 Task: Create a workflow rule and process to automate updates for Training Deals in Salesforce, then create a new Training Deal to test the automation.
Action: Mouse moved to (1131, 91)
Screenshot: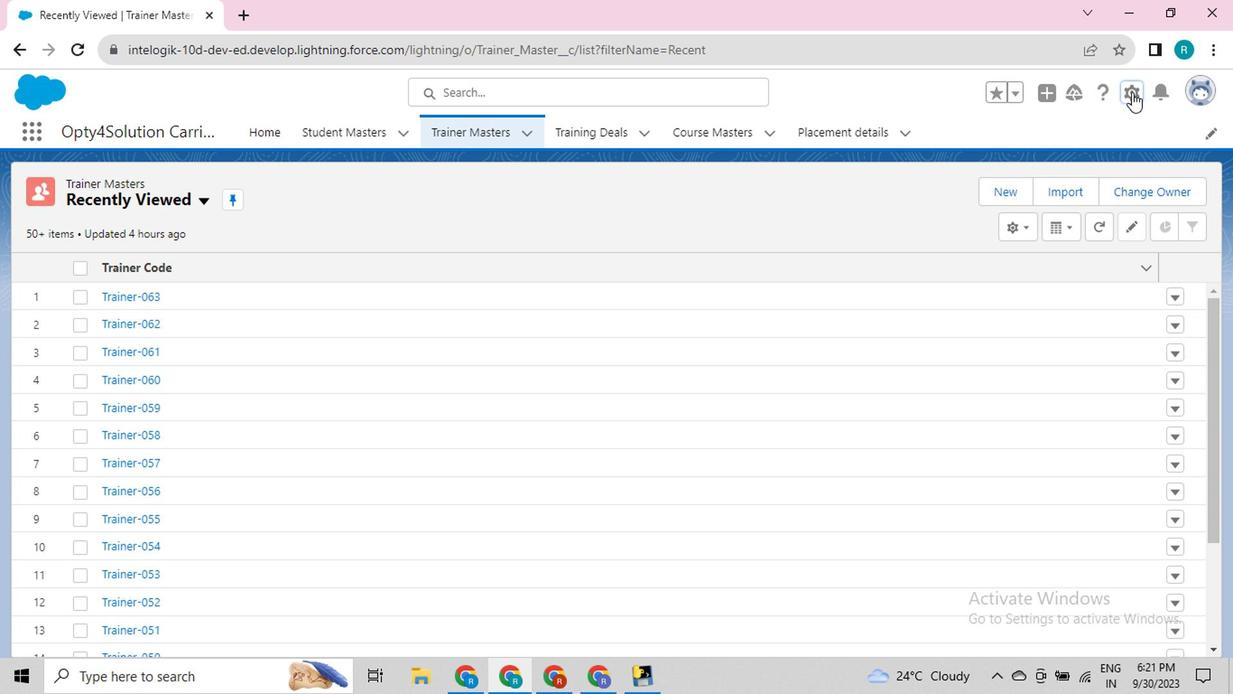 
Action: Mouse pressed left at (1131, 91)
Screenshot: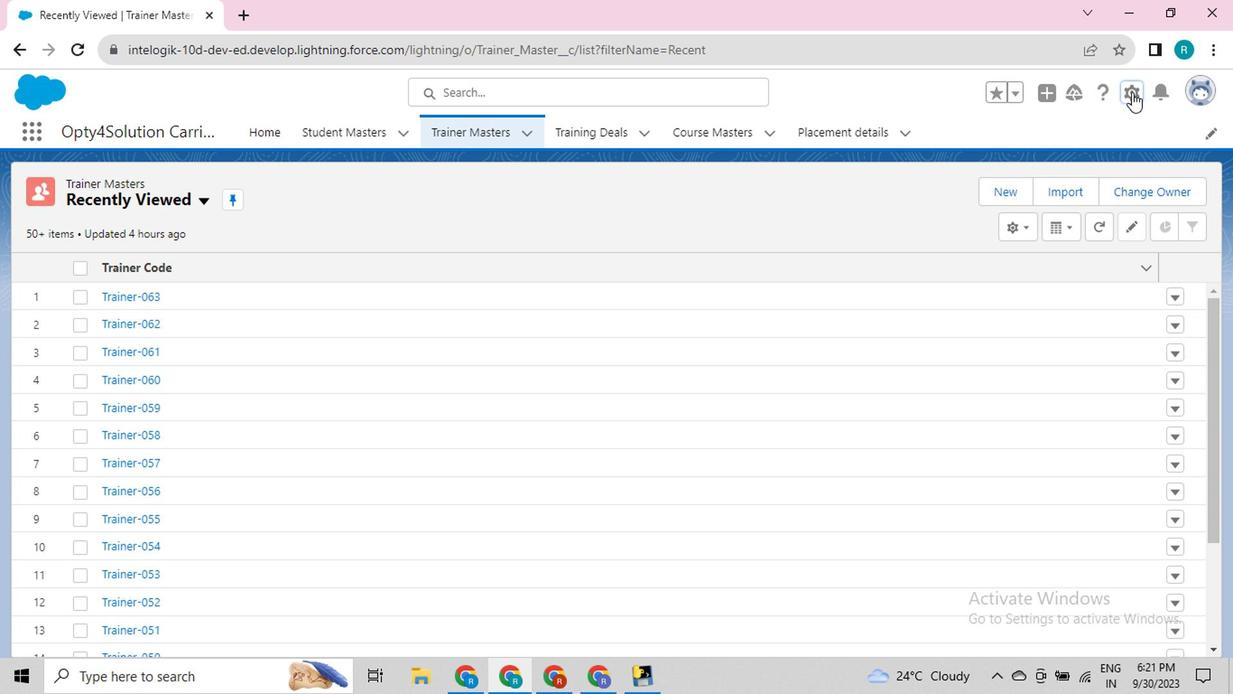 
Action: Mouse moved to (1055, 147)
Screenshot: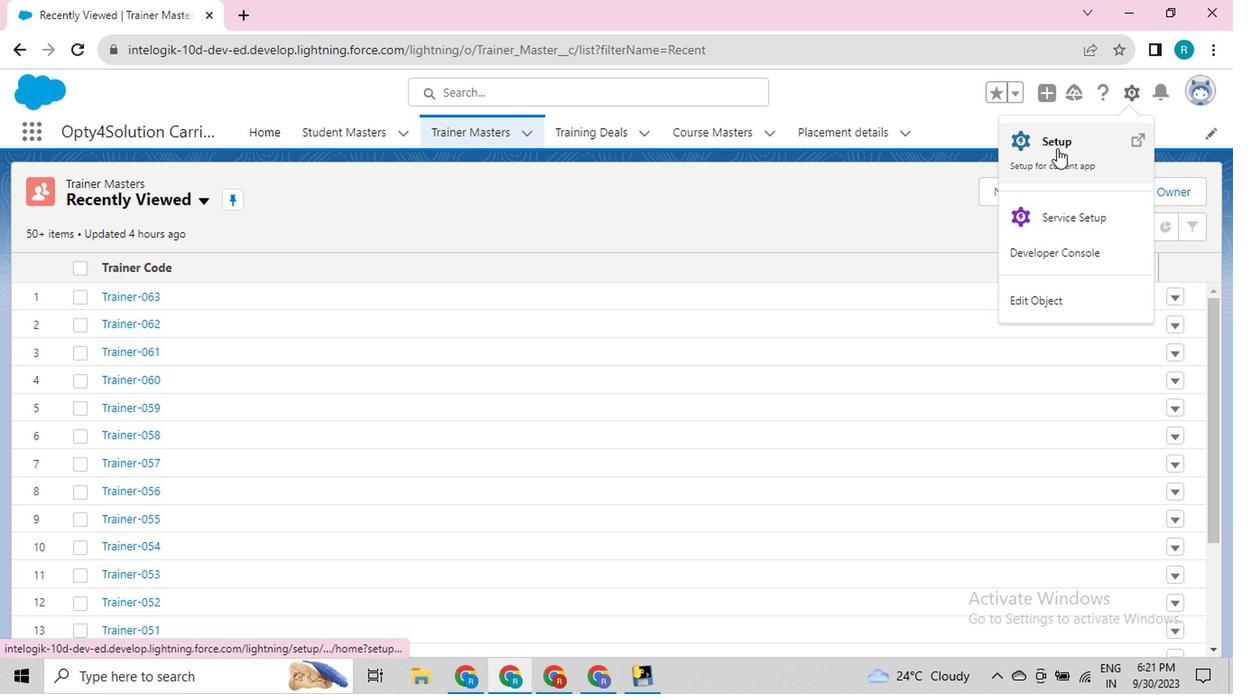 
Action: Mouse pressed left at (1055, 147)
Screenshot: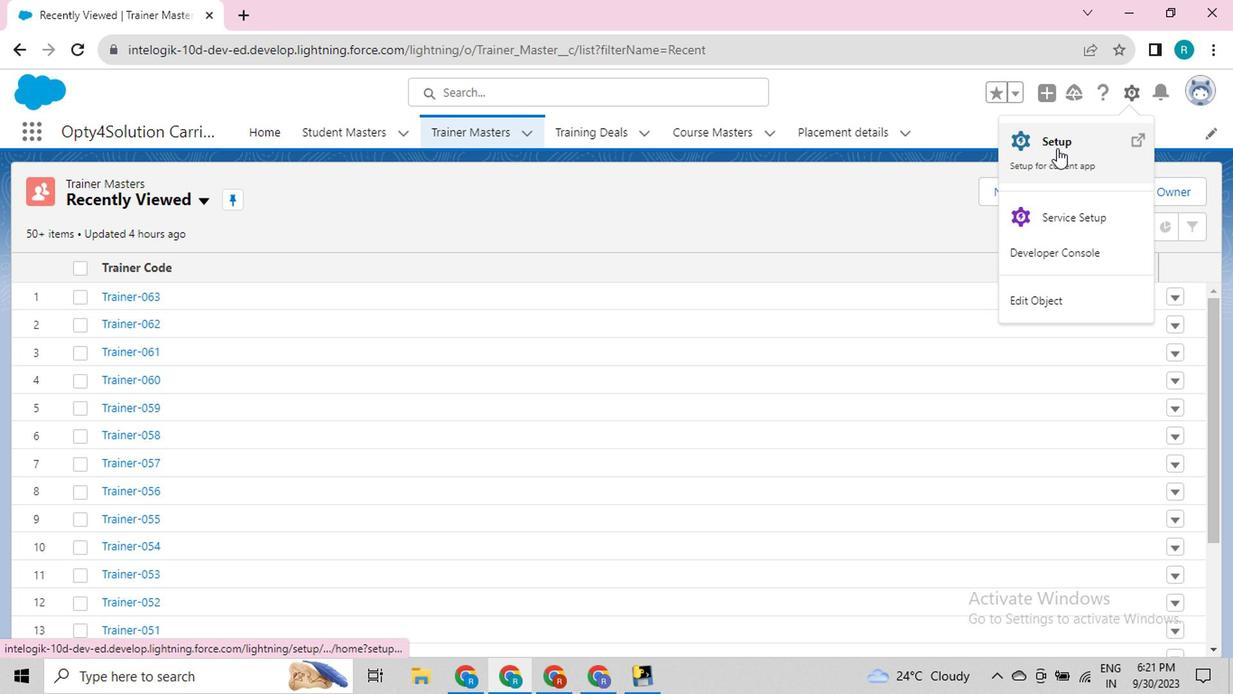 
Action: Mouse moved to (985, 194)
Screenshot: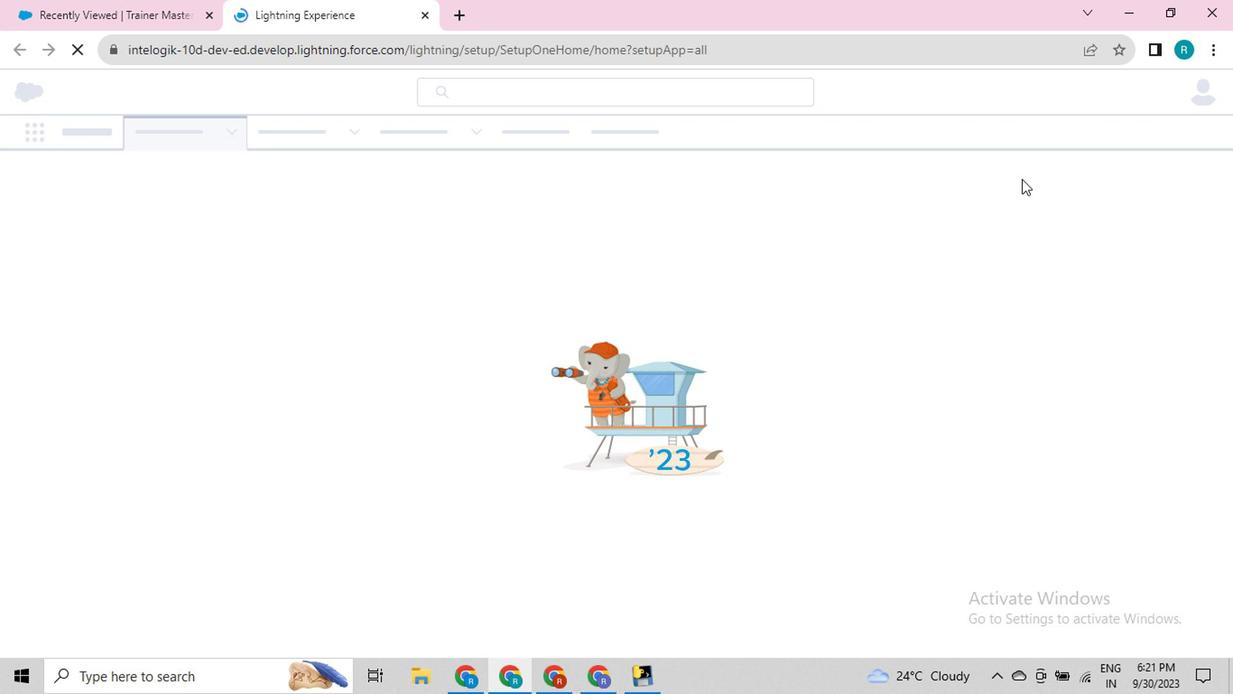
Action: Key pressed <Key.f11>
Screenshot: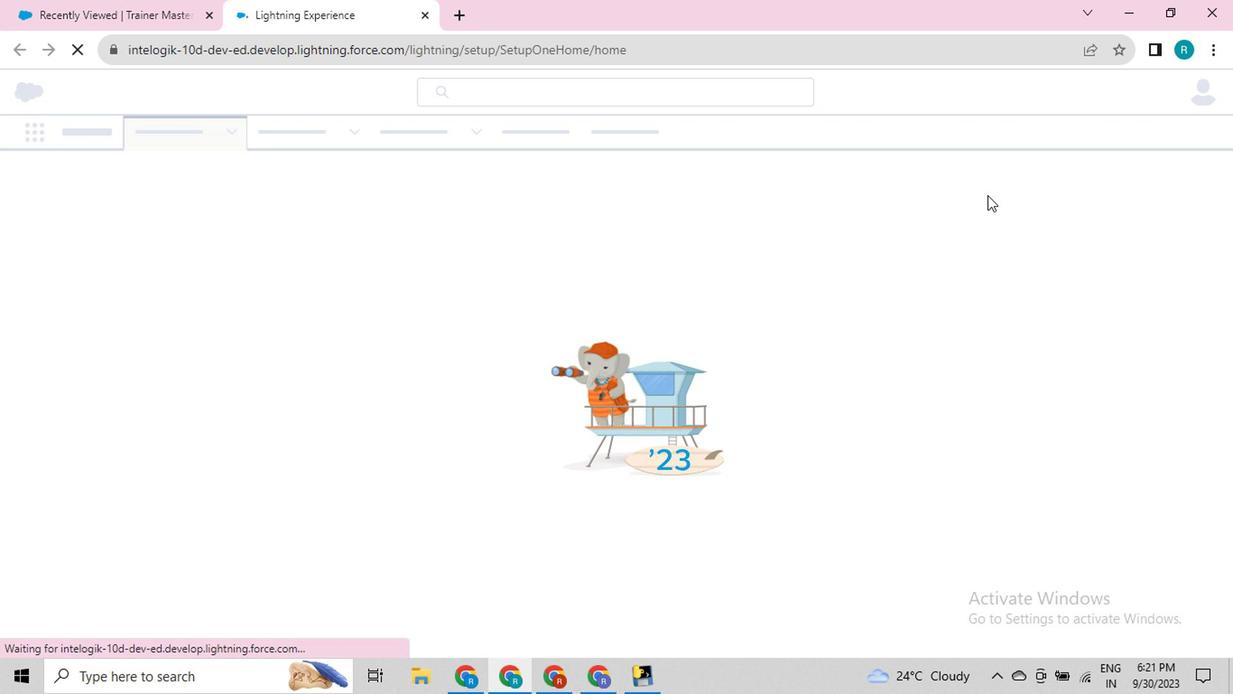 
Action: Mouse moved to (66, 110)
Screenshot: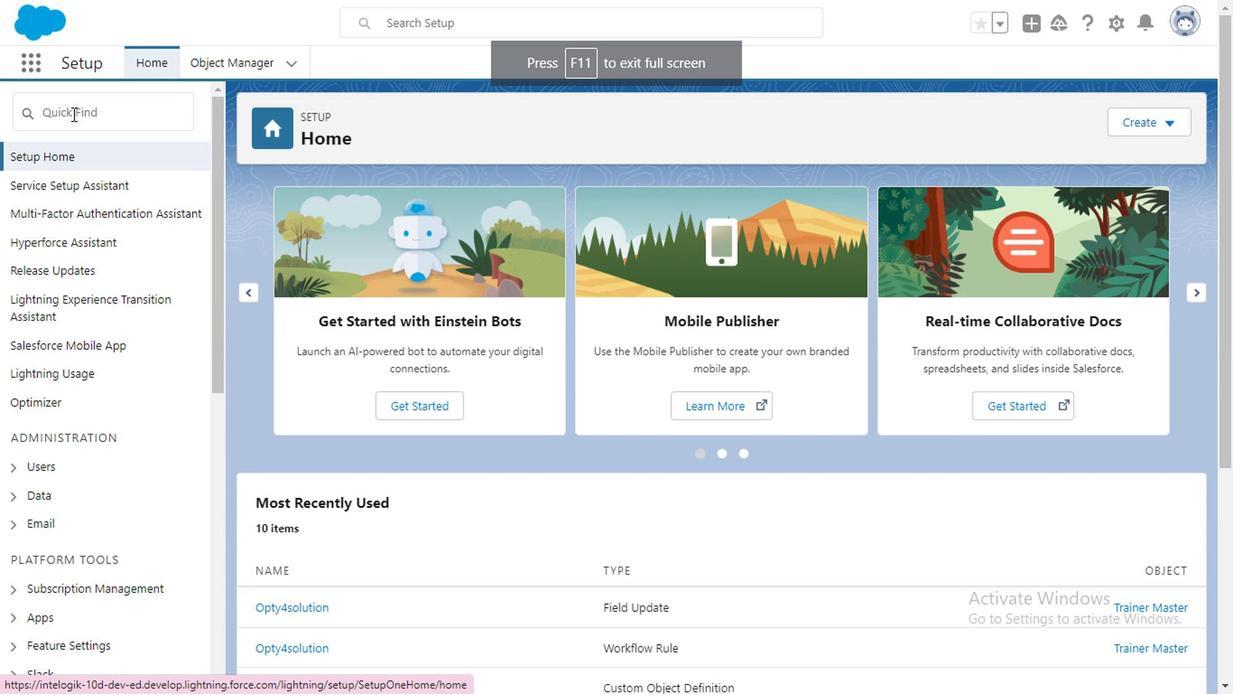 
Action: Mouse pressed left at (66, 110)
Screenshot: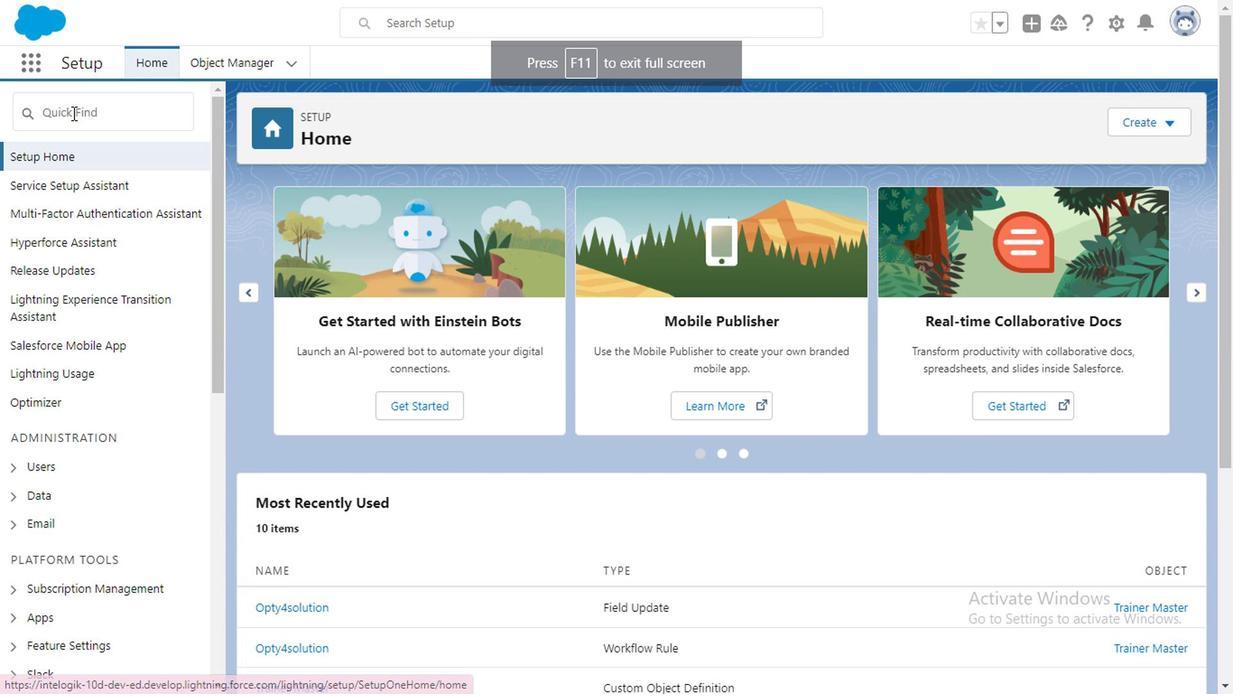 
Action: Key pressed w<Key.caps_lock>
Screenshot: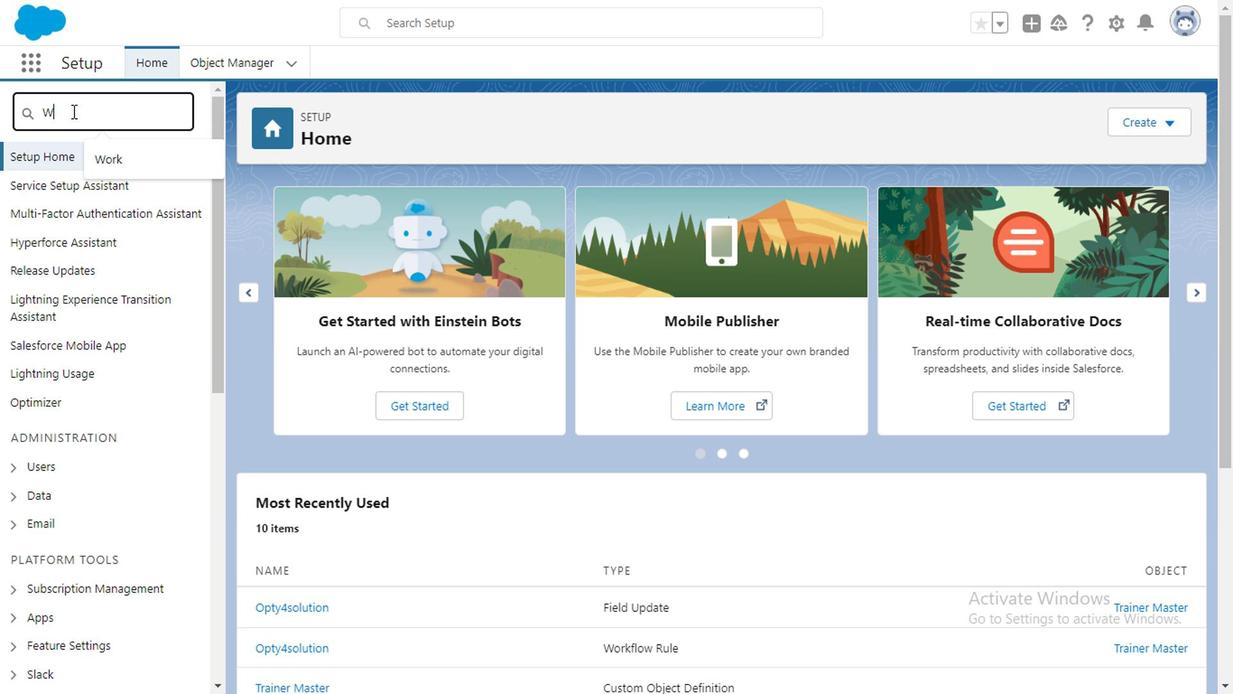 
Action: Mouse moved to (62, 326)
Screenshot: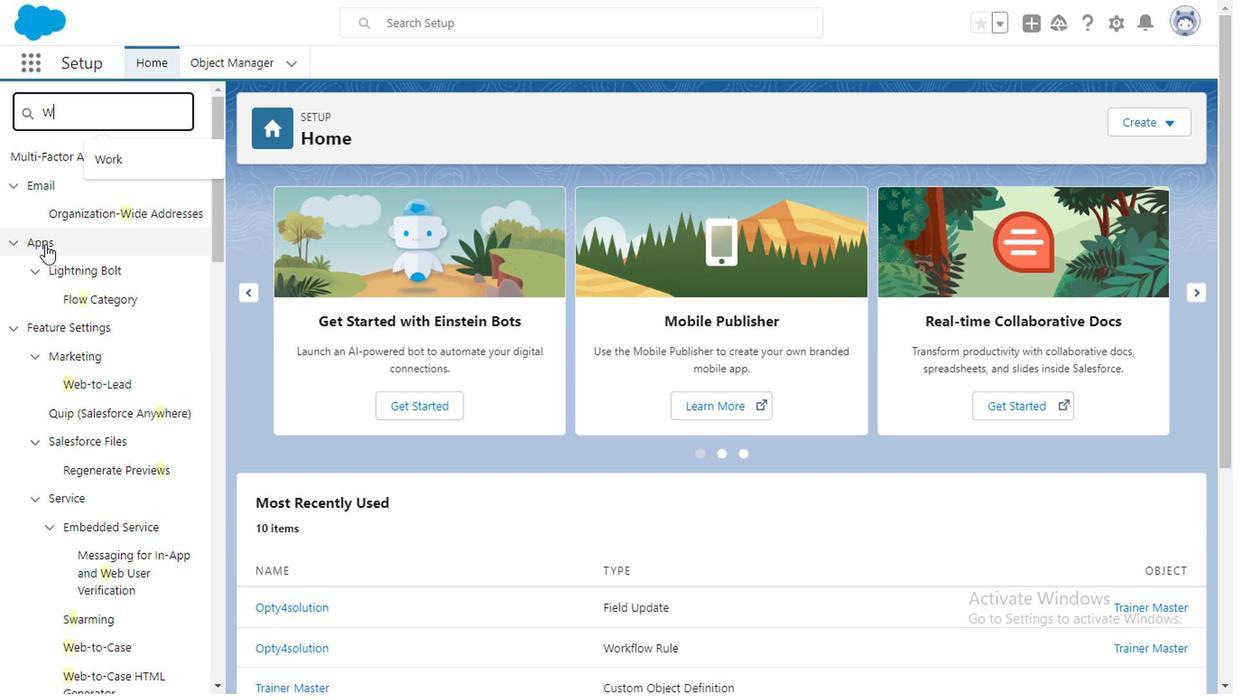 
Action: Mouse scrolled (62, 325) with delta (0, -1)
Screenshot: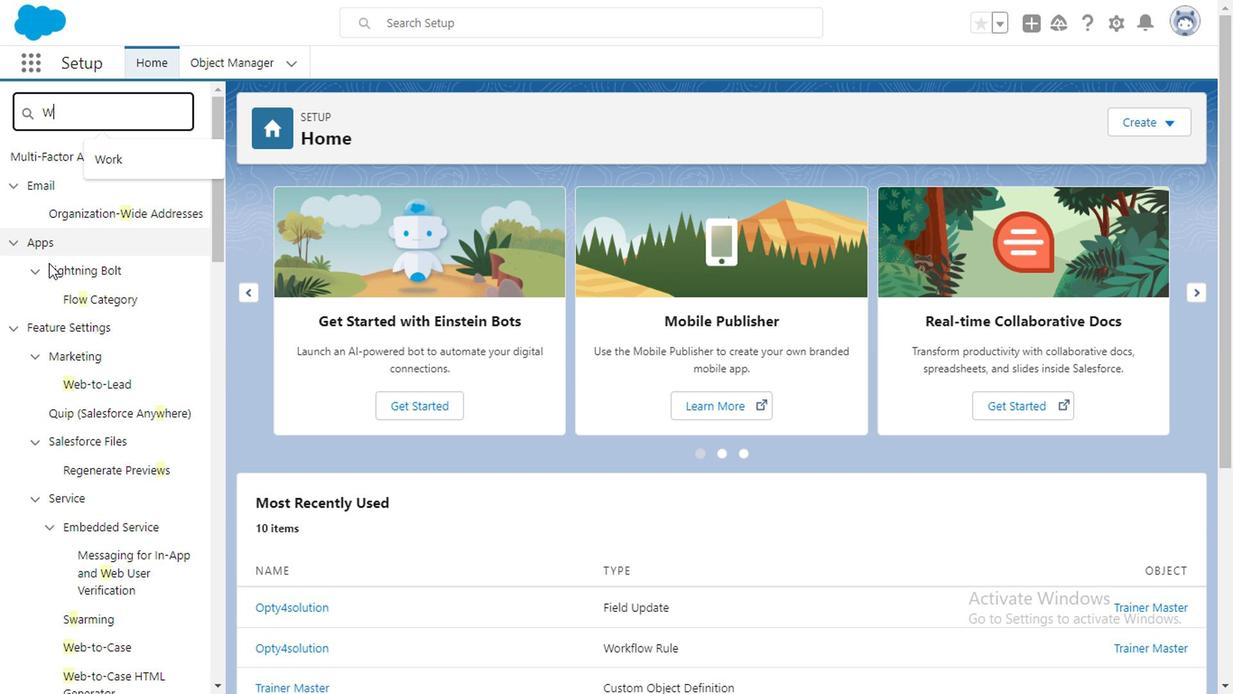 
Action: Mouse scrolled (62, 325) with delta (0, -1)
Screenshot: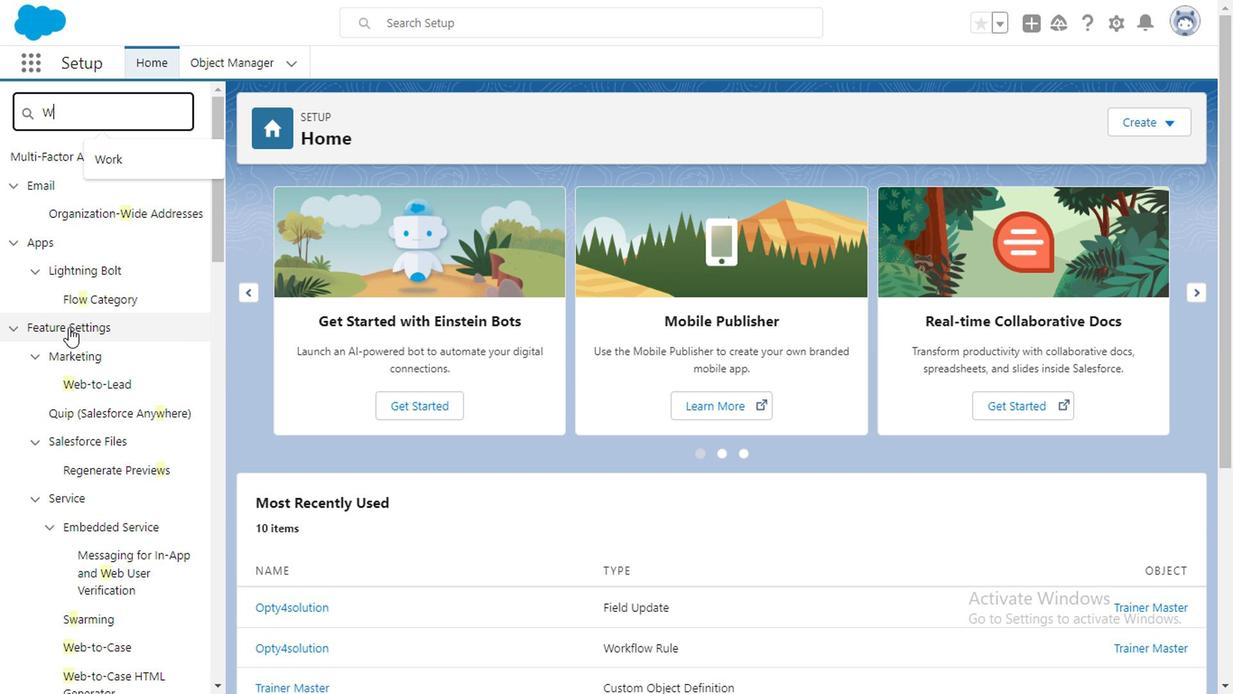 
Action: Mouse moved to (94, 390)
Screenshot: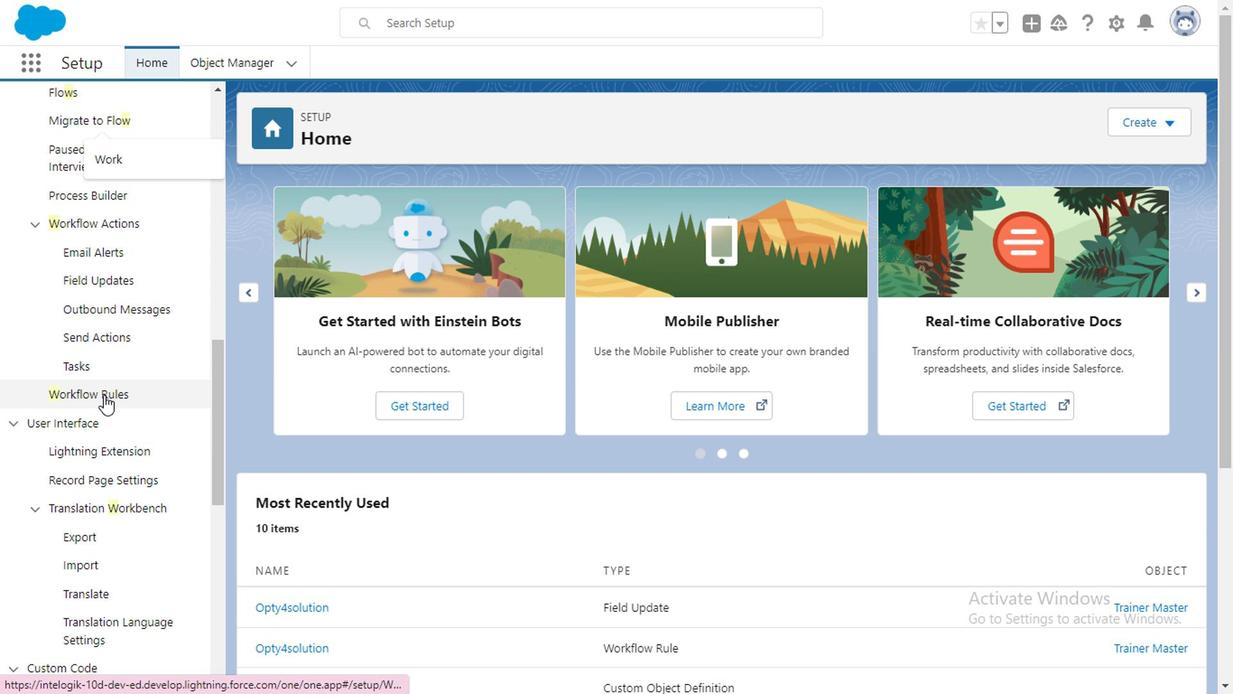 
Action: Mouse pressed left at (94, 390)
Screenshot: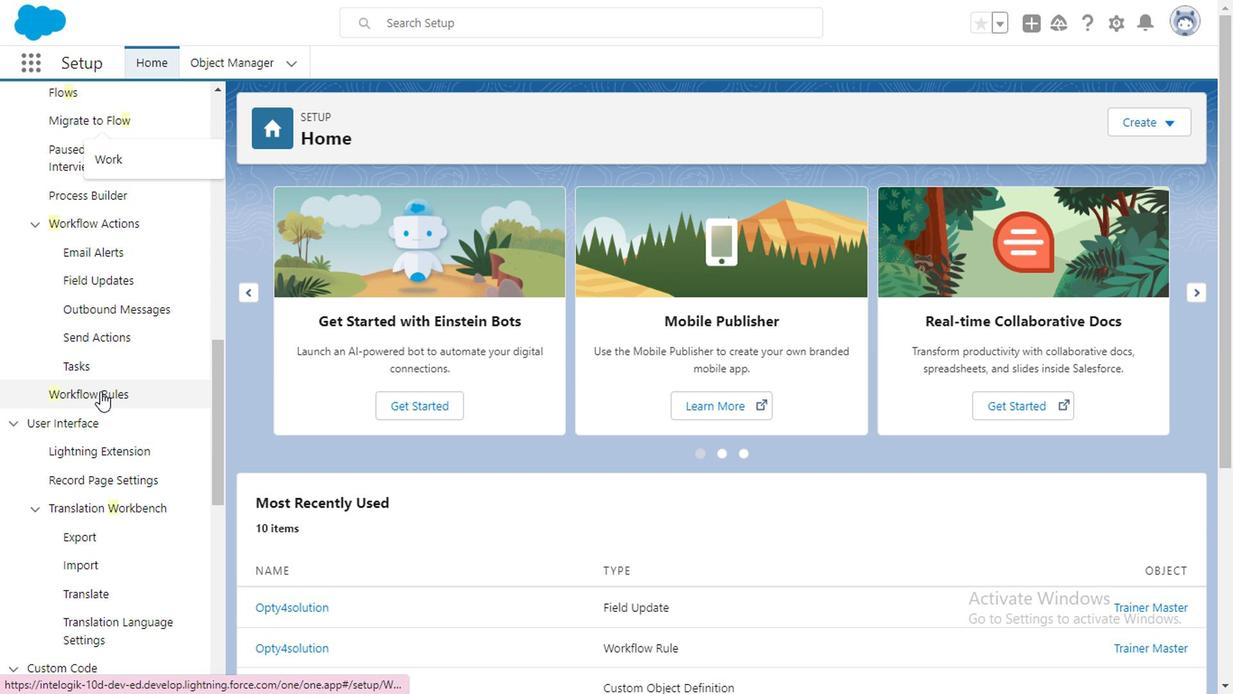 
Action: Mouse moved to (266, 464)
Screenshot: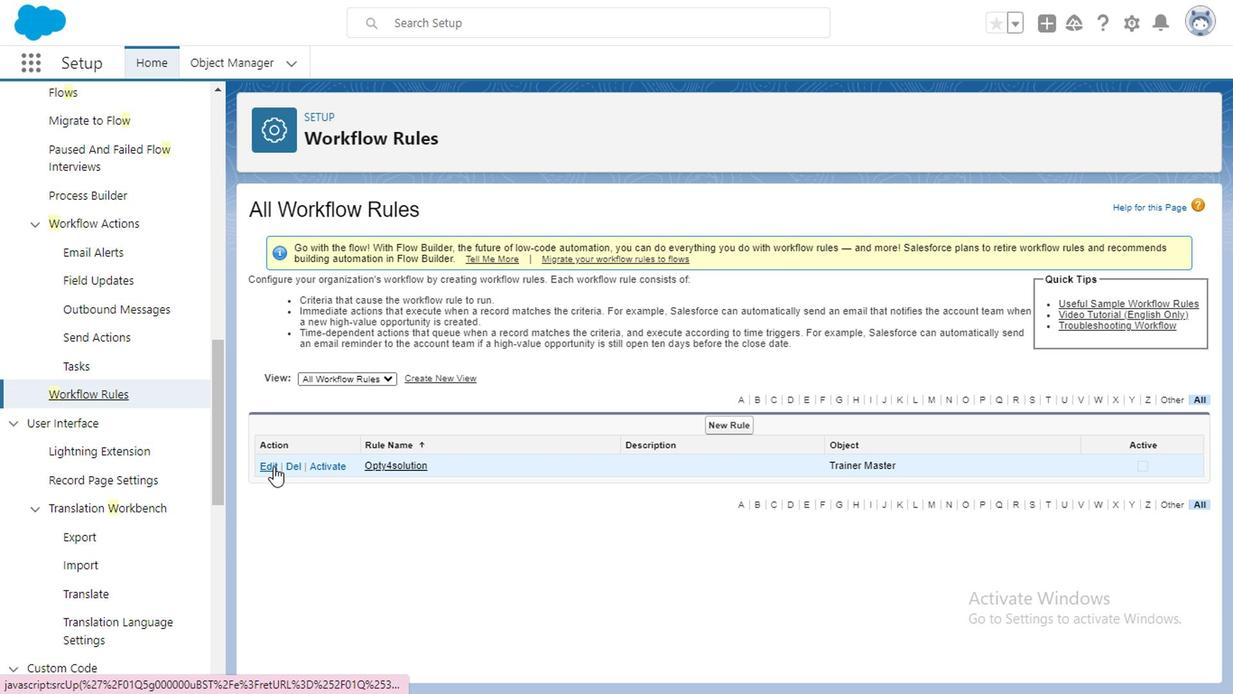 
Action: Mouse pressed left at (266, 464)
Screenshot: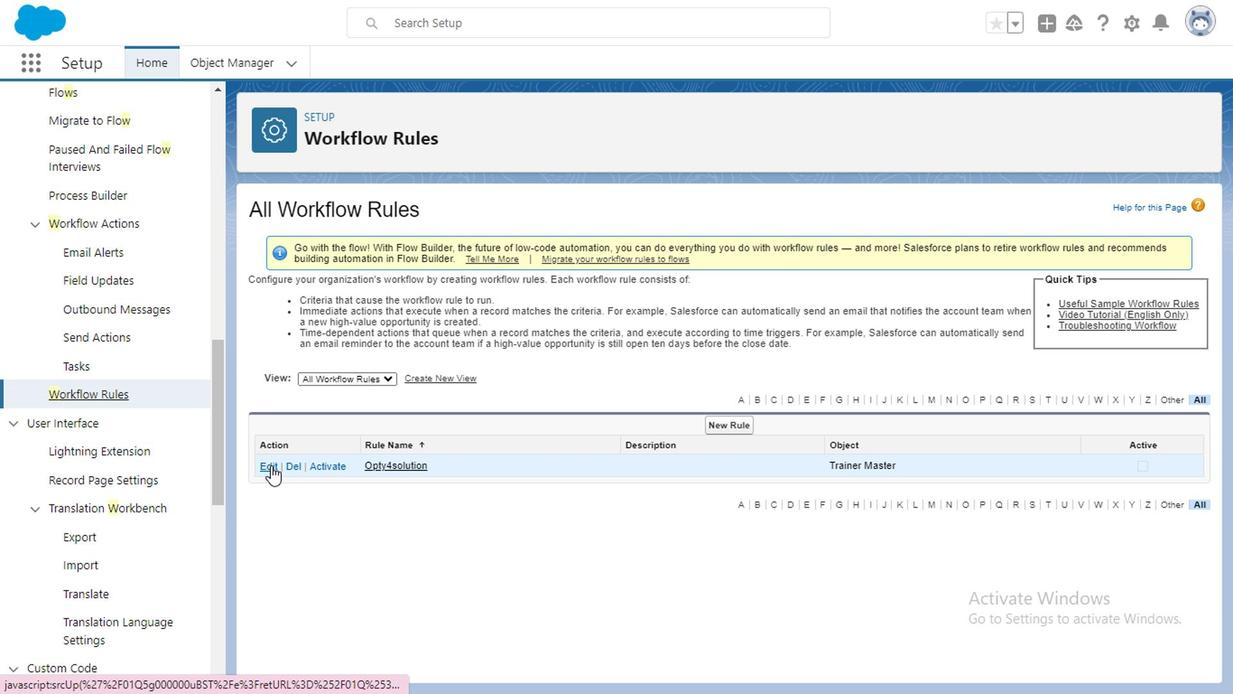 
Action: Mouse moved to (76, 393)
Screenshot: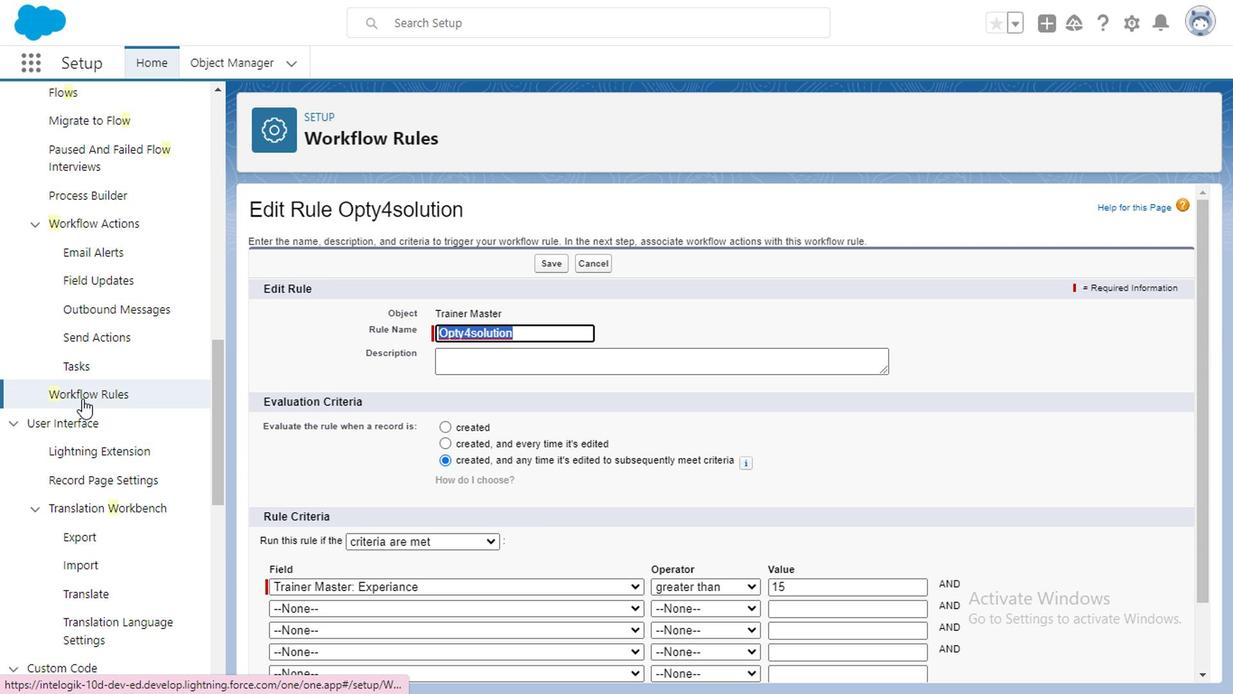 
Action: Mouse pressed left at (76, 393)
Screenshot: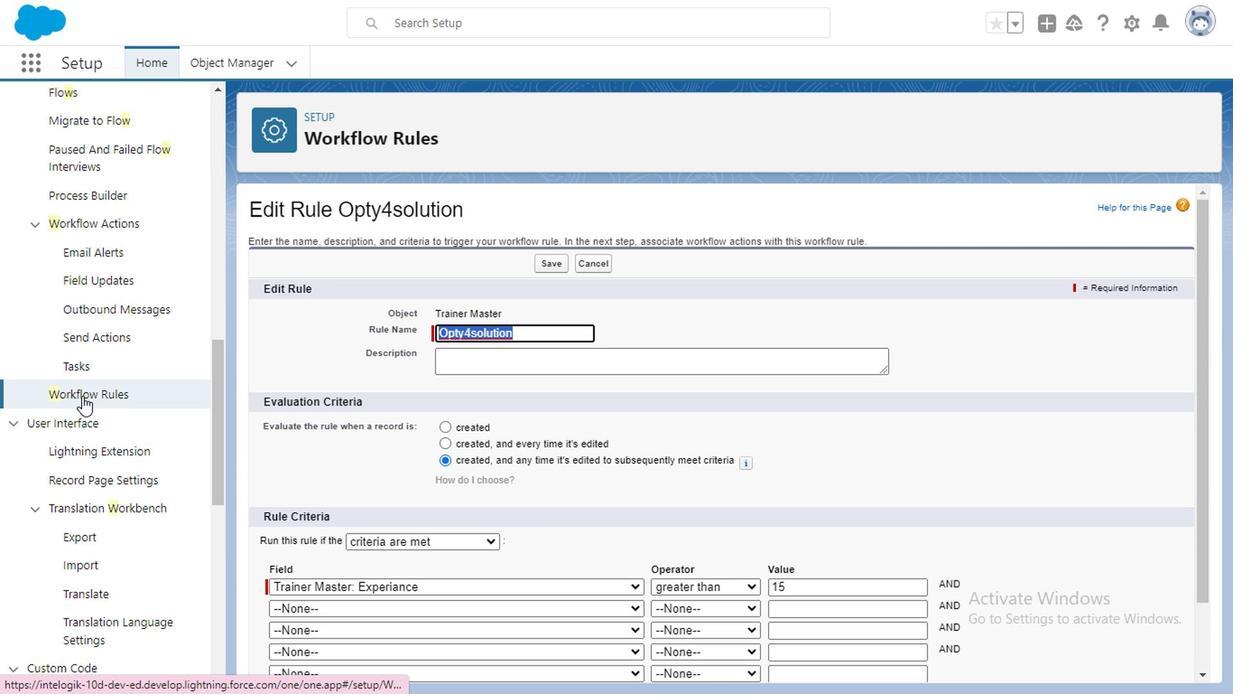 
Action: Mouse moved to (84, 279)
Screenshot: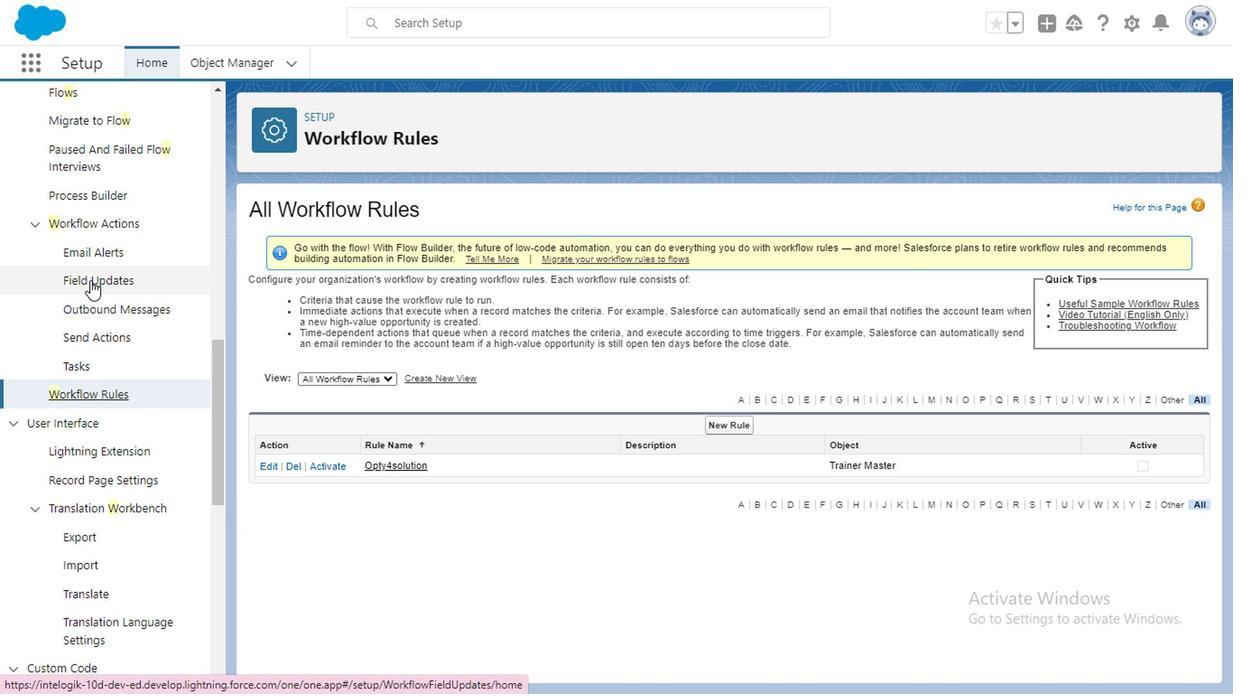 
Action: Mouse pressed left at (84, 279)
Screenshot: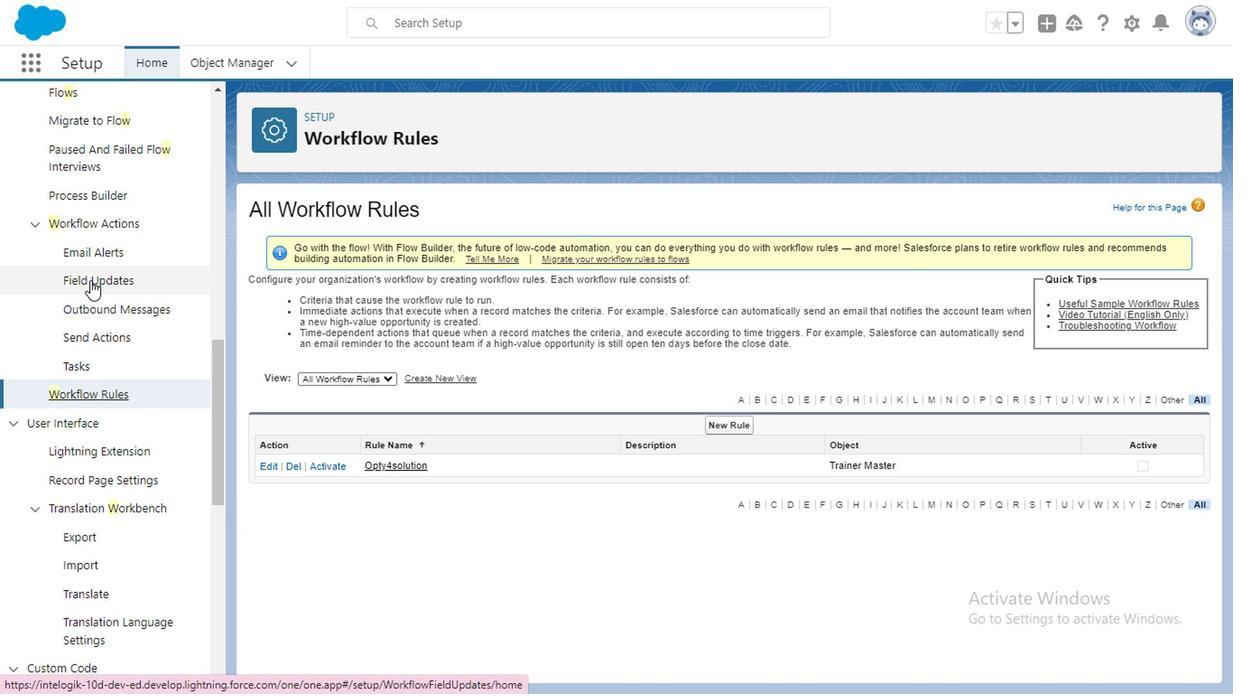 
Action: Mouse moved to (85, 392)
Screenshot: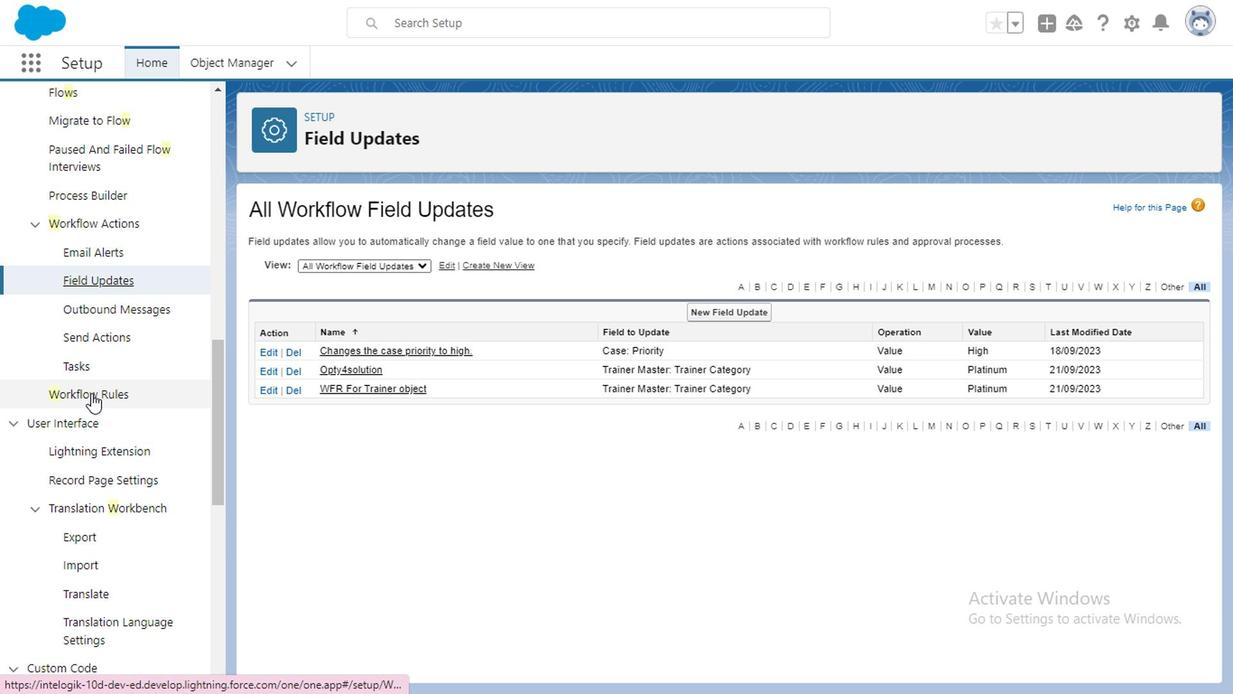 
Action: Mouse pressed left at (85, 392)
Screenshot: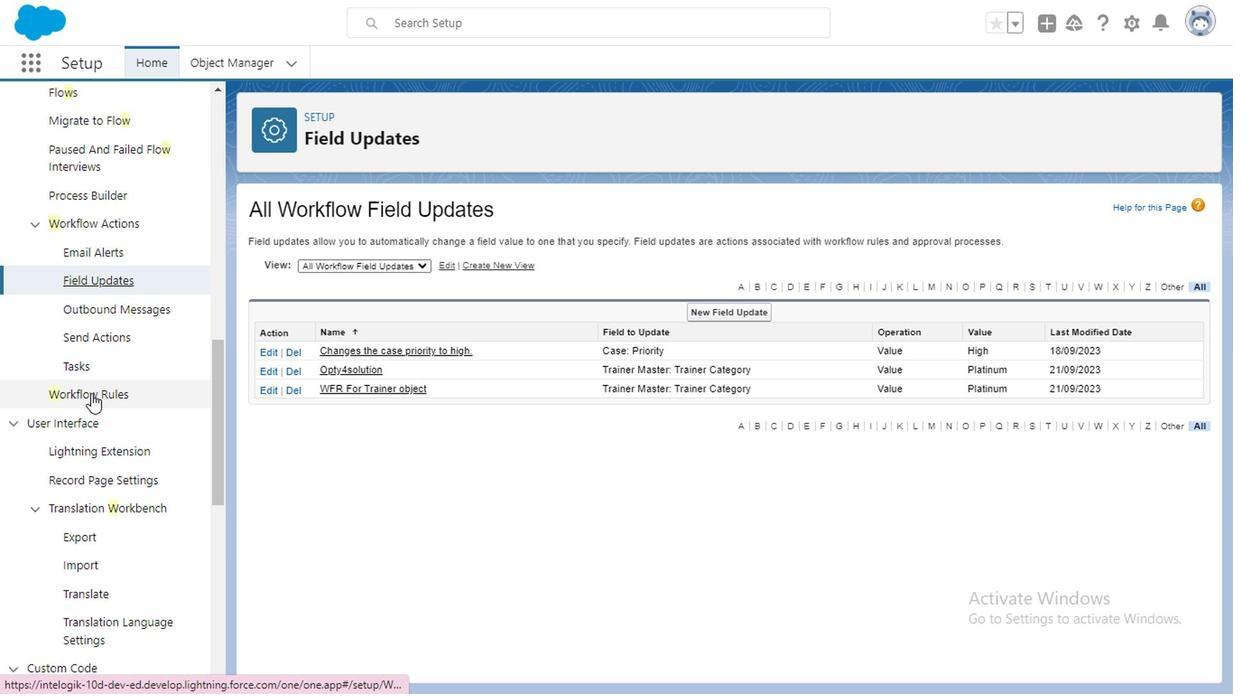 
Action: Mouse moved to (79, 279)
Screenshot: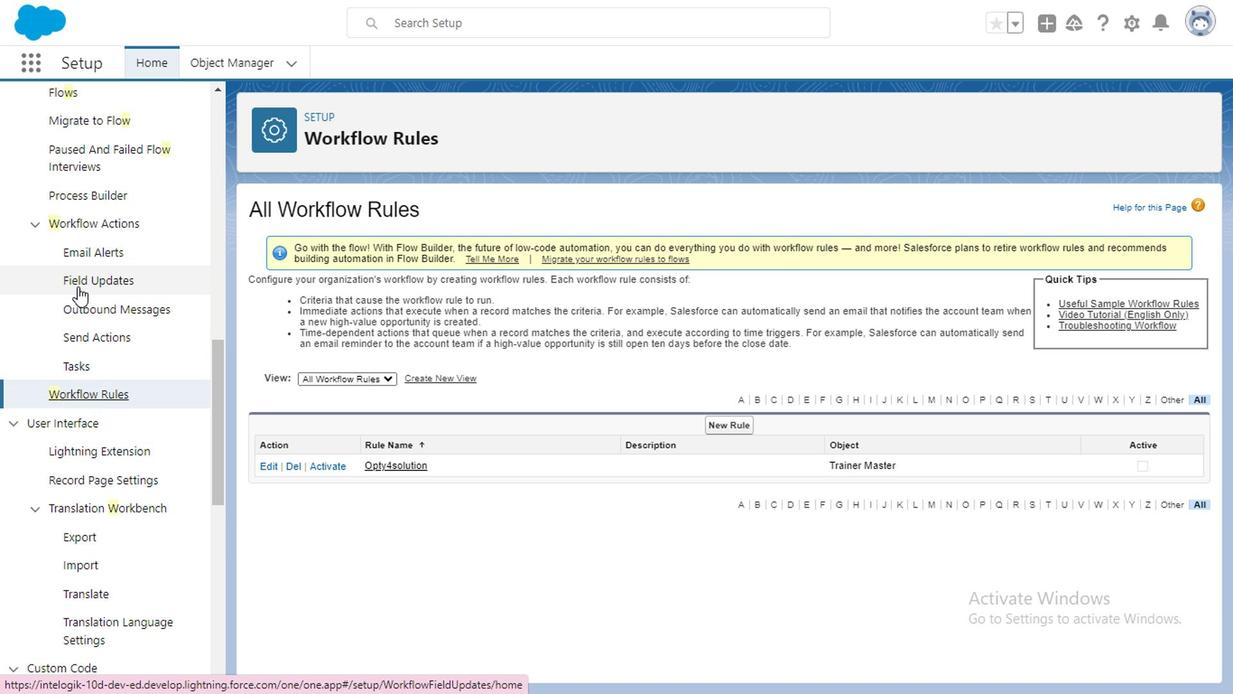 
Action: Mouse pressed left at (79, 279)
Screenshot: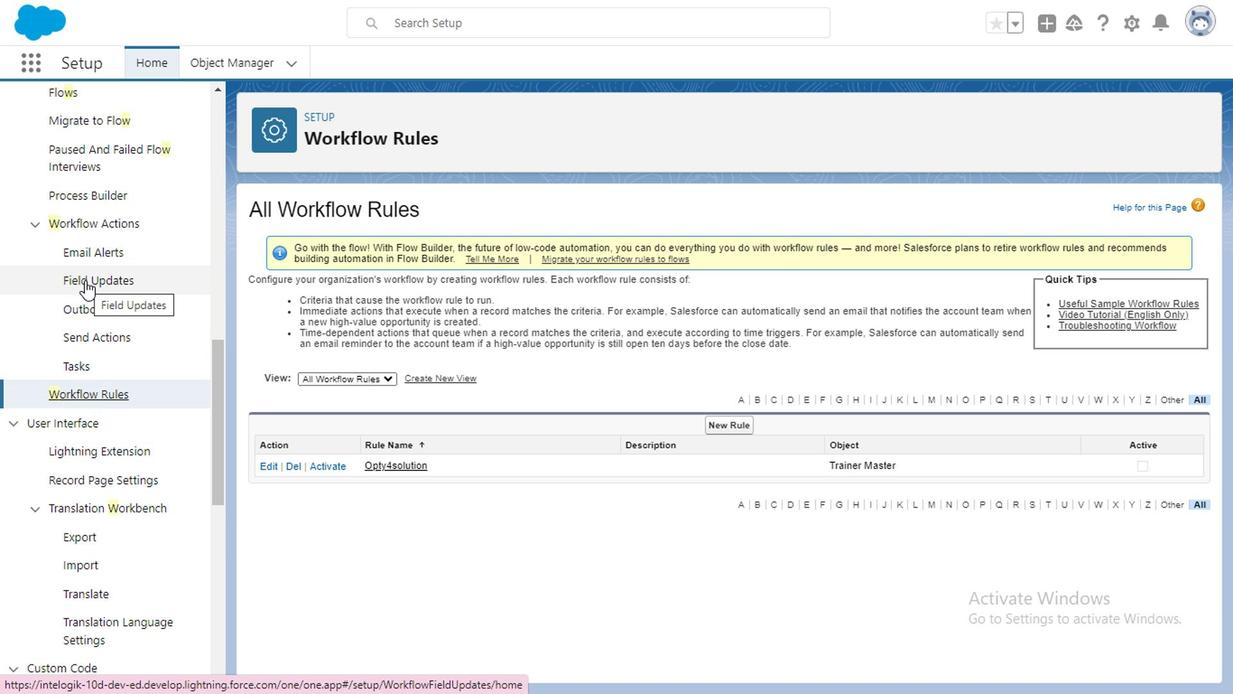 
Action: Mouse moved to (721, 307)
Screenshot: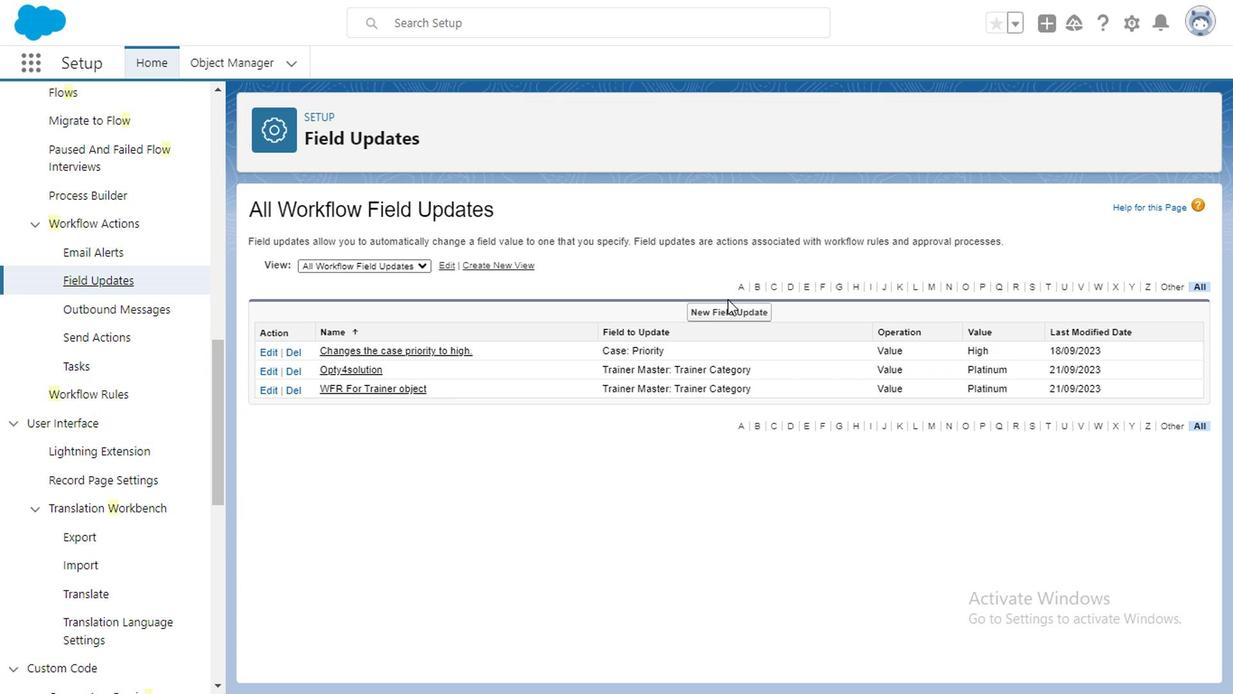 
Action: Mouse pressed left at (721, 307)
Screenshot: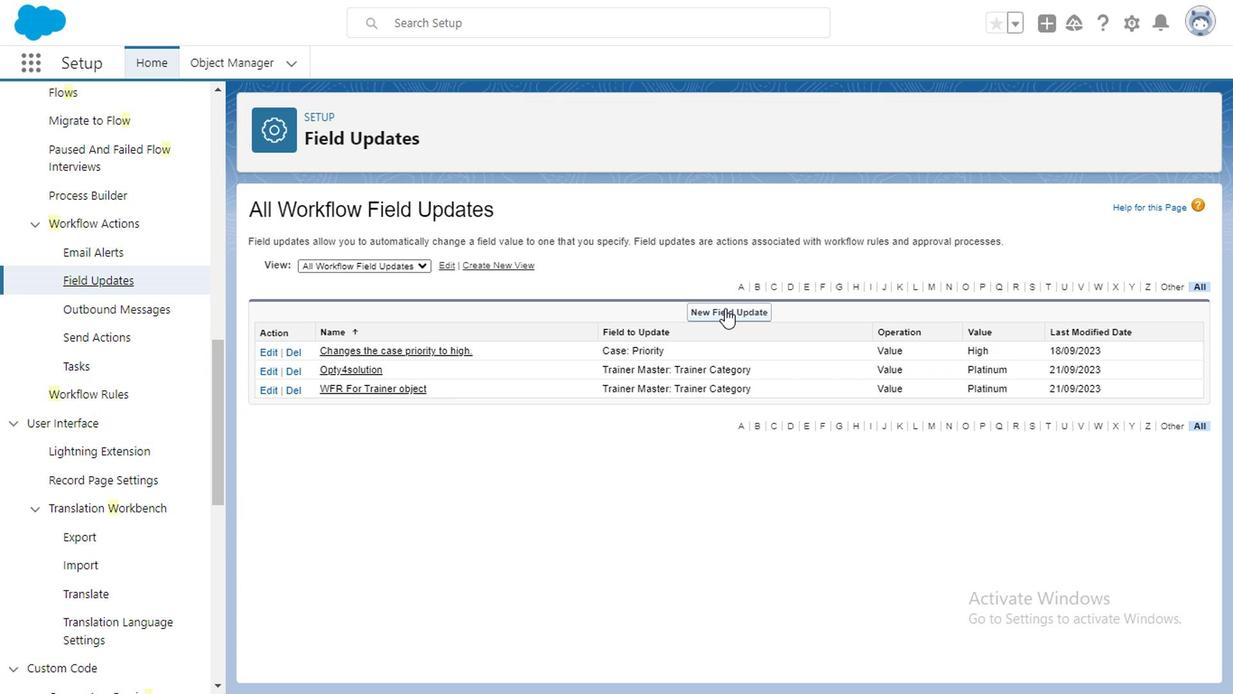 
Action: Mouse moved to (516, 439)
Screenshot: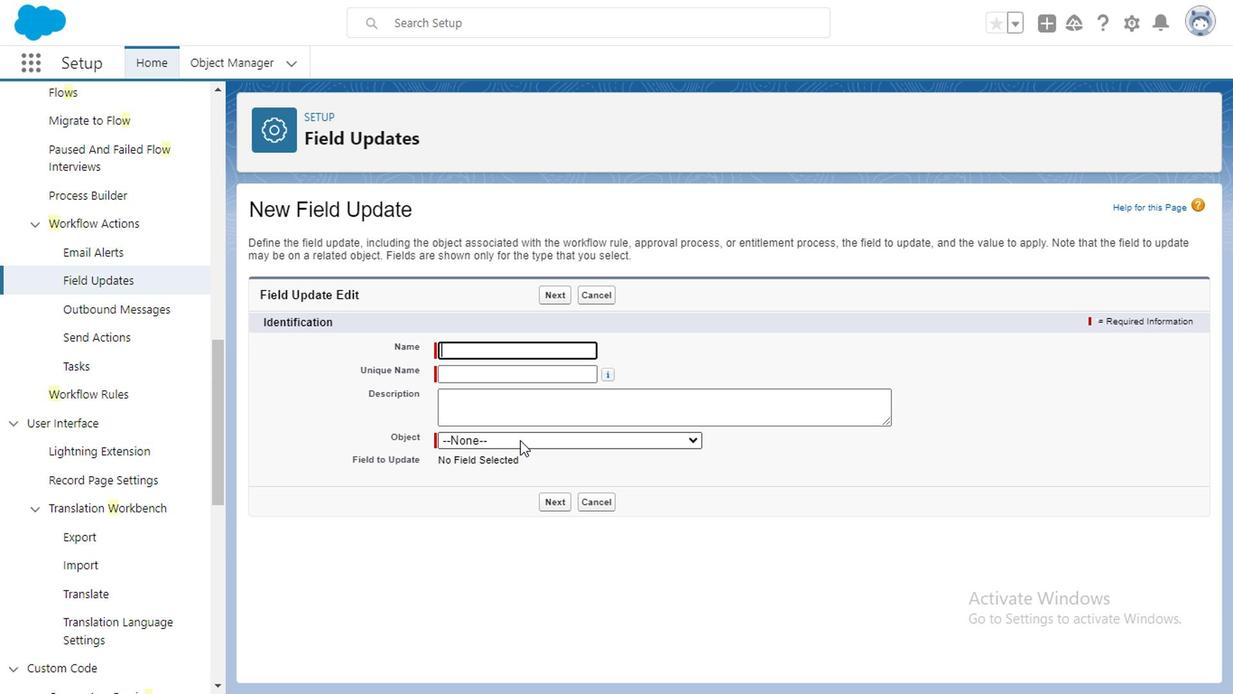 
Action: Mouse pressed left at (516, 439)
Screenshot: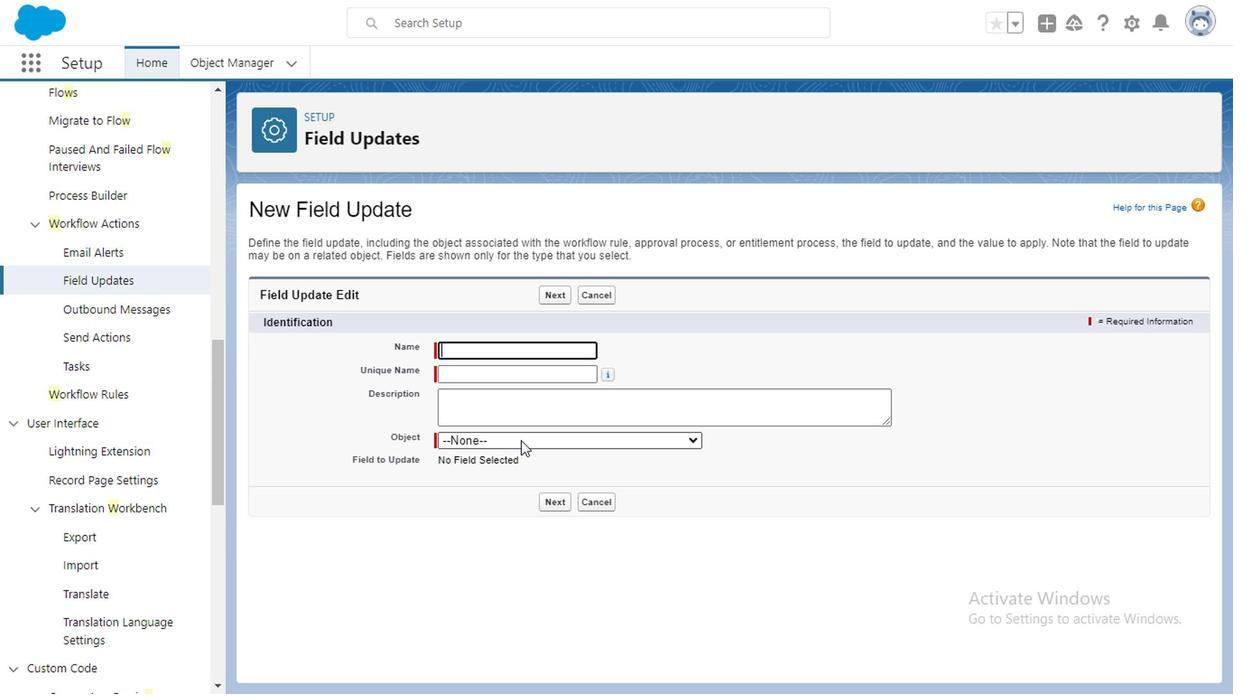 
Action: Mouse moved to (524, 253)
Screenshot: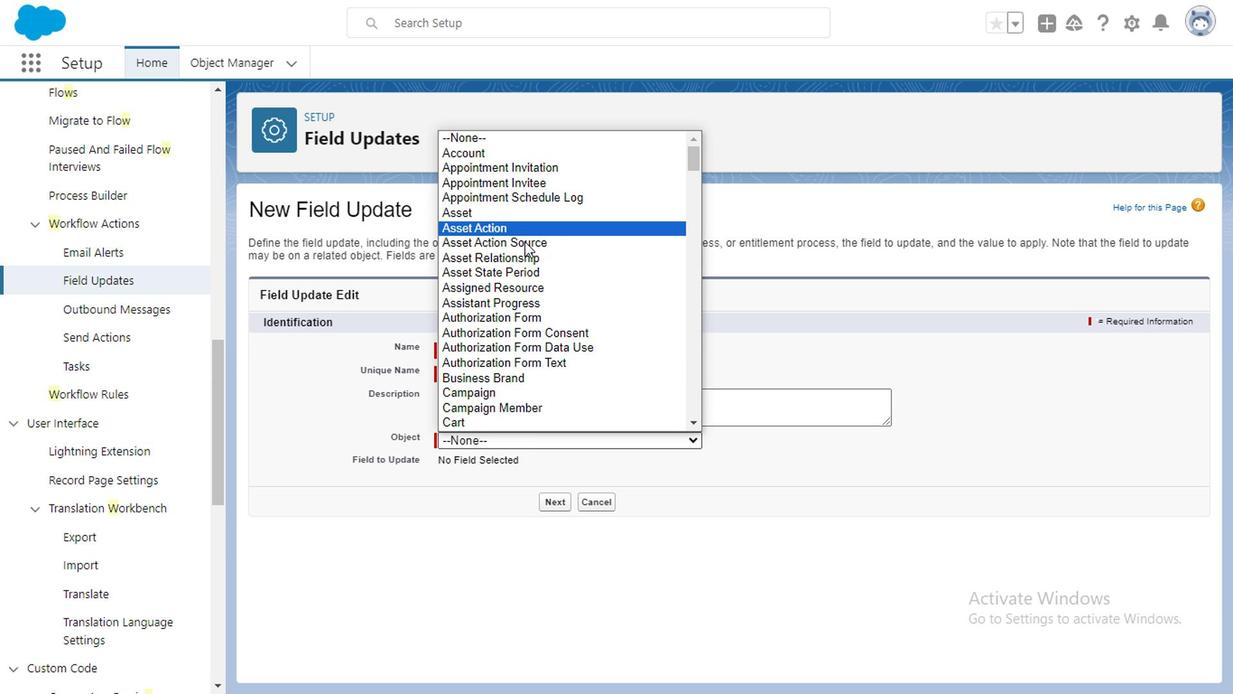 
Action: Mouse scrolled (524, 251) with delta (0, -1)
Screenshot: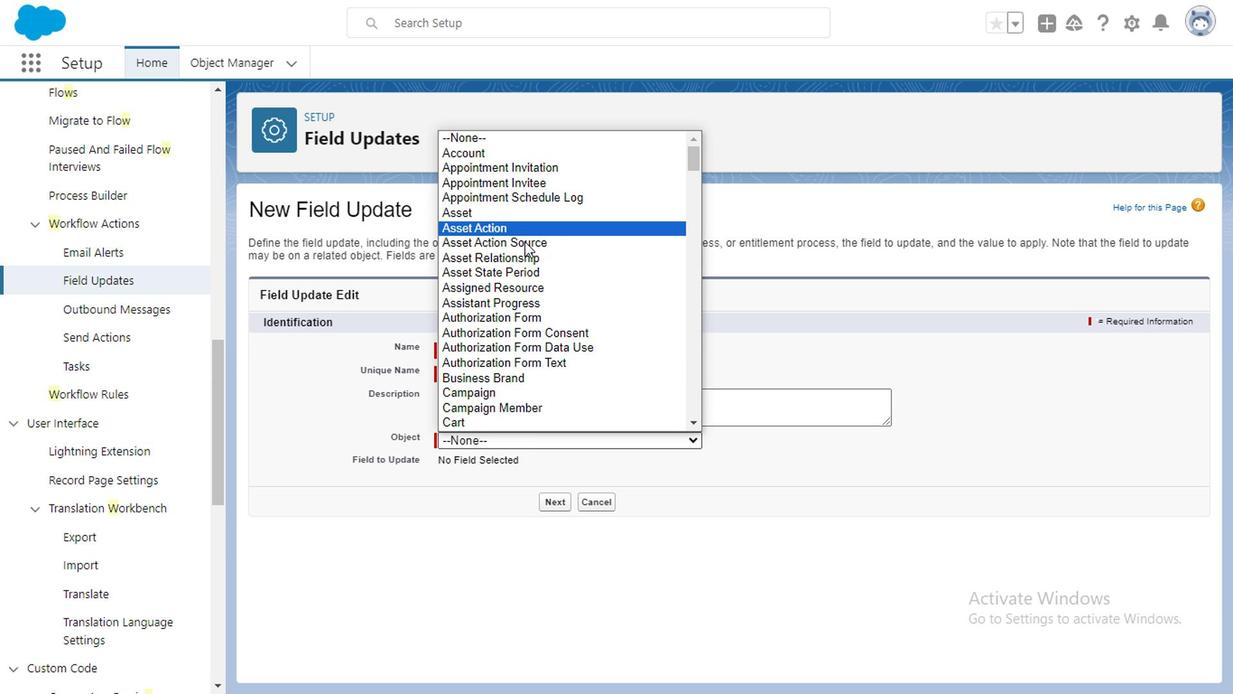 
Action: Mouse moved to (526, 257)
Screenshot: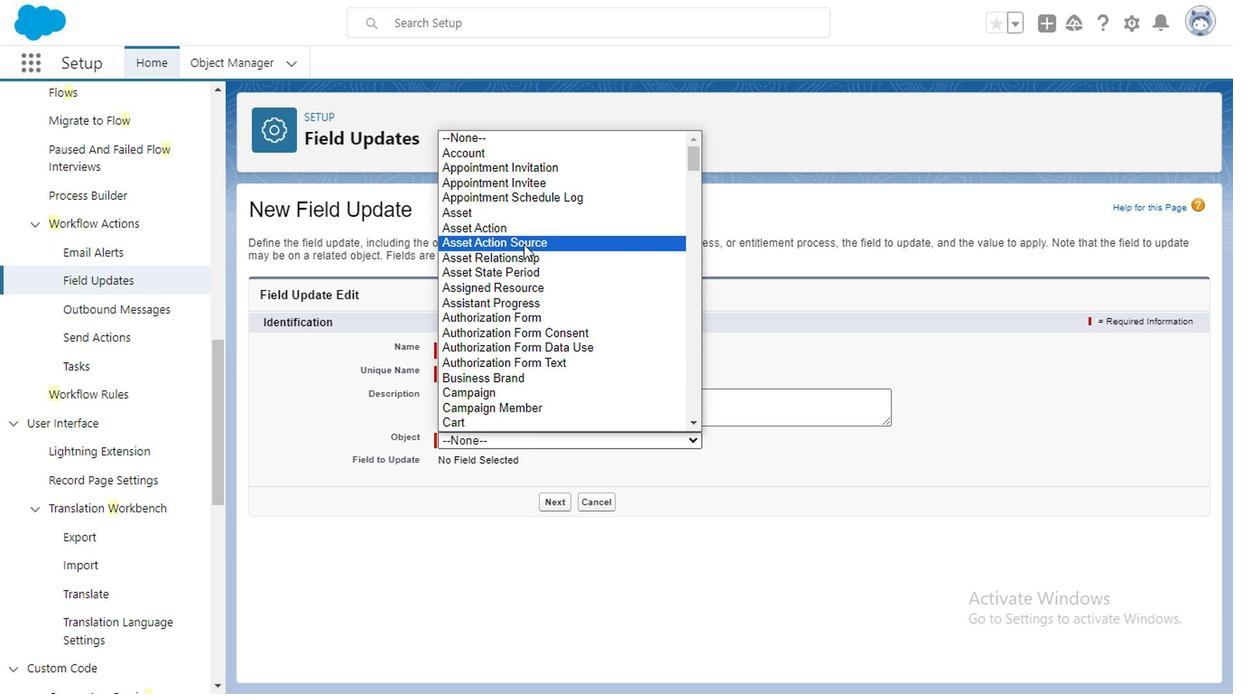 
Action: Mouse scrolled (526, 256) with delta (0, -1)
Screenshot: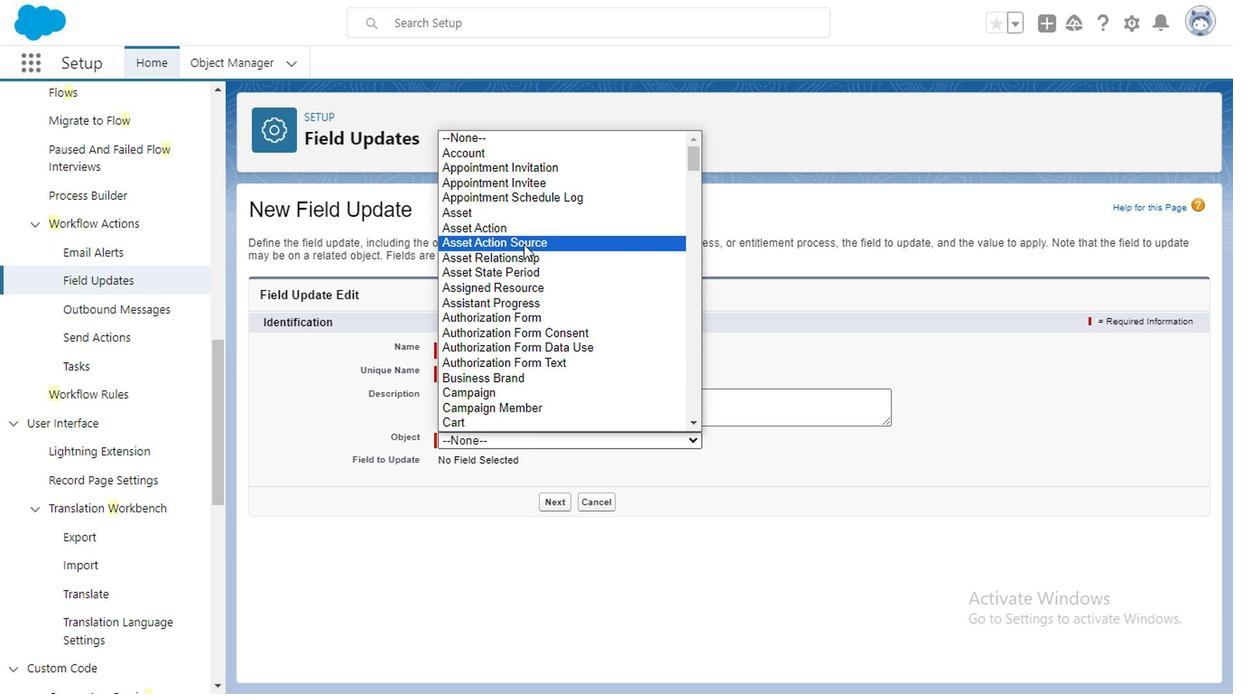 
Action: Mouse moved to (526, 260)
Screenshot: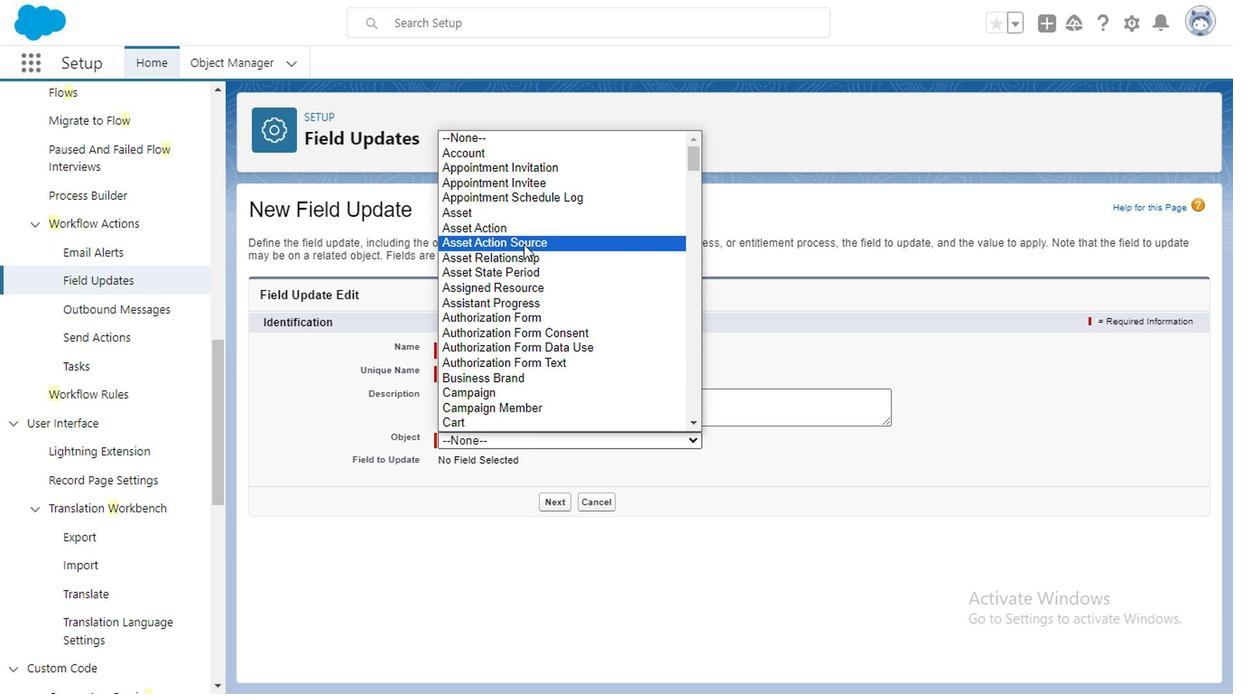 
Action: Mouse scrolled (526, 259) with delta (0, 0)
Screenshot: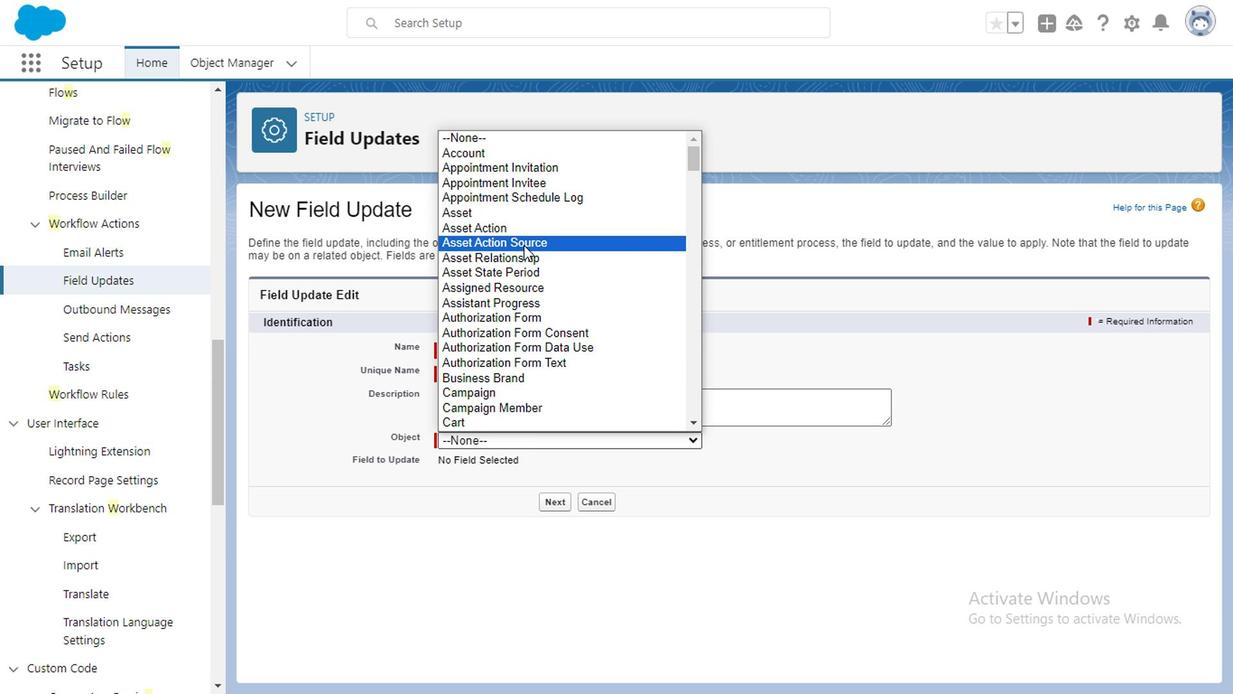 
Action: Mouse moved to (532, 396)
Screenshot: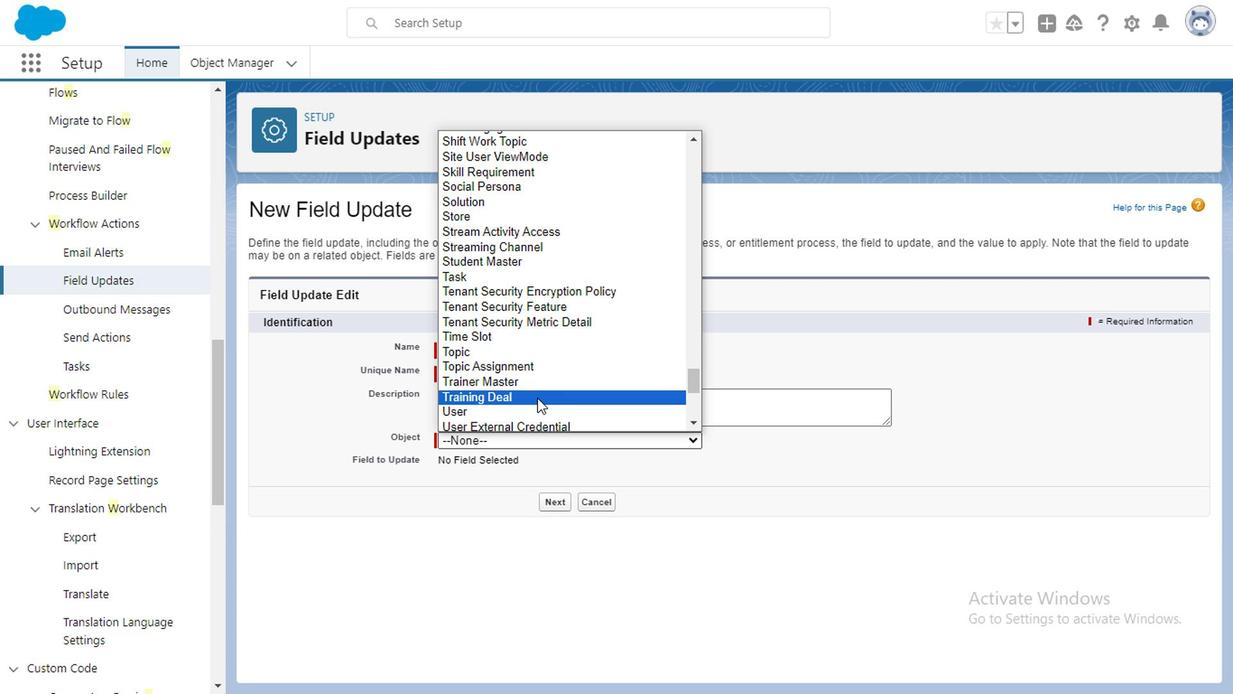 
Action: Mouse pressed left at (532, 396)
Screenshot: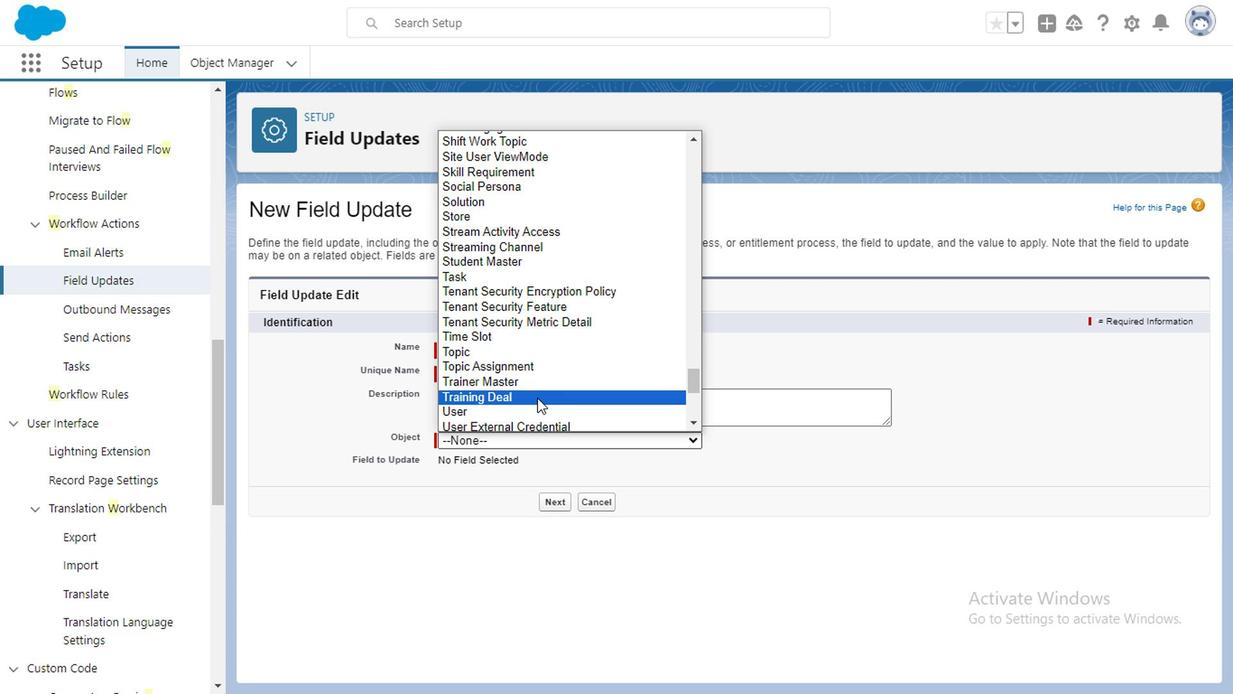 
Action: Mouse moved to (487, 346)
Screenshot: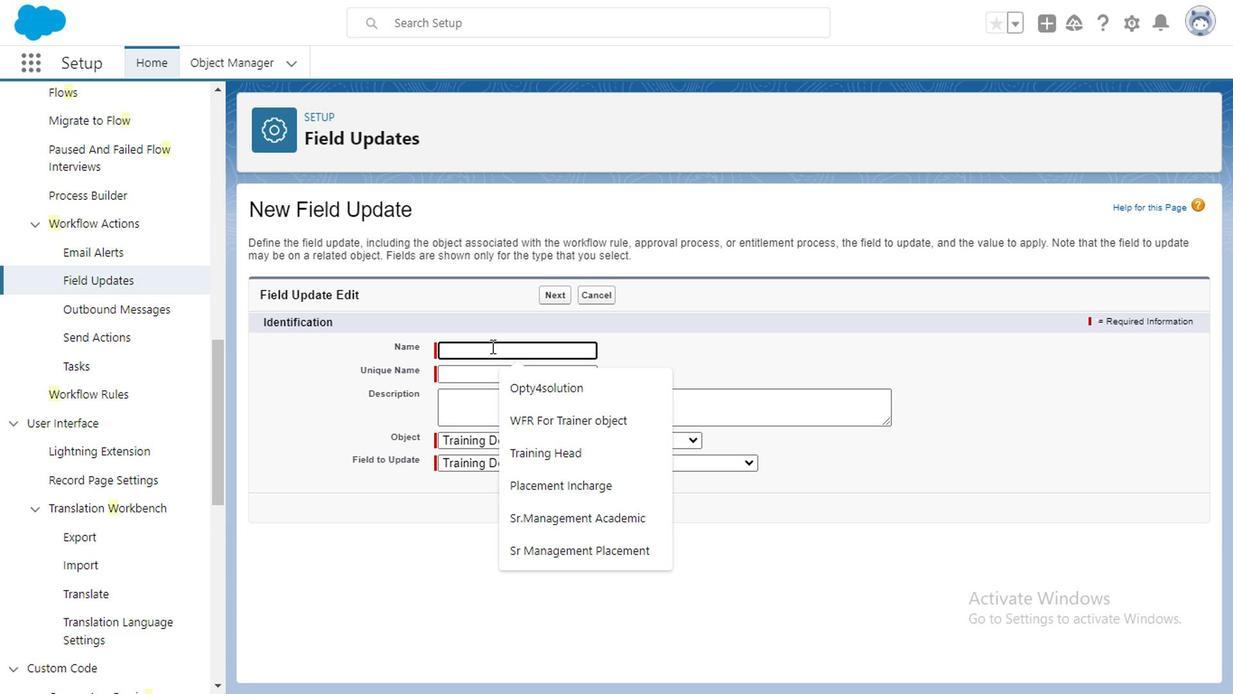 
Action: Mouse pressed left at (487, 346)
Screenshot: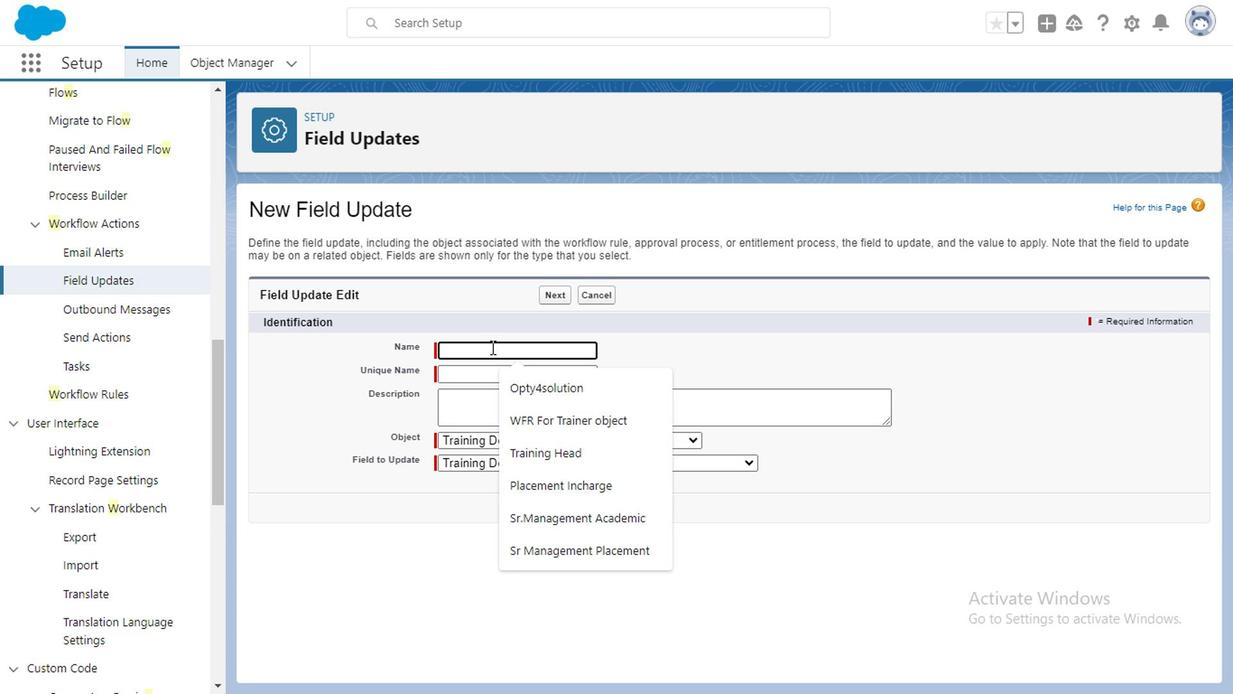 
Action: Mouse moved to (487, 346)
Screenshot: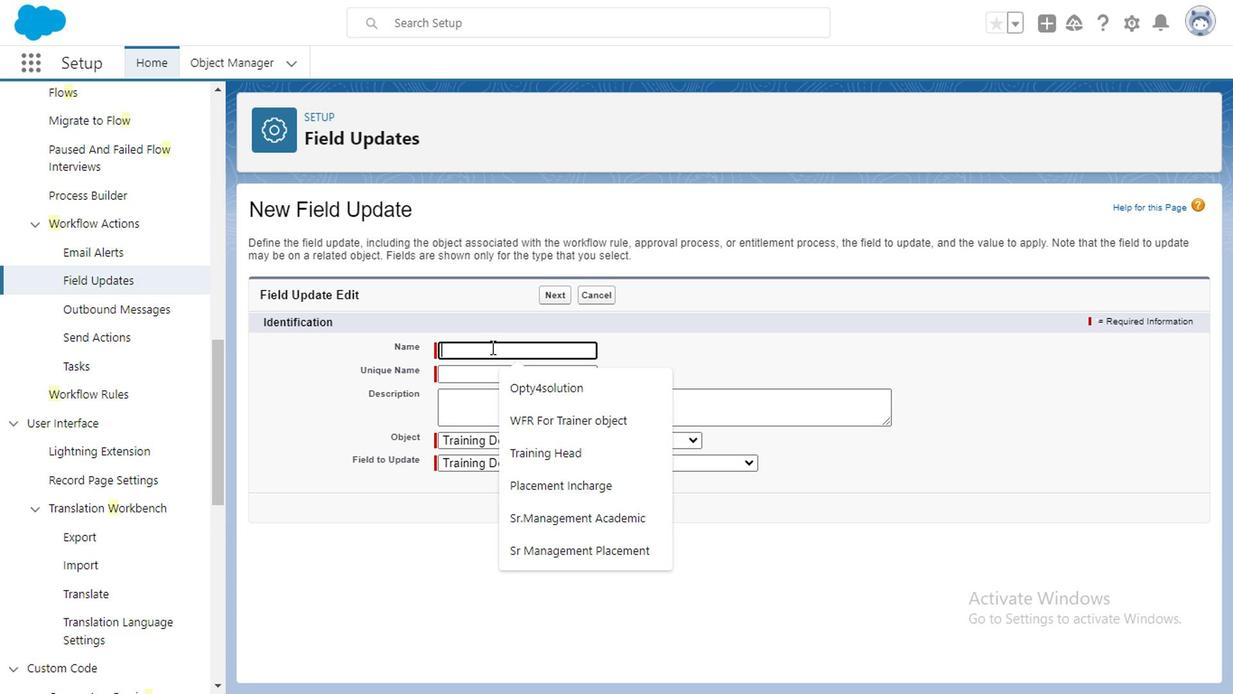 
Action: Key pressed <Key.caps_lock>e<Key.backspace>wfa<Key.caps_lock>1
Screenshot: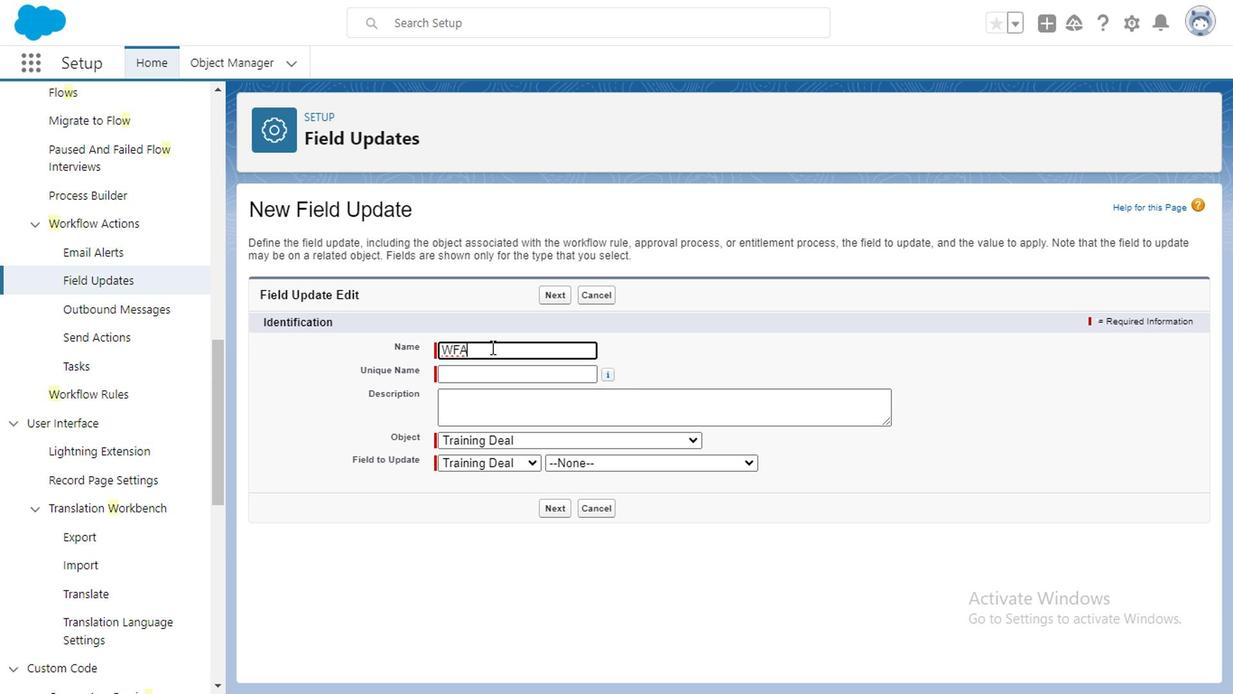 
Action: Mouse moved to (485, 371)
Screenshot: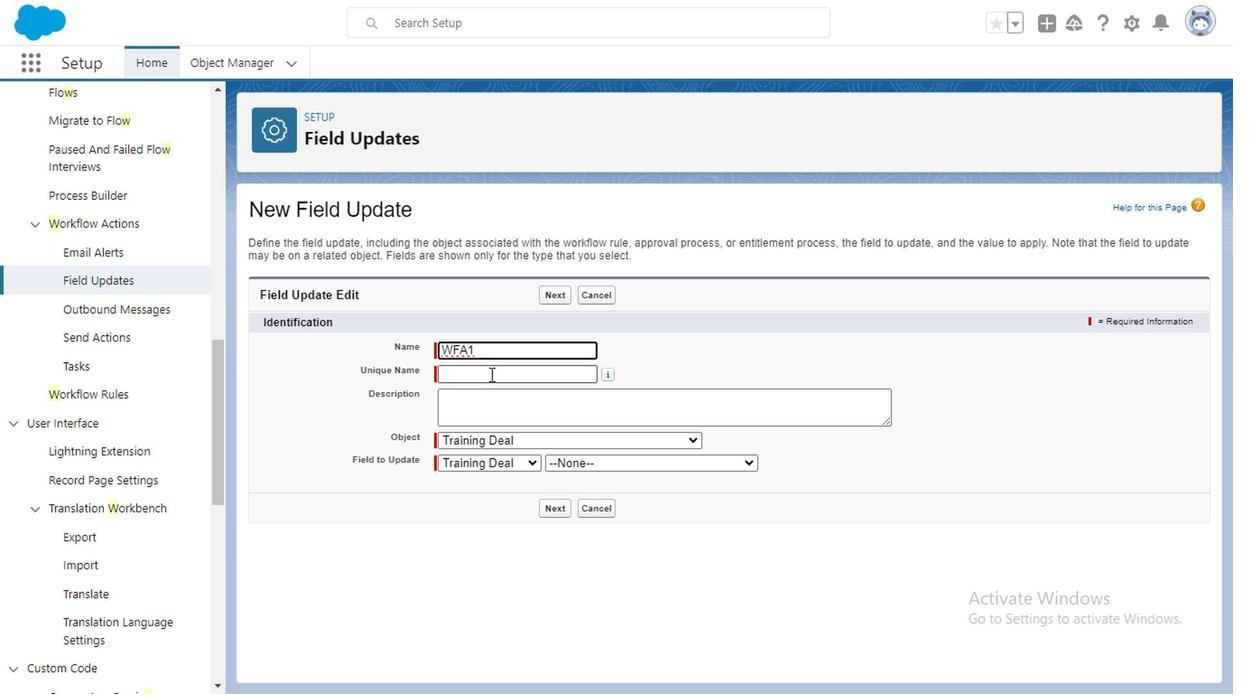 
Action: Mouse pressed left at (485, 371)
Screenshot: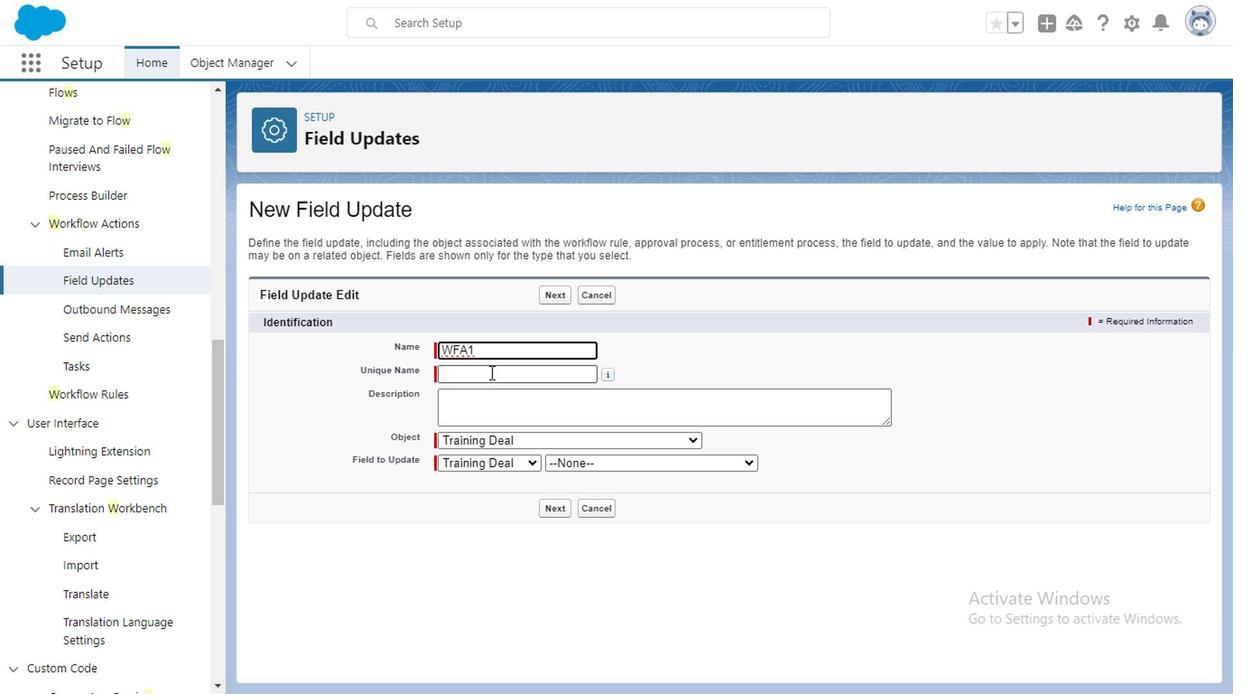 
Action: Mouse moved to (659, 462)
Screenshot: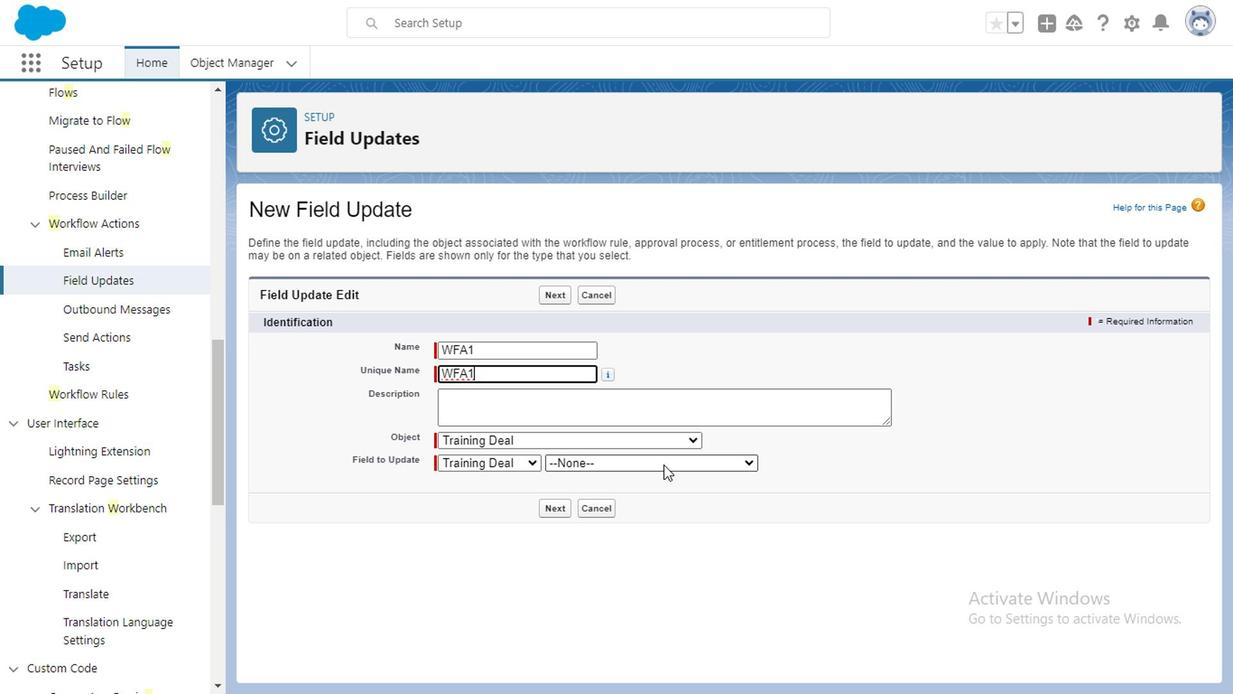 
Action: Mouse pressed left at (659, 462)
Screenshot: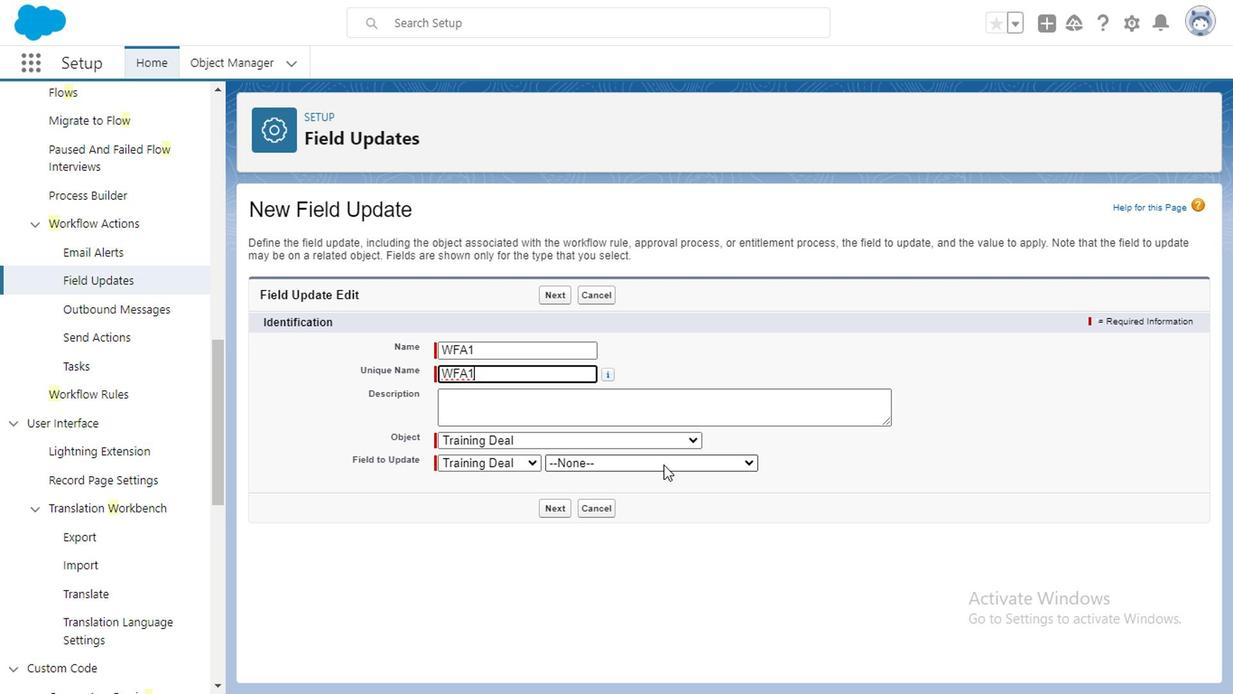 
Action: Mouse moved to (632, 309)
Screenshot: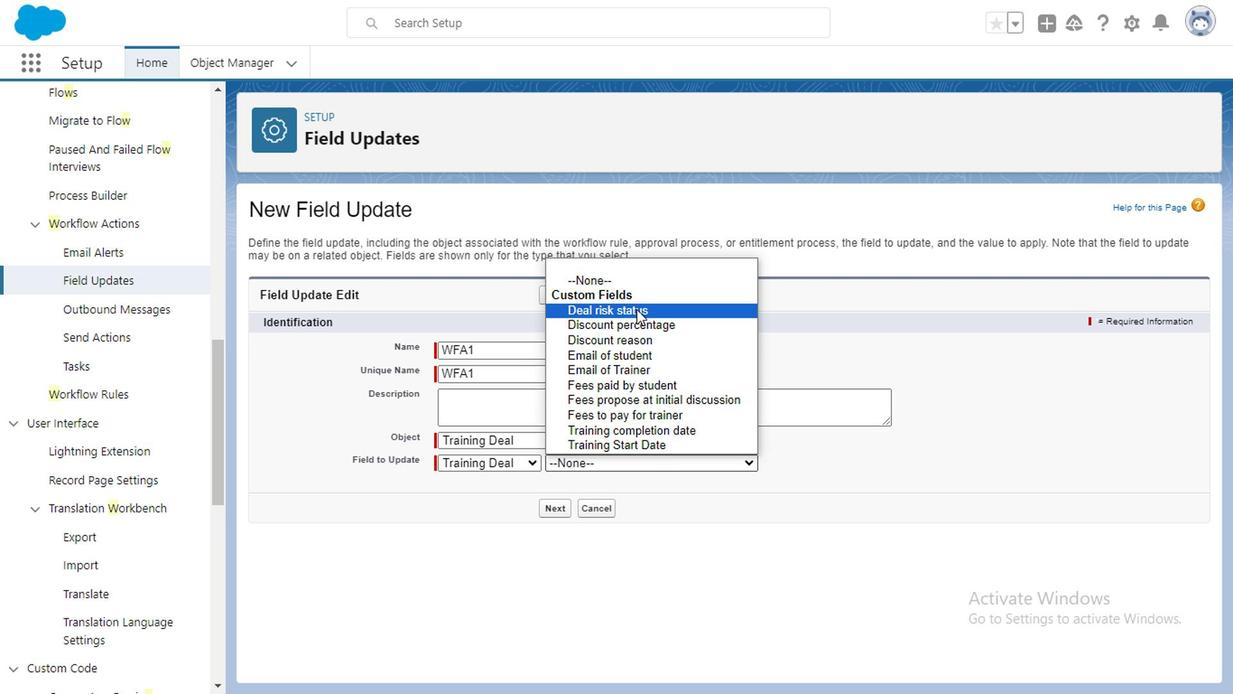 
Action: Mouse pressed left at (632, 309)
Screenshot: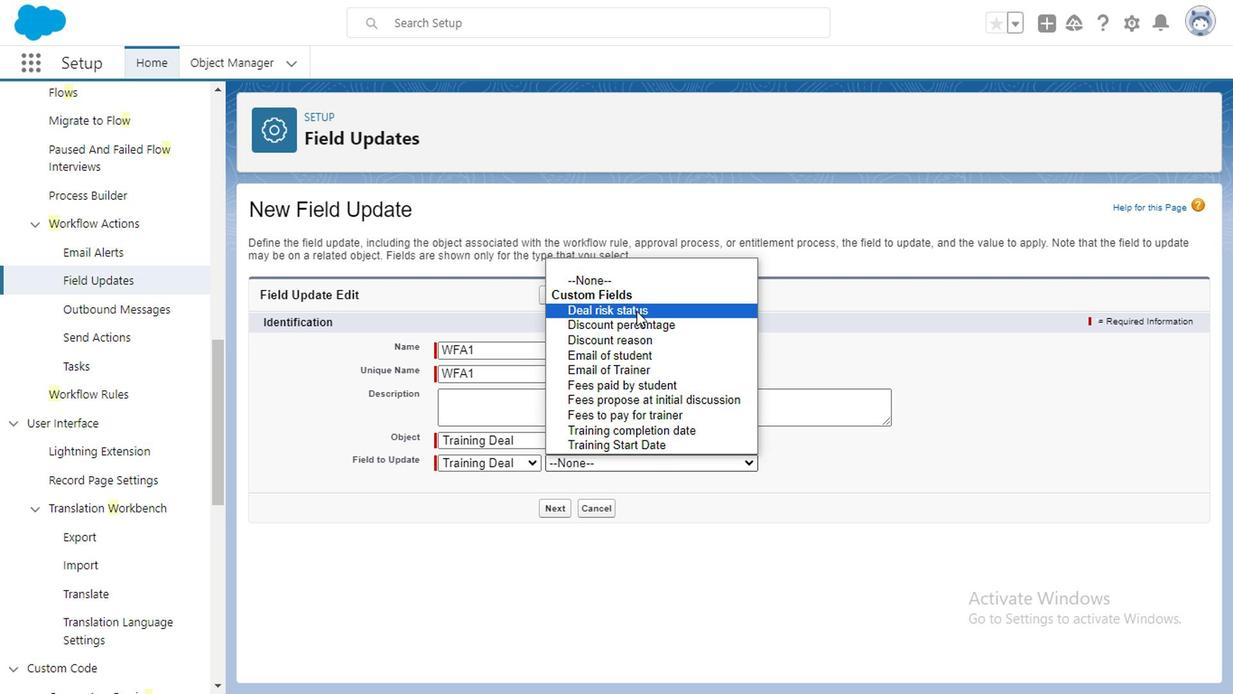 
Action: Mouse moved to (481, 607)
Screenshot: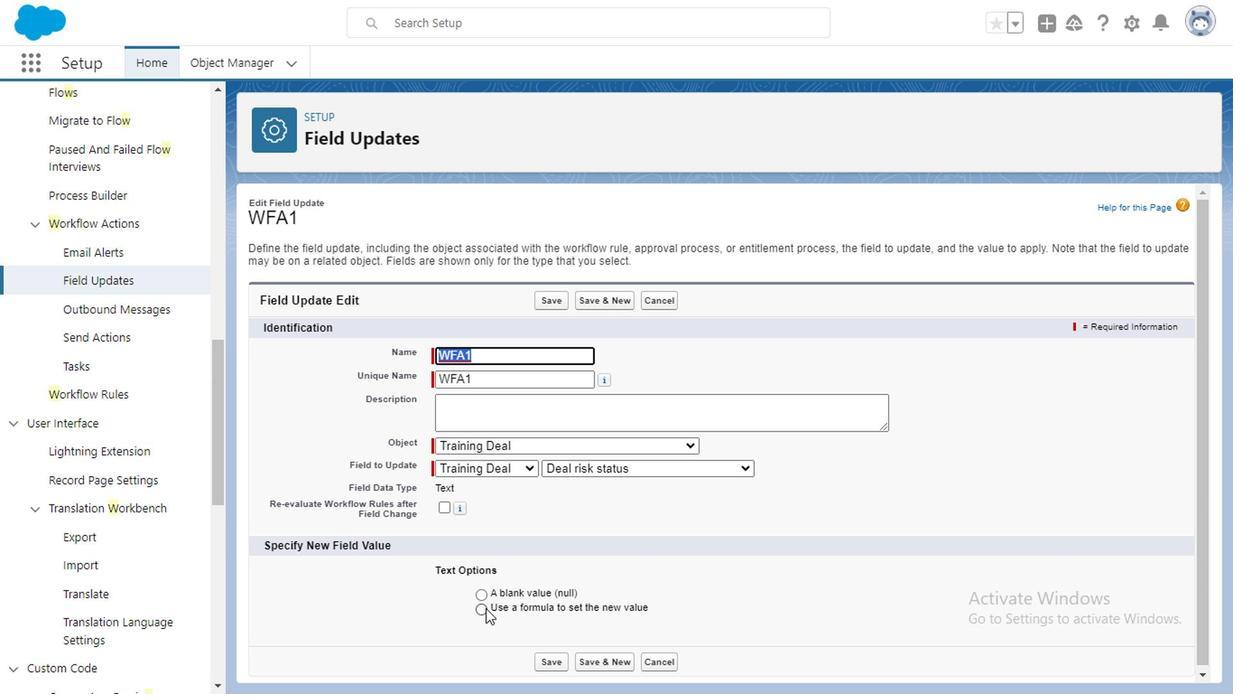 
Action: Mouse pressed left at (481, 607)
Screenshot: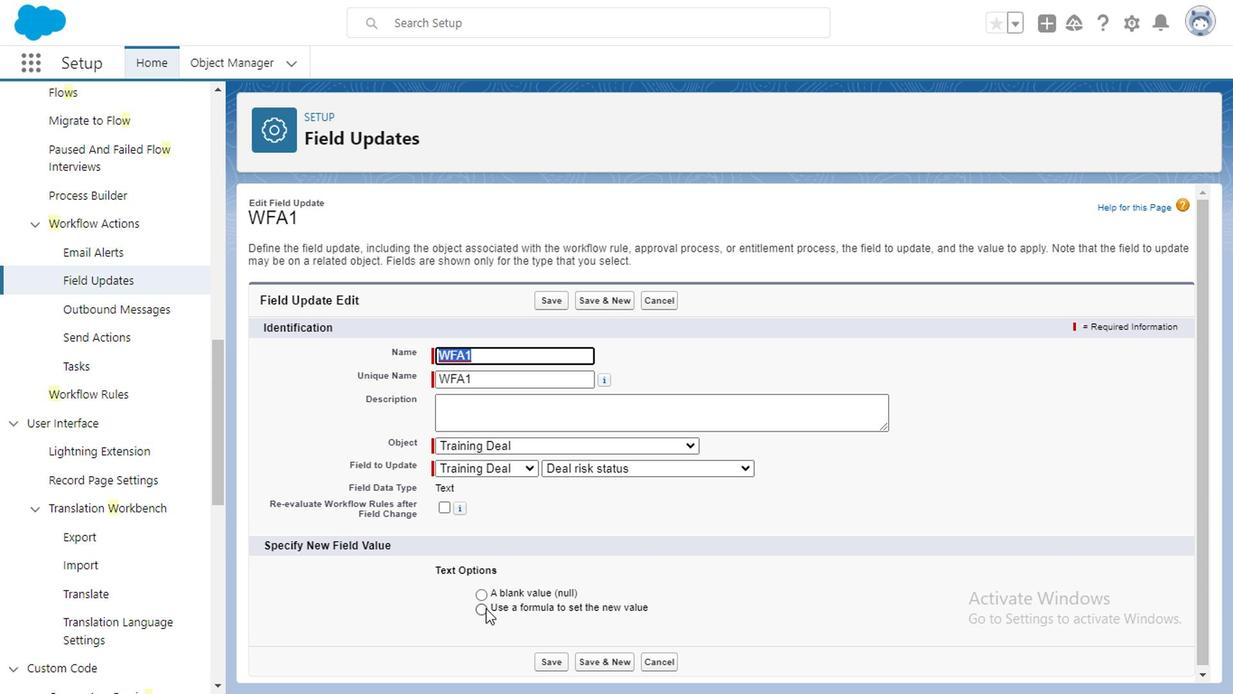 
Action: Mouse moved to (480, 589)
Screenshot: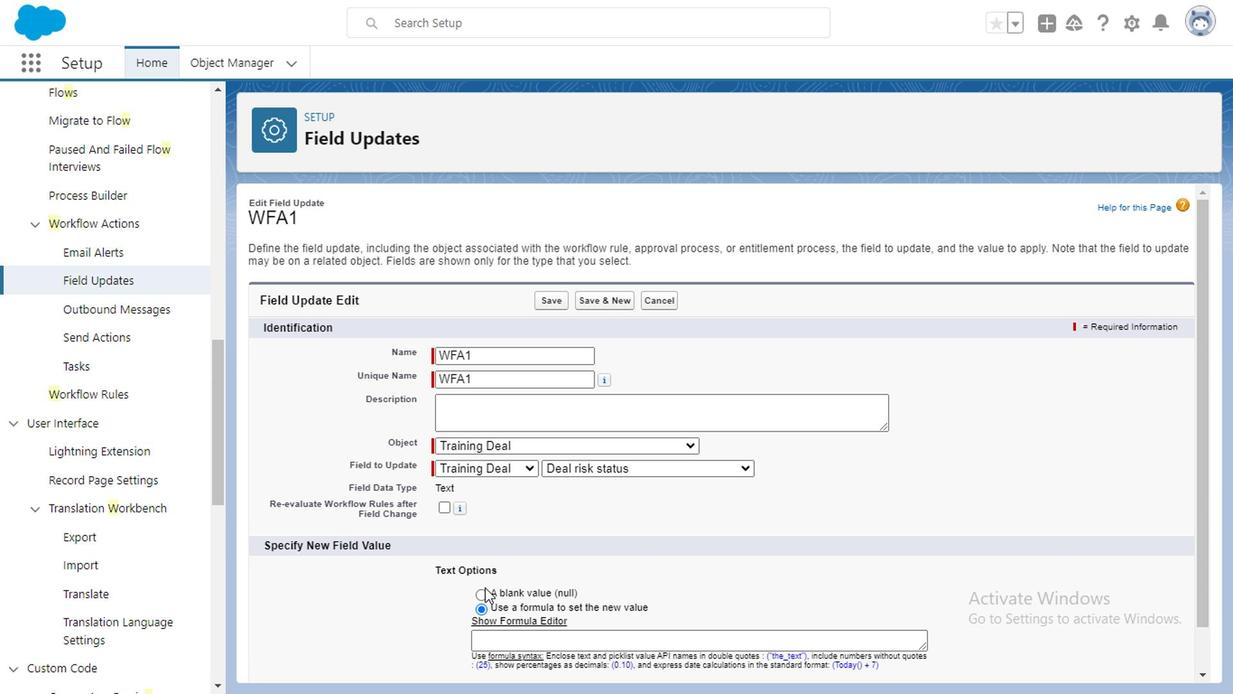 
Action: Mouse pressed left at (480, 589)
Screenshot: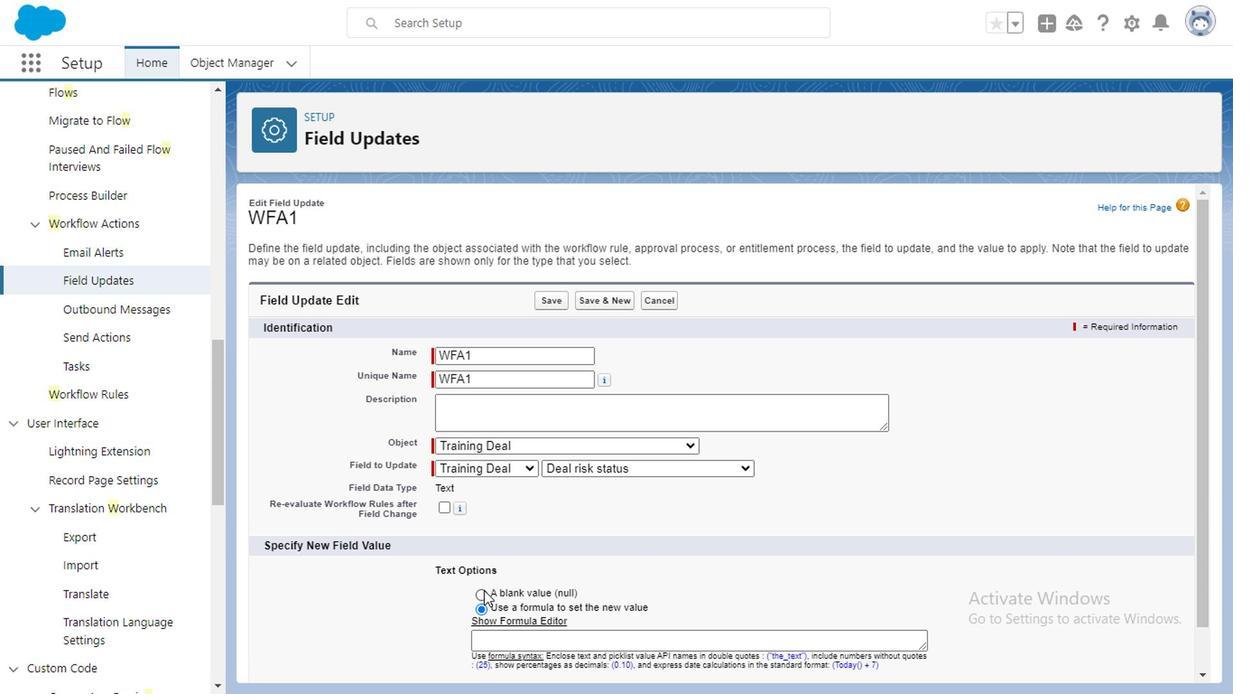 
Action: Mouse moved to (1199, 481)
Screenshot: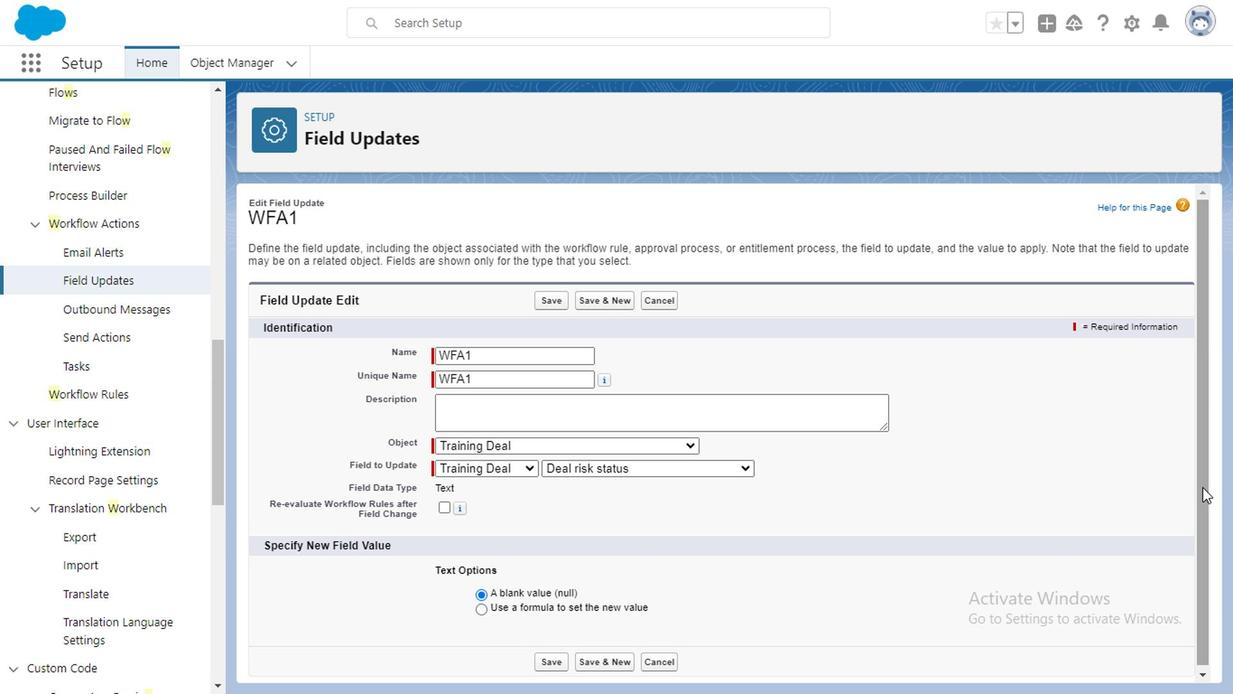 
Action: Mouse pressed left at (1199, 481)
Screenshot: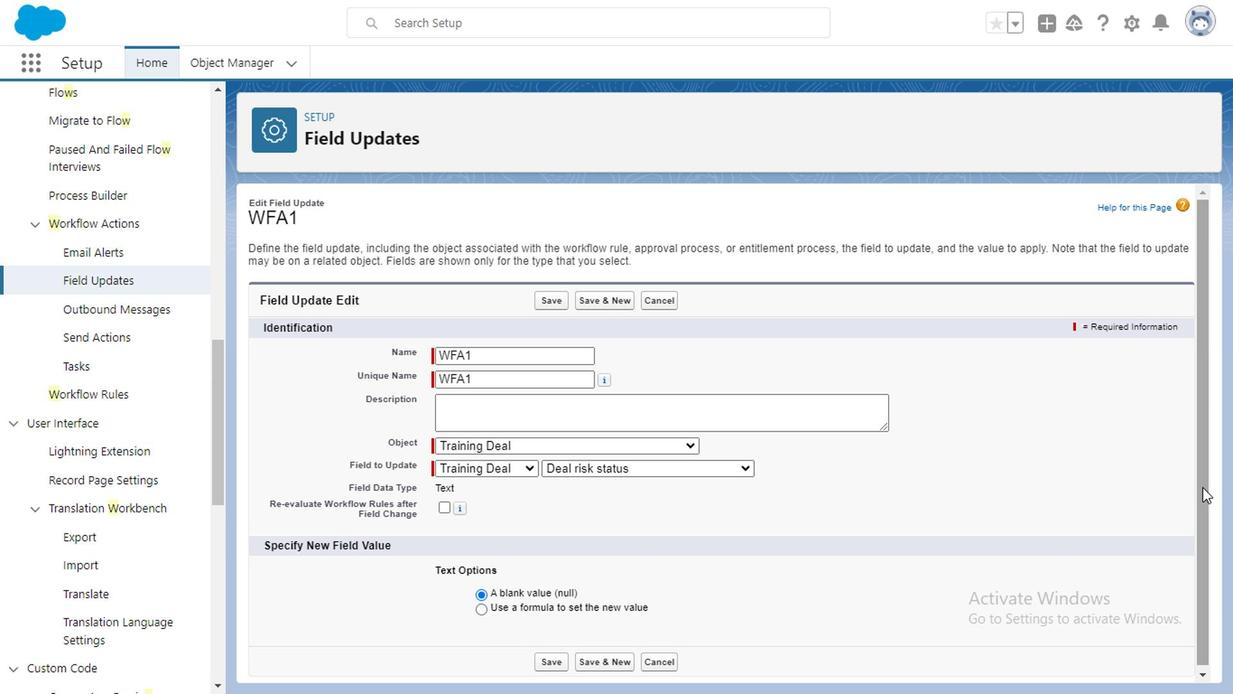 
Action: Mouse moved to (64, 389)
Screenshot: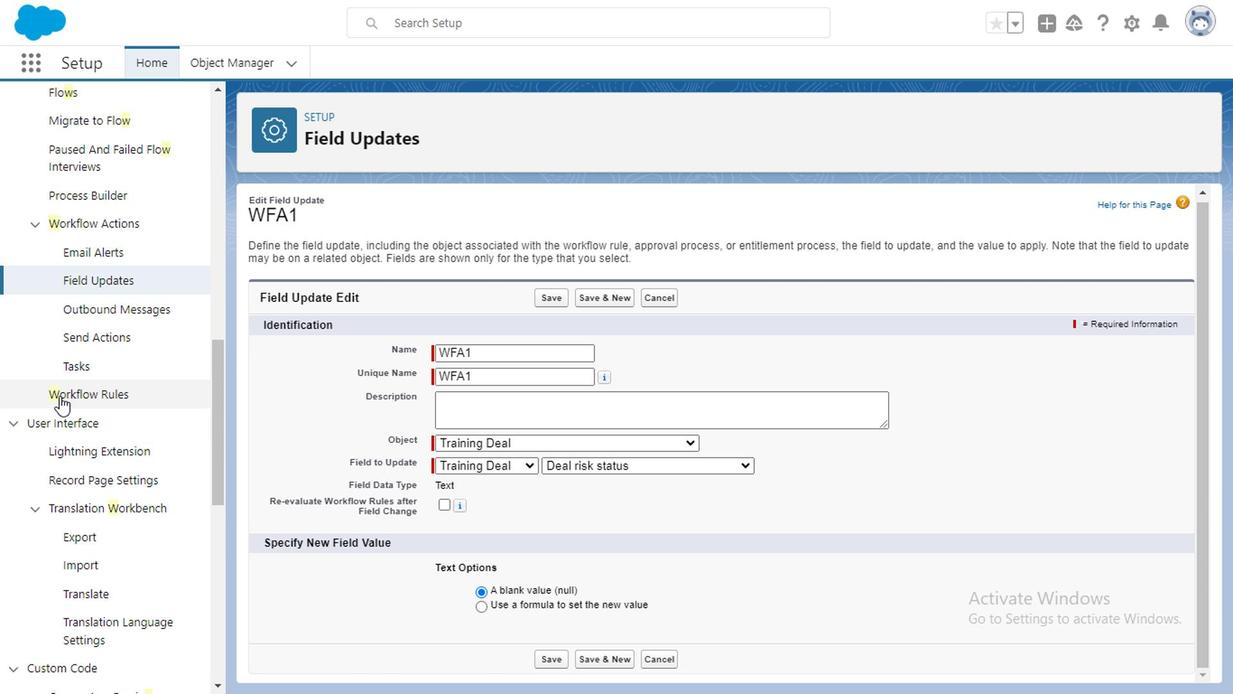 
Action: Mouse pressed left at (64, 389)
Screenshot: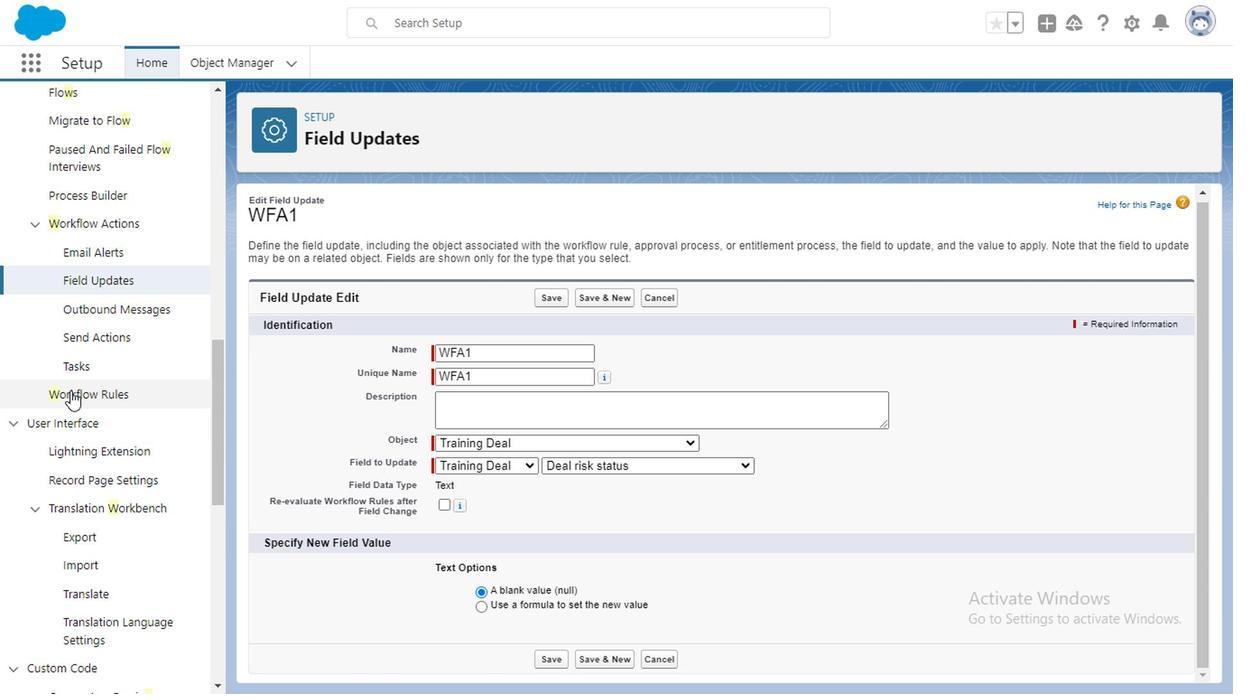 
Action: Mouse moved to (100, 389)
Screenshot: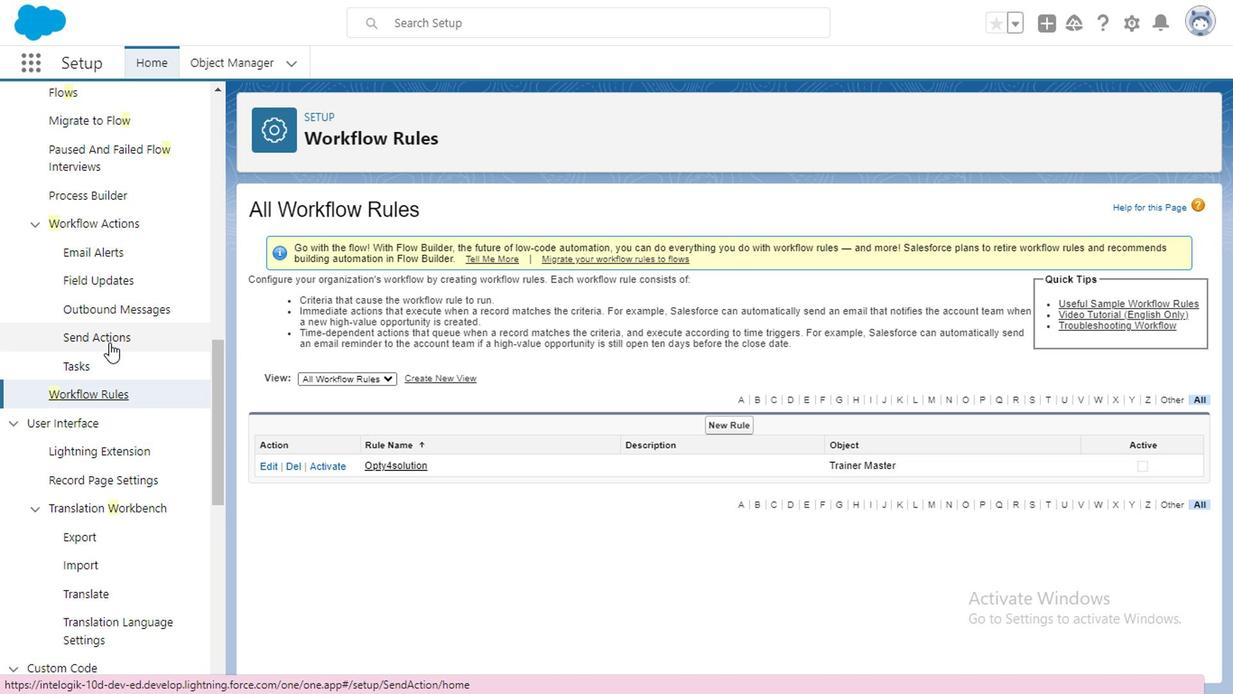 
Action: Mouse pressed left at (100, 389)
Screenshot: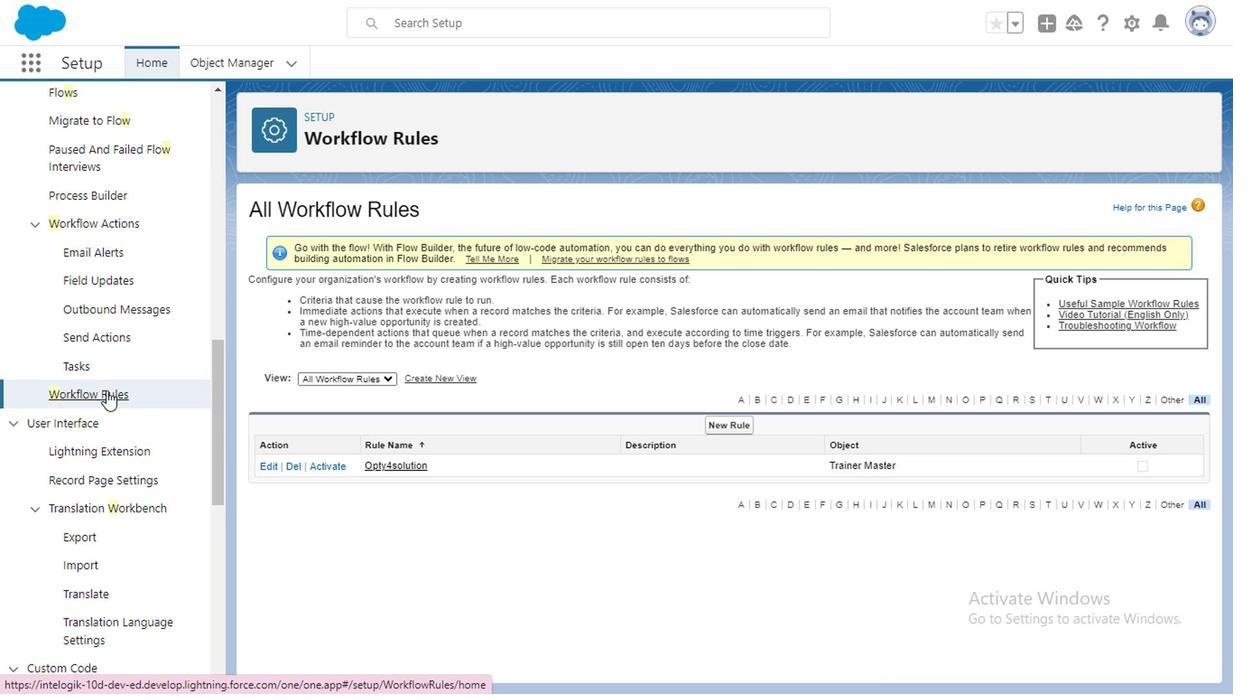 
Action: Mouse moved to (729, 420)
Screenshot: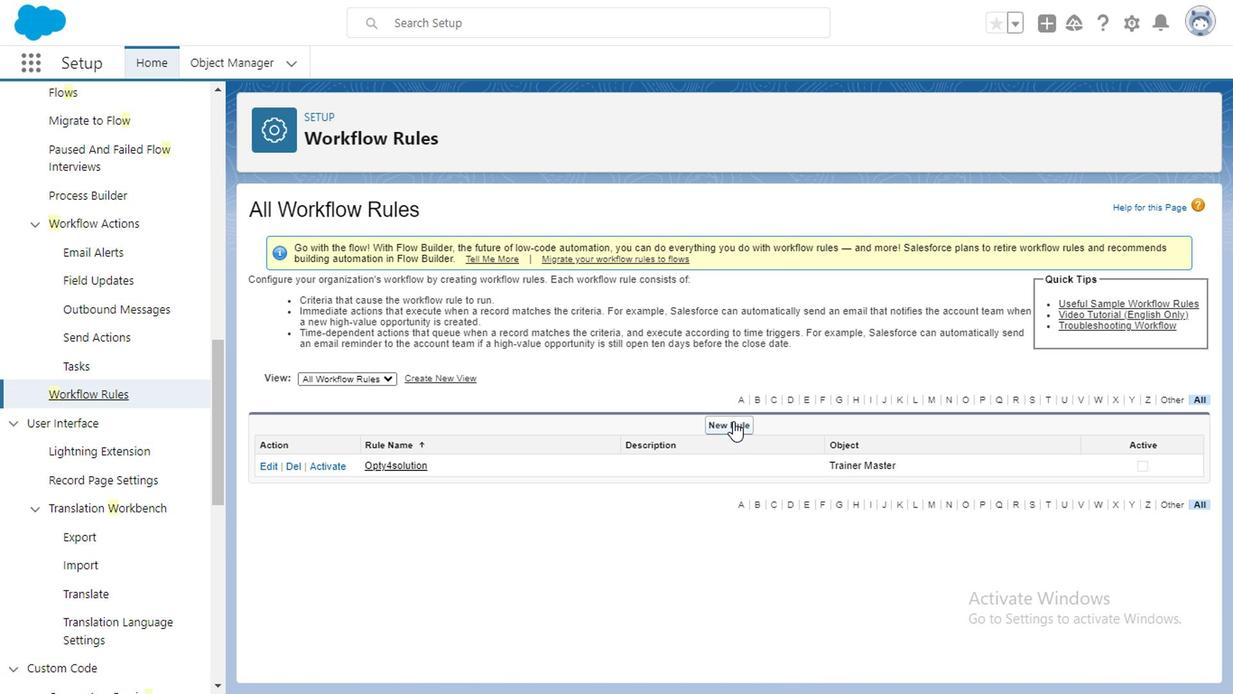 
Action: Mouse pressed left at (729, 420)
Screenshot: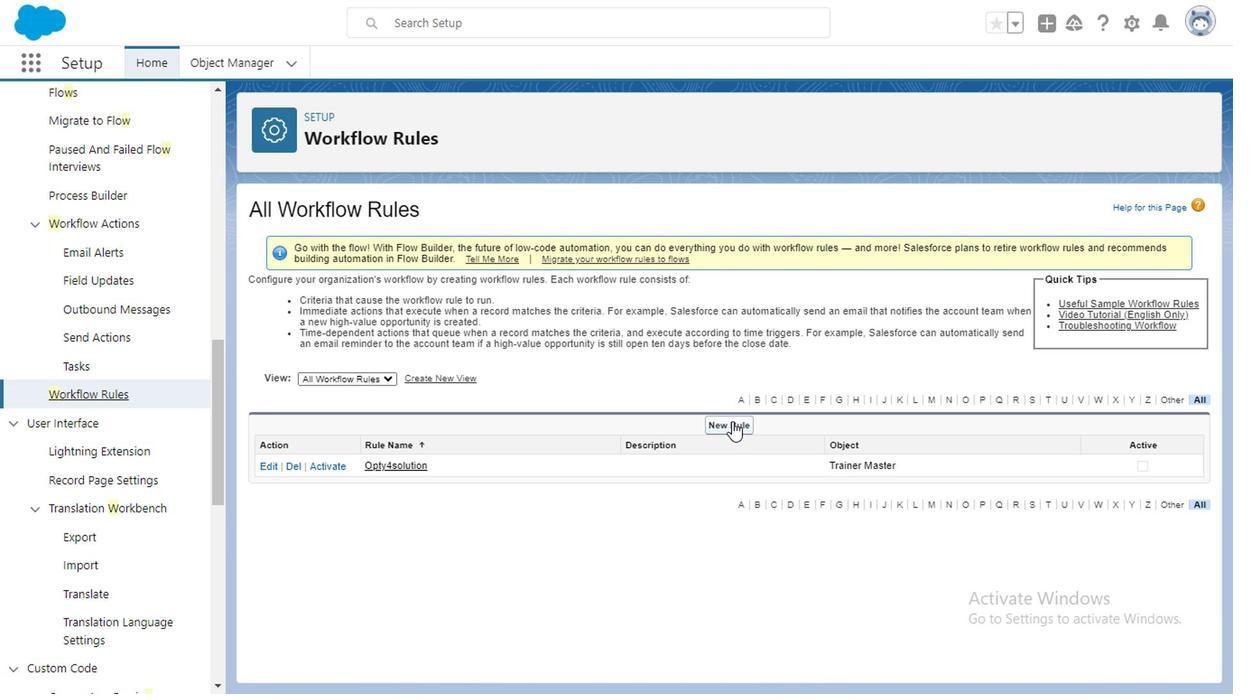 
Action: Mouse moved to (708, 460)
Screenshot: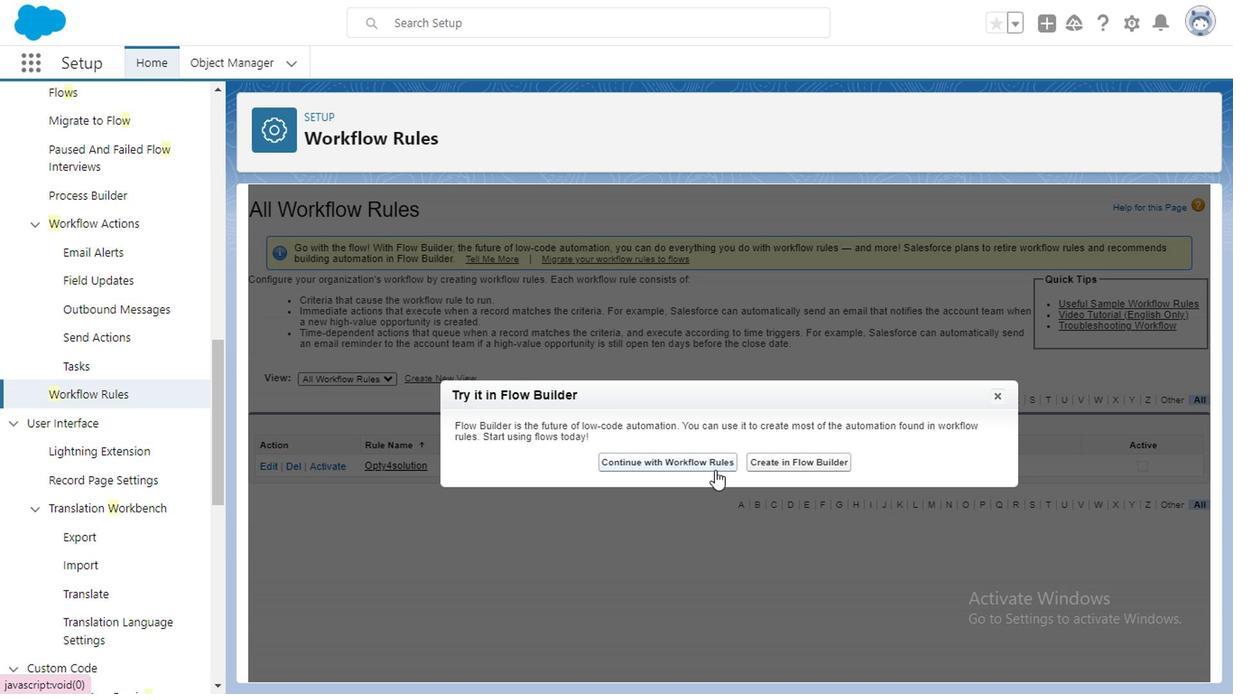 
Action: Mouse pressed left at (708, 460)
Screenshot: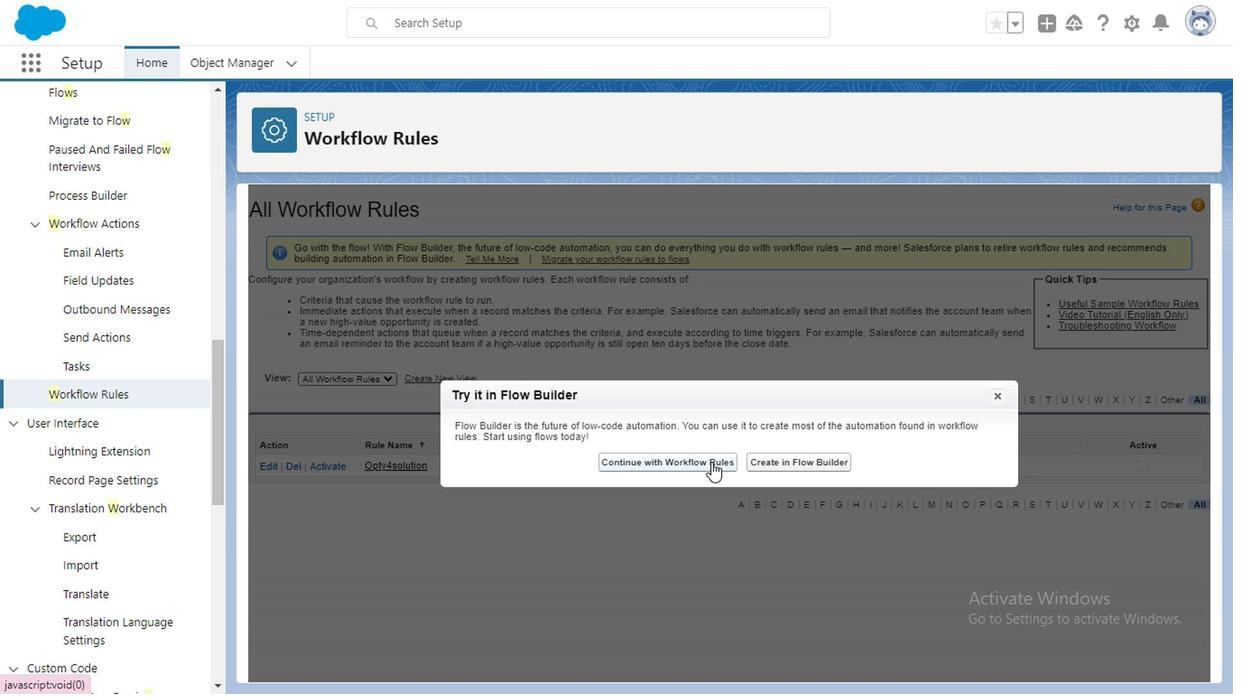 
Action: Mouse moved to (481, 370)
Screenshot: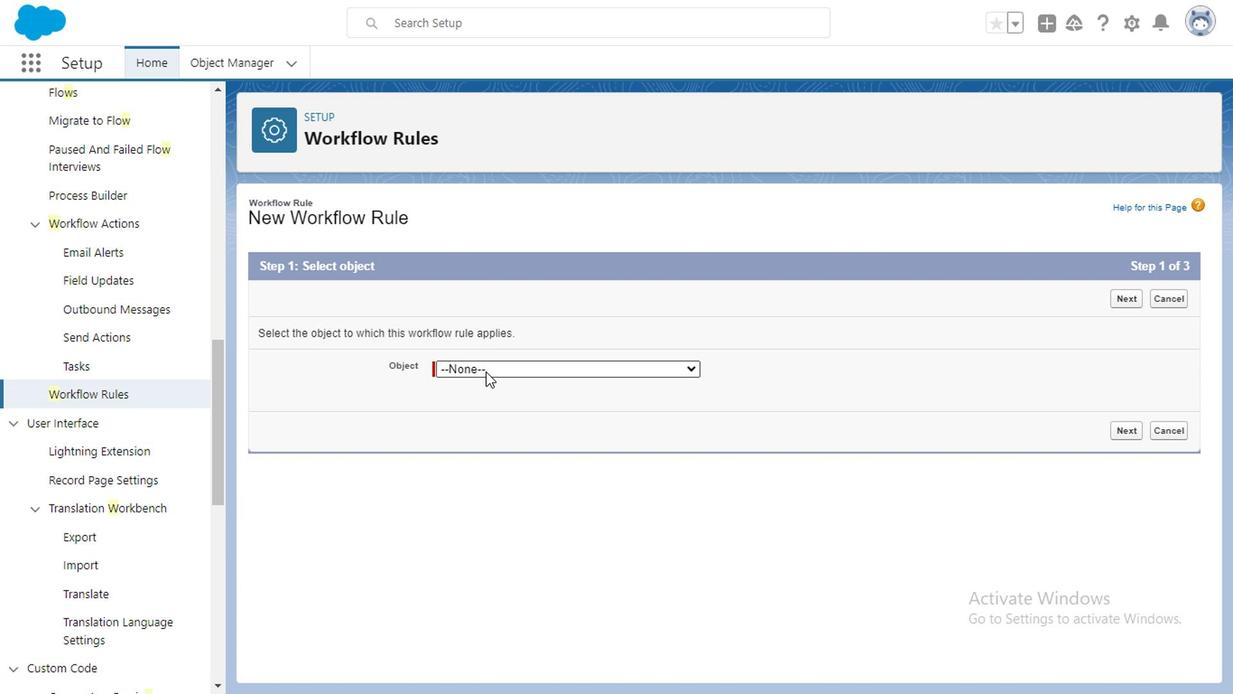 
Action: Mouse pressed left at (481, 370)
Screenshot: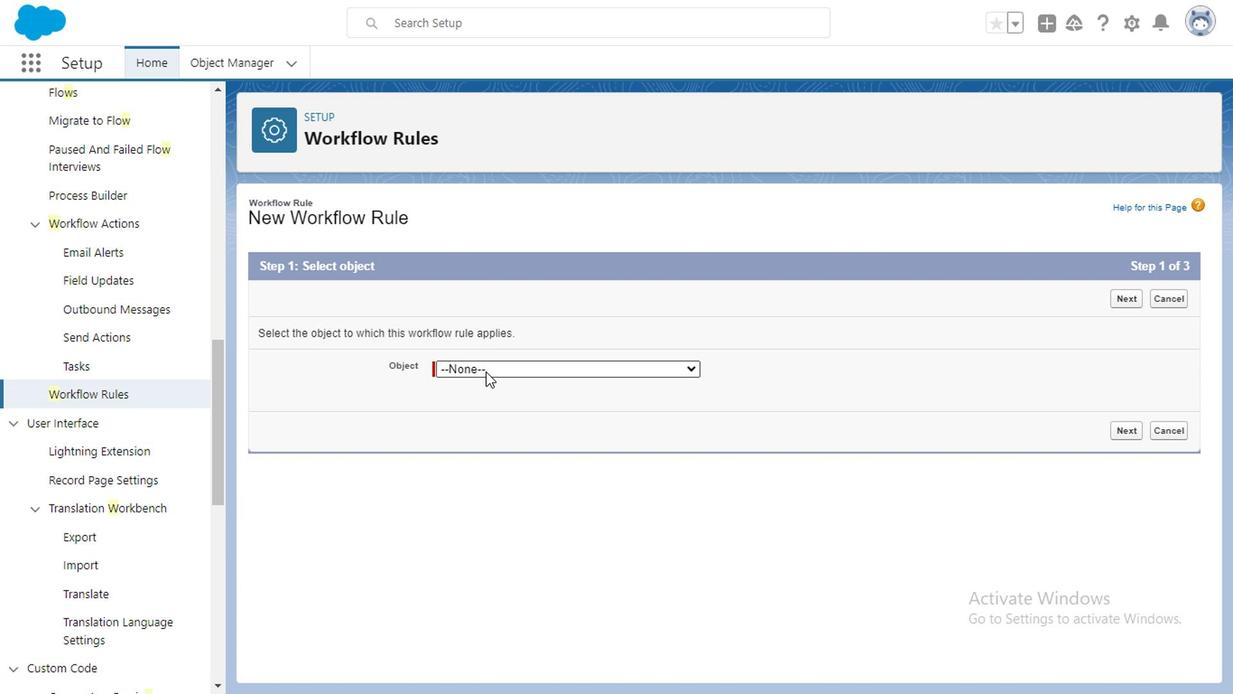 
Action: Mouse moved to (506, 278)
Screenshot: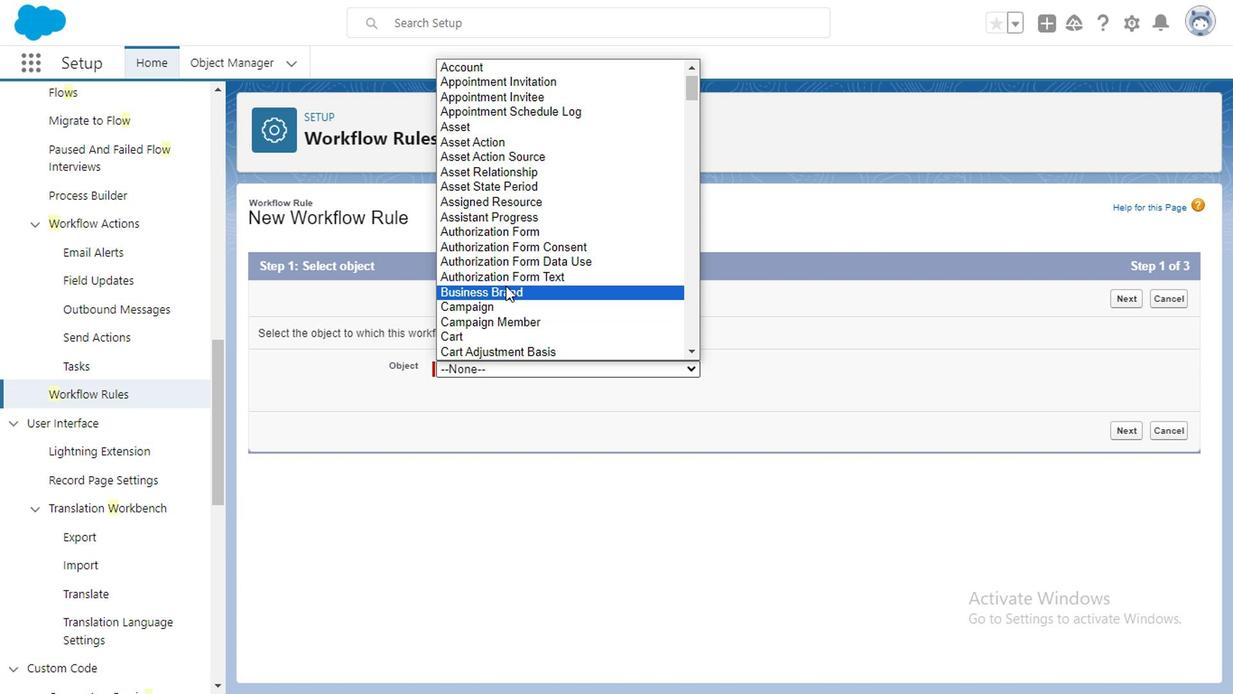 
Action: Mouse scrolled (506, 277) with delta (0, 0)
Screenshot: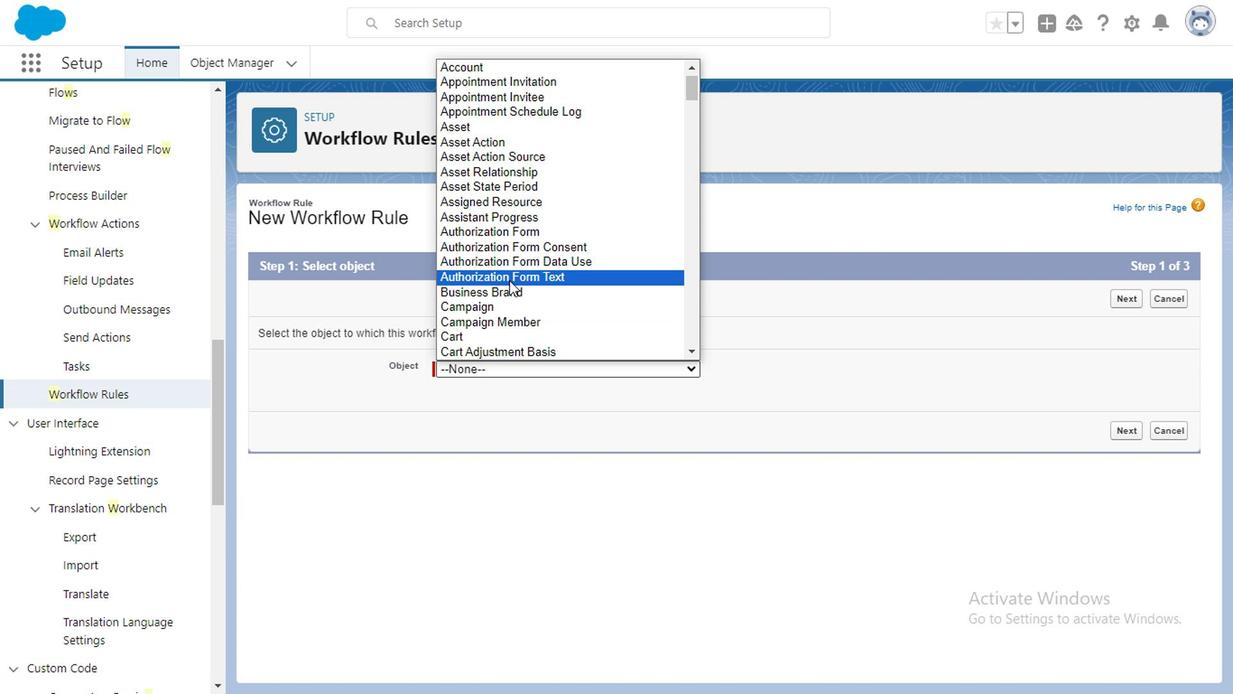
Action: Mouse moved to (507, 279)
Screenshot: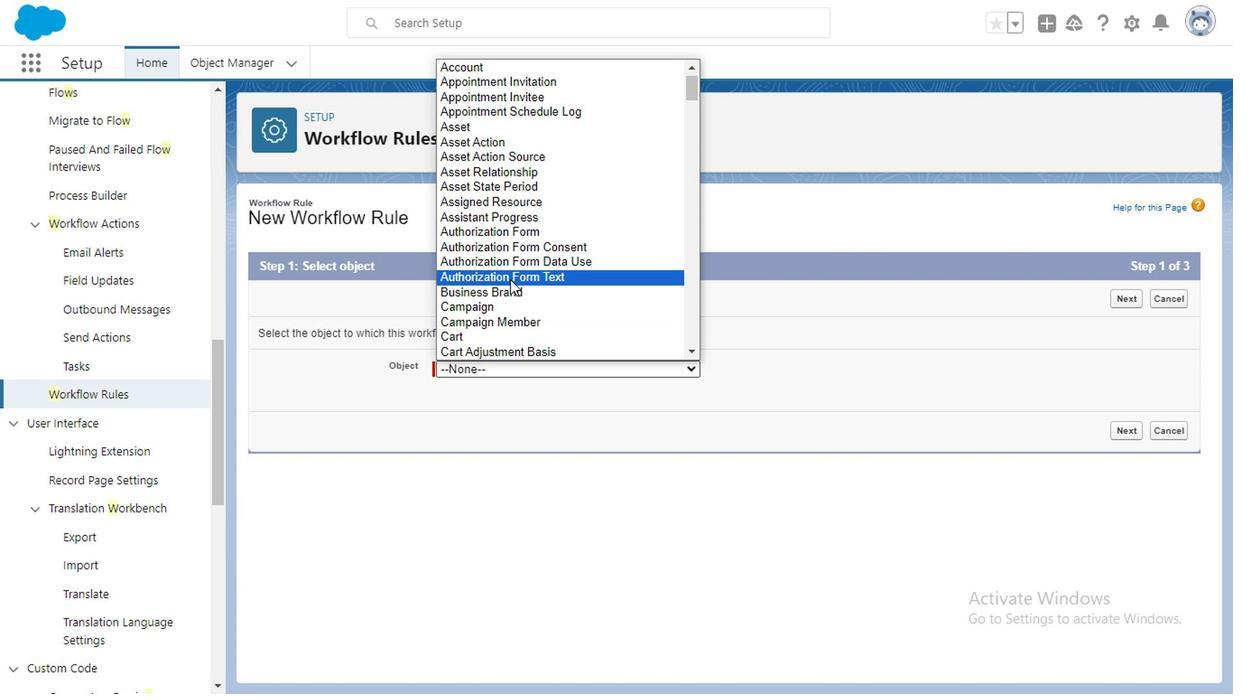 
Action: Mouse scrolled (507, 278) with delta (0, -1)
Screenshot: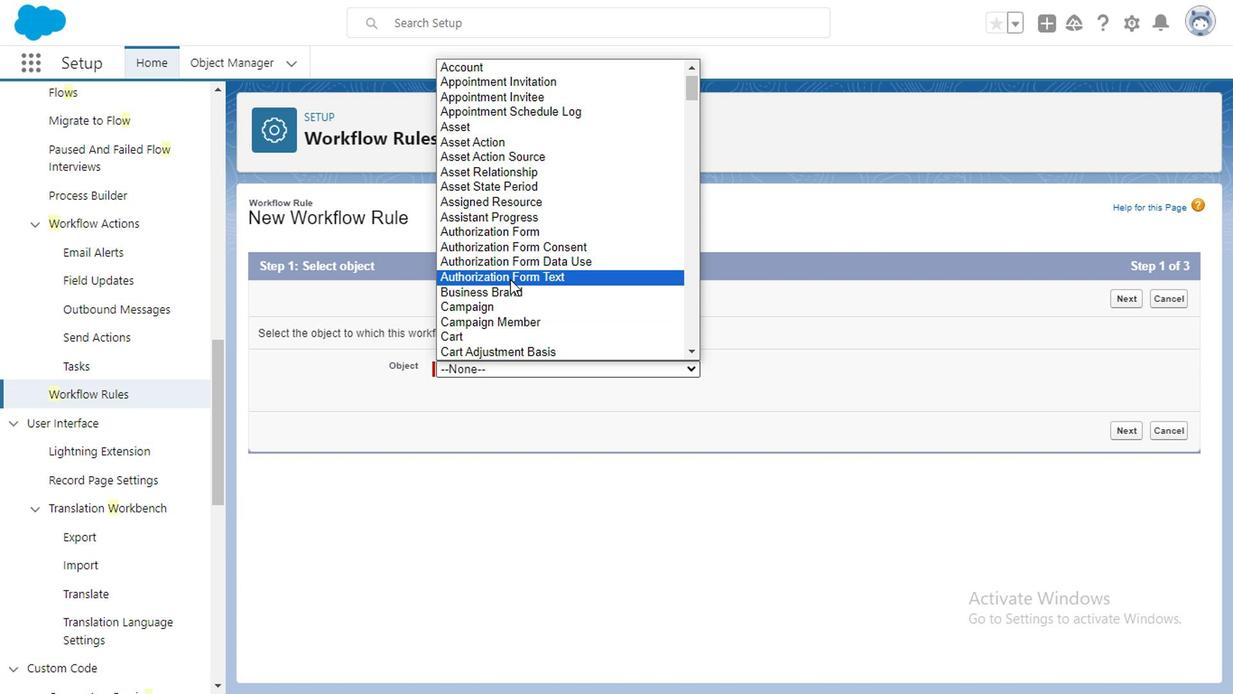 
Action: Mouse moved to (516, 279)
Screenshot: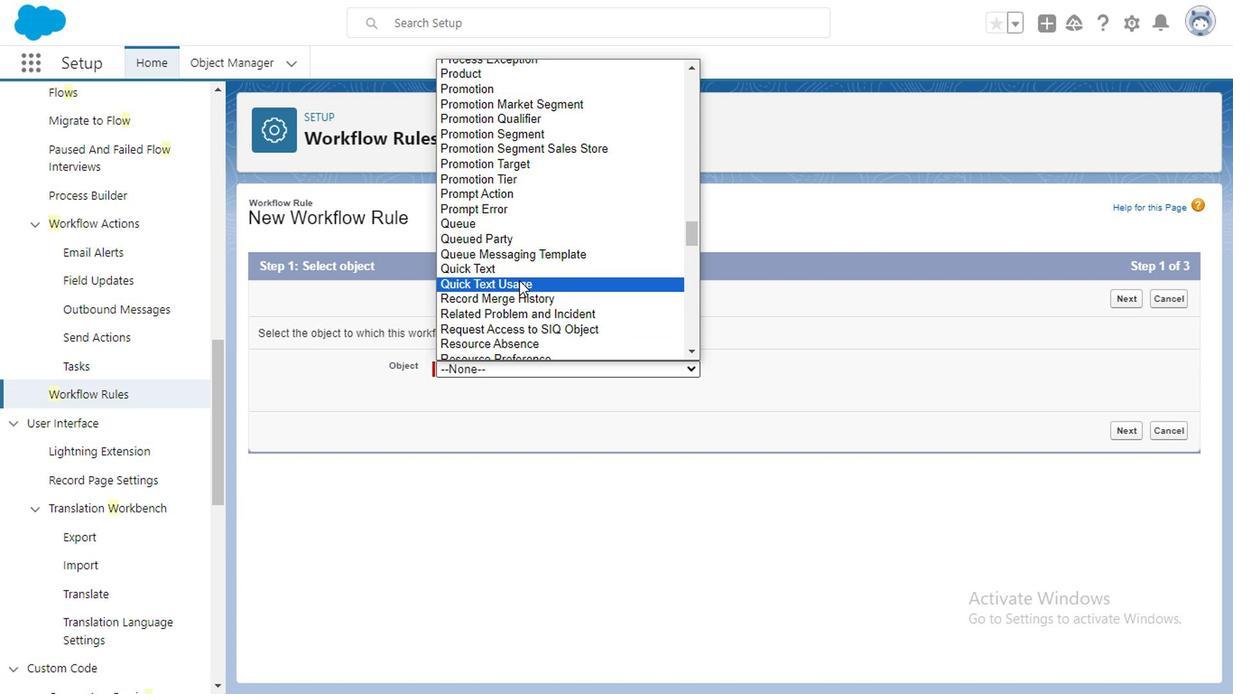 
Action: Mouse scrolled (516, 278) with delta (0, -1)
Screenshot: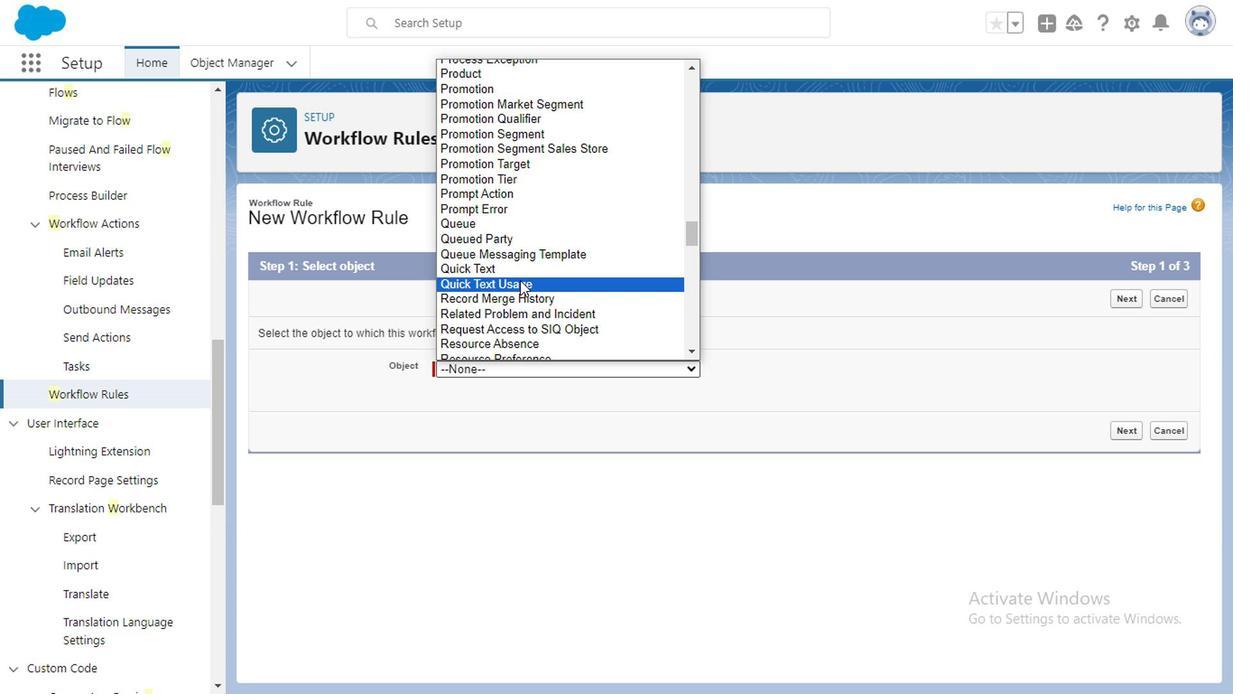 
Action: Mouse scrolled (516, 278) with delta (0, -1)
Screenshot: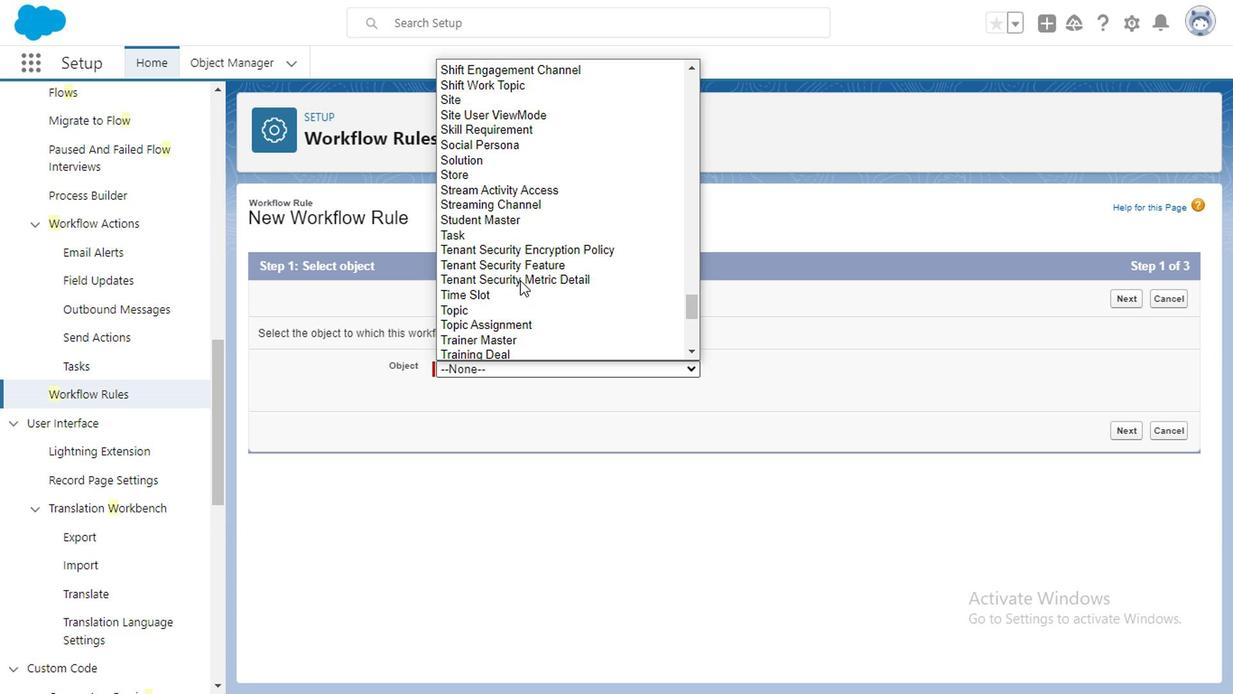 
Action: Mouse moved to (516, 279)
Screenshot: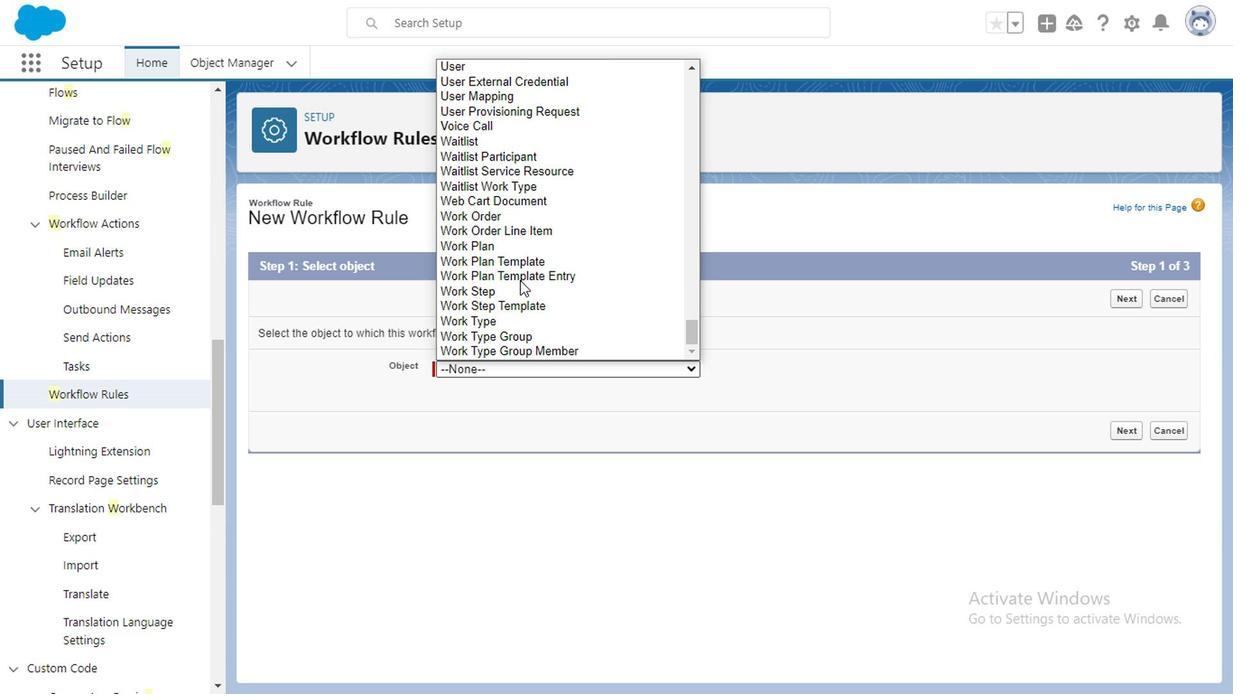 
Action: Mouse scrolled (516, 280) with delta (0, 0)
Screenshot: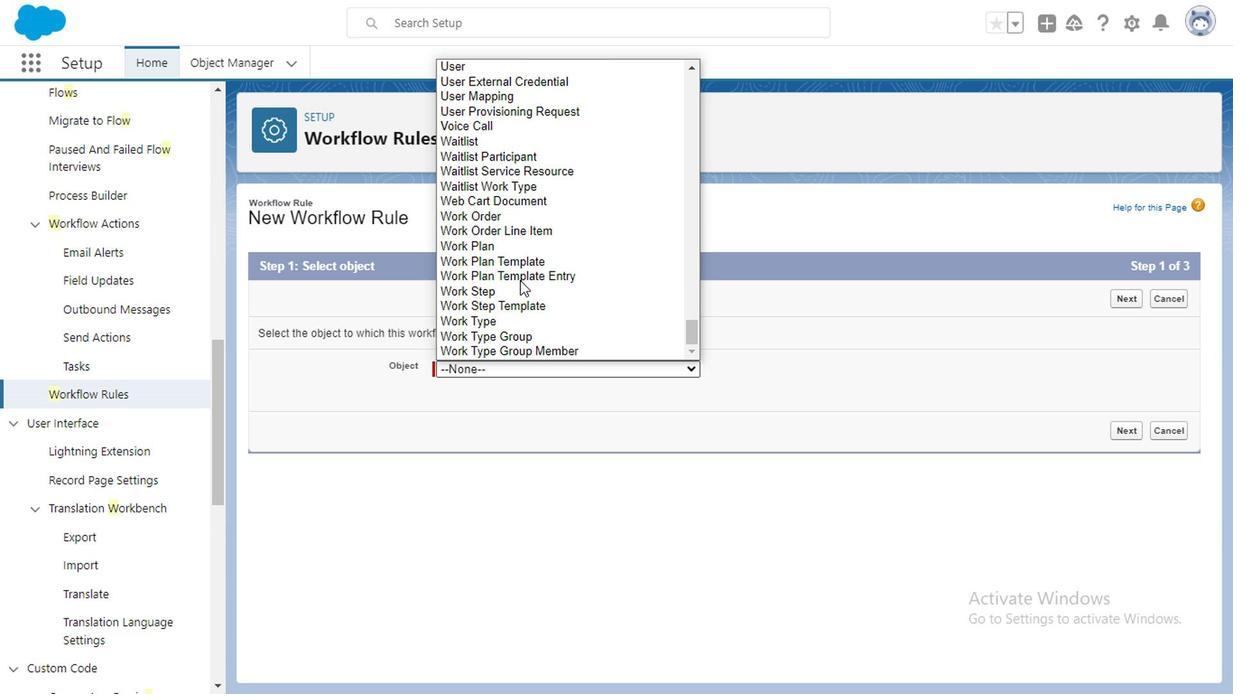 
Action: Mouse moved to (686, 255)
Screenshot: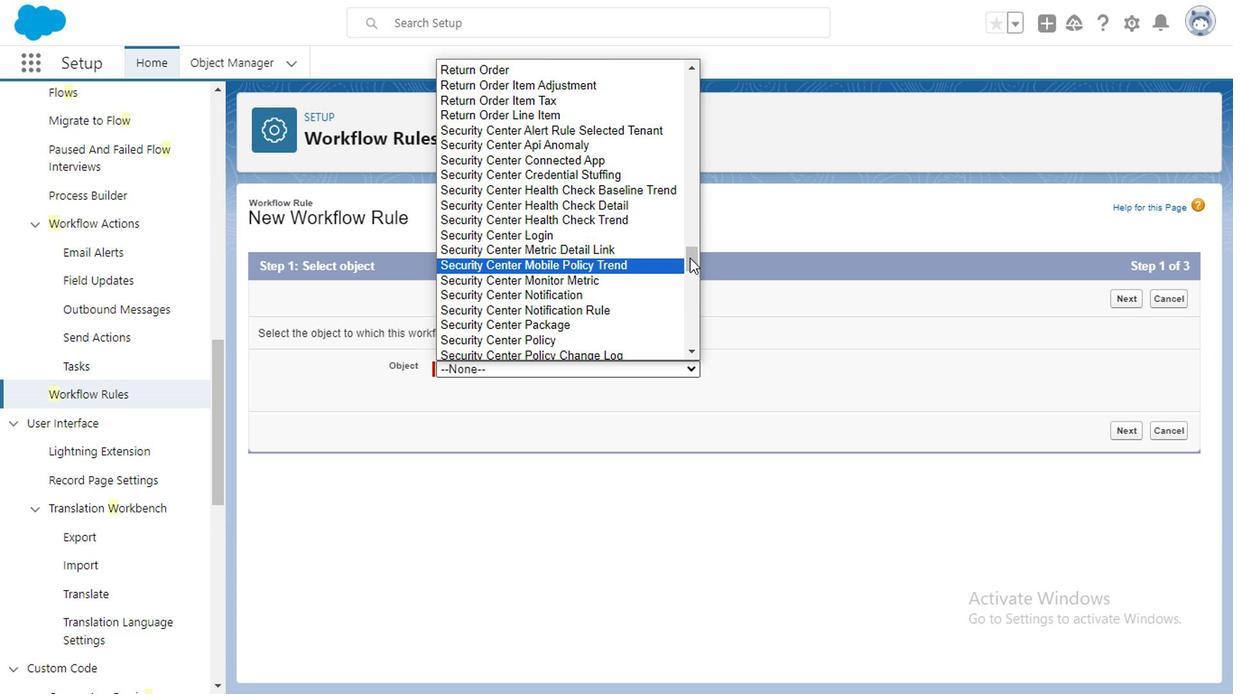 
Action: Mouse pressed left at (686, 255)
Screenshot: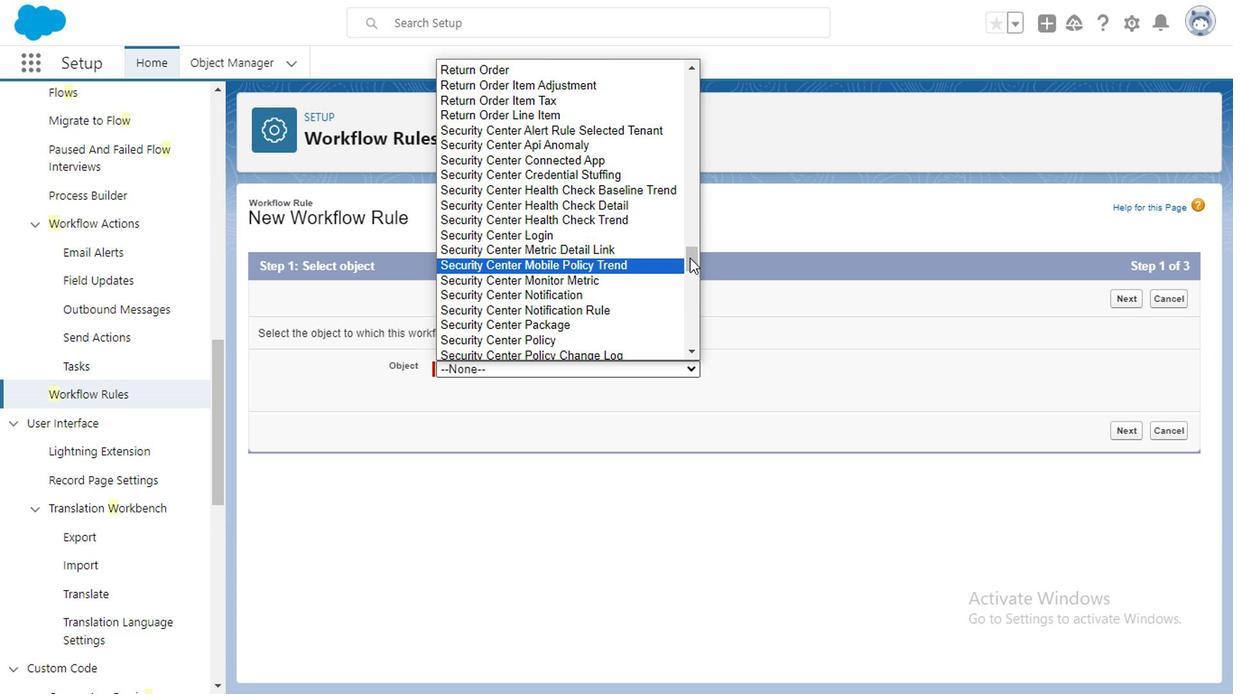
Action: Mouse moved to (500, 264)
Screenshot: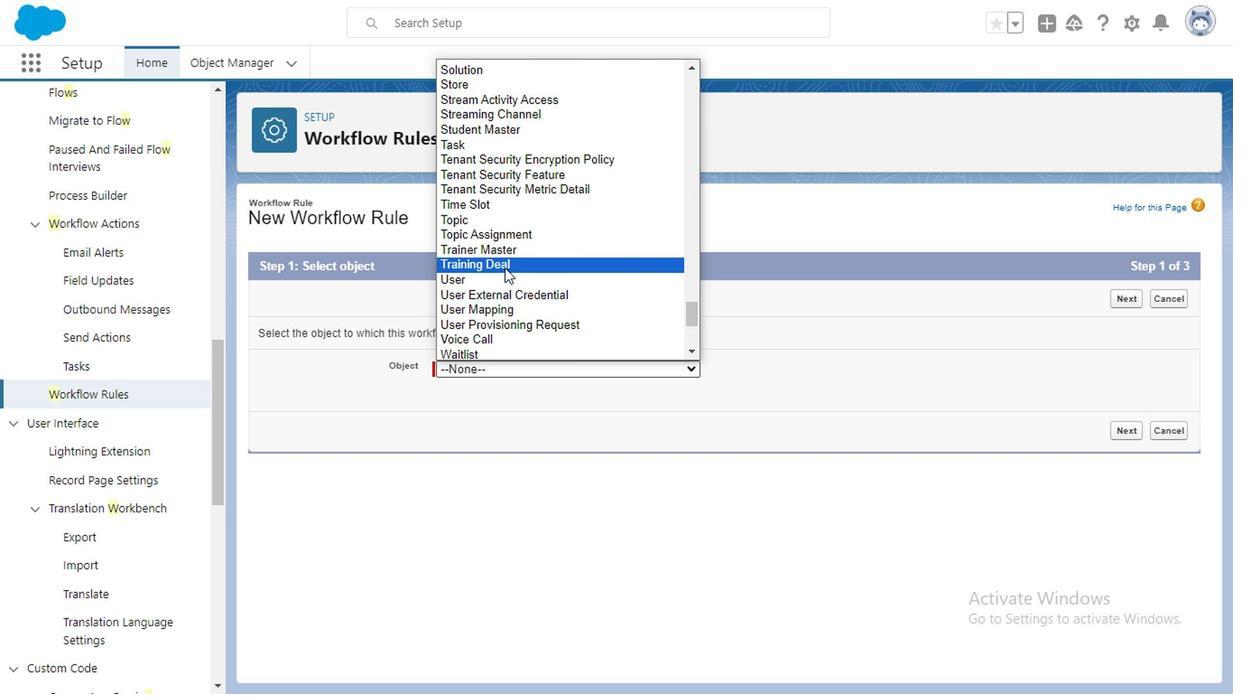 
Action: Mouse pressed left at (500, 264)
Screenshot: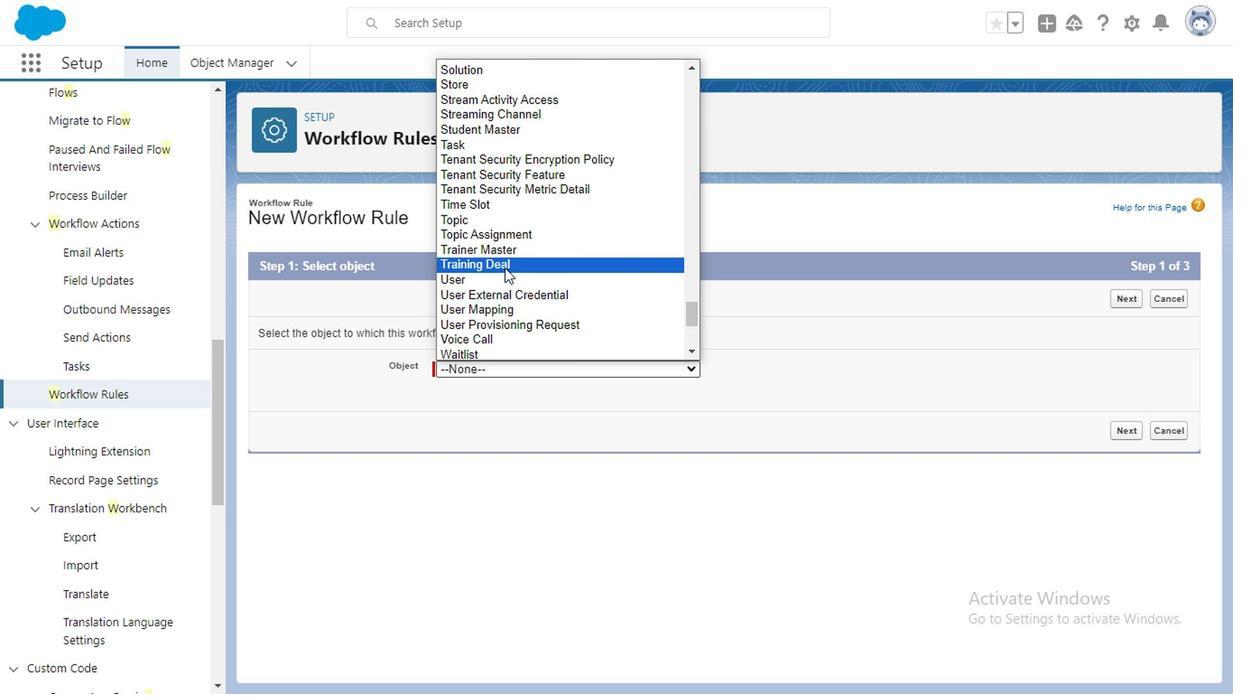 
Action: Mouse moved to (1119, 424)
Screenshot: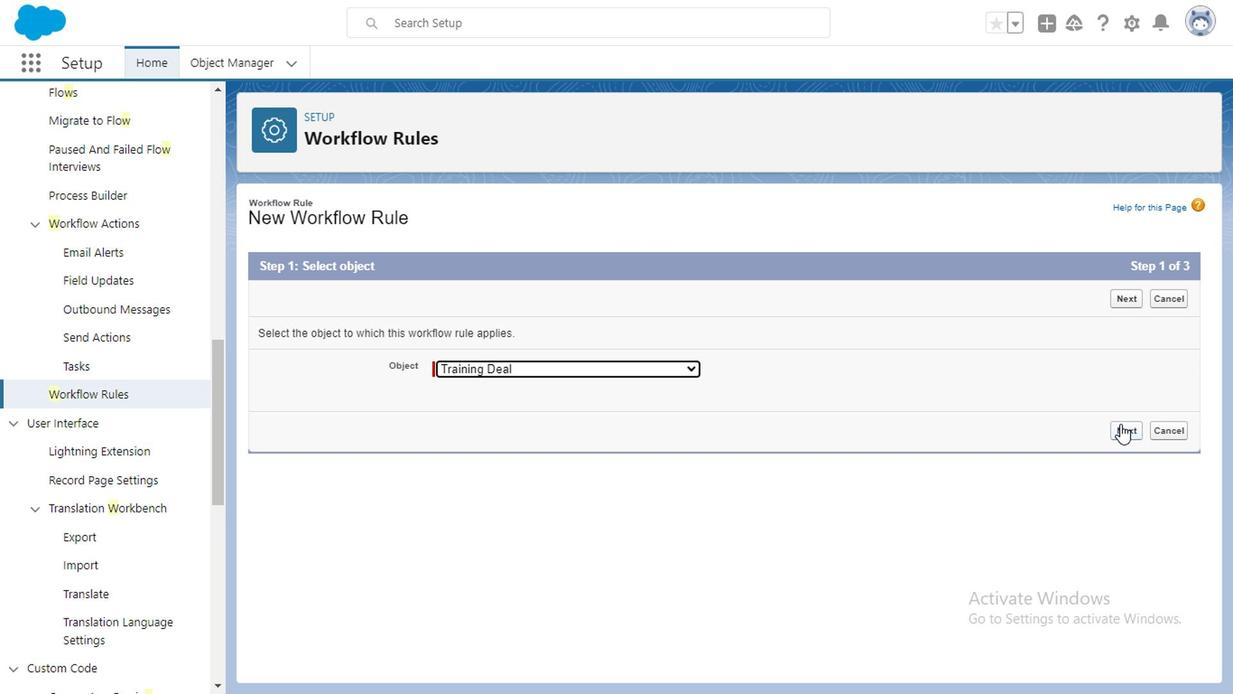 
Action: Mouse pressed left at (1119, 424)
Screenshot: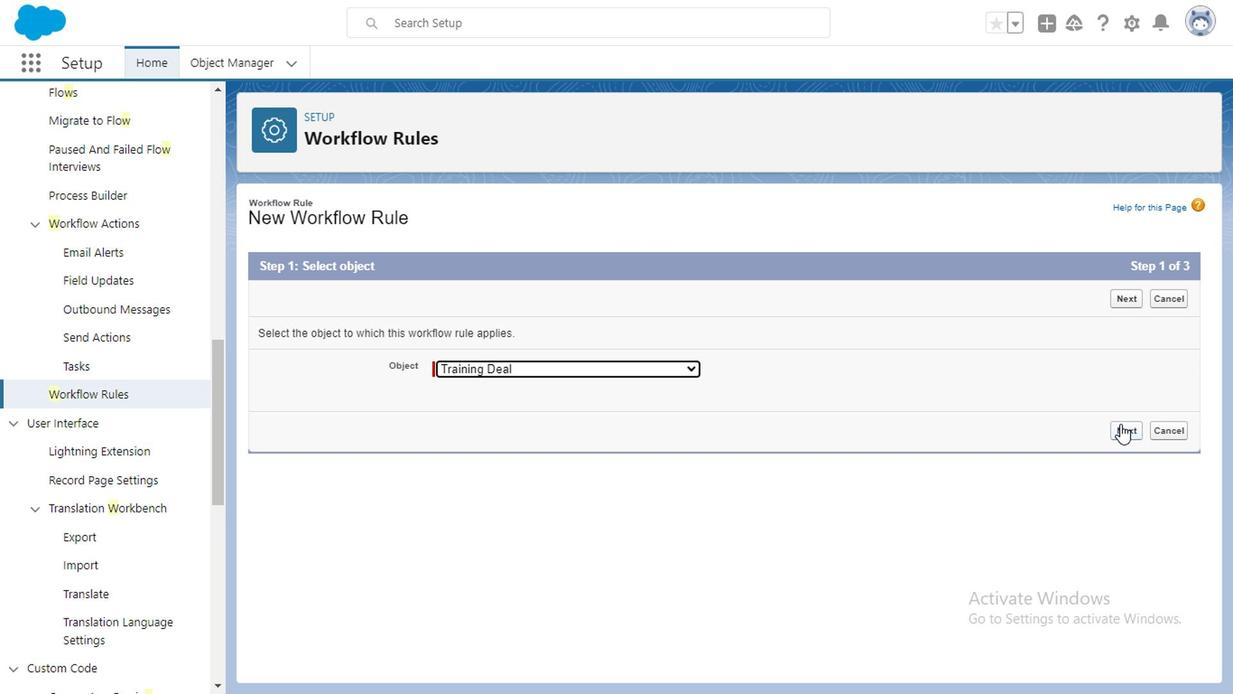 
Action: Mouse moved to (507, 393)
Screenshot: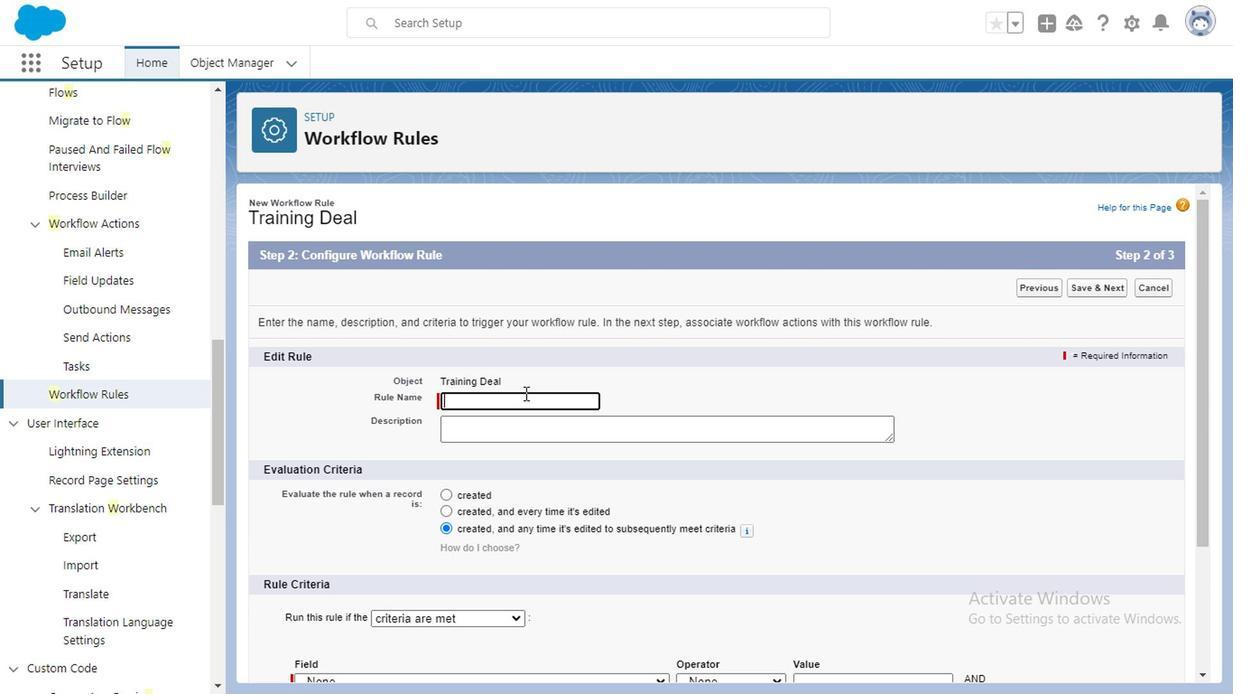 
Action: Mouse pressed left at (507, 393)
Screenshot: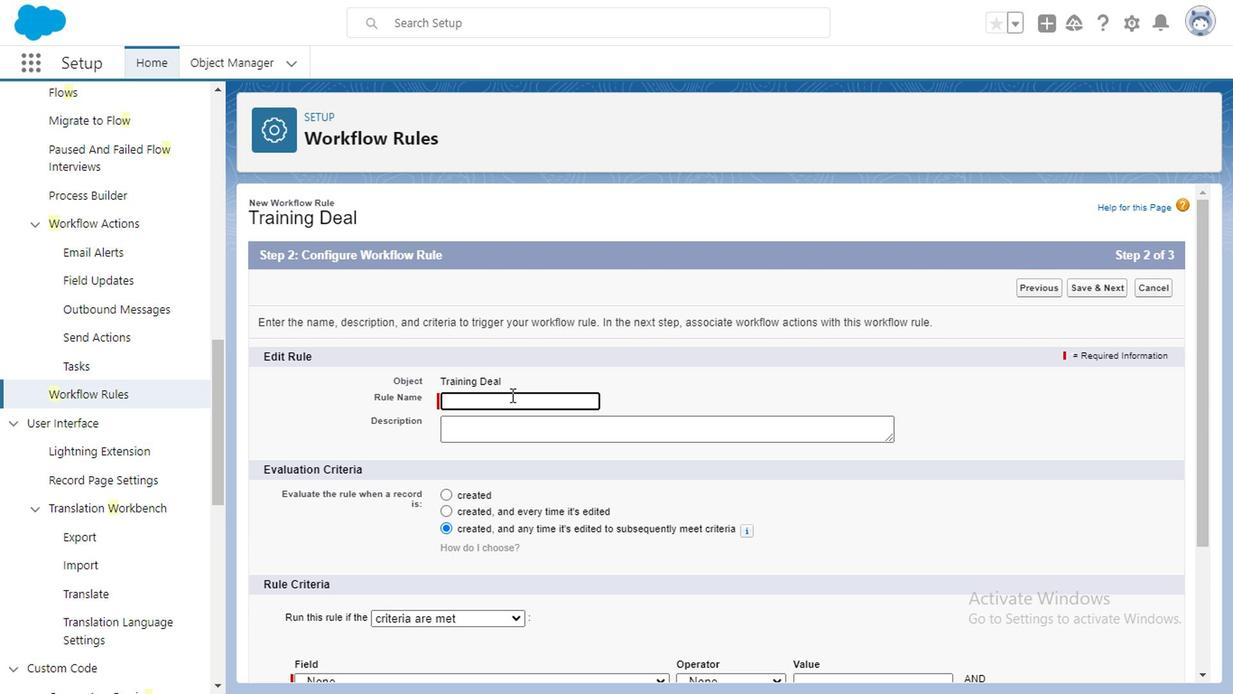 
Action: Mouse moved to (500, 396)
Screenshot: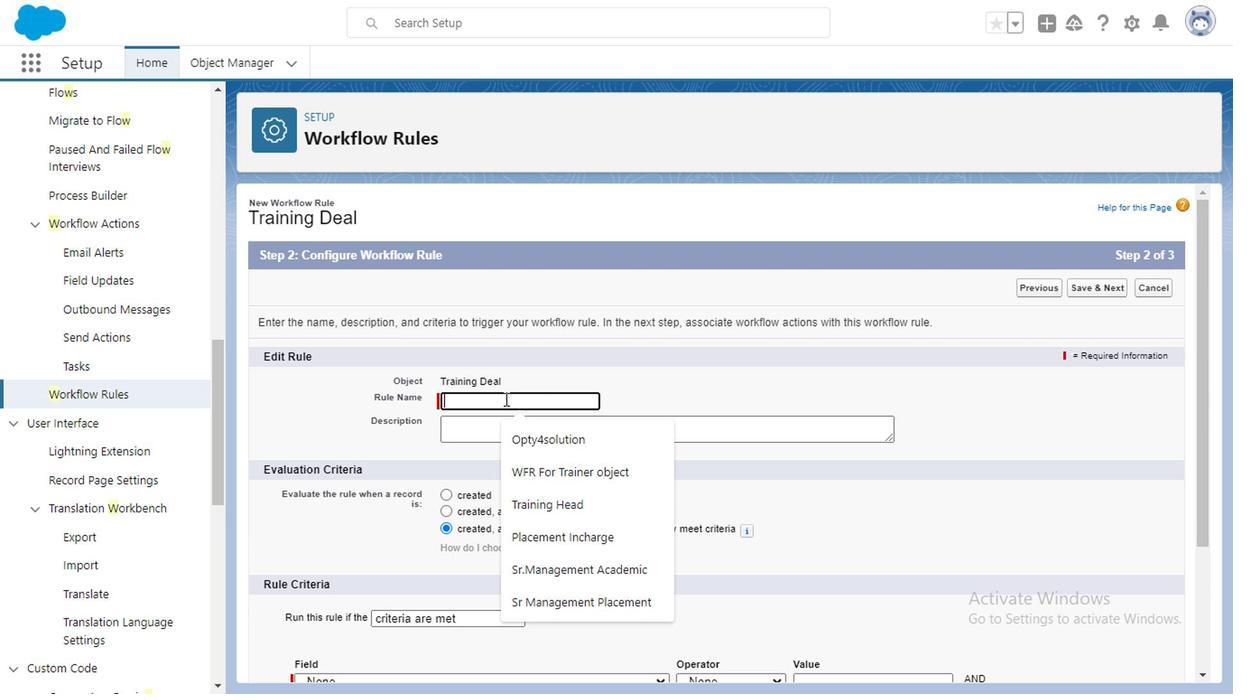 
Action: Key pressed WFR<Key.backspace><Key.backspace><Key.backspace><Key.caps_lock>wfr<Key.space>r<Key.caps_lock>ULE<Key.space>FOR<Key.space>TRAING<Key.space>DEAL
Screenshot: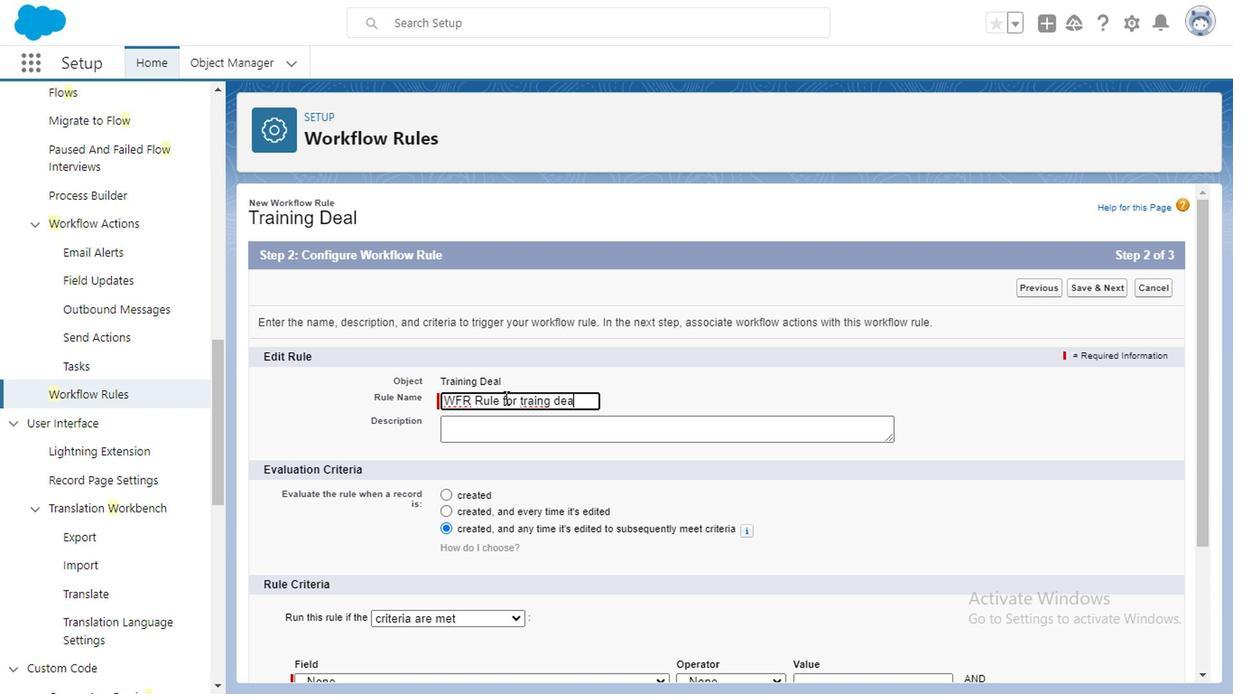 
Action: Mouse moved to (496, 435)
Screenshot: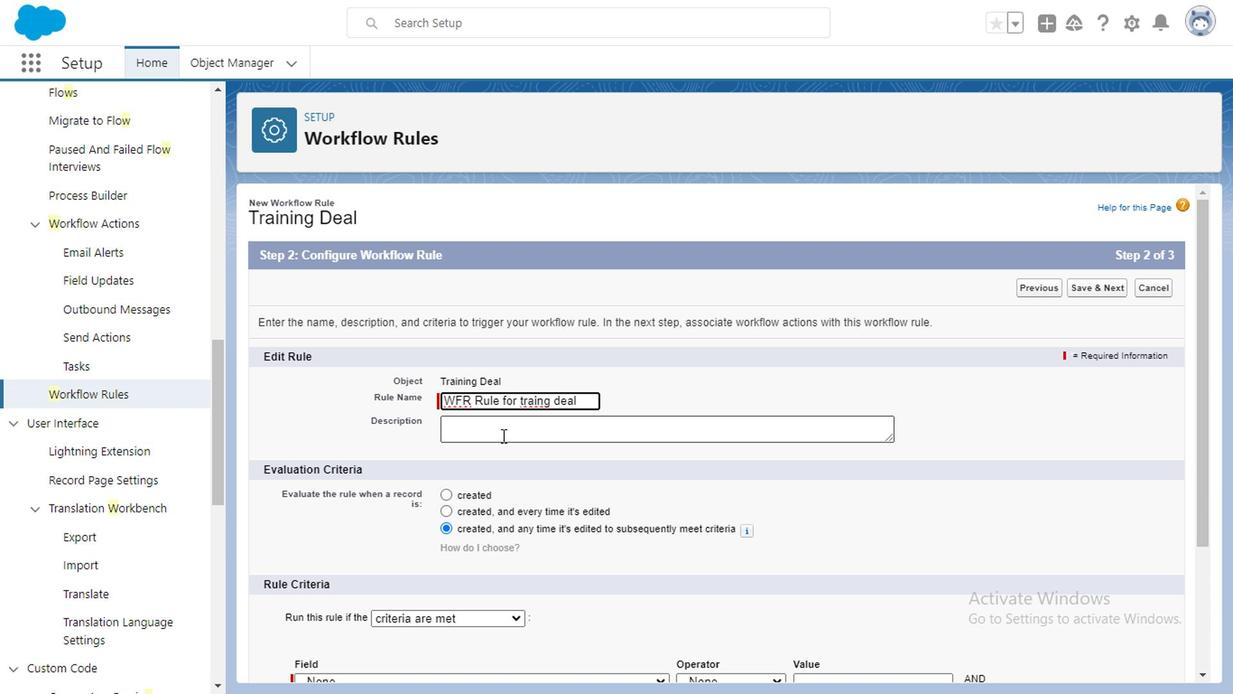 
Action: Mouse pressed left at (496, 435)
Screenshot: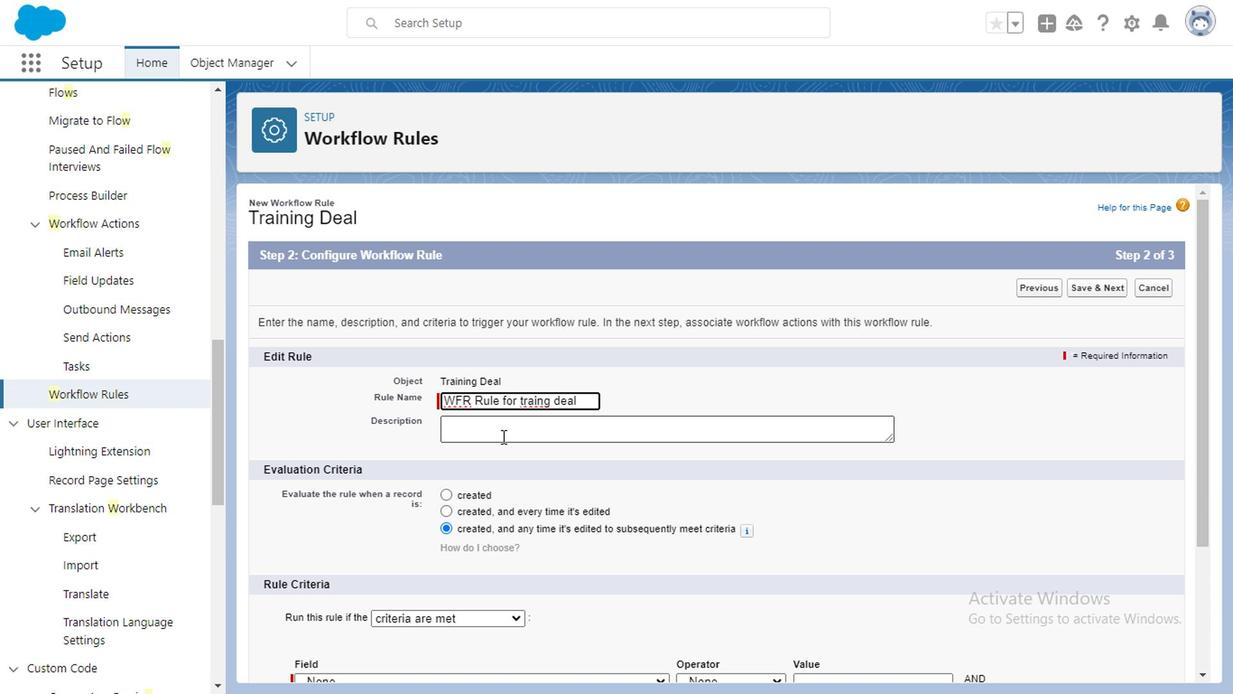 
Action: Mouse moved to (1202, 407)
Screenshot: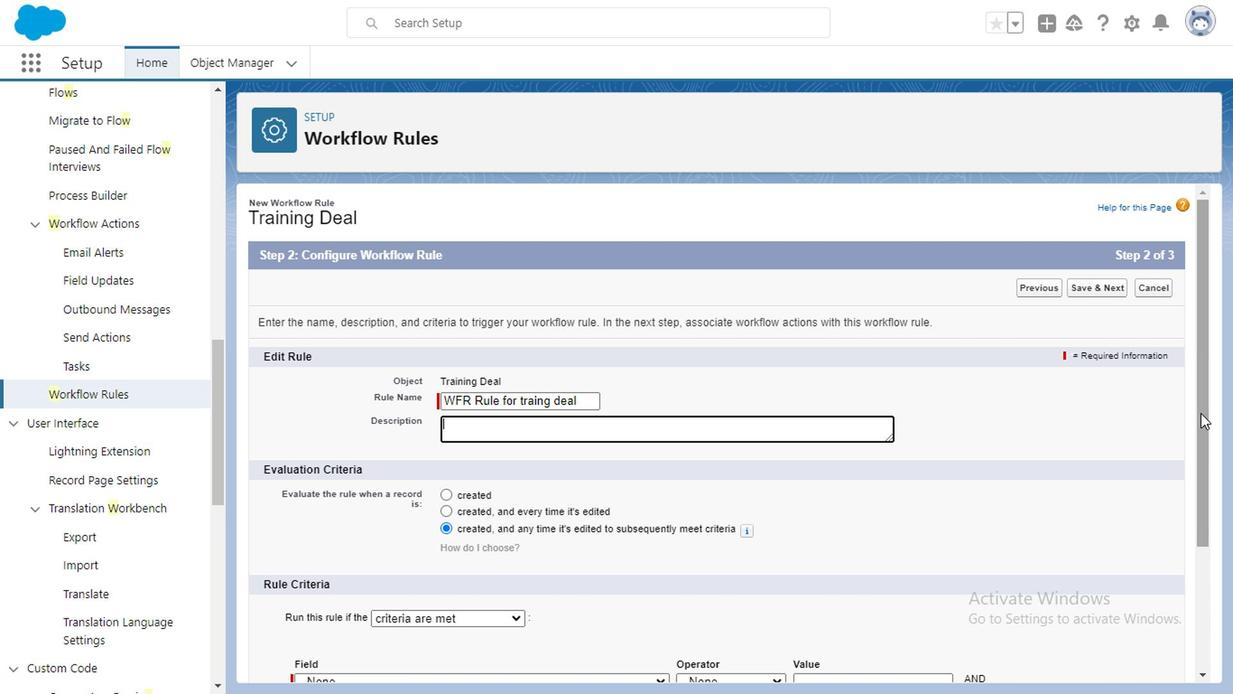 
Action: Mouse pressed left at (1202, 407)
Screenshot: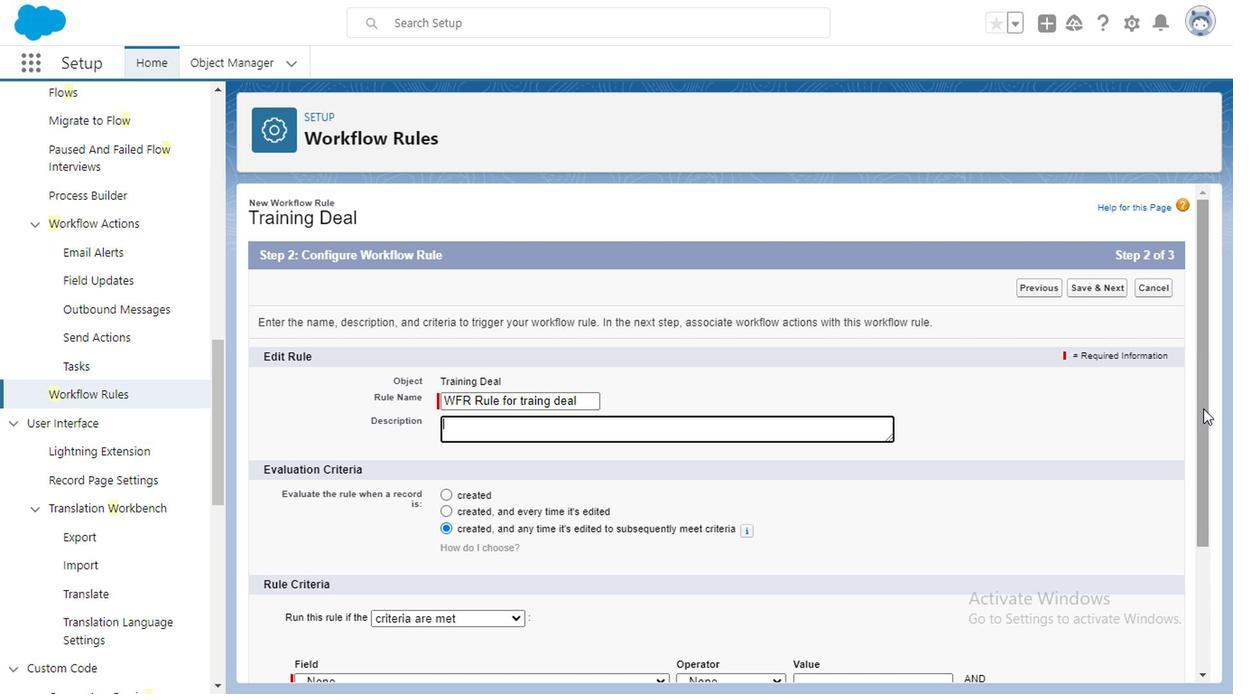 
Action: Mouse moved to (491, 438)
Screenshot: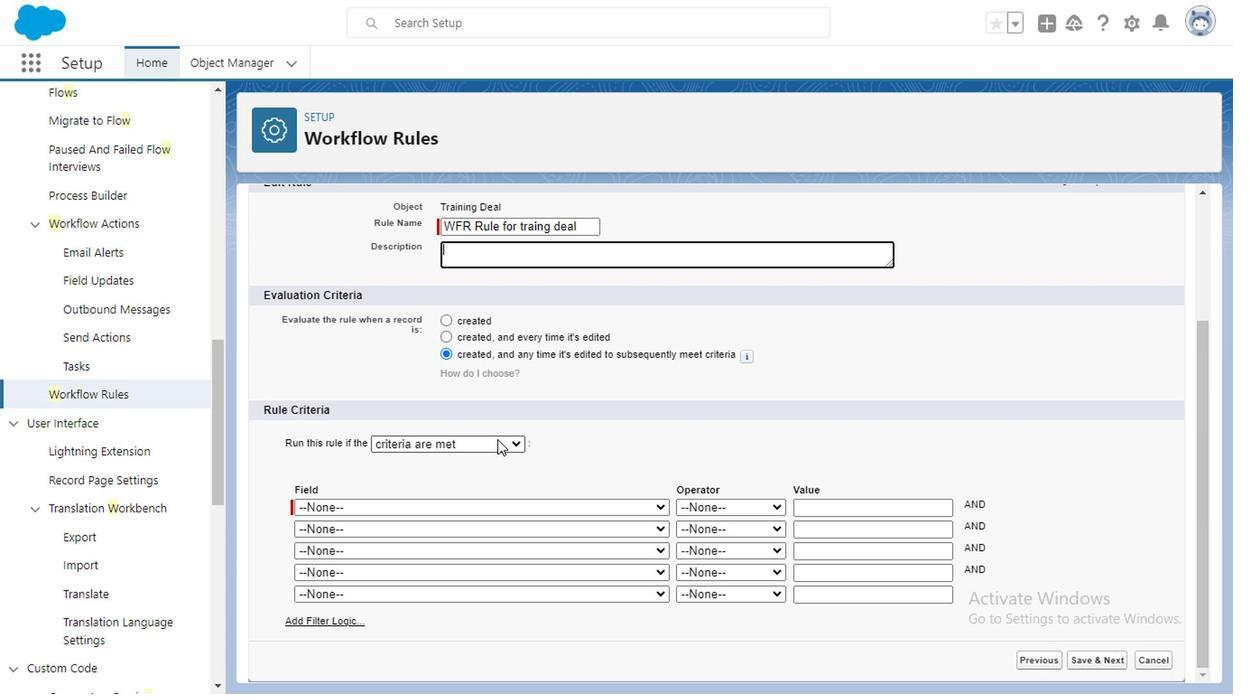 
Action: Mouse pressed left at (491, 438)
Screenshot: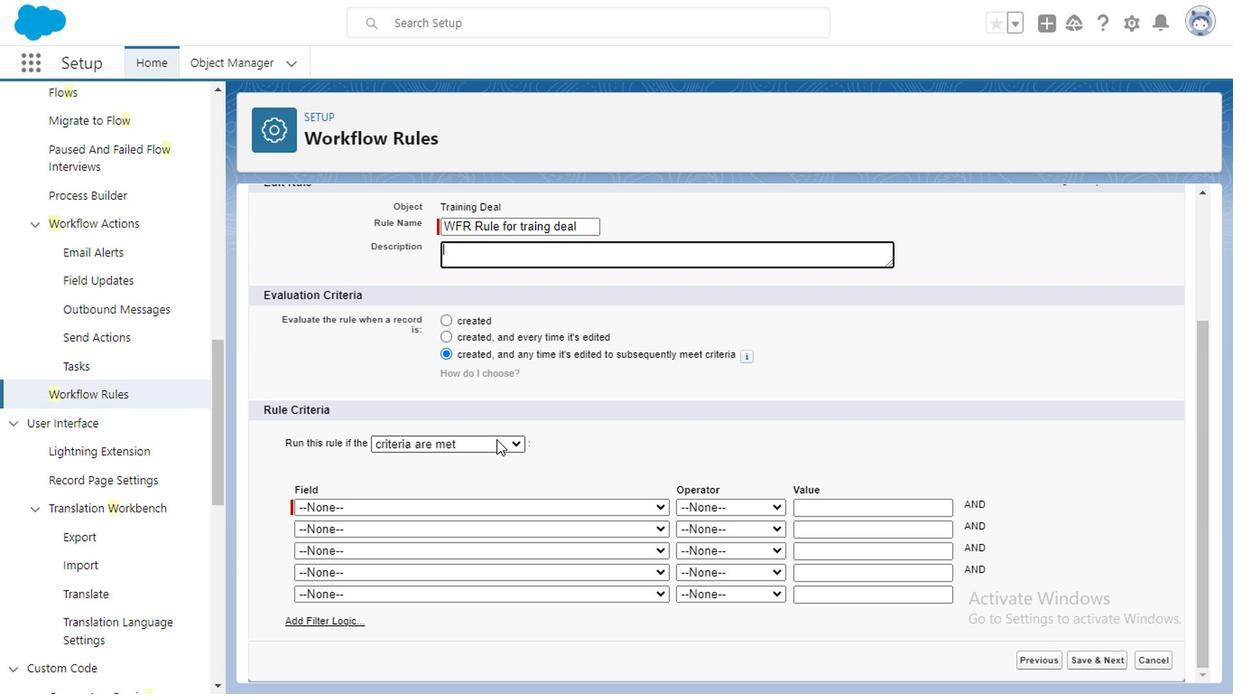 
Action: Mouse moved to (455, 468)
Screenshot: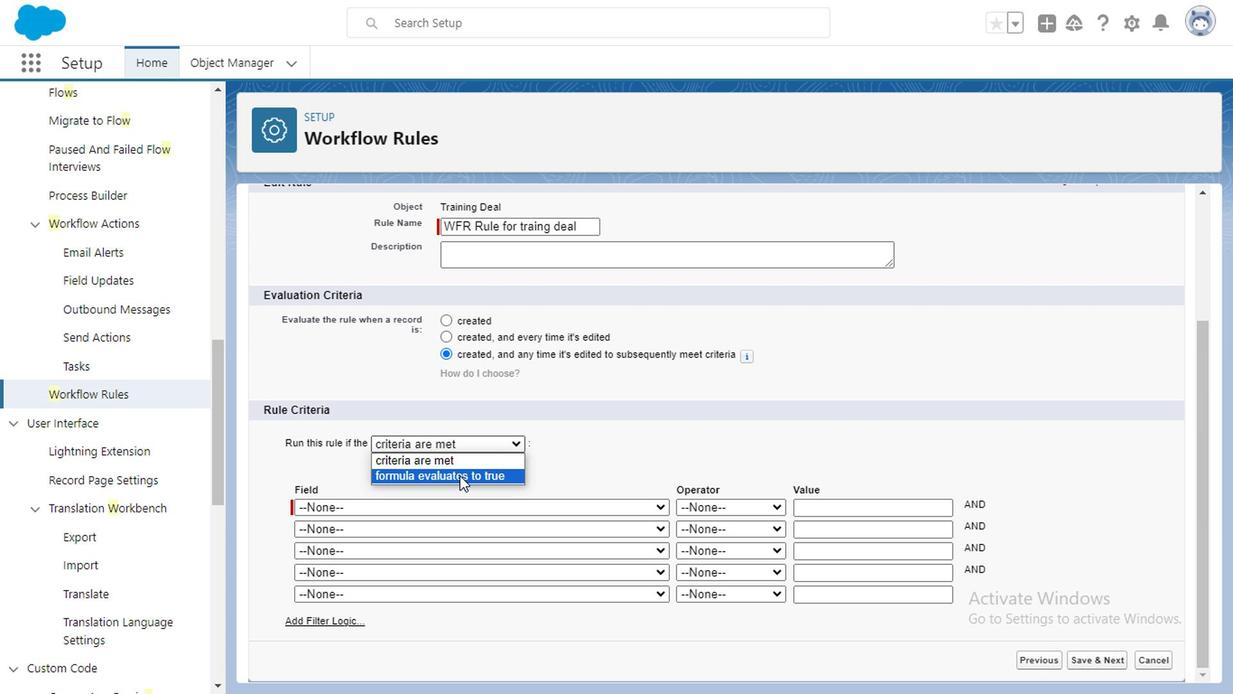
Action: Mouse pressed left at (455, 468)
Screenshot: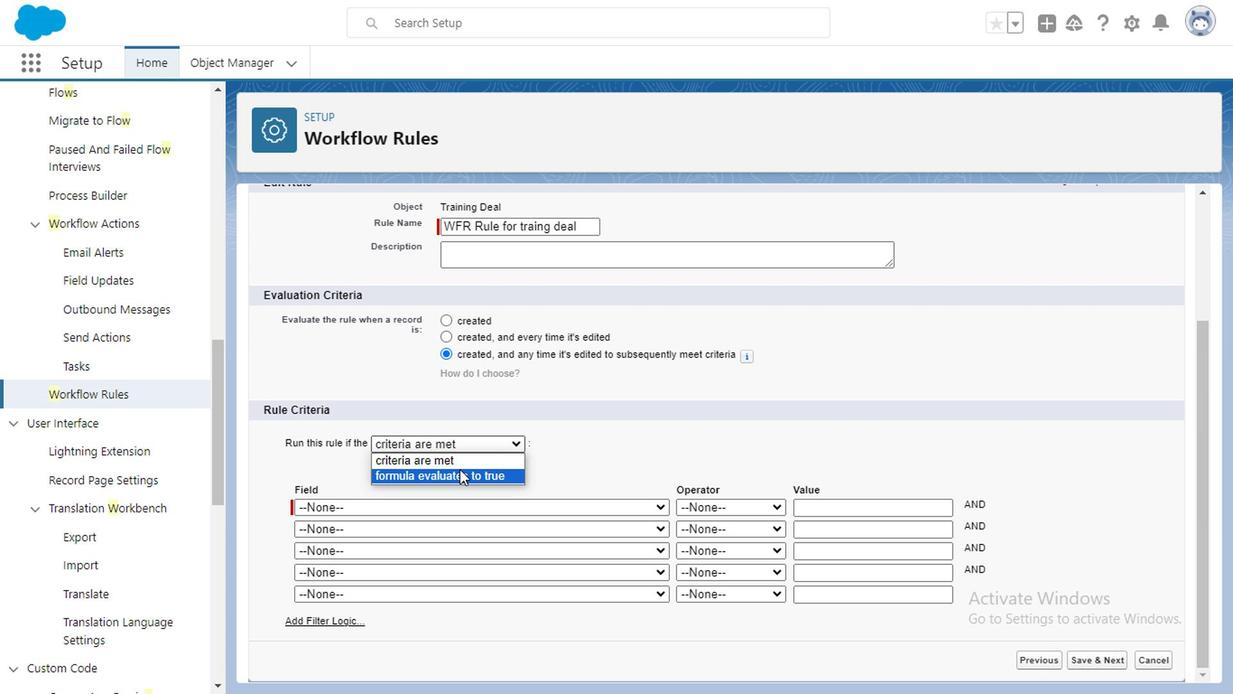 
Action: Mouse moved to (312, 523)
Screenshot: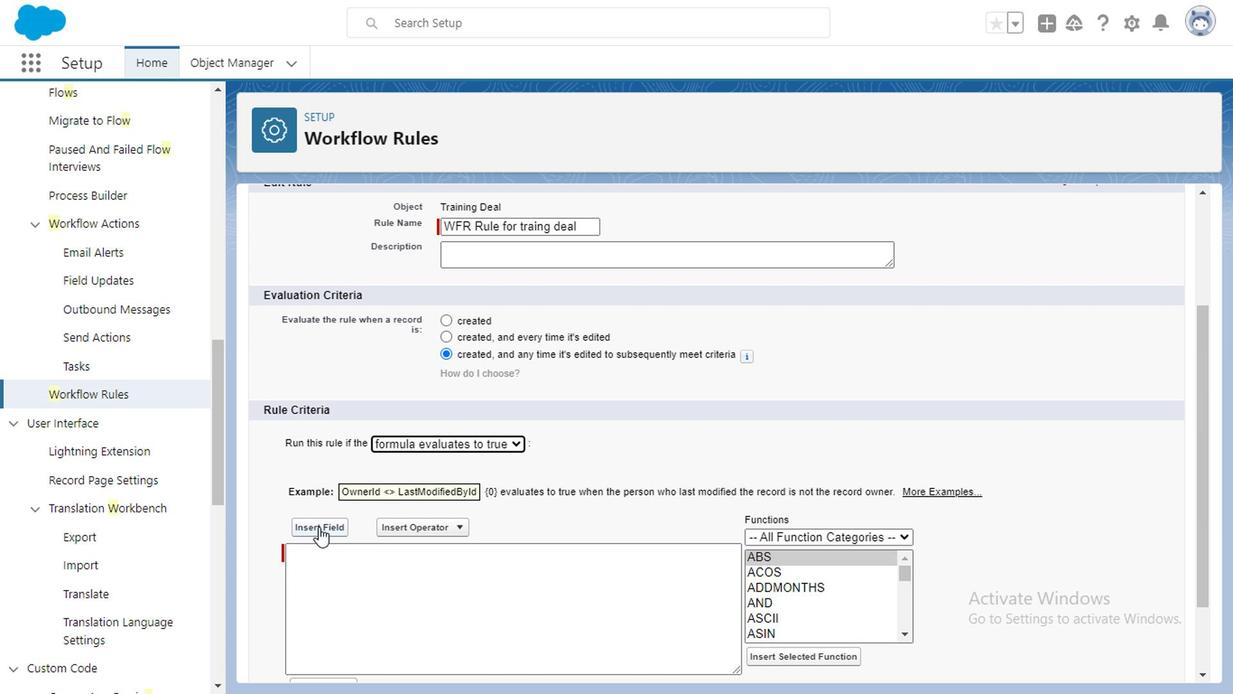 
Action: Mouse pressed left at (312, 523)
Screenshot: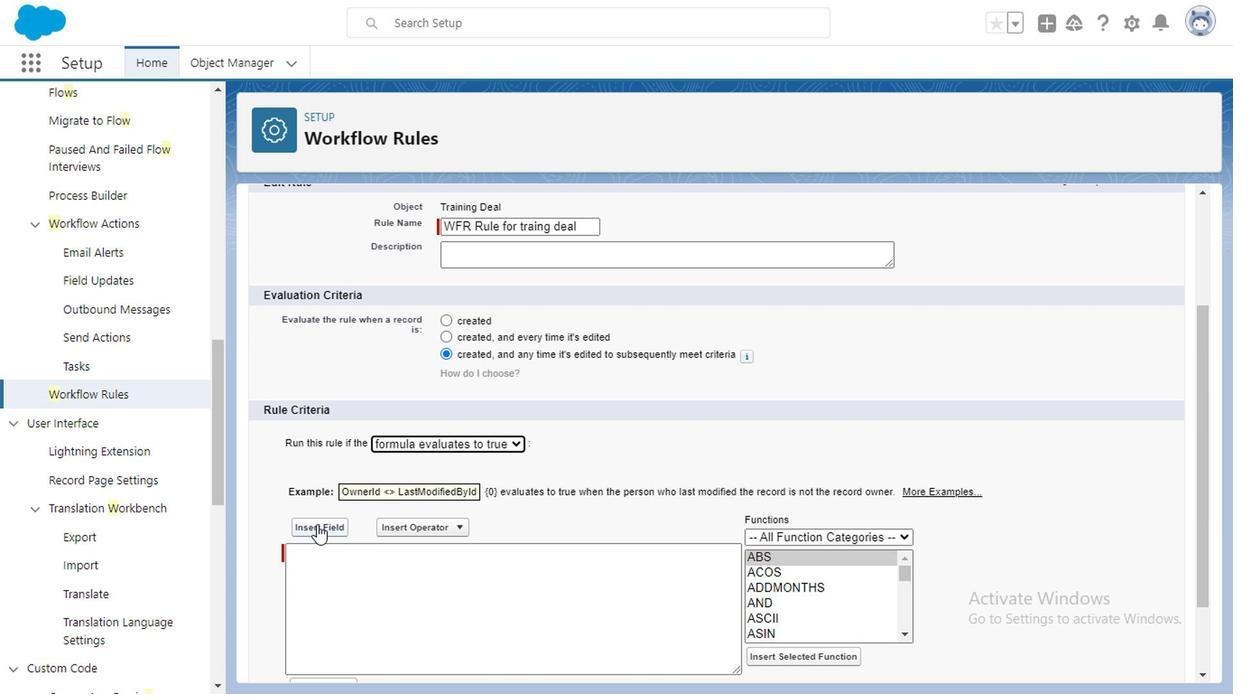 
Action: Mouse moved to (586, 420)
Screenshot: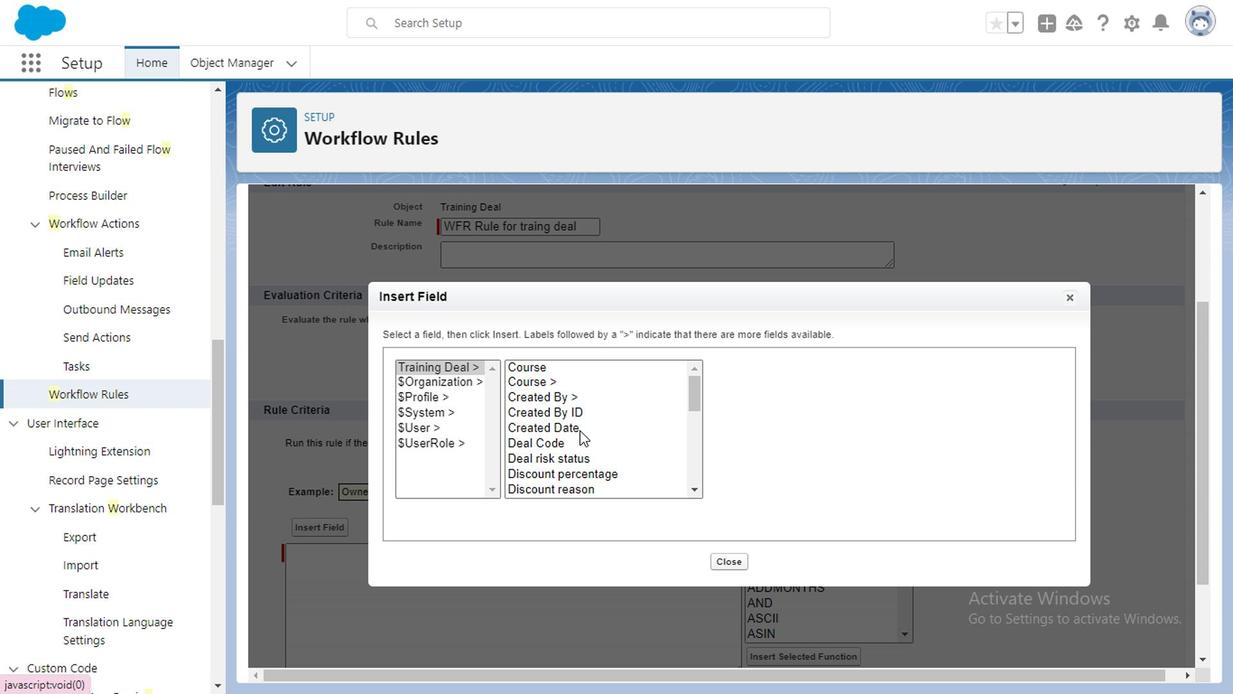 
Action: Mouse scrolled (586, 419) with delta (0, 0)
Screenshot: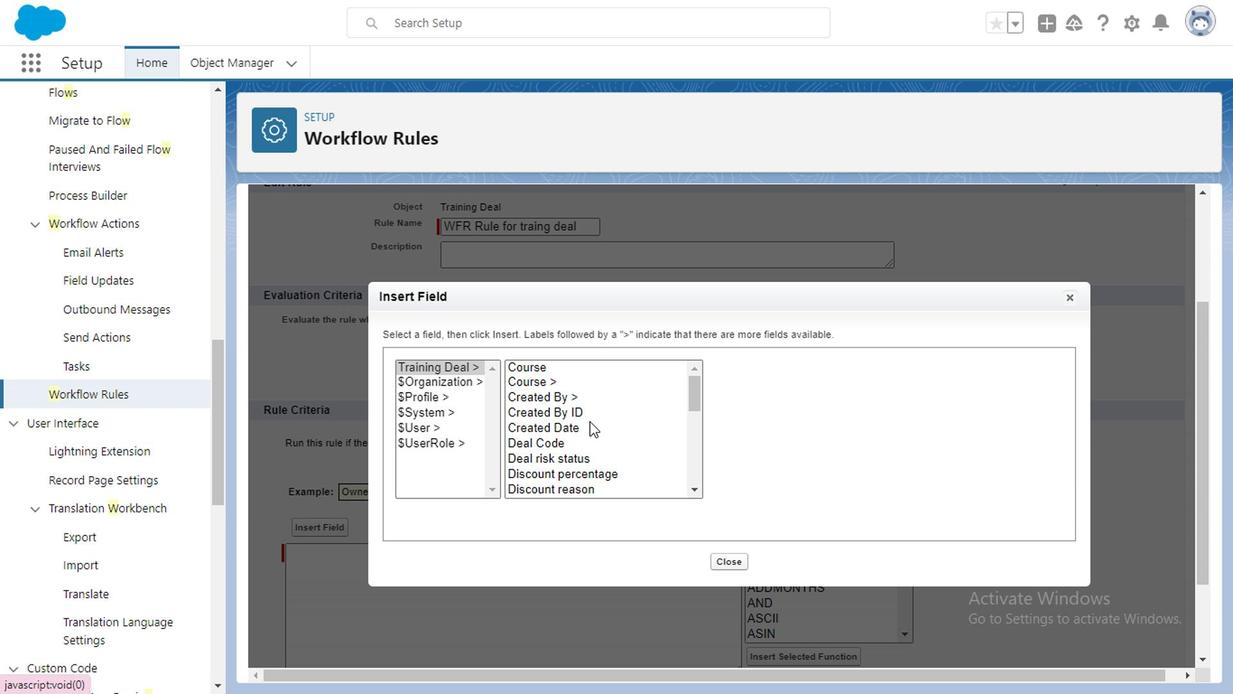 
Action: Mouse moved to (692, 460)
Screenshot: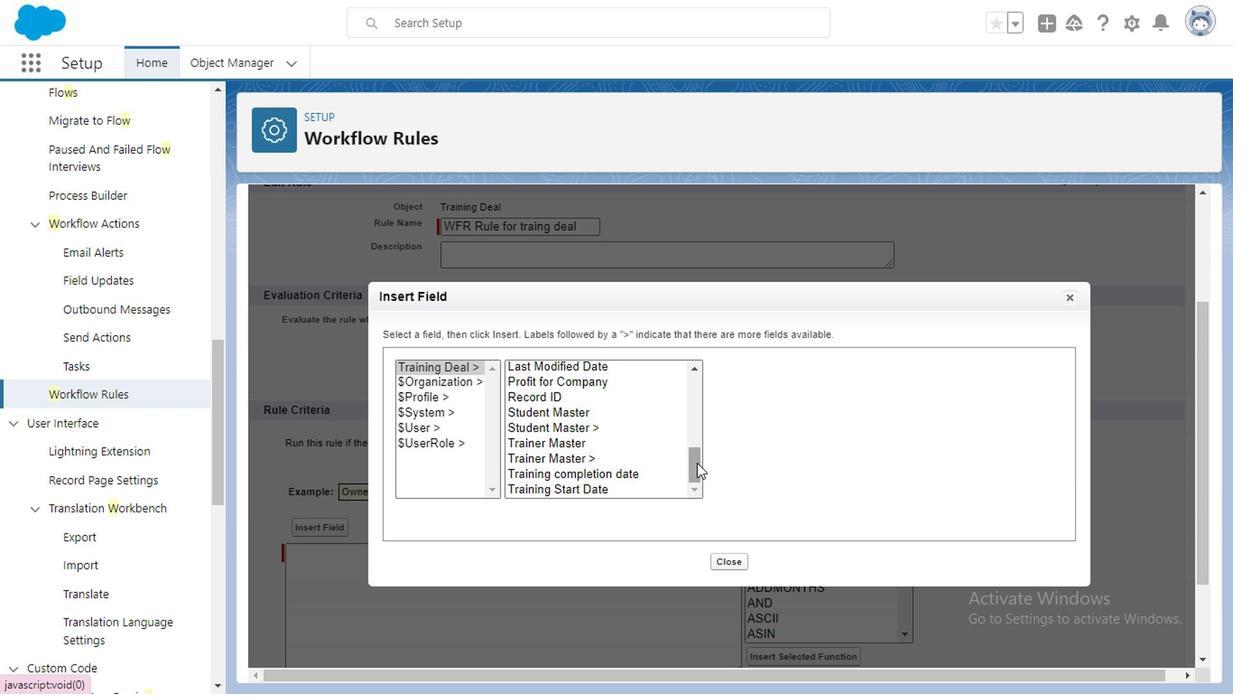 
Action: Mouse pressed left at (692, 460)
Screenshot: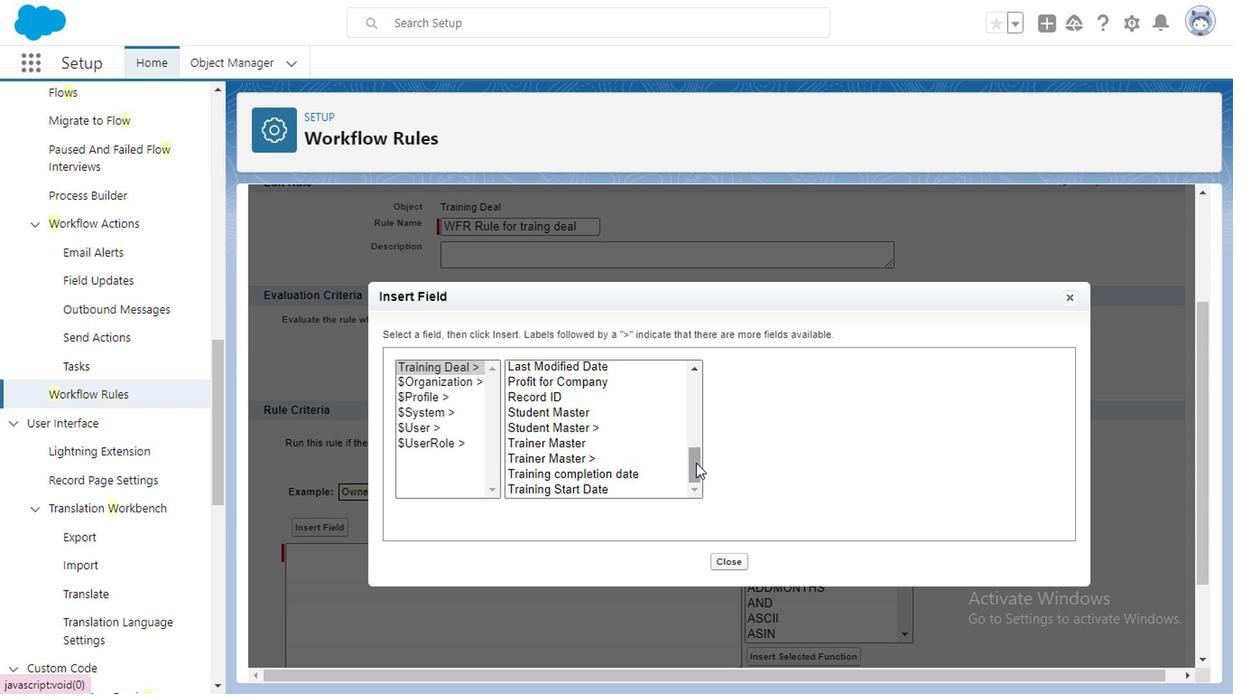 
Action: Mouse moved to (575, 381)
Screenshot: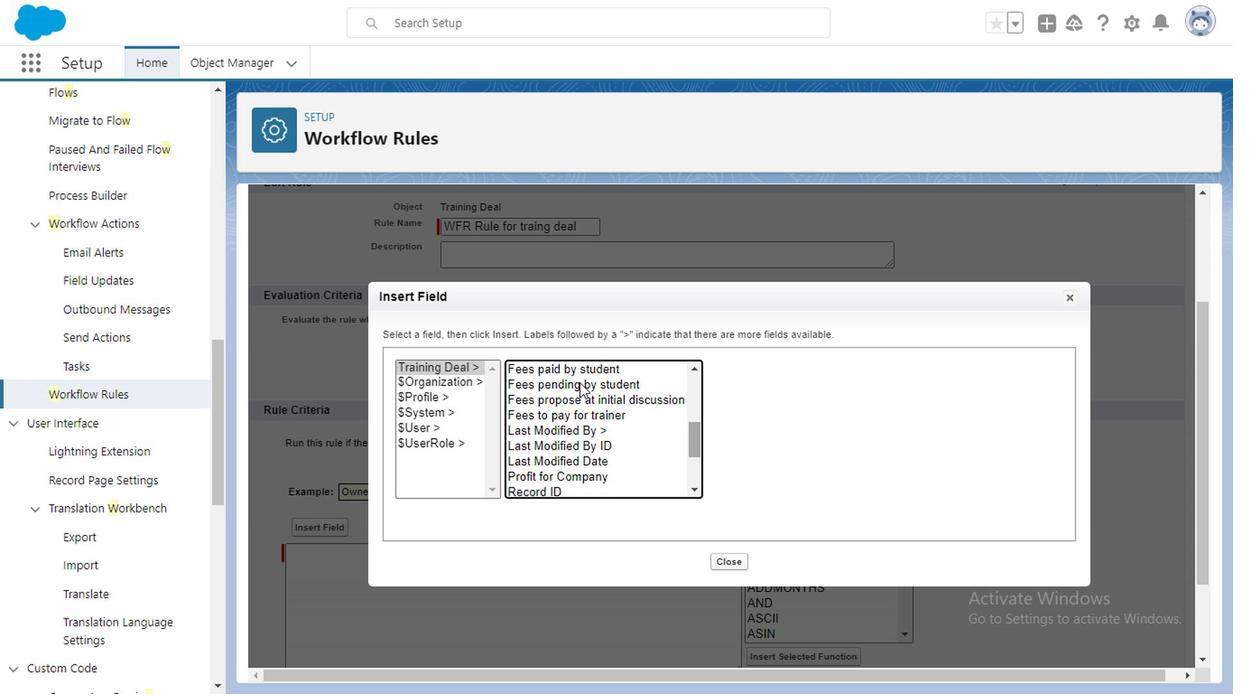 
Action: Mouse pressed left at (575, 381)
Screenshot: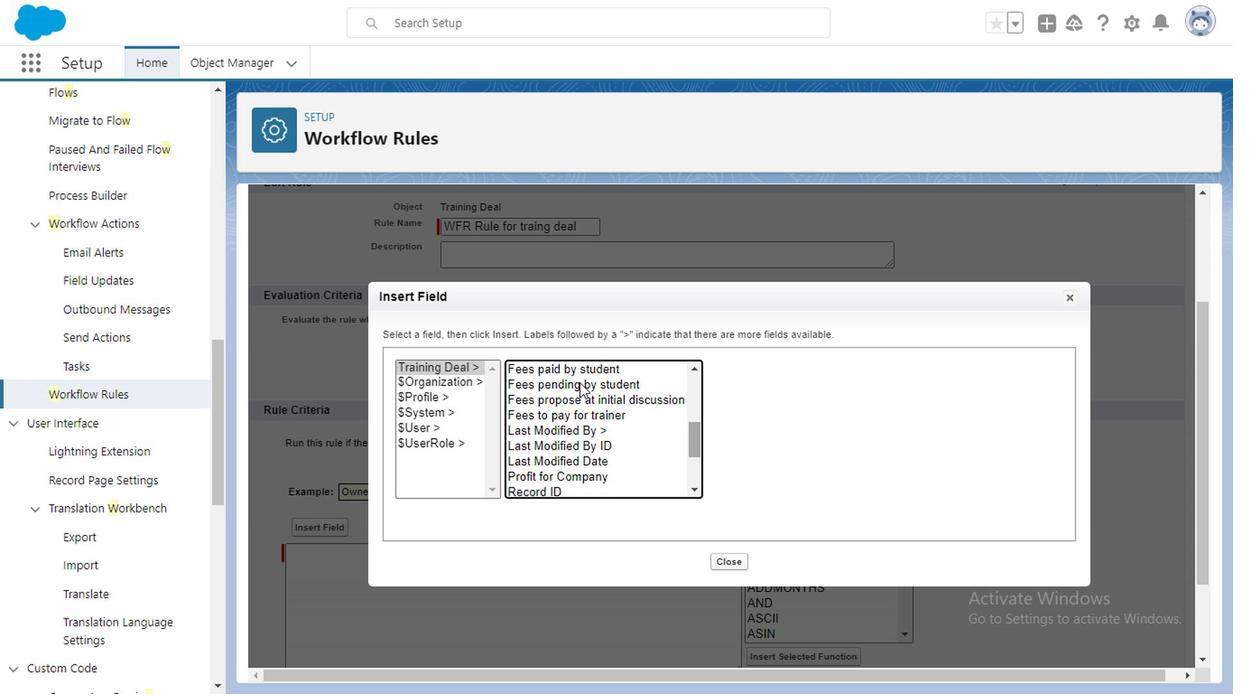 
Action: Mouse moved to (802, 459)
Screenshot: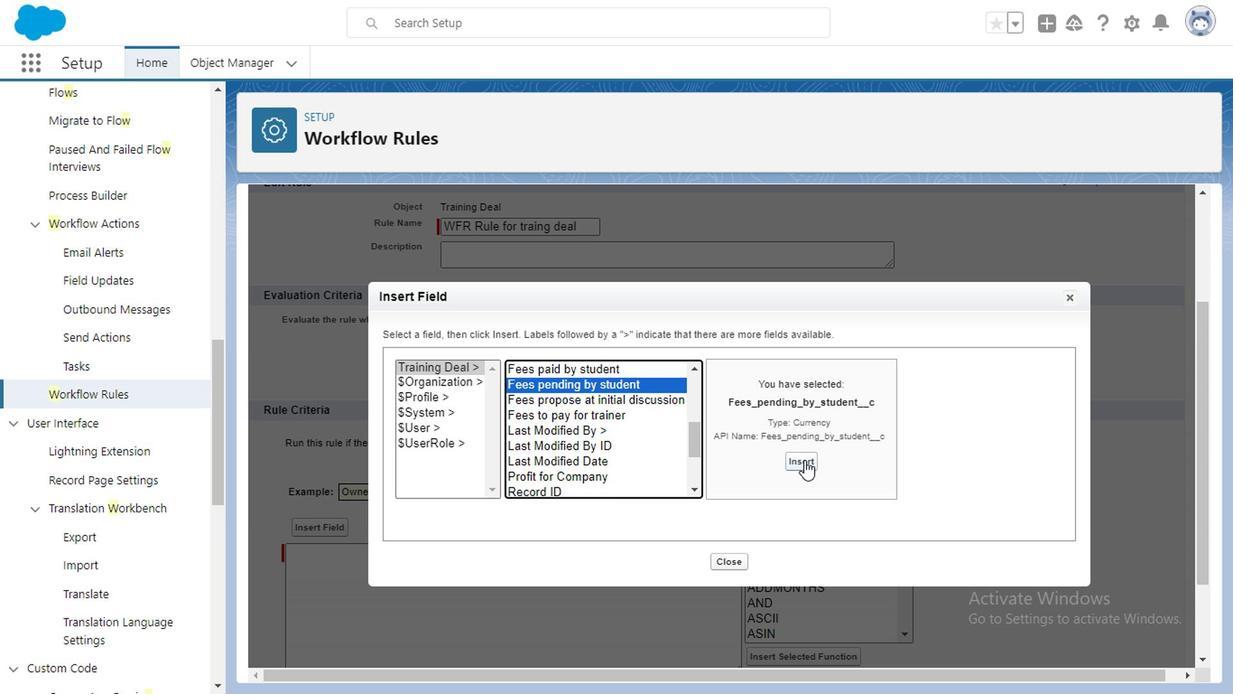 
Action: Mouse pressed left at (802, 459)
Screenshot: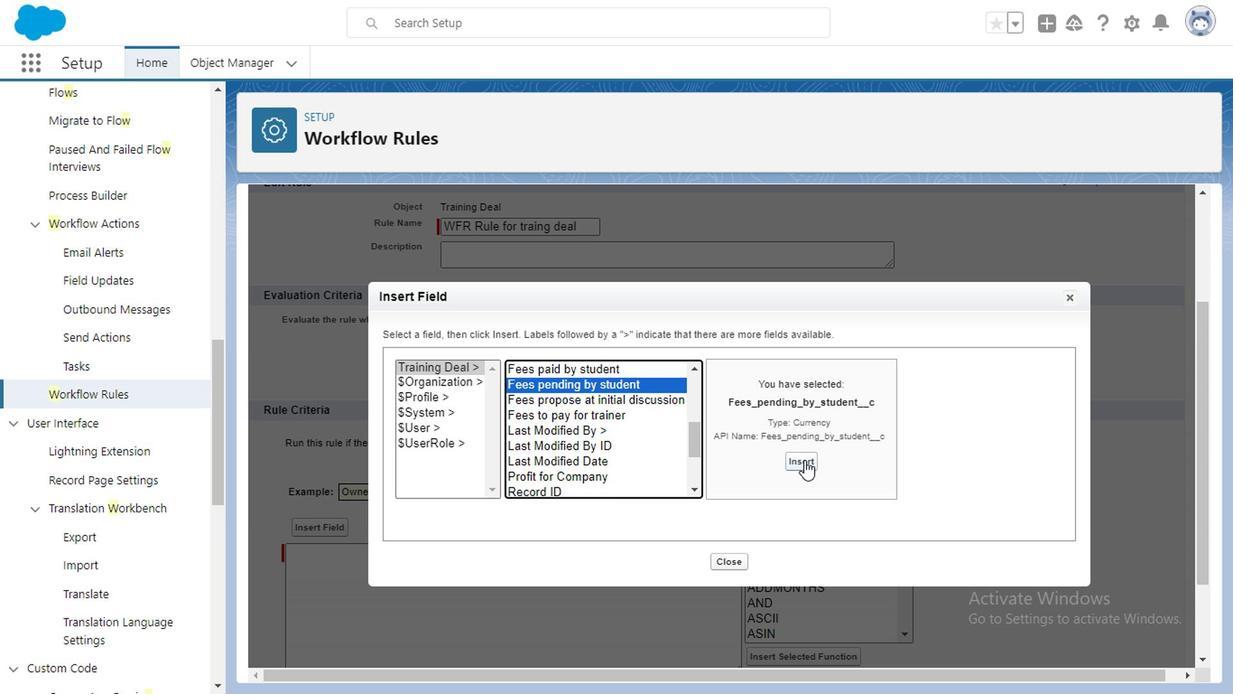 
Action: Mouse moved to (436, 522)
Screenshot: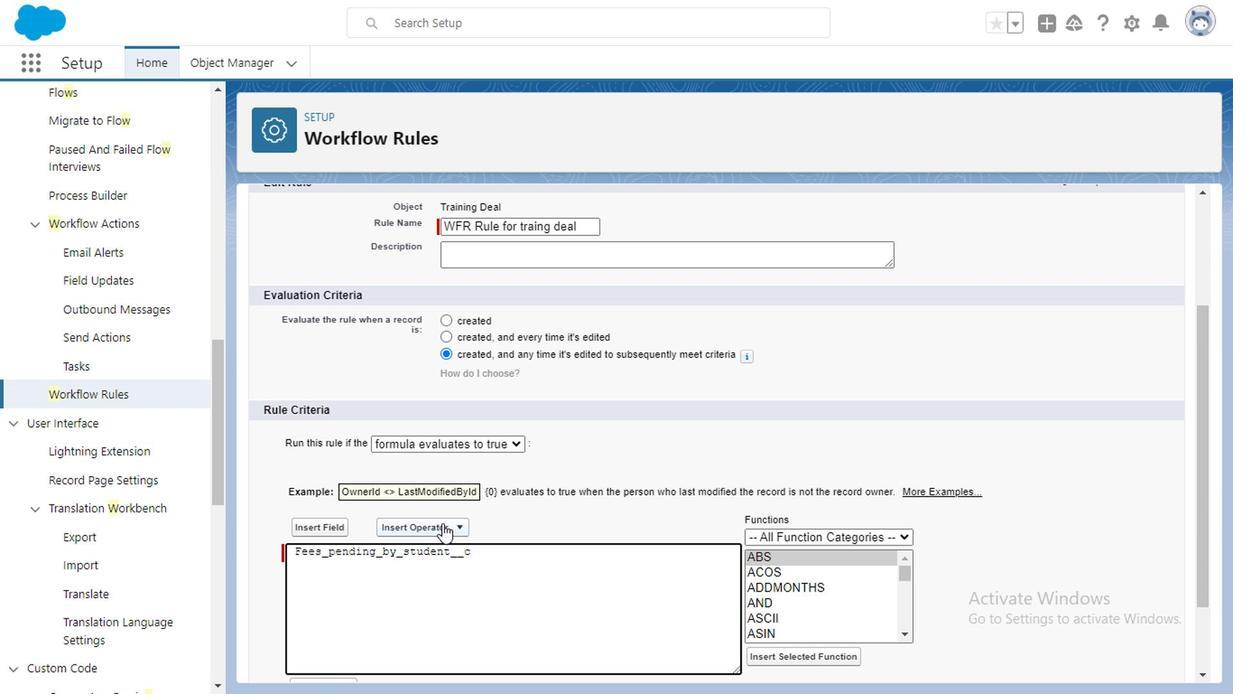
Action: Mouse pressed left at (436, 522)
Screenshot: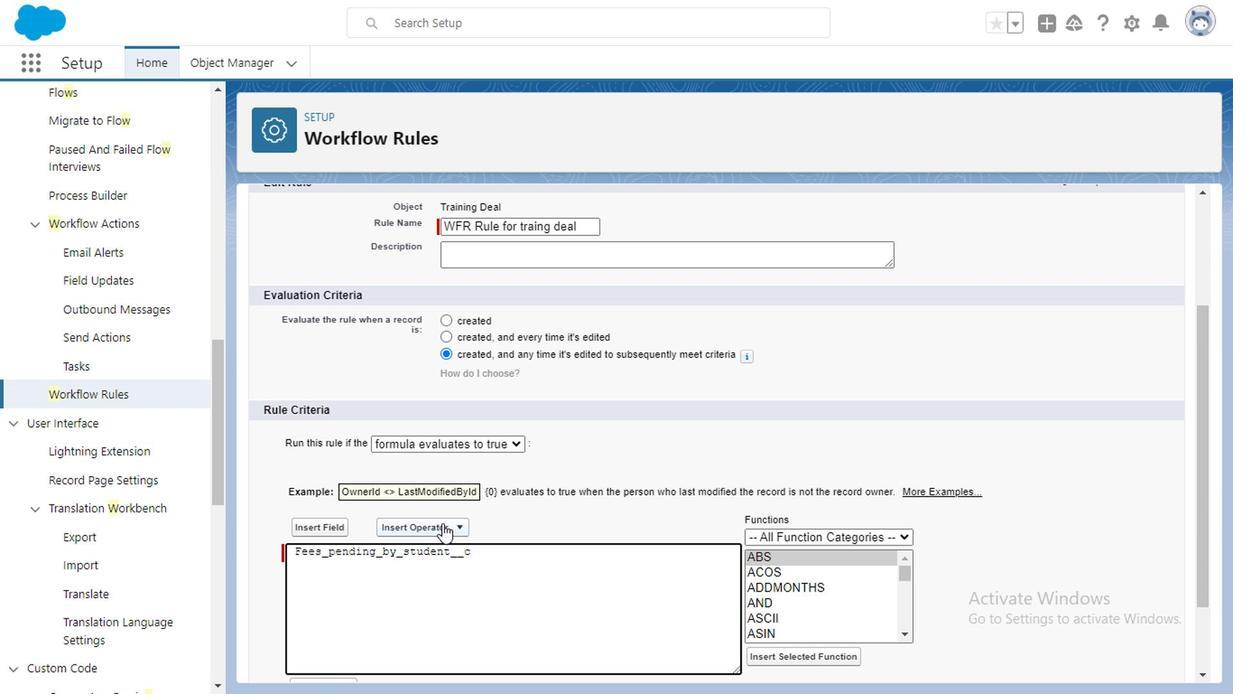 
Action: Mouse moved to (1201, 449)
Screenshot: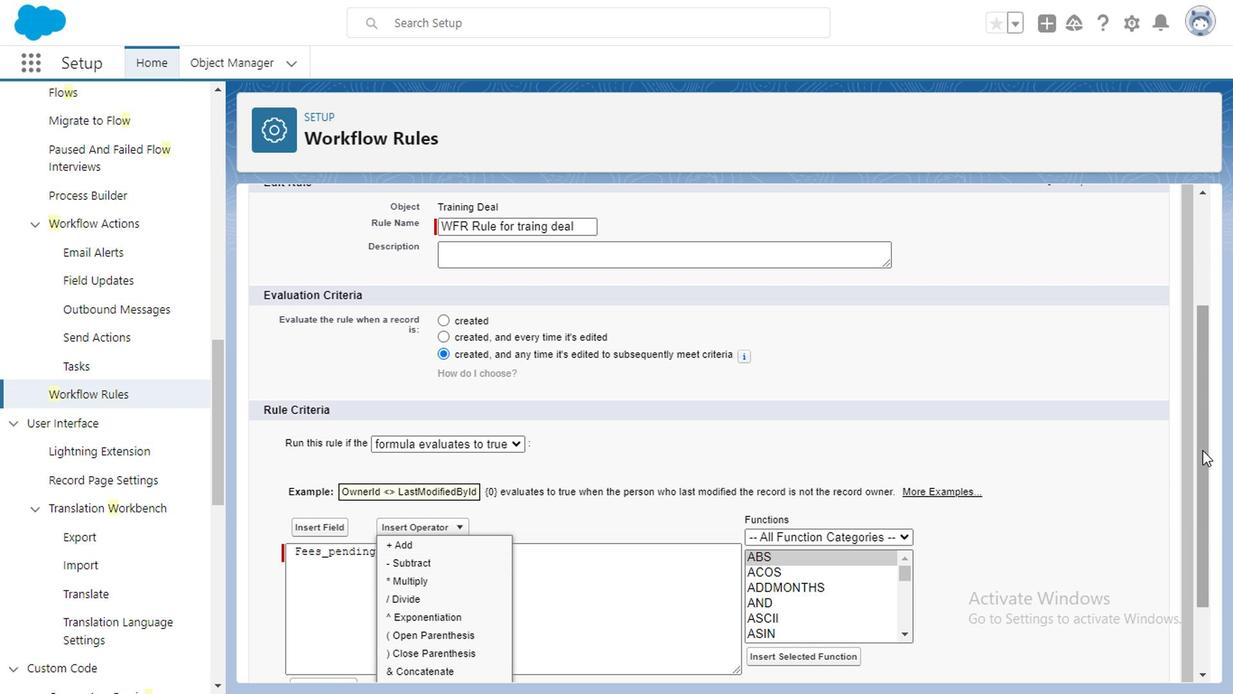 
Action: Mouse pressed left at (1201, 449)
Screenshot: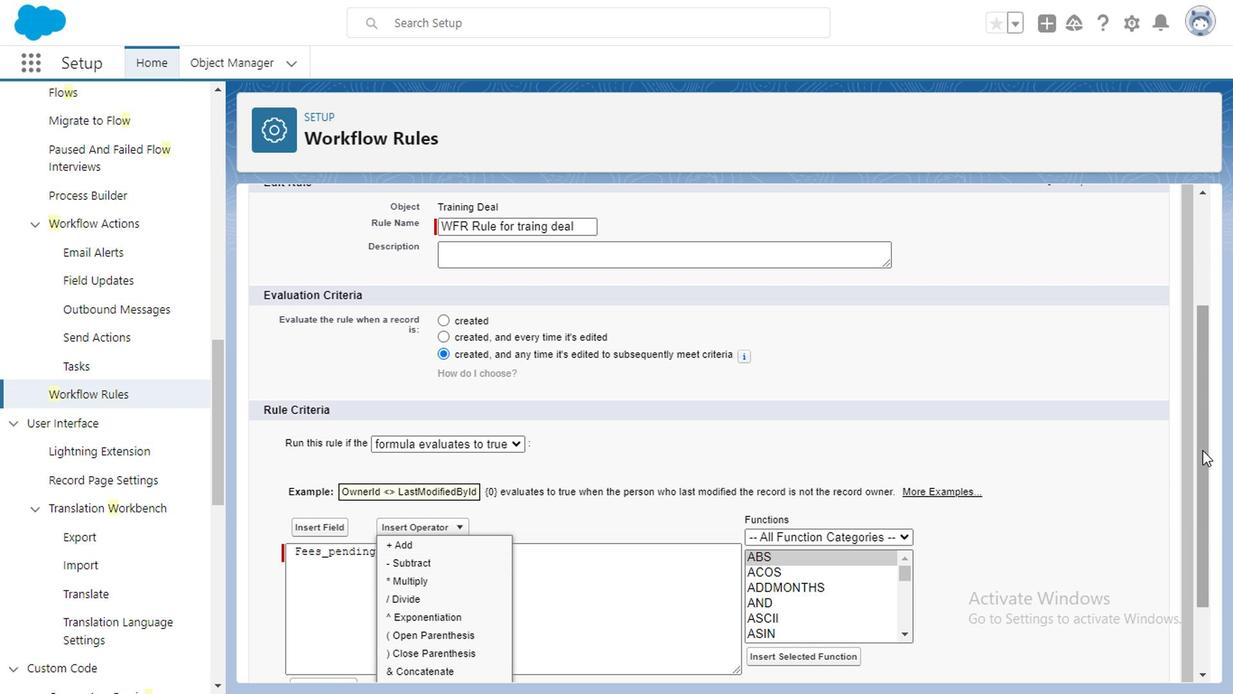 
Action: Mouse moved to (444, 637)
Screenshot: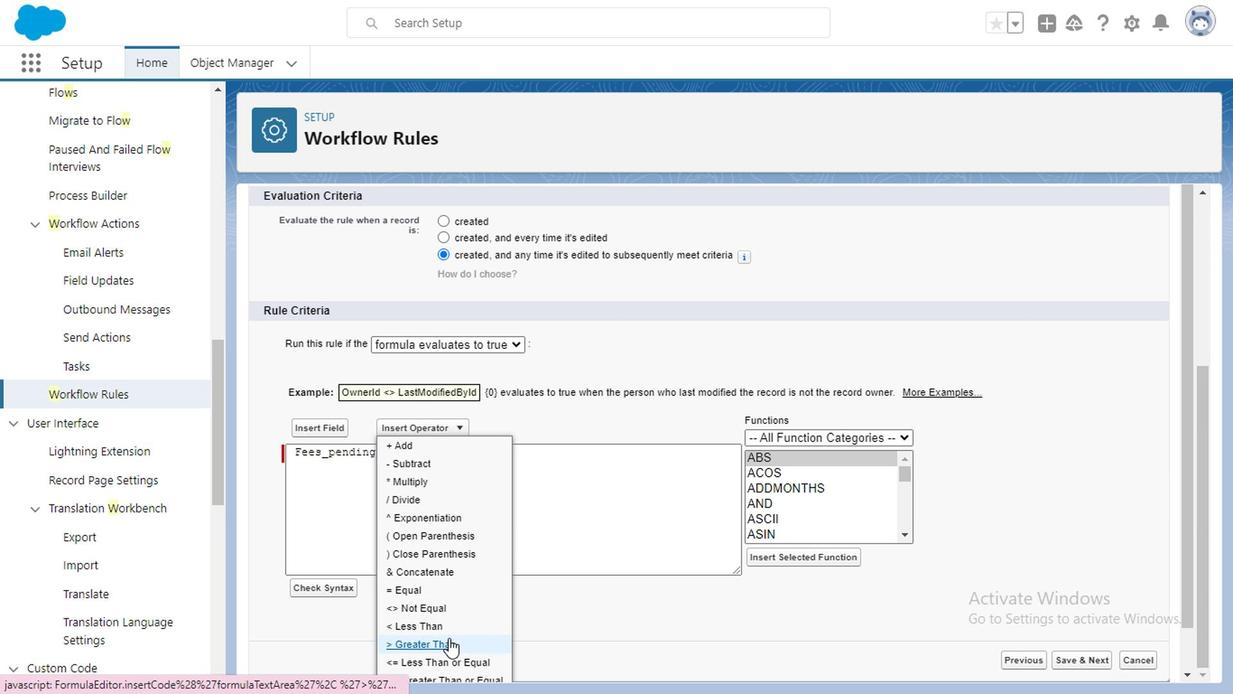 
Action: Mouse pressed left at (444, 637)
Screenshot: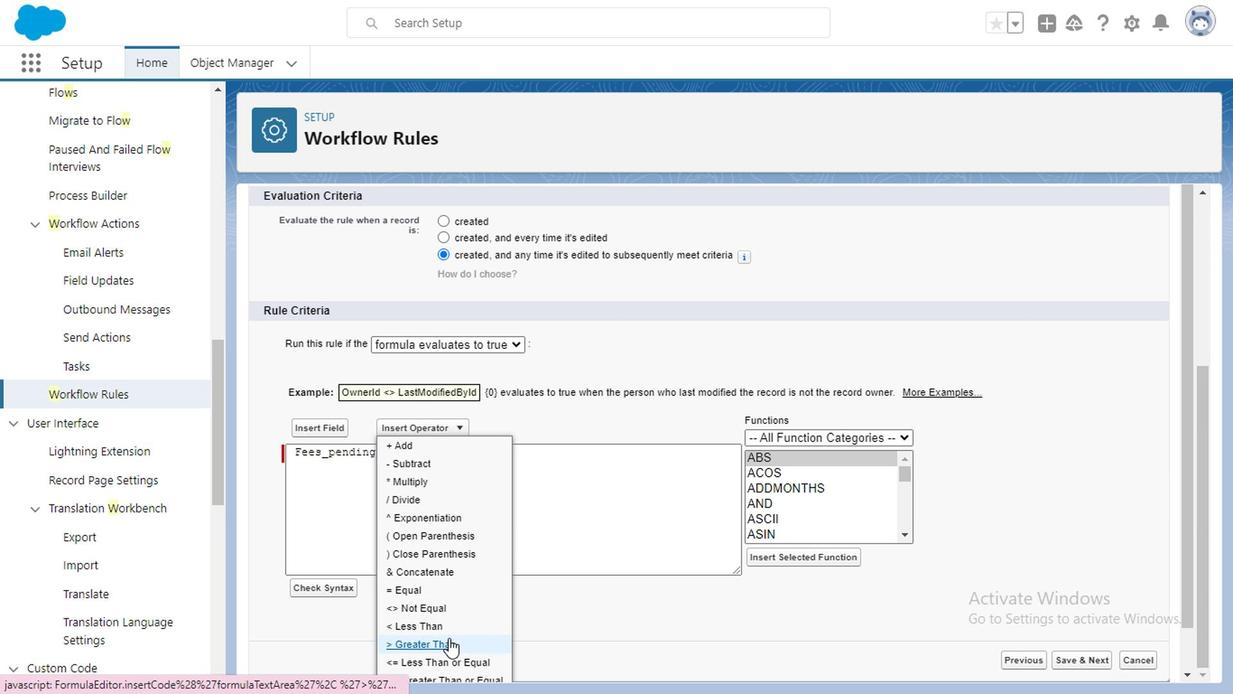 
Action: Mouse moved to (513, 449)
Screenshot: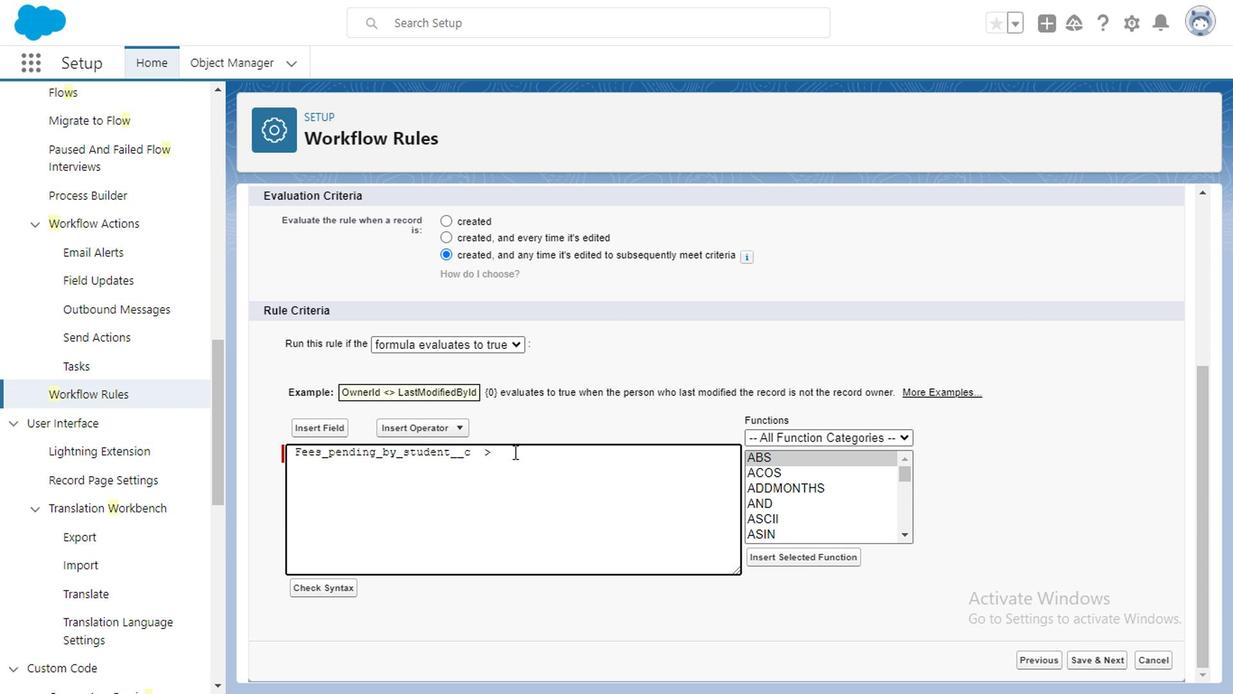 
Action: Key pressed 050
Screenshot: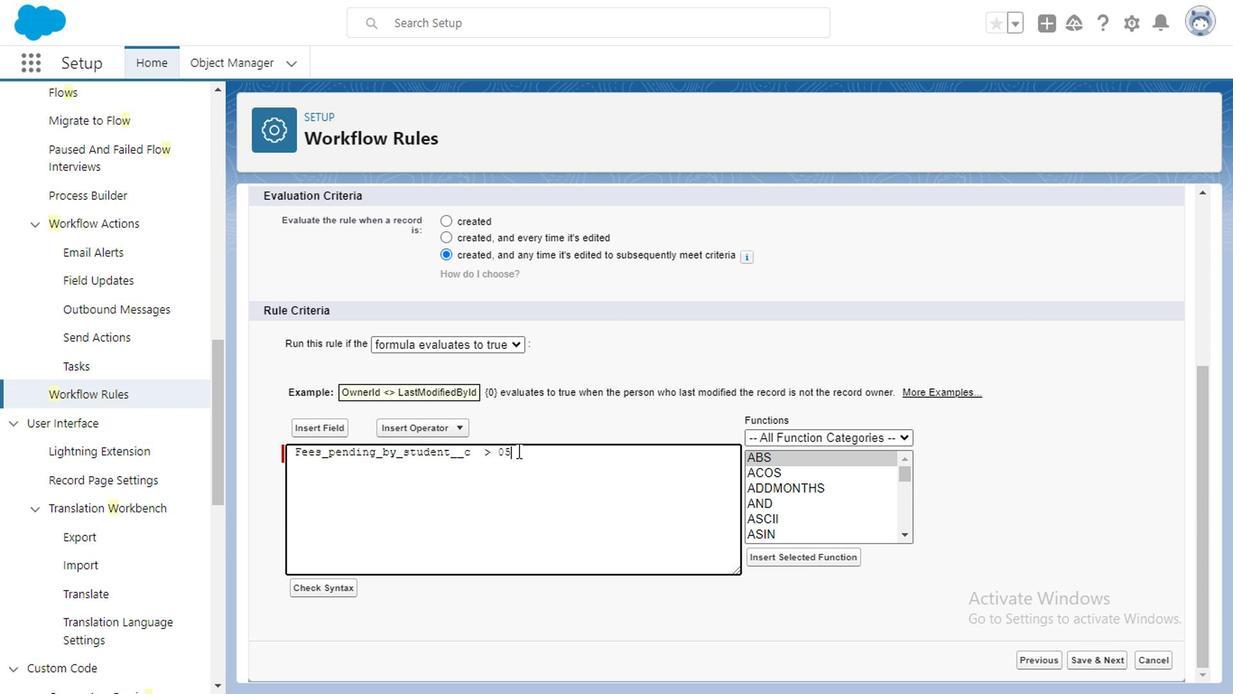 
Action: Mouse moved to (438, 426)
Screenshot: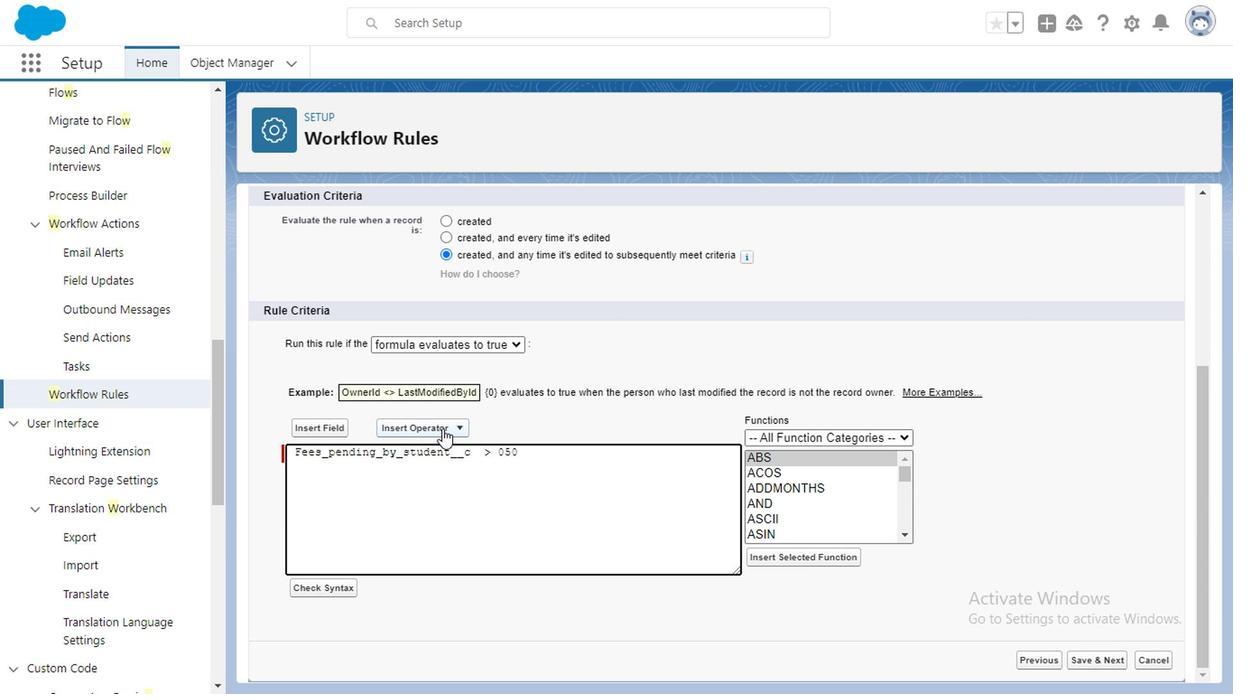
Action: Mouse pressed left at (438, 426)
Screenshot: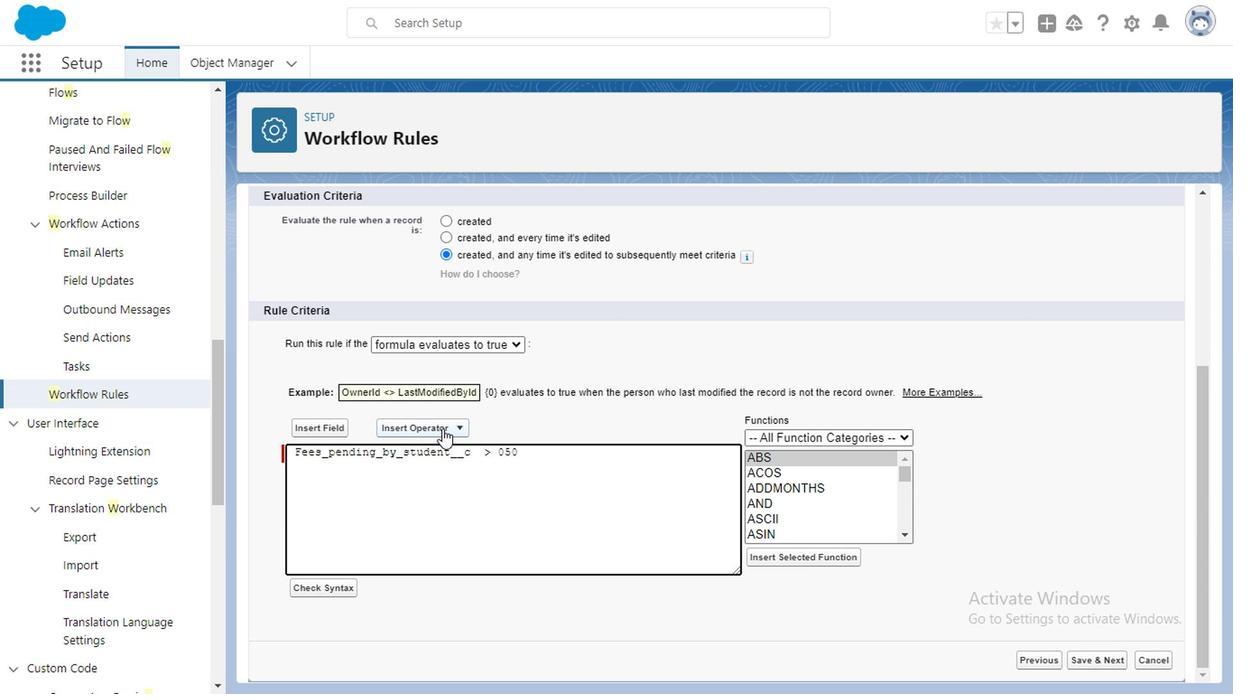
Action: Mouse moved to (415, 478)
Screenshot: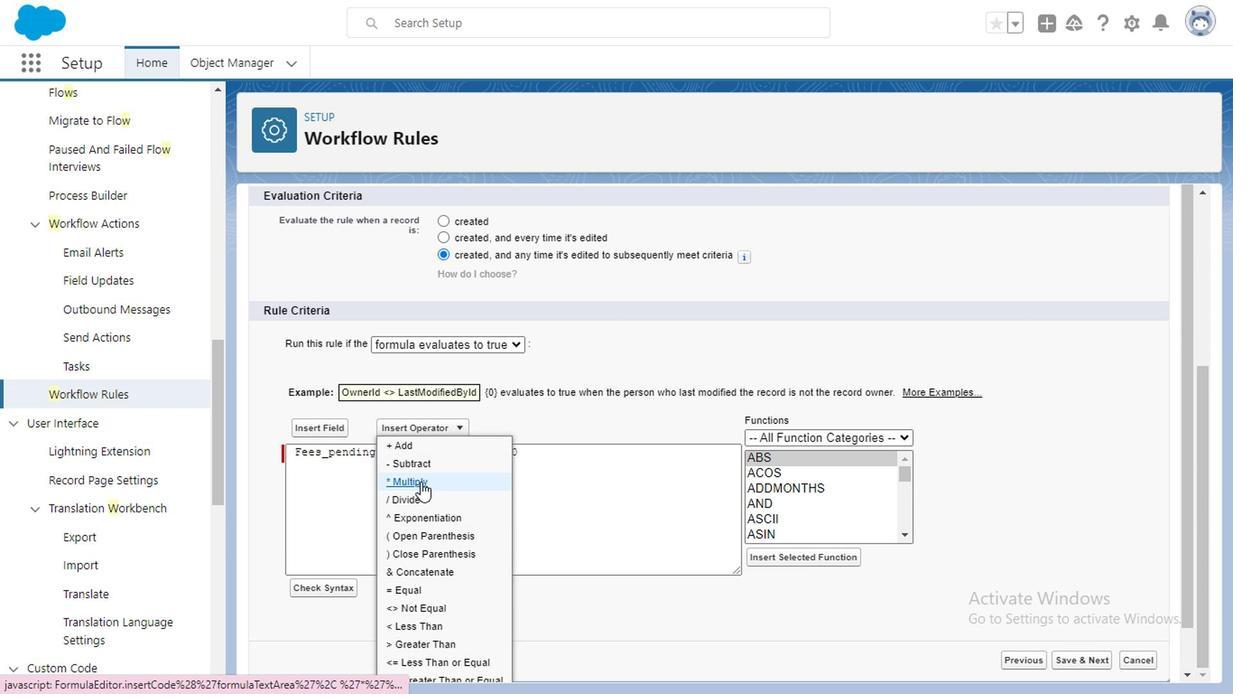 
Action: Mouse pressed left at (415, 478)
Screenshot: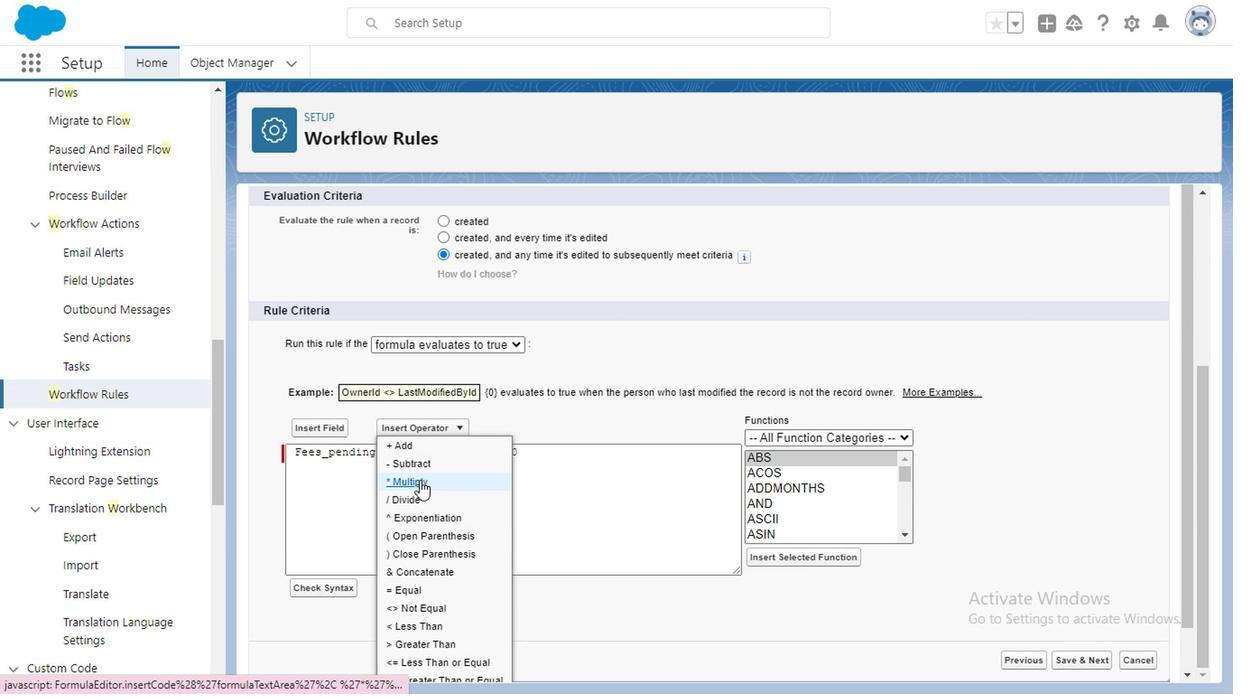 
Action: Mouse moved to (440, 426)
Screenshot: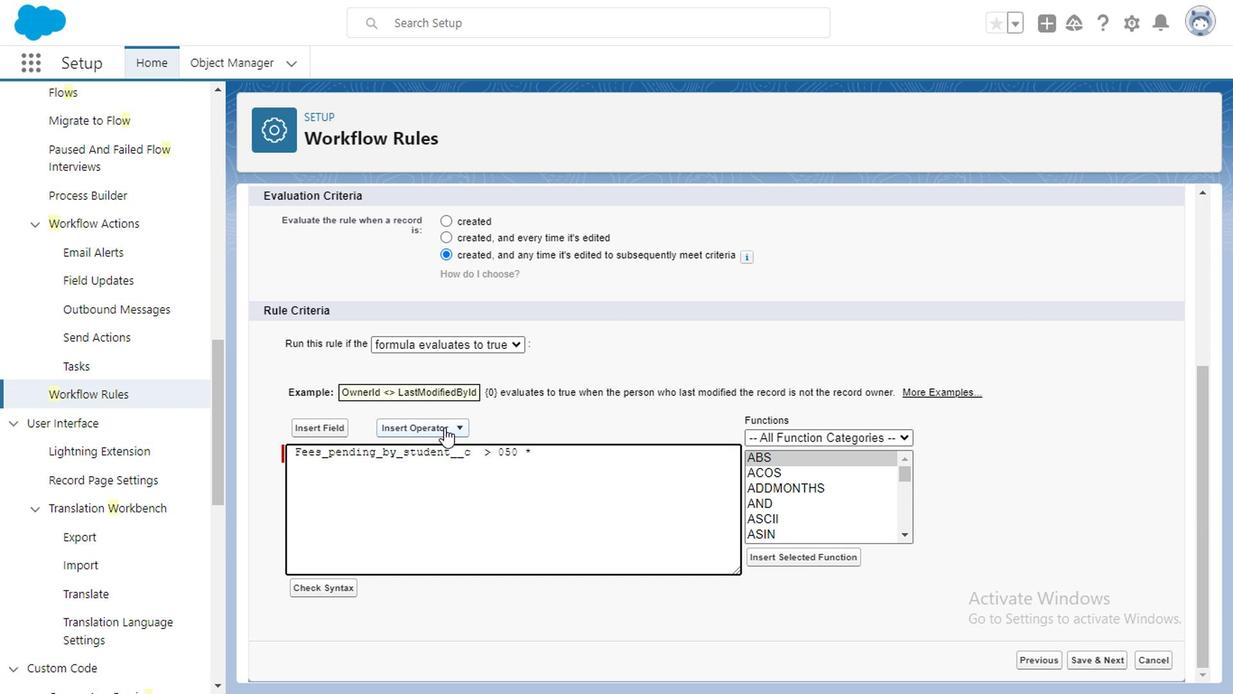
Action: Mouse pressed left at (440, 426)
Screenshot: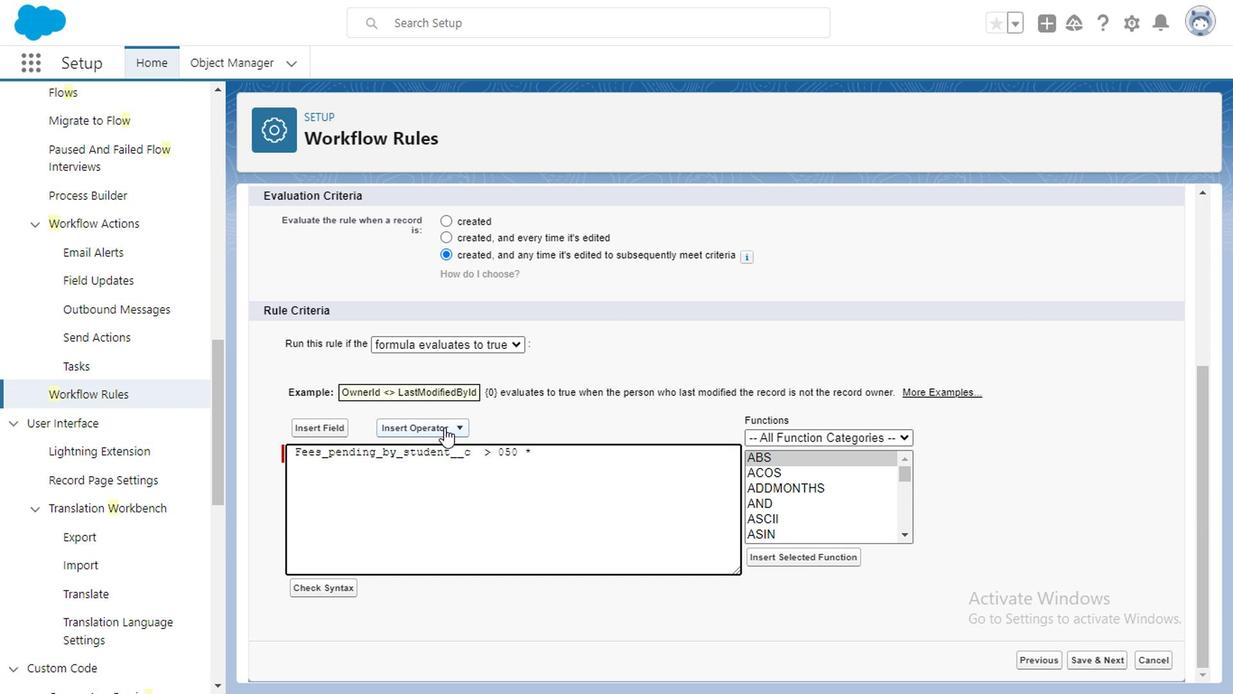 
Action: Mouse moved to (319, 424)
Screenshot: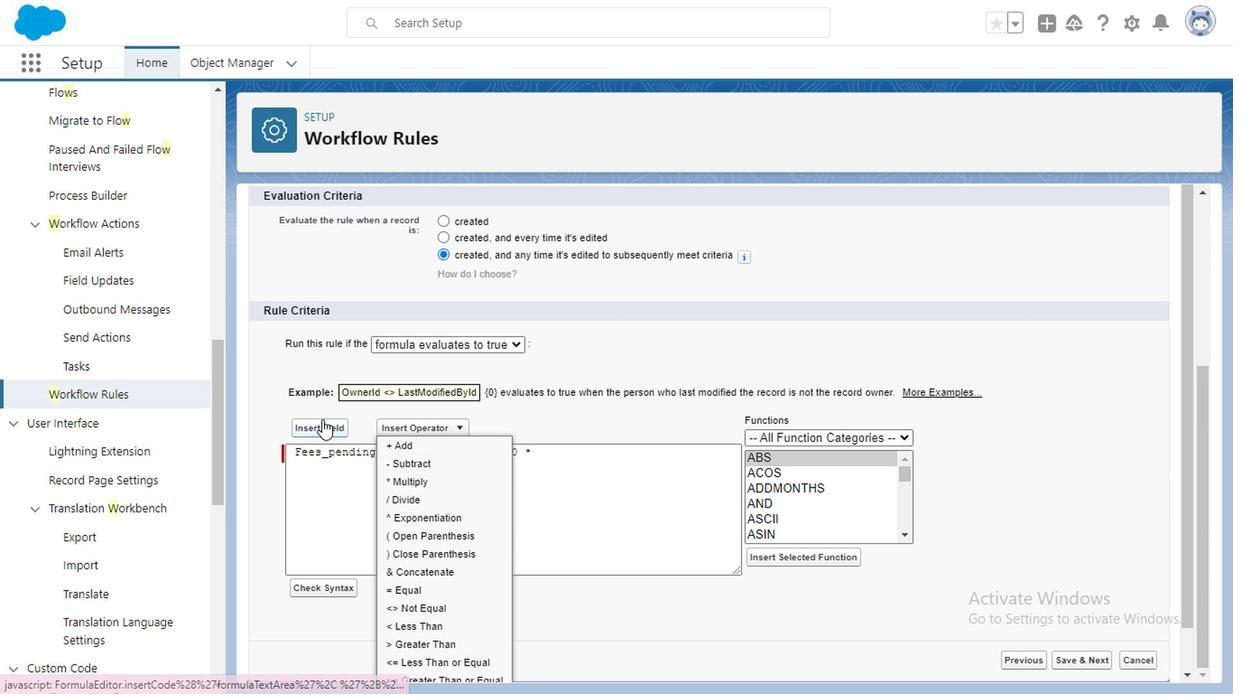 
Action: Mouse pressed left at (319, 424)
Screenshot: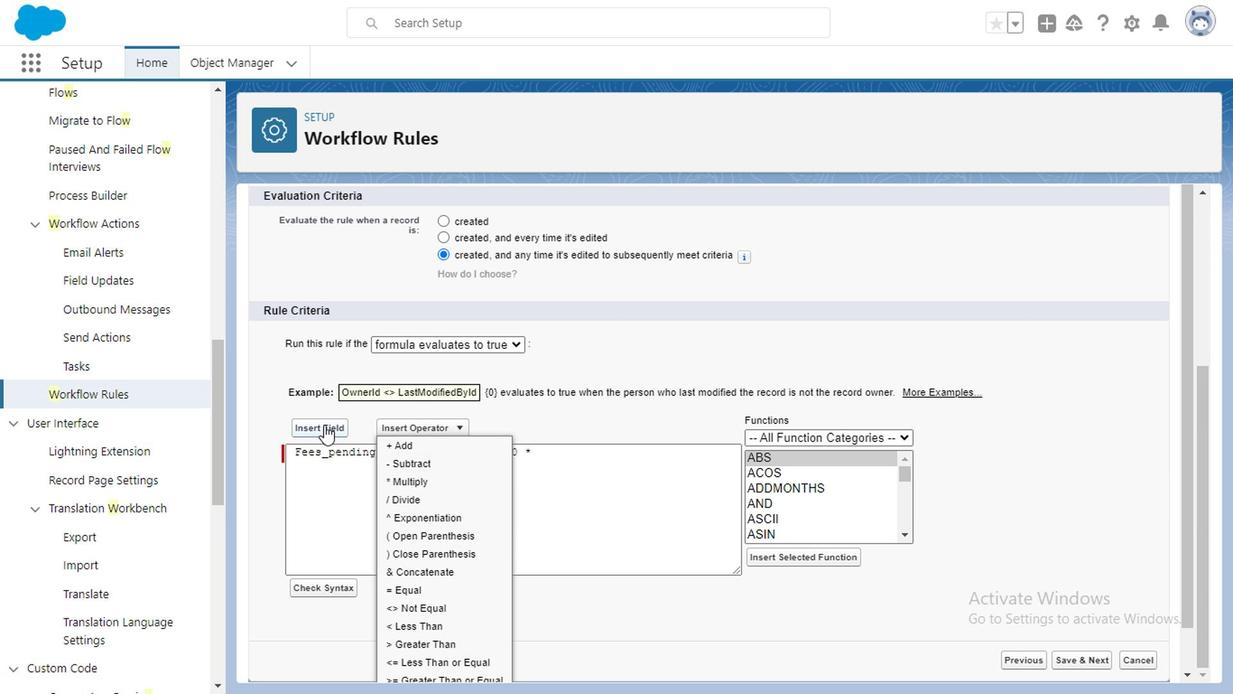 
Action: Mouse moved to (689, 381)
Screenshot: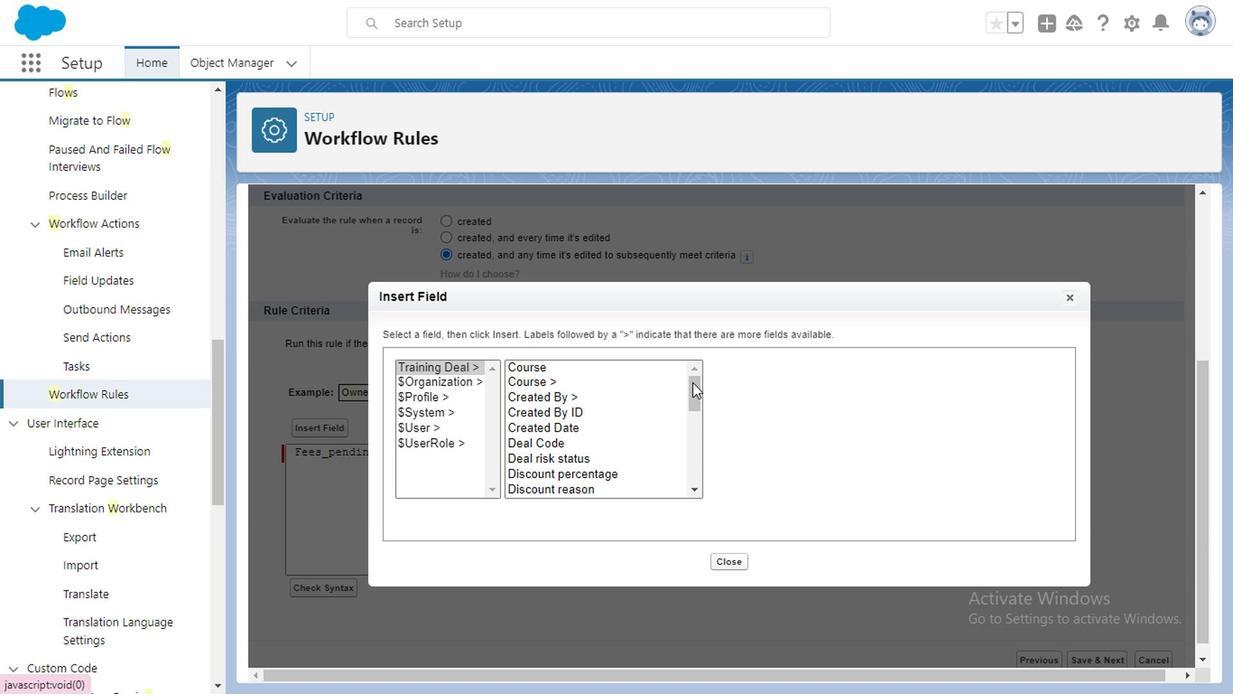 
Action: Mouse pressed left at (689, 381)
Screenshot: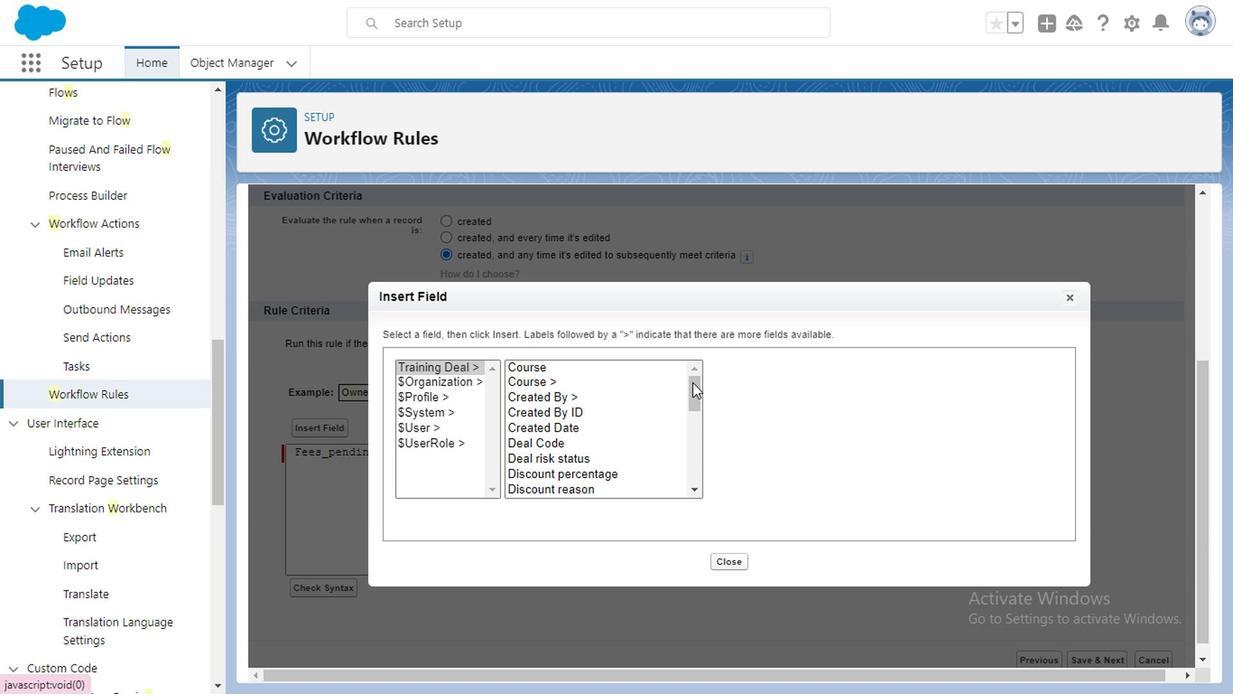 
Action: Mouse moved to (627, 406)
Screenshot: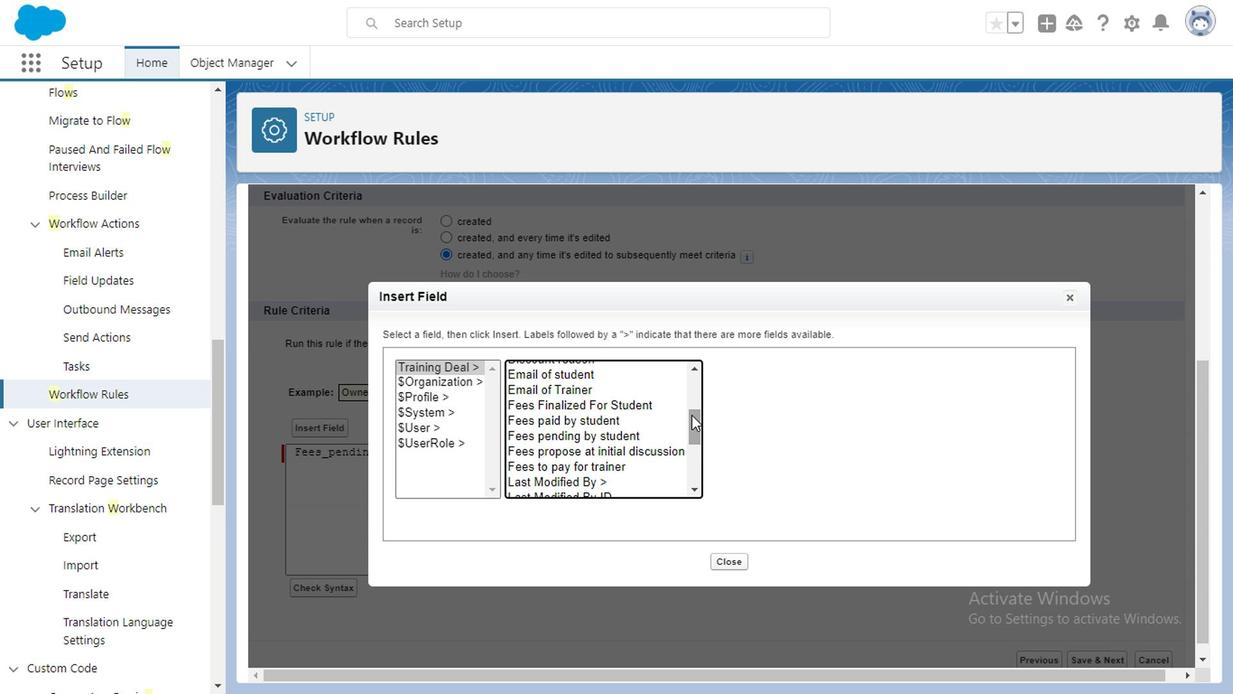 
Action: Mouse pressed left at (627, 406)
Screenshot: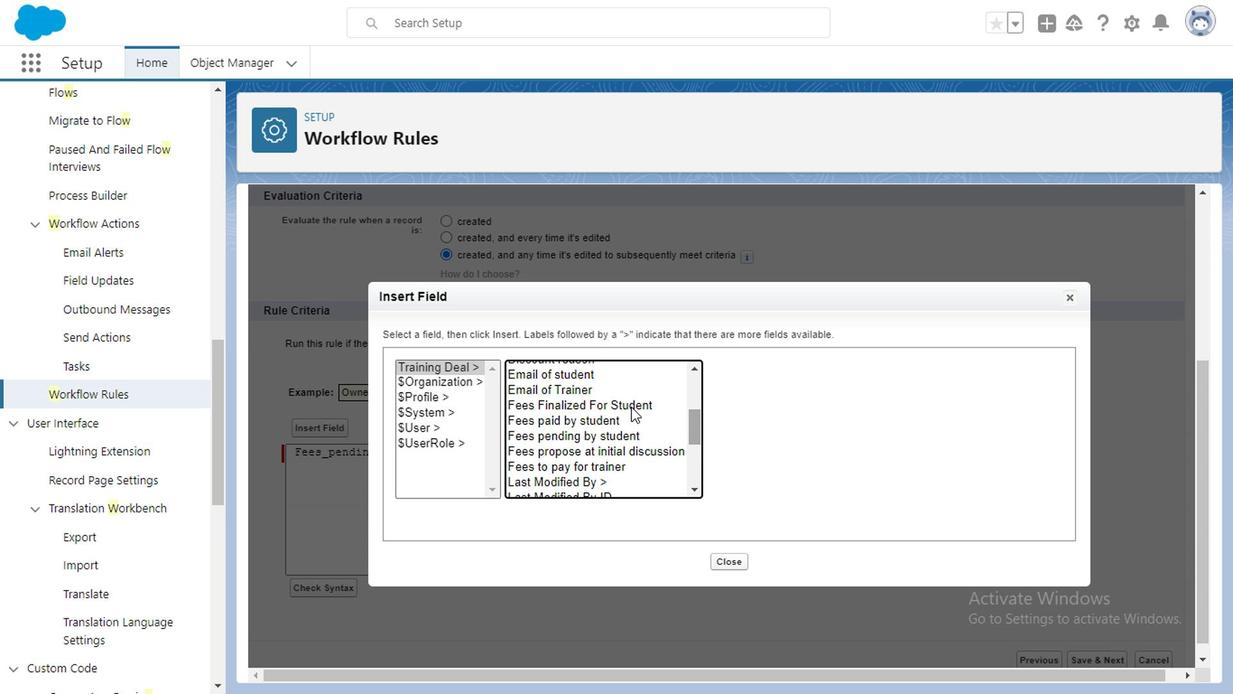 
Action: Mouse moved to (802, 462)
Screenshot: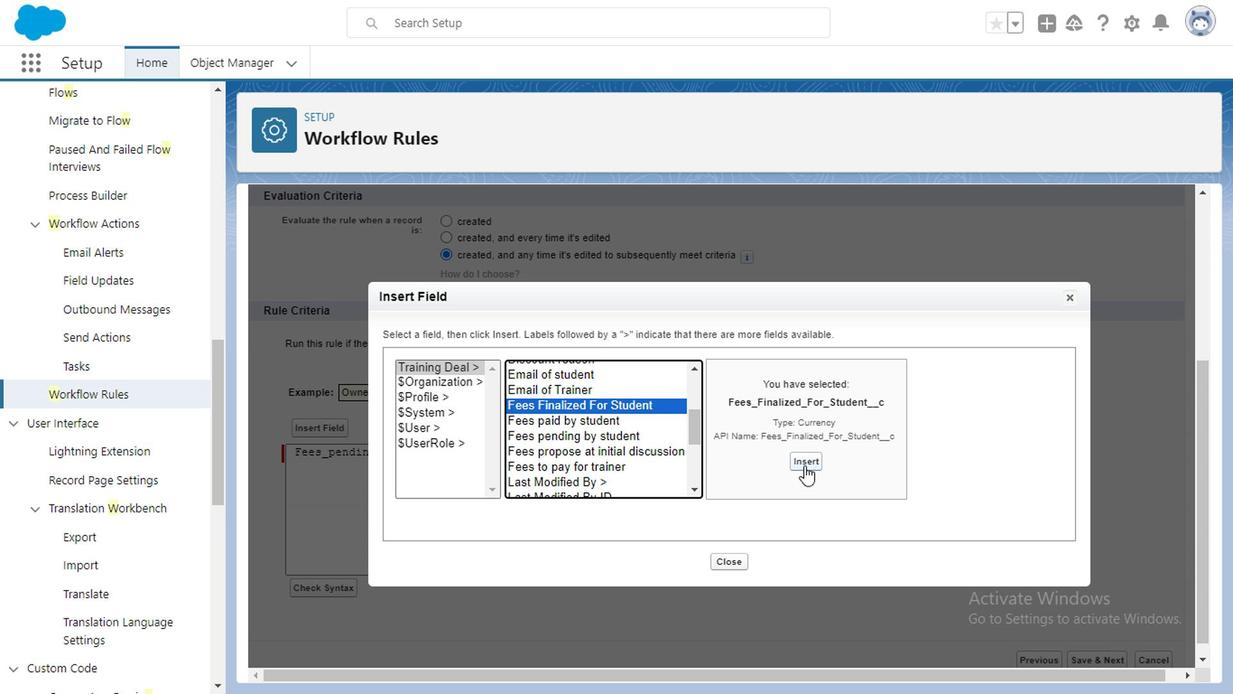 
Action: Mouse pressed left at (802, 462)
Screenshot: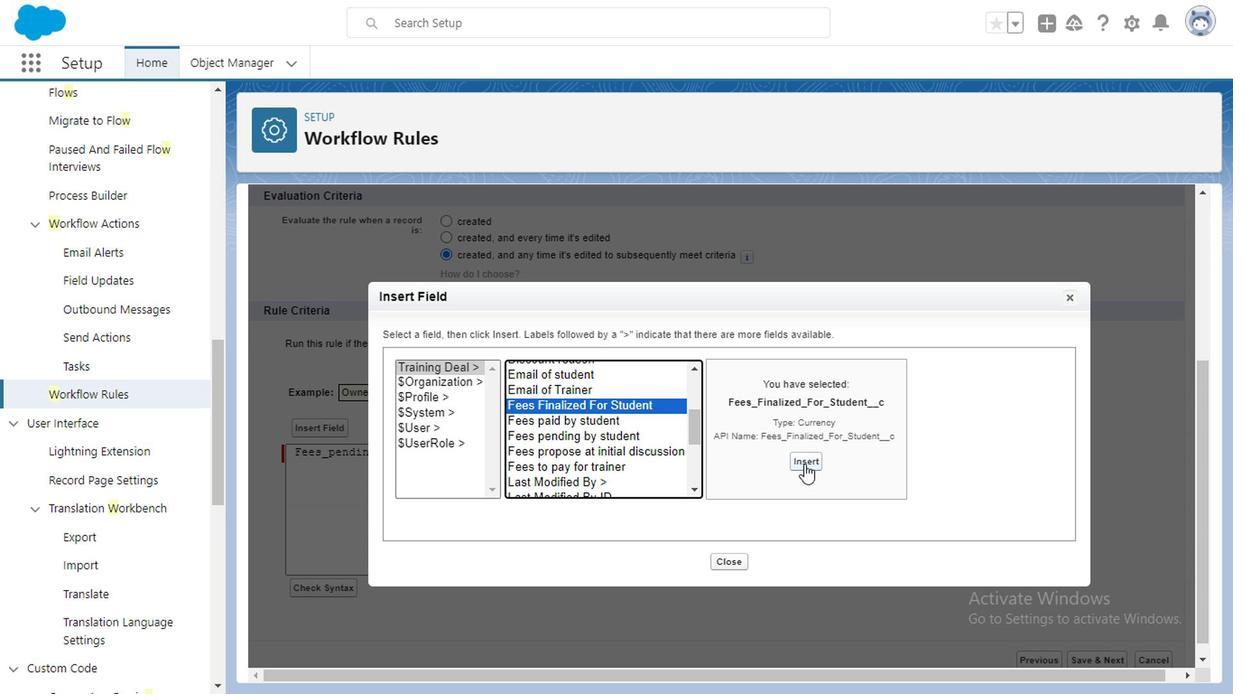 
Action: Mouse moved to (321, 585)
Screenshot: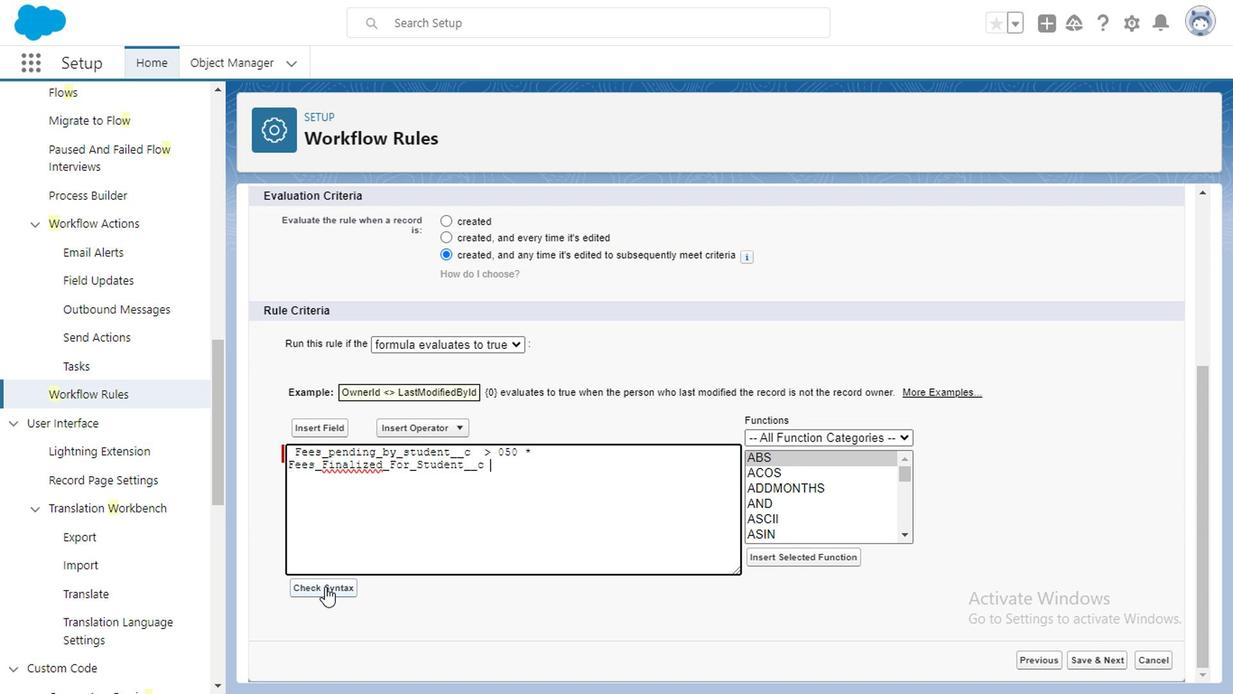 
Action: Mouse pressed left at (321, 585)
Screenshot: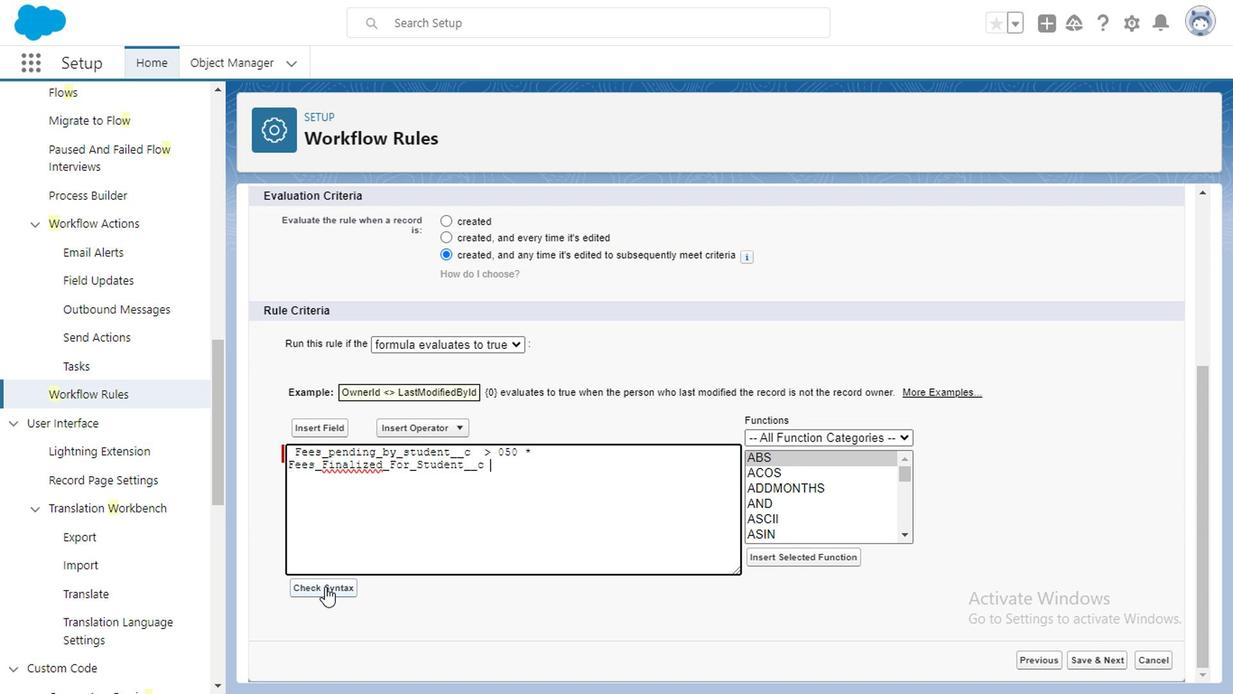 
Action: Mouse moved to (548, 528)
Screenshot: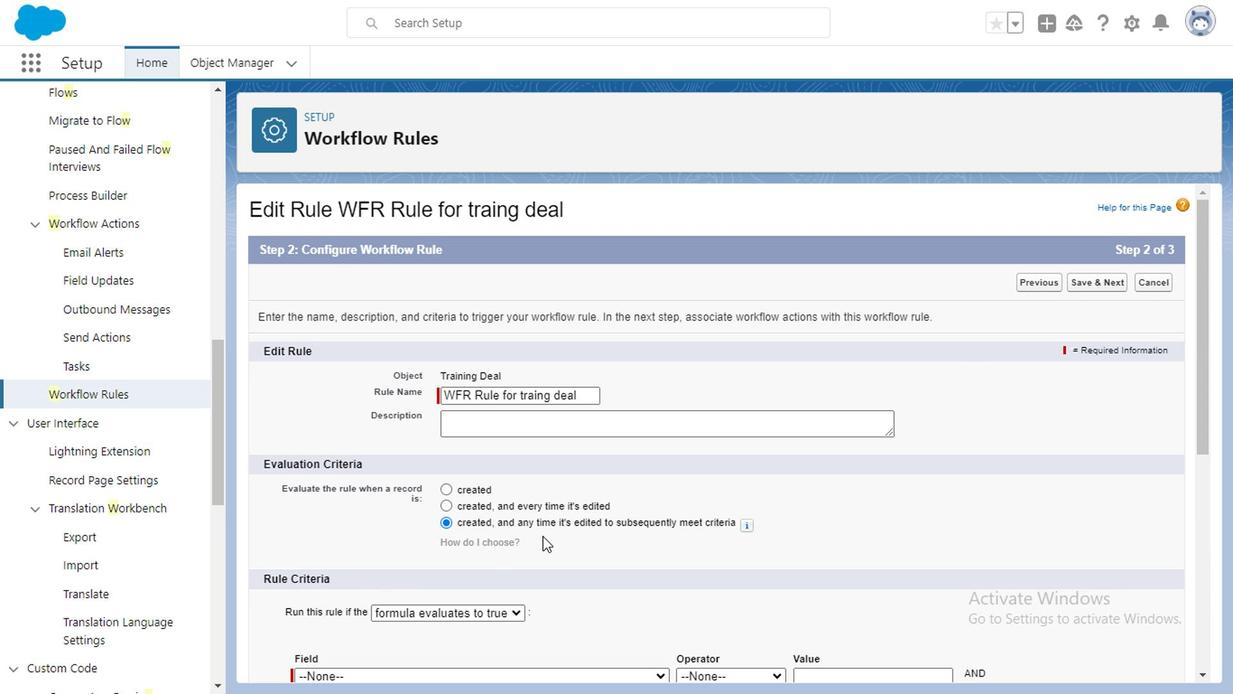 
Action: Mouse scrolled (548, 527) with delta (0, -1)
Screenshot: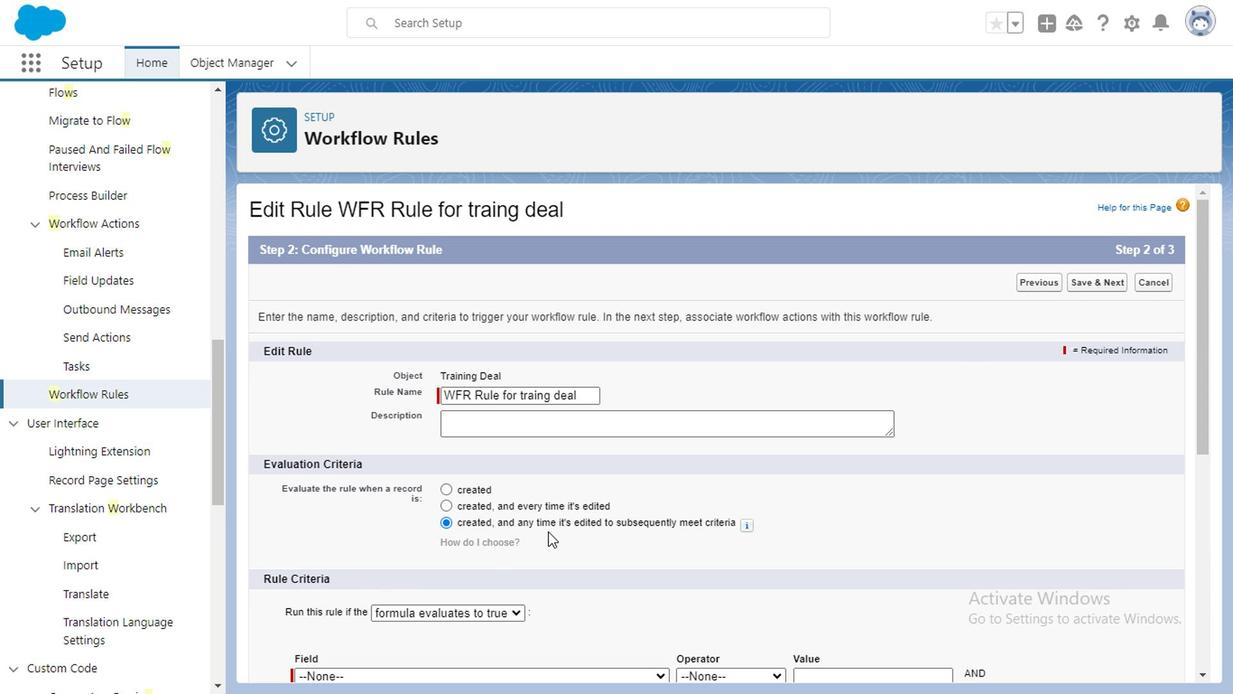 
Action: Mouse moved to (731, 453)
Screenshot: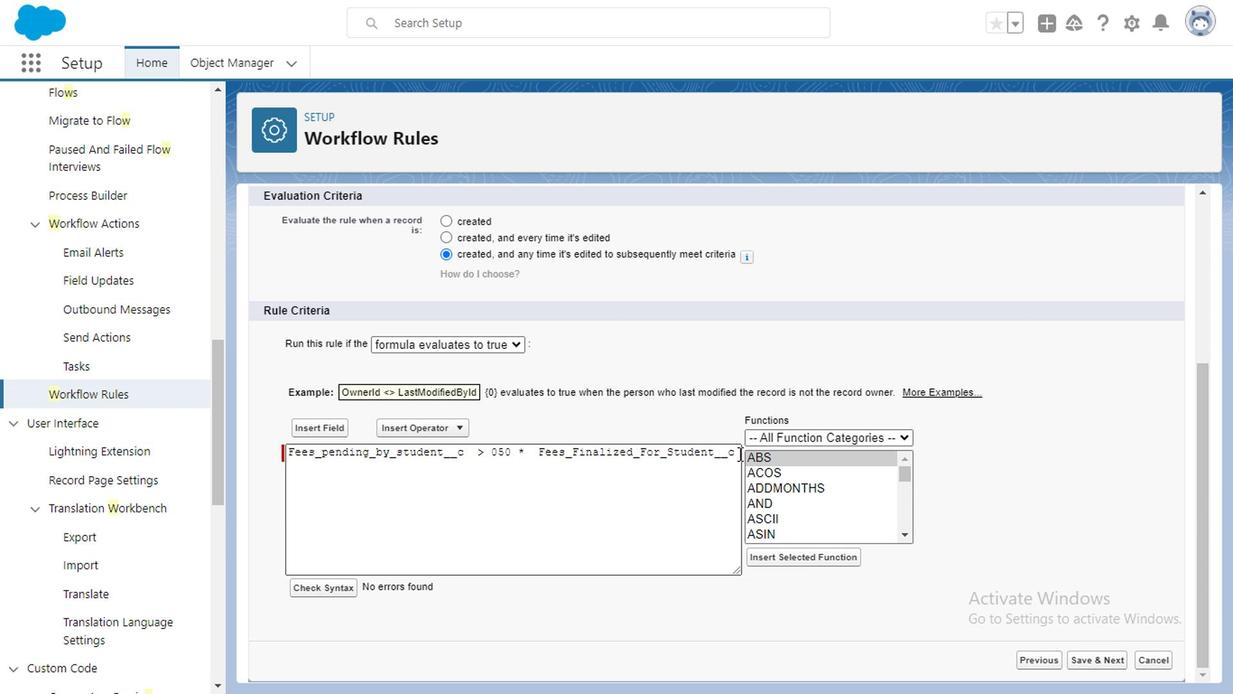 
Action: Mouse pressed left at (731, 453)
Screenshot: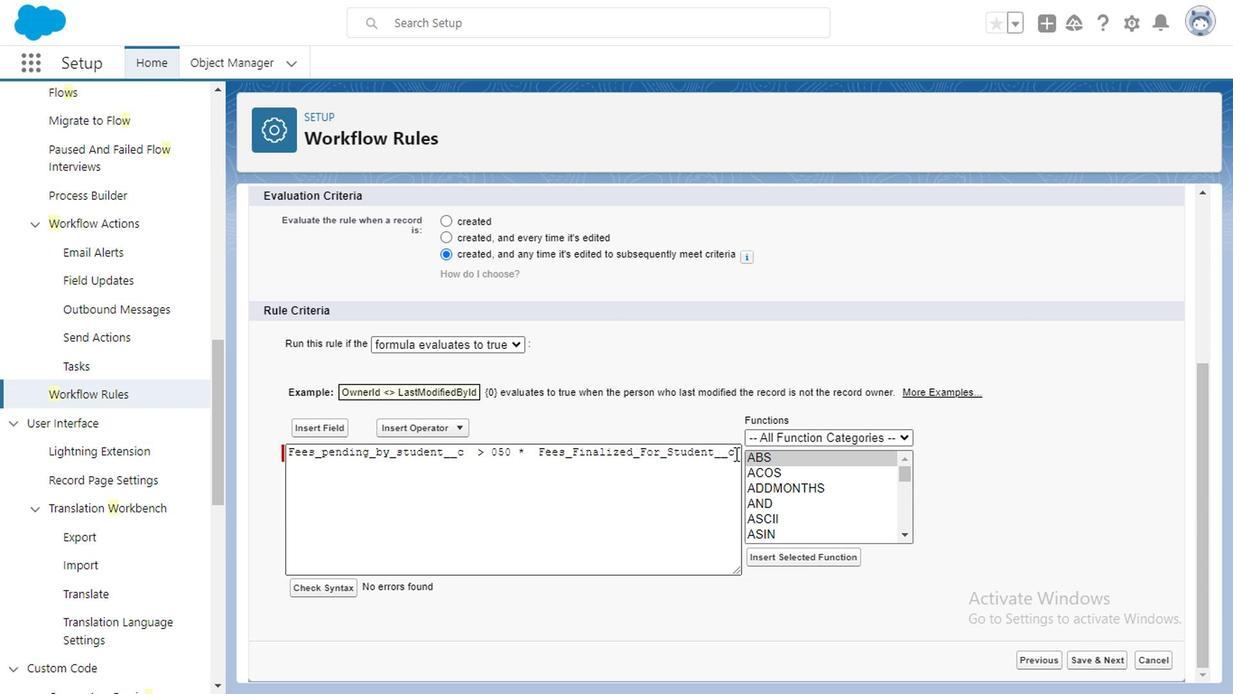 
Action: Mouse moved to (456, 341)
Screenshot: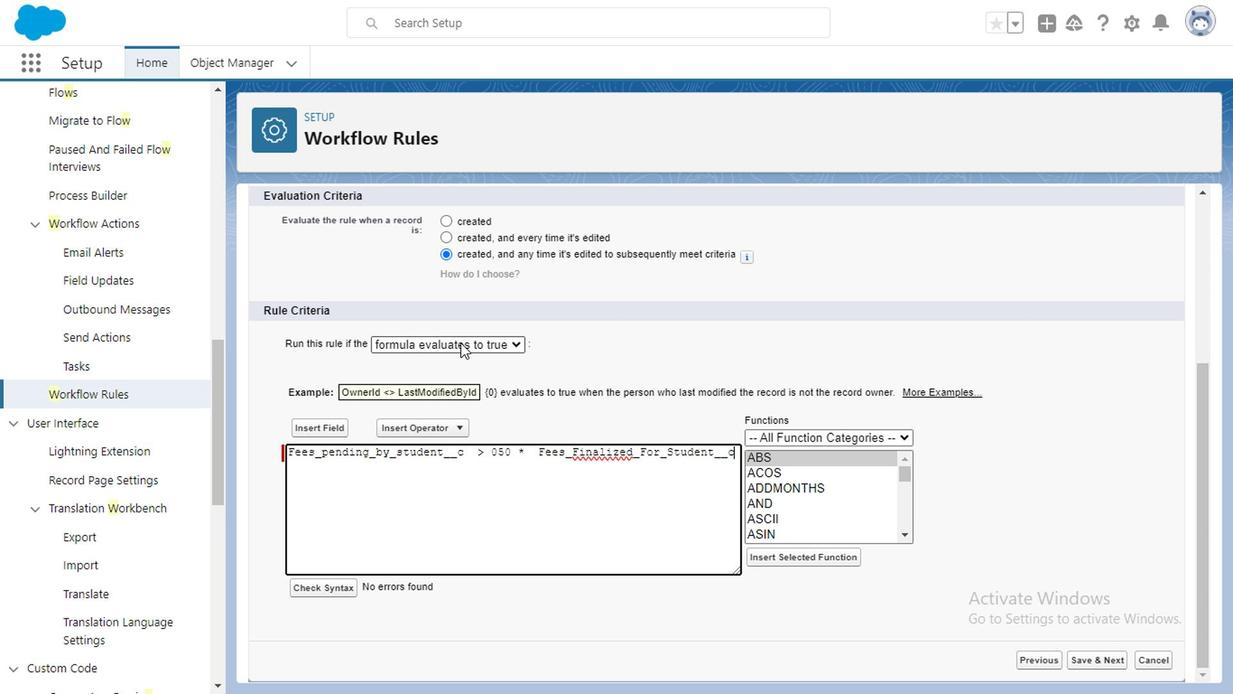 
Action: Mouse pressed left at (456, 341)
Screenshot: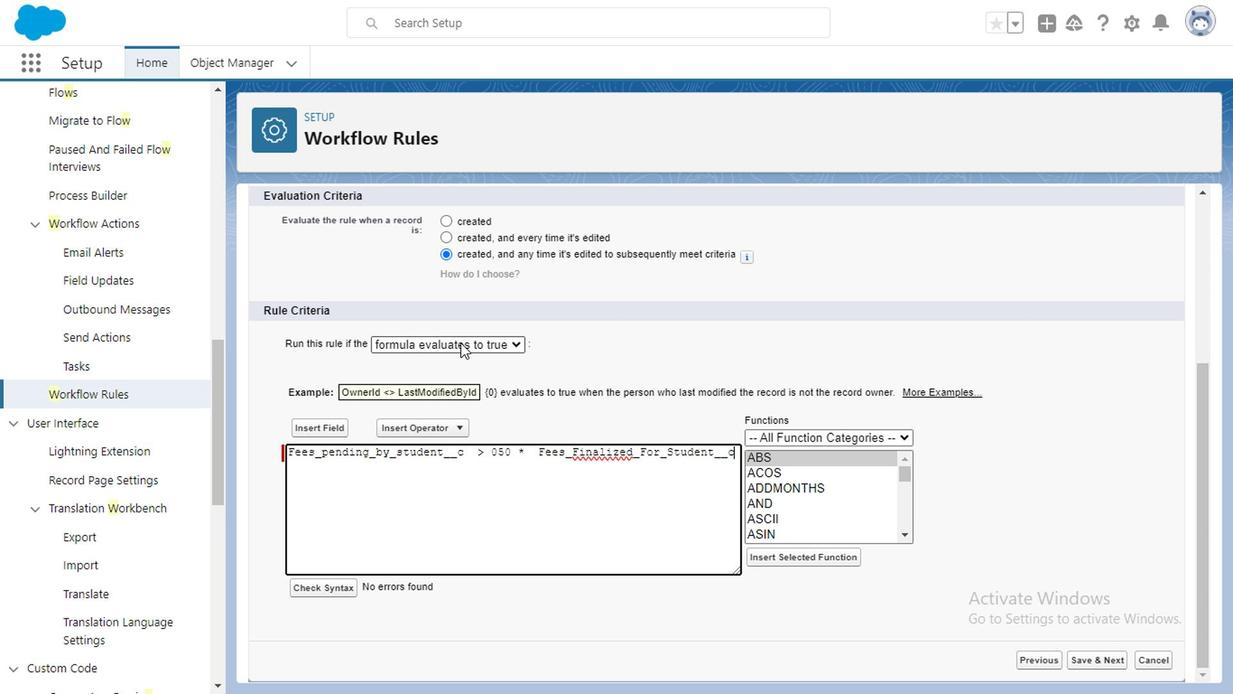 
Action: Mouse moved to (443, 371)
Screenshot: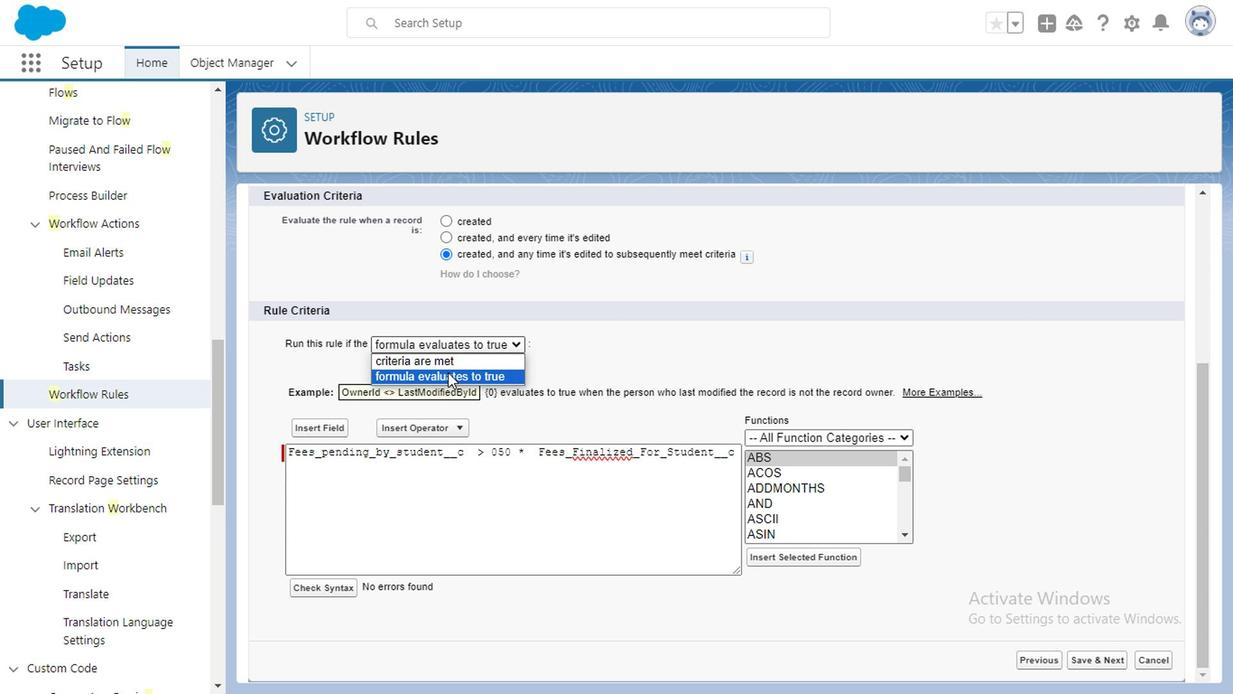 
Action: Mouse pressed left at (443, 371)
Screenshot: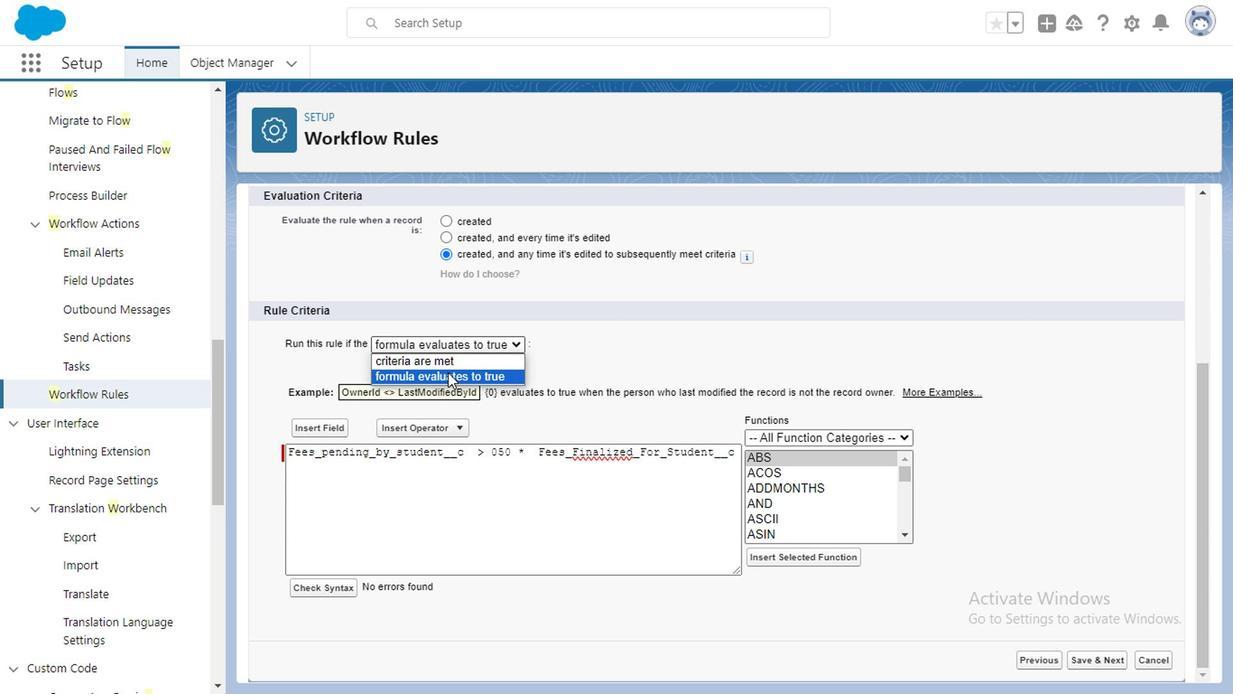 
Action: Mouse moved to (641, 550)
Screenshot: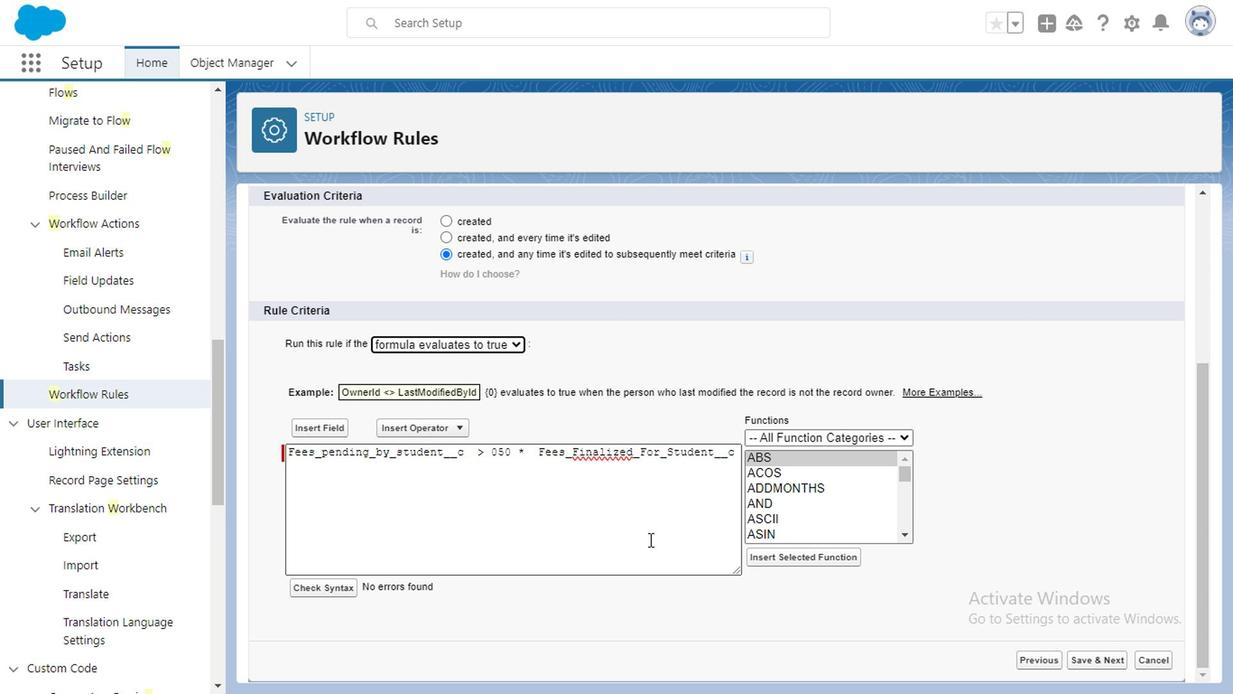 
Action: Mouse scrolled (641, 549) with delta (0, -1)
Screenshot: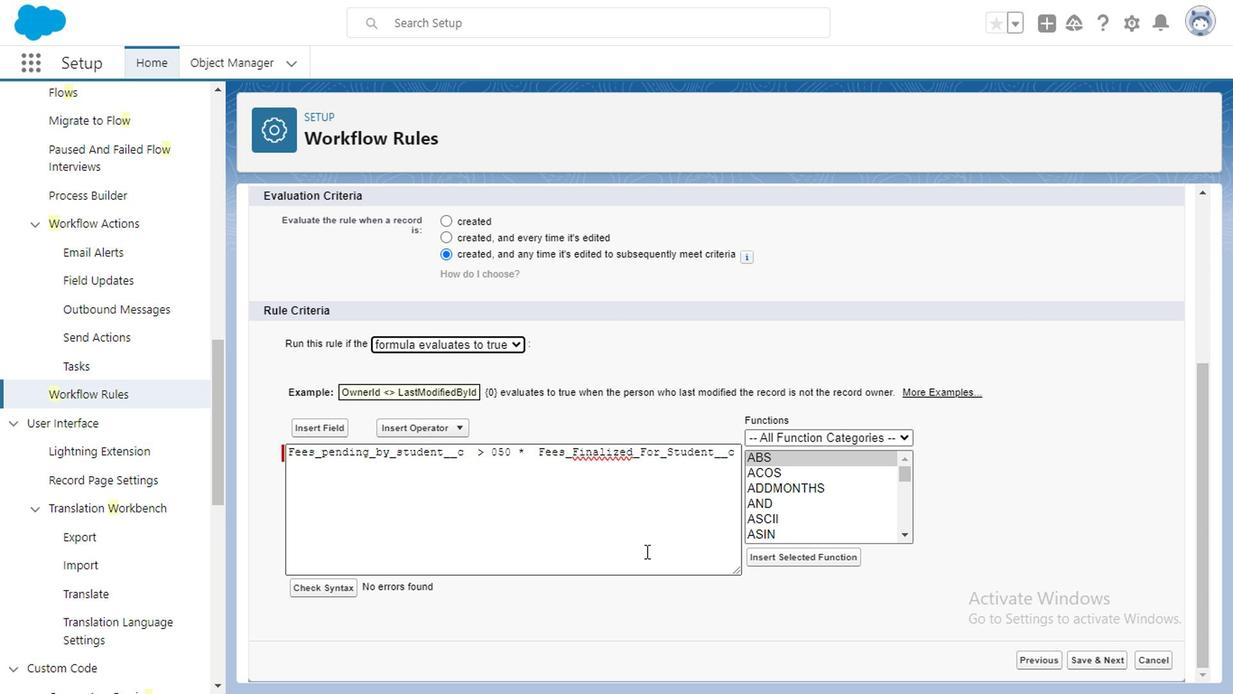 
Action: Mouse moved to (578, 557)
Screenshot: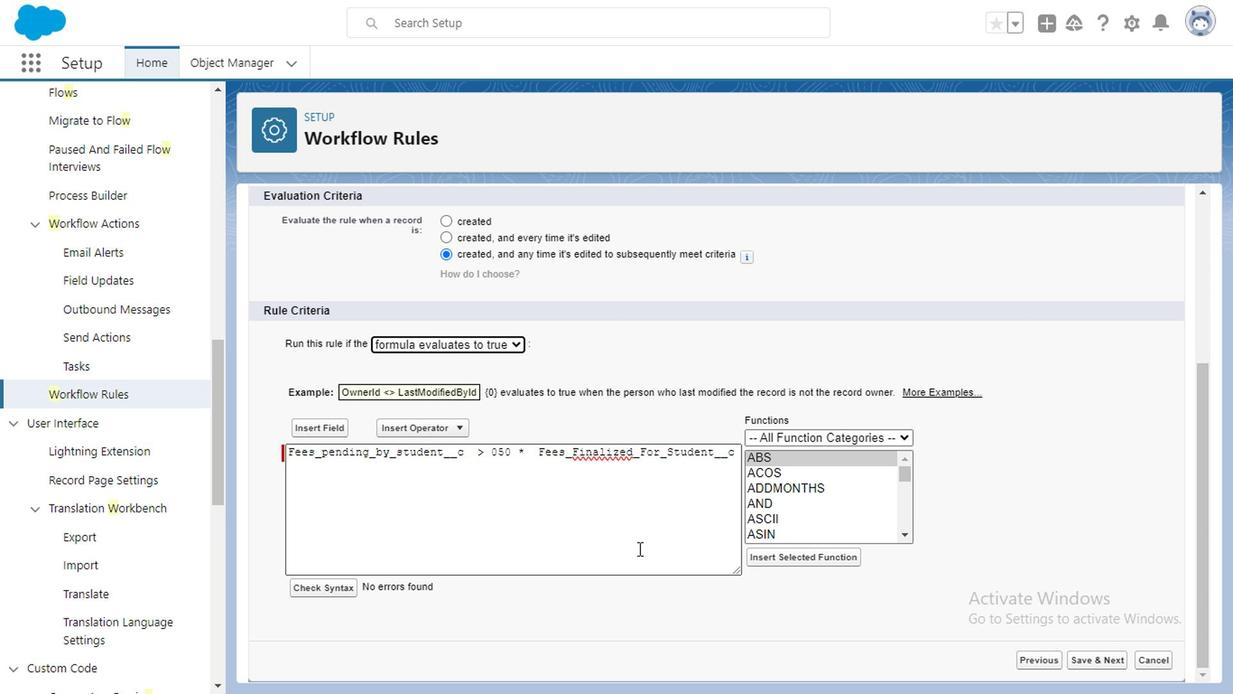 
Action: Mouse scrolled (578, 556) with delta (0, -1)
Screenshot: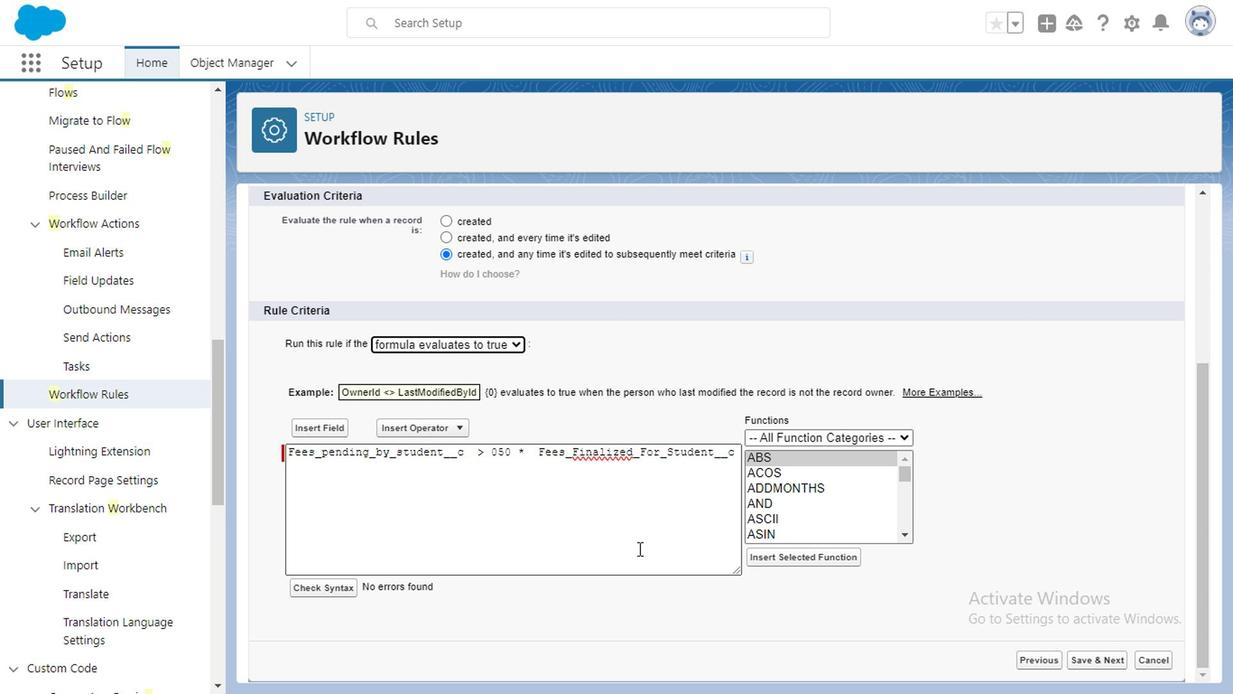 
Action: Mouse moved to (456, 530)
Screenshot: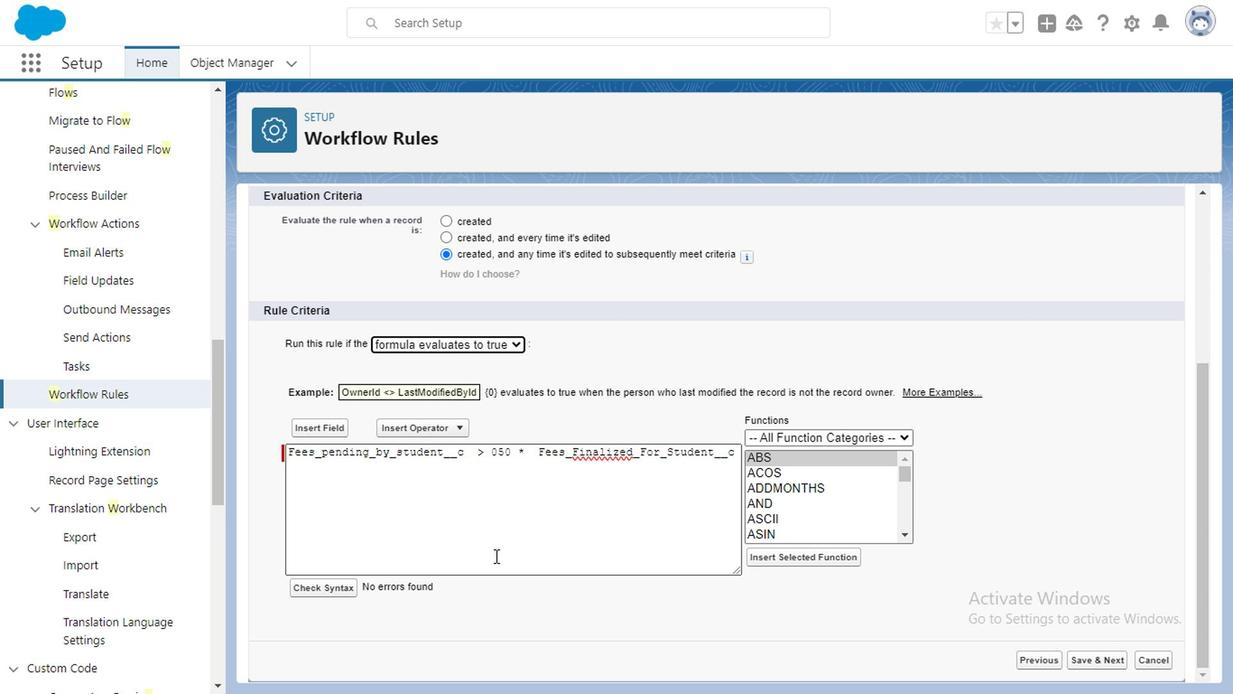 
Action: Mouse scrolled (456, 529) with delta (0, -1)
Screenshot: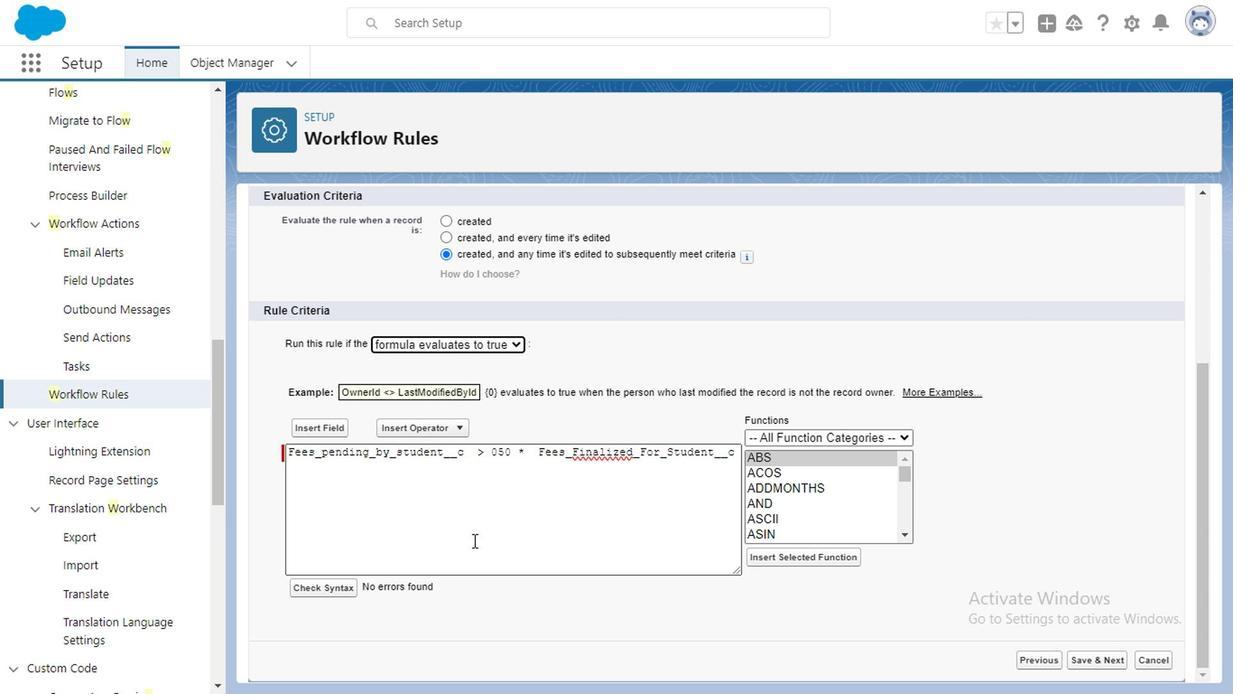 
Action: Mouse scrolled (456, 529) with delta (0, -1)
Screenshot: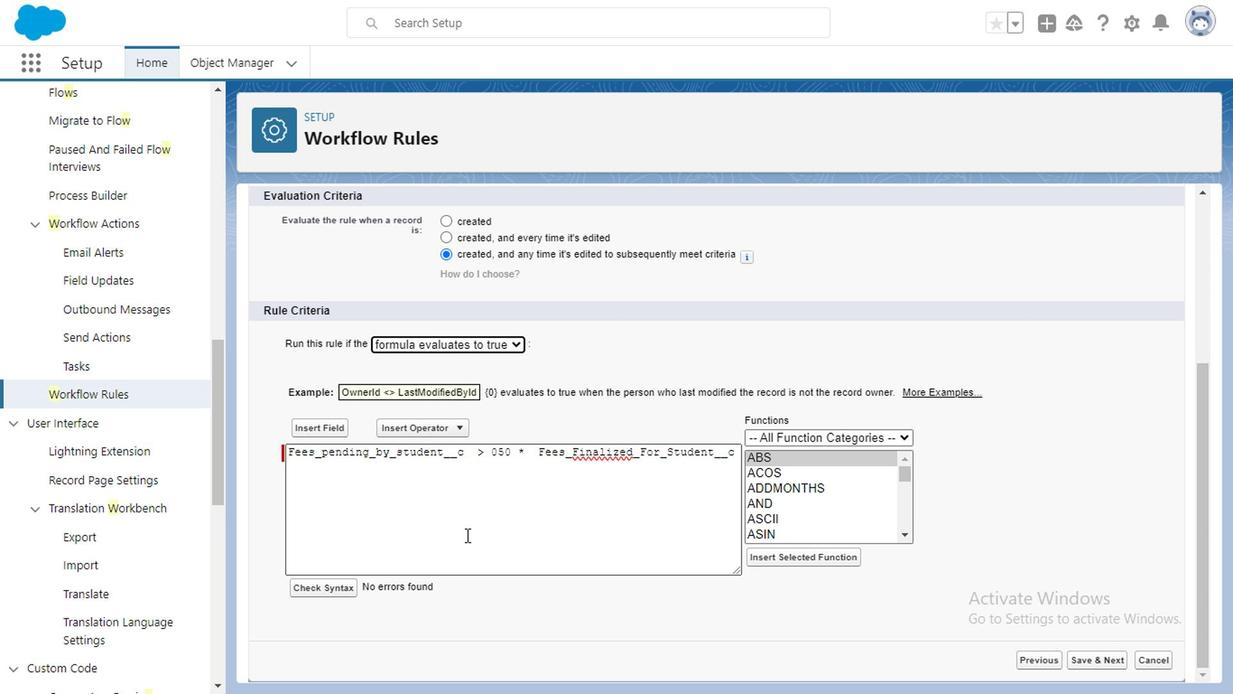 
Action: Mouse moved to (657, 515)
Screenshot: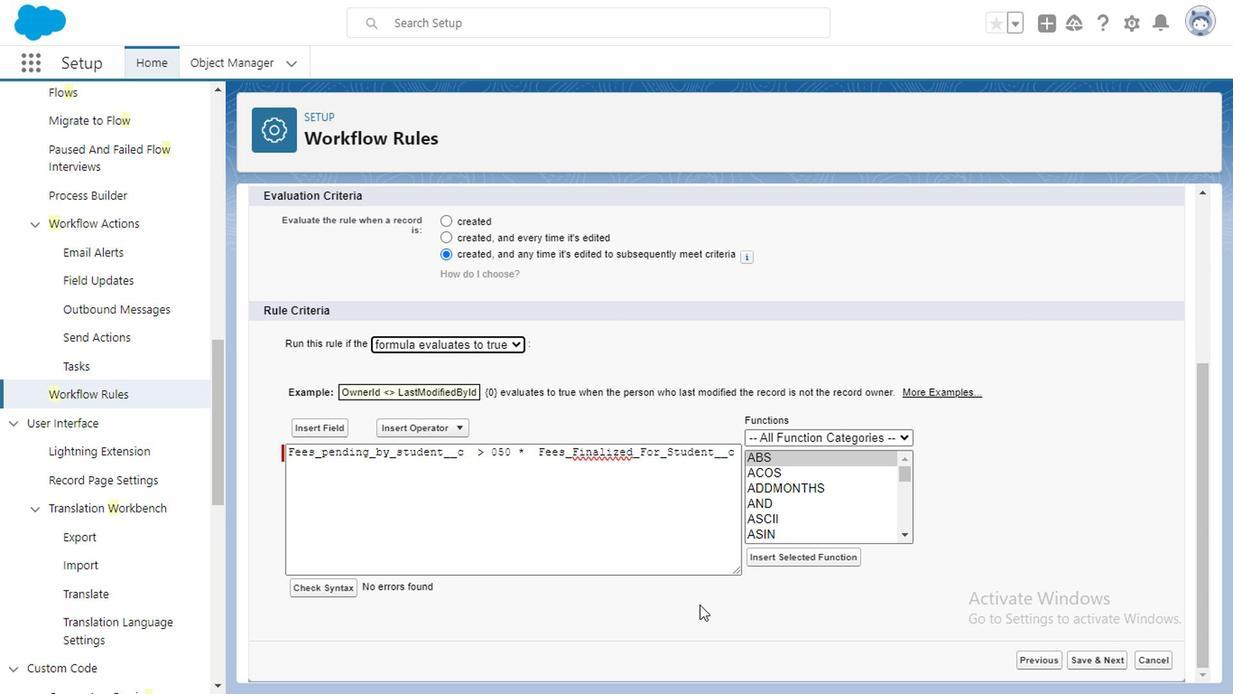 
Action: Mouse scrolled (657, 514) with delta (0, -1)
Screenshot: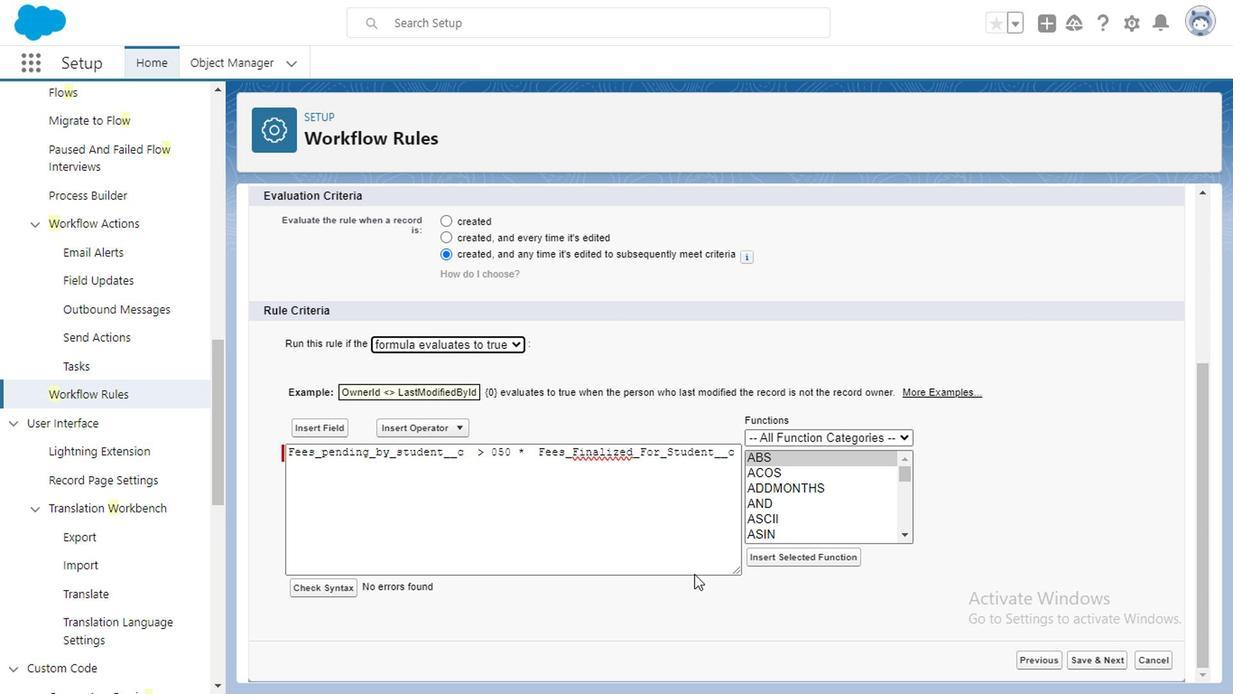 
Action: Mouse scrolled (657, 514) with delta (0, -1)
Screenshot: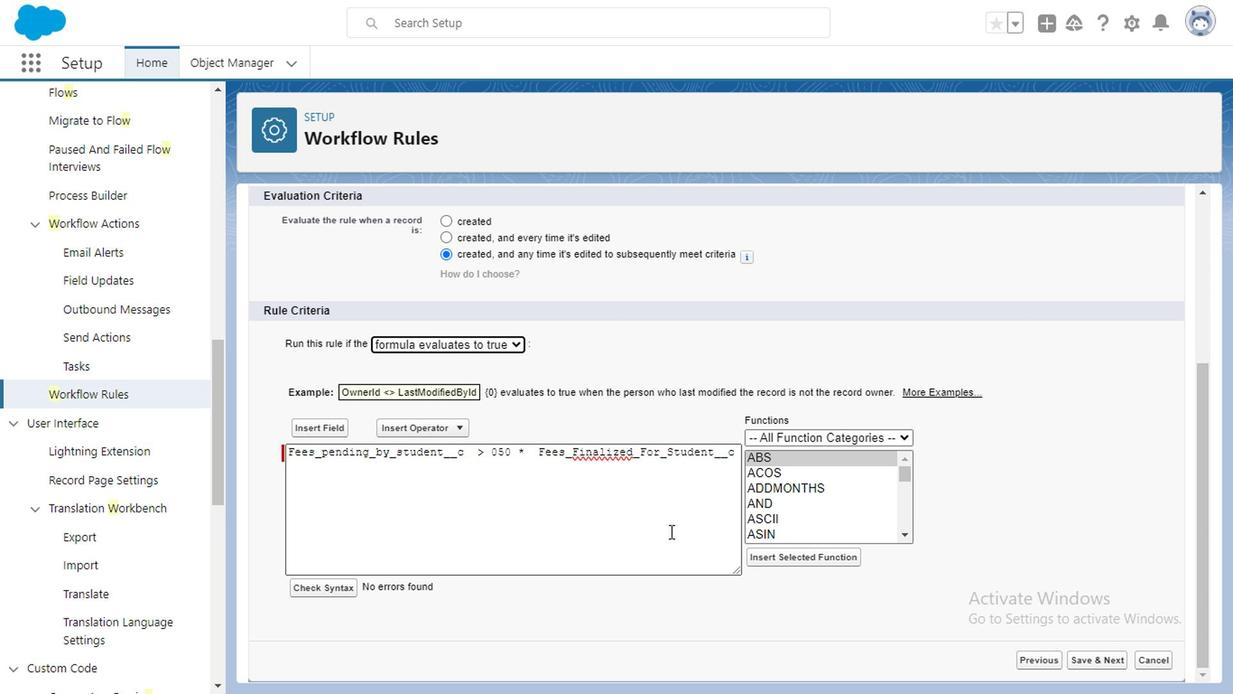 
Action: Mouse moved to (657, 515)
Screenshot: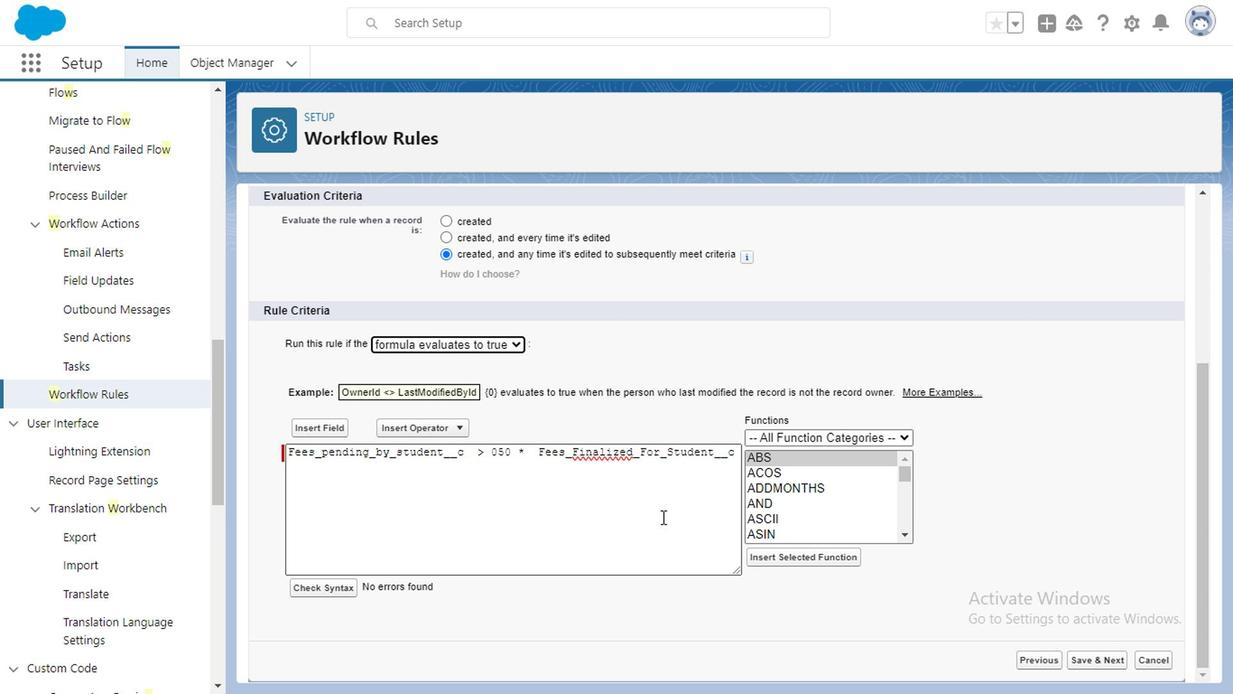 
Action: Mouse scrolled (657, 514) with delta (0, -1)
Screenshot: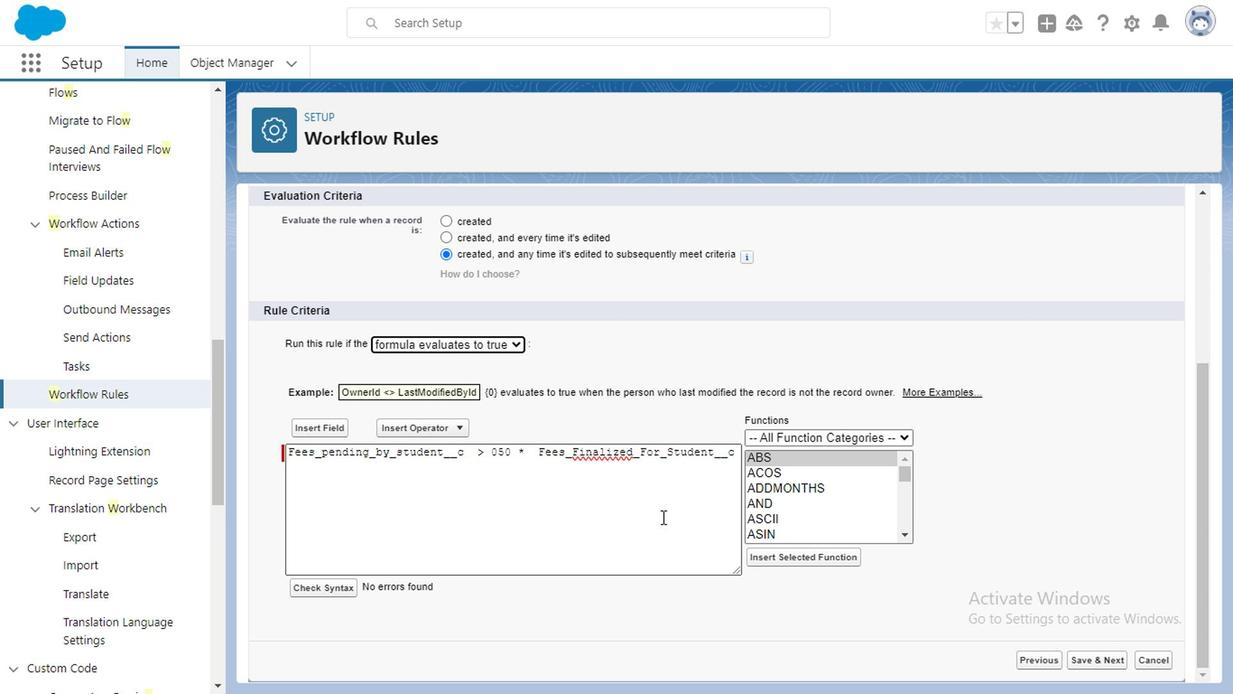 
Action: Mouse moved to (1100, 659)
Screenshot: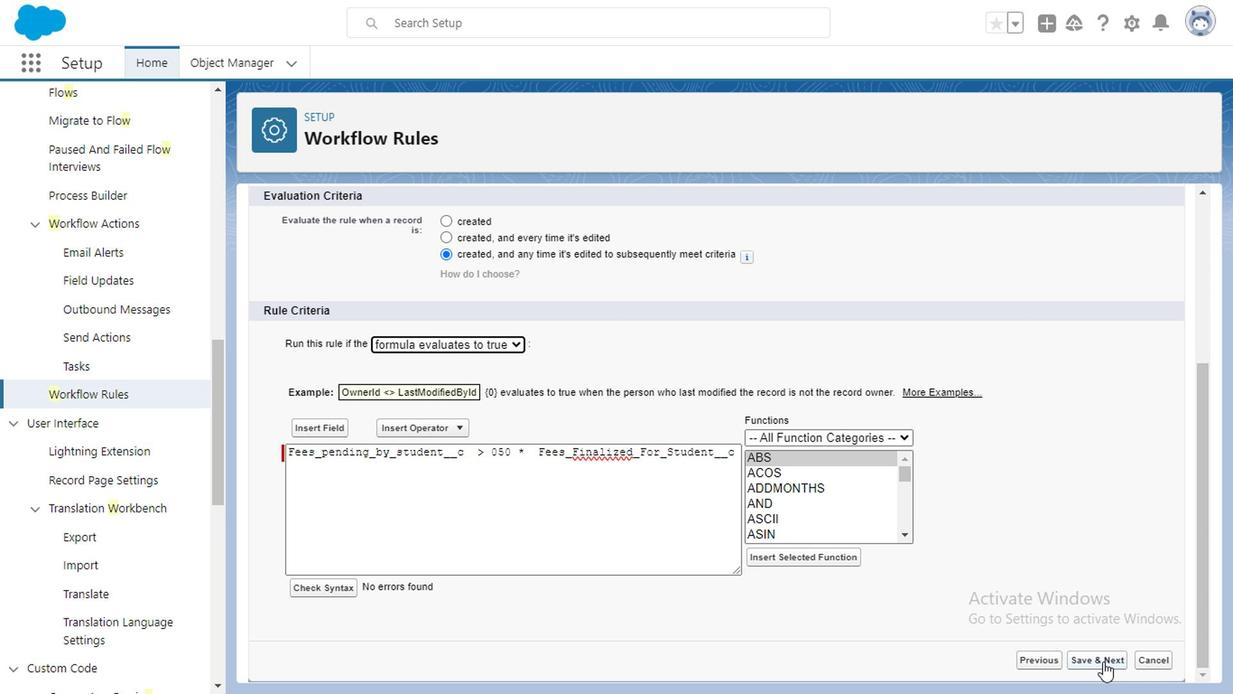 
Action: Mouse pressed left at (1100, 659)
Screenshot: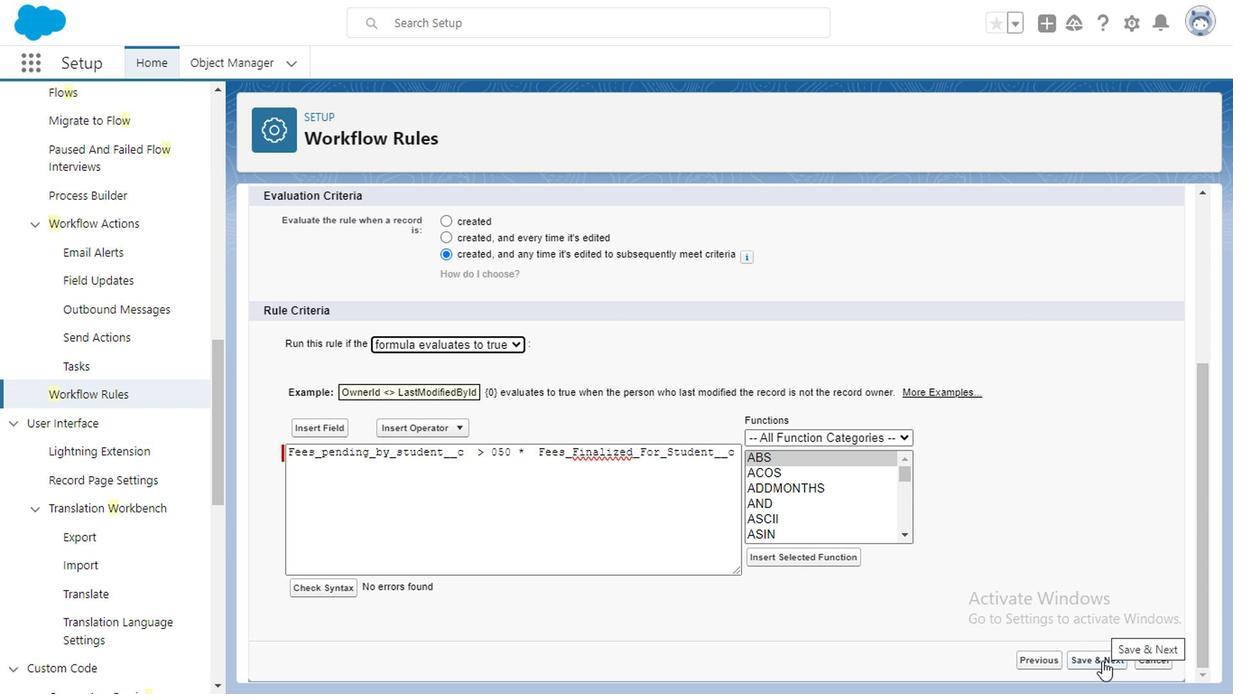 
Action: Mouse moved to (339, 460)
Screenshot: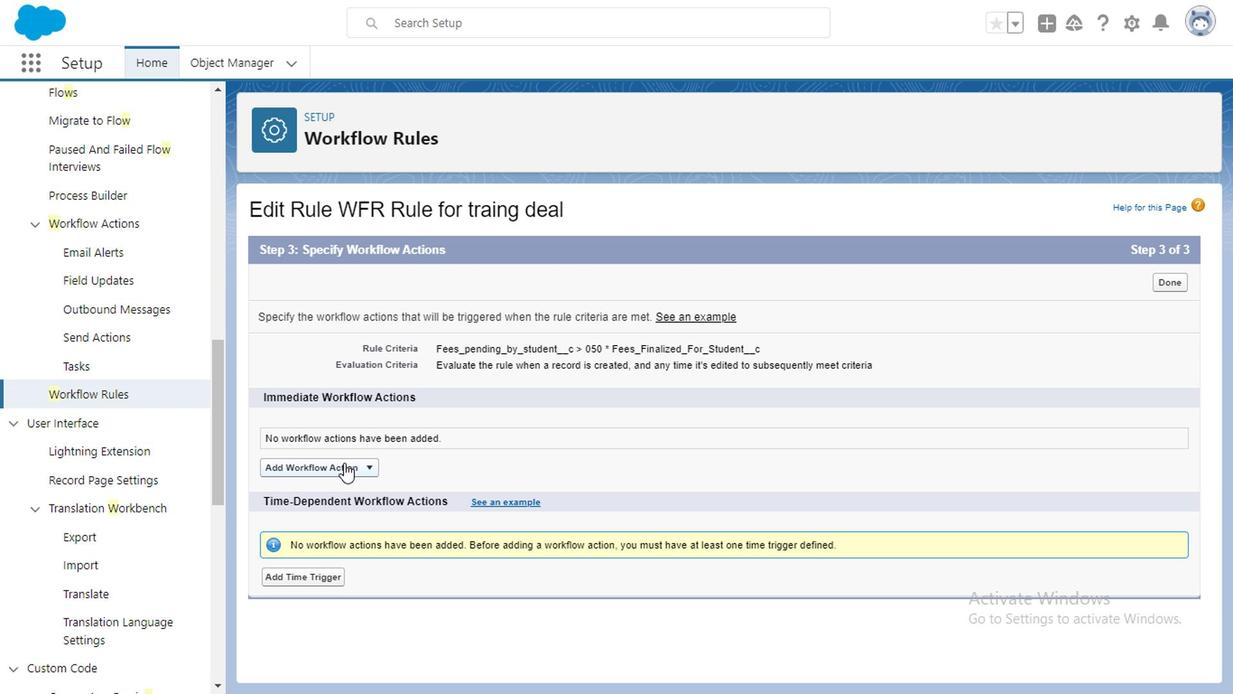 
Action: Mouse pressed left at (339, 460)
Screenshot: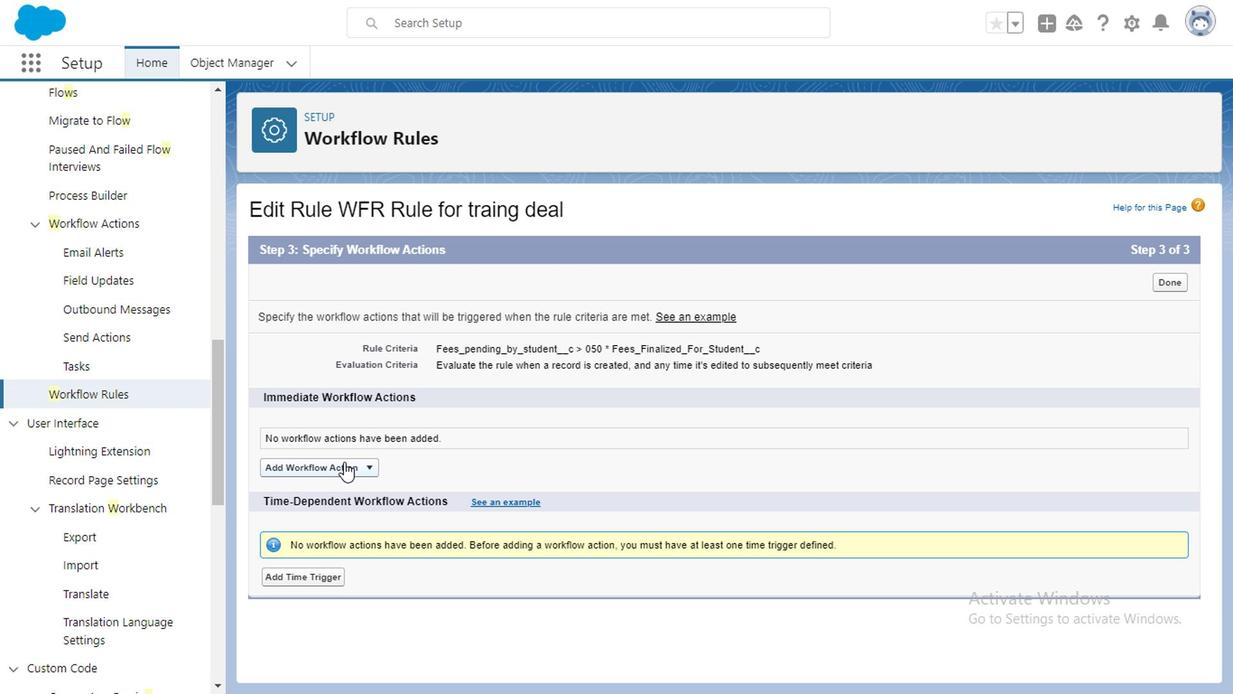 
Action: Mouse moved to (330, 498)
Screenshot: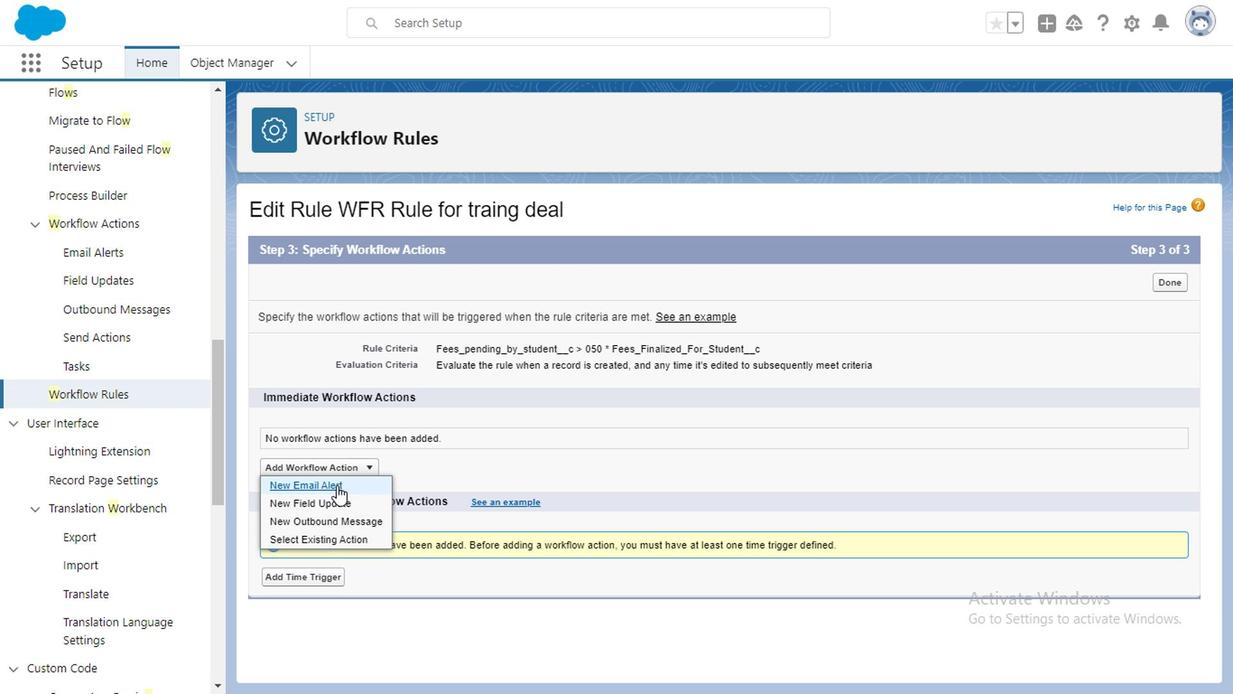 
Action: Mouse pressed left at (330, 498)
Screenshot: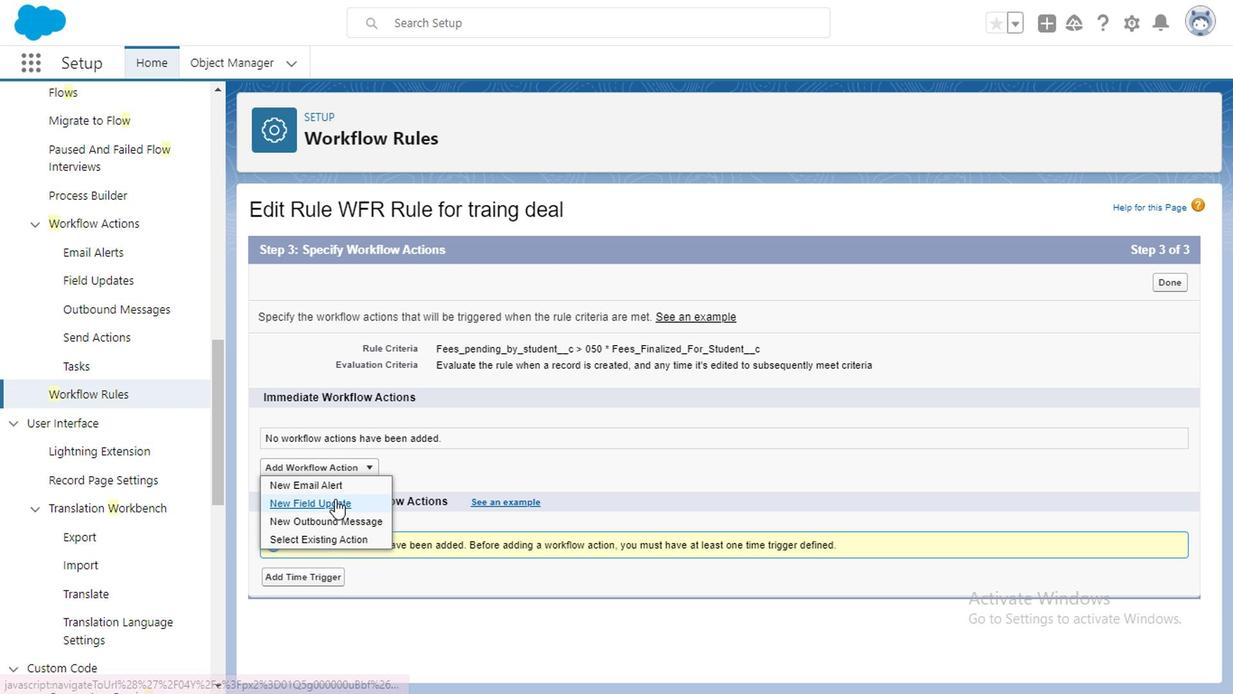 
Action: Mouse moved to (456, 348)
Screenshot: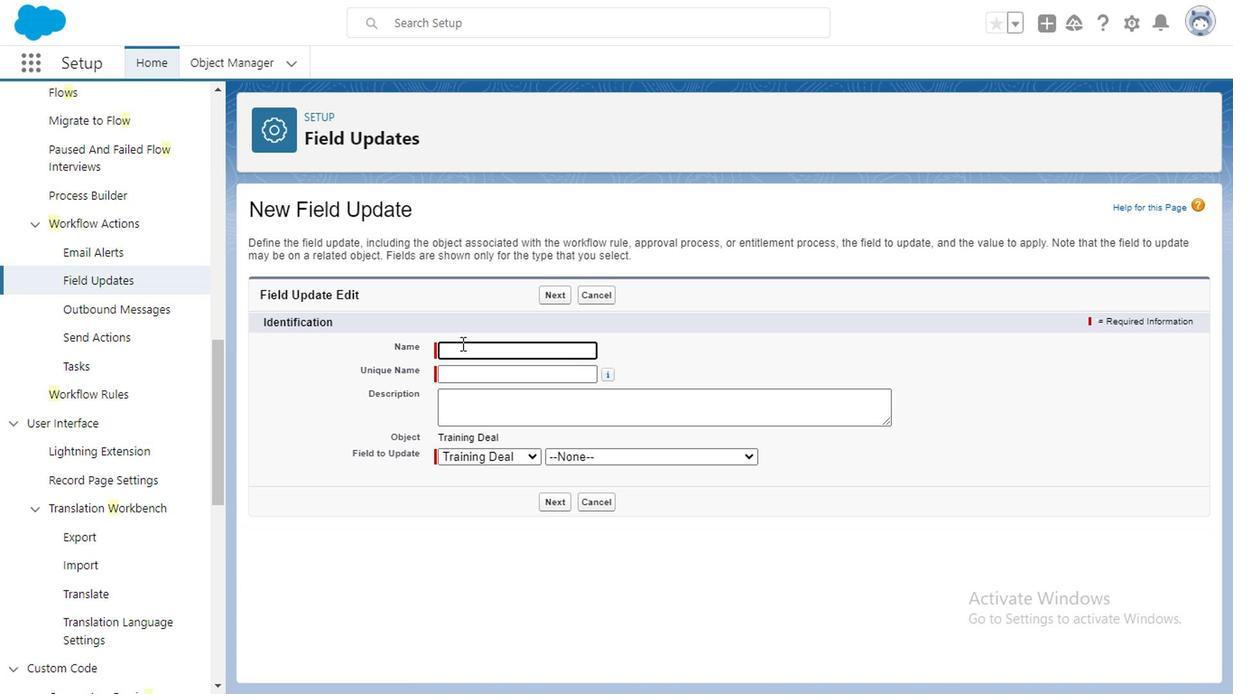 
Action: Mouse pressed left at (456, 348)
Screenshot: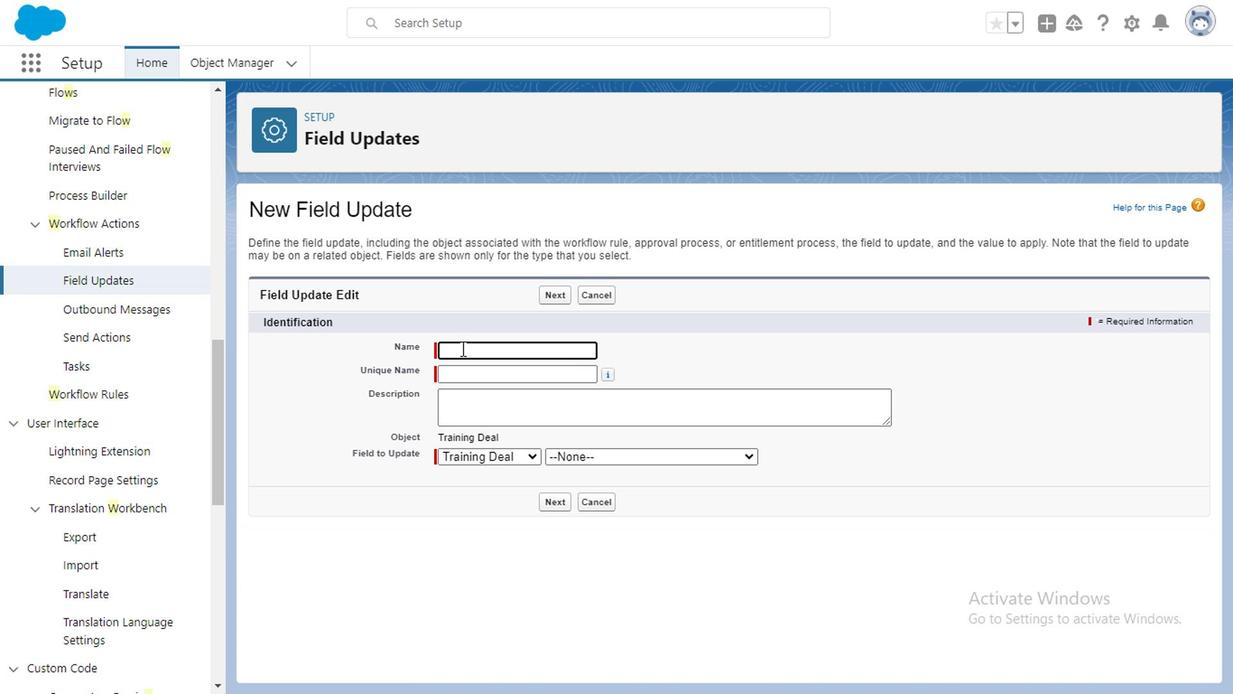 
Action: Mouse moved to (455, 350)
Screenshot: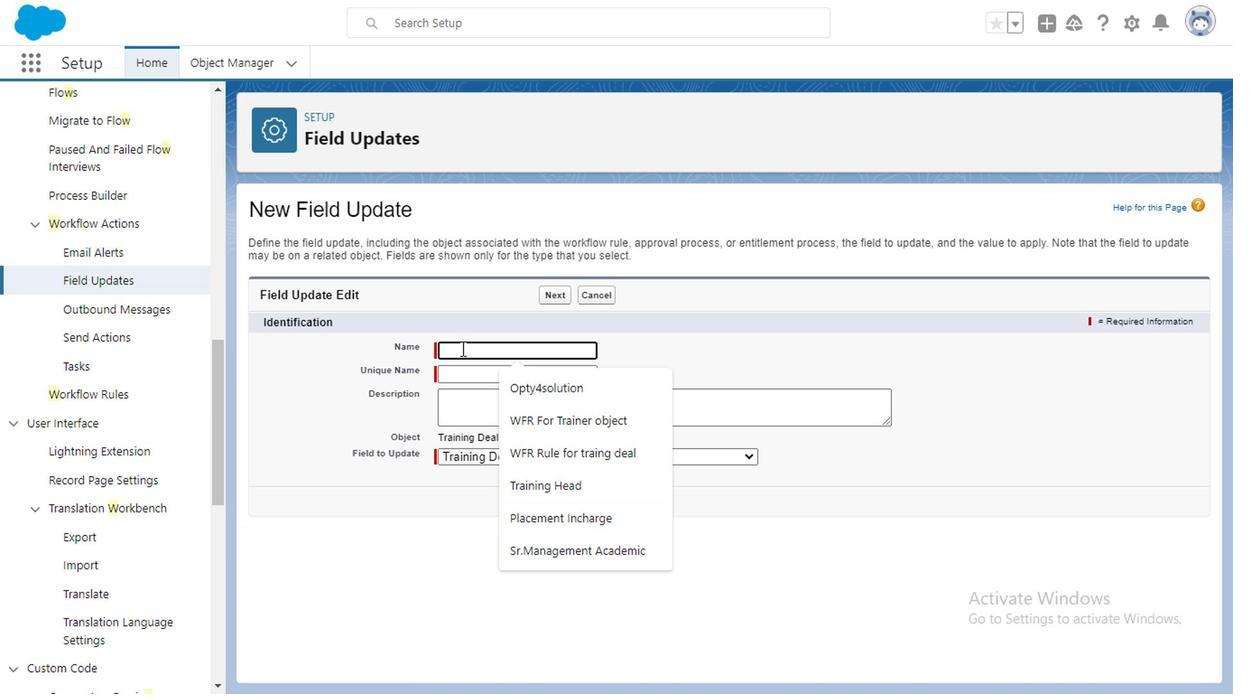 
Action: Key pressed <Key.caps_lock>d<Key.caps_lock>EAL<Key.space>STATUS
Screenshot: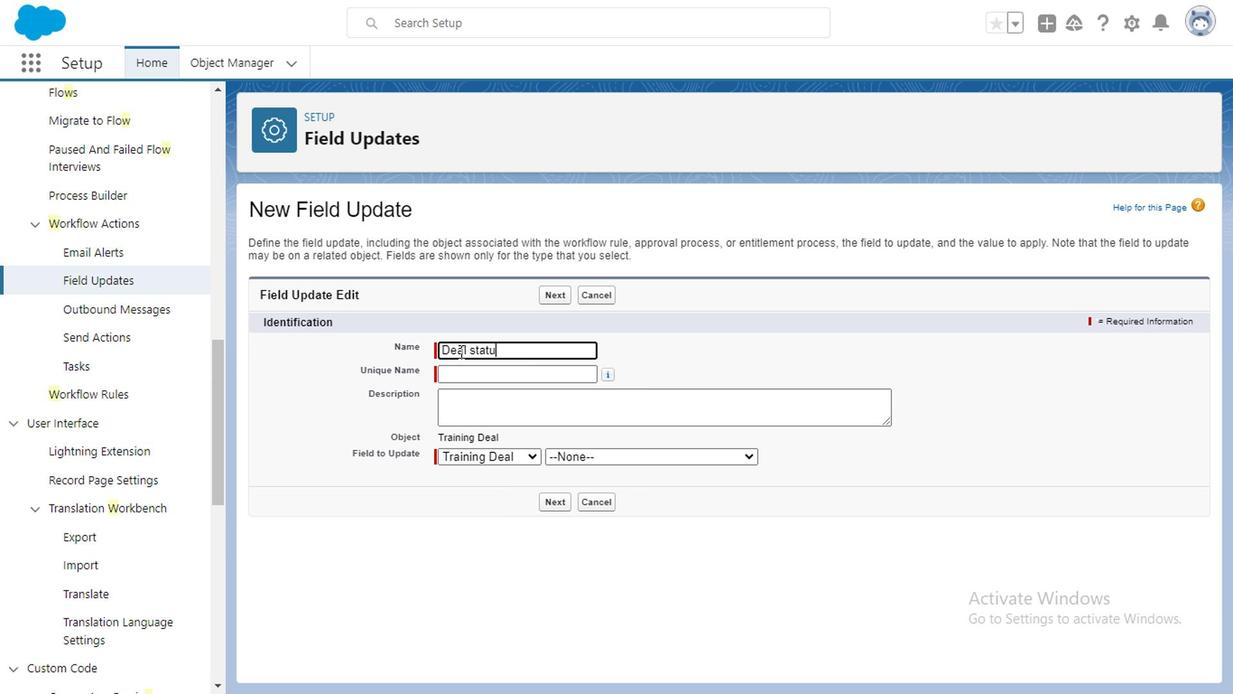 
Action: Mouse moved to (460, 377)
Screenshot: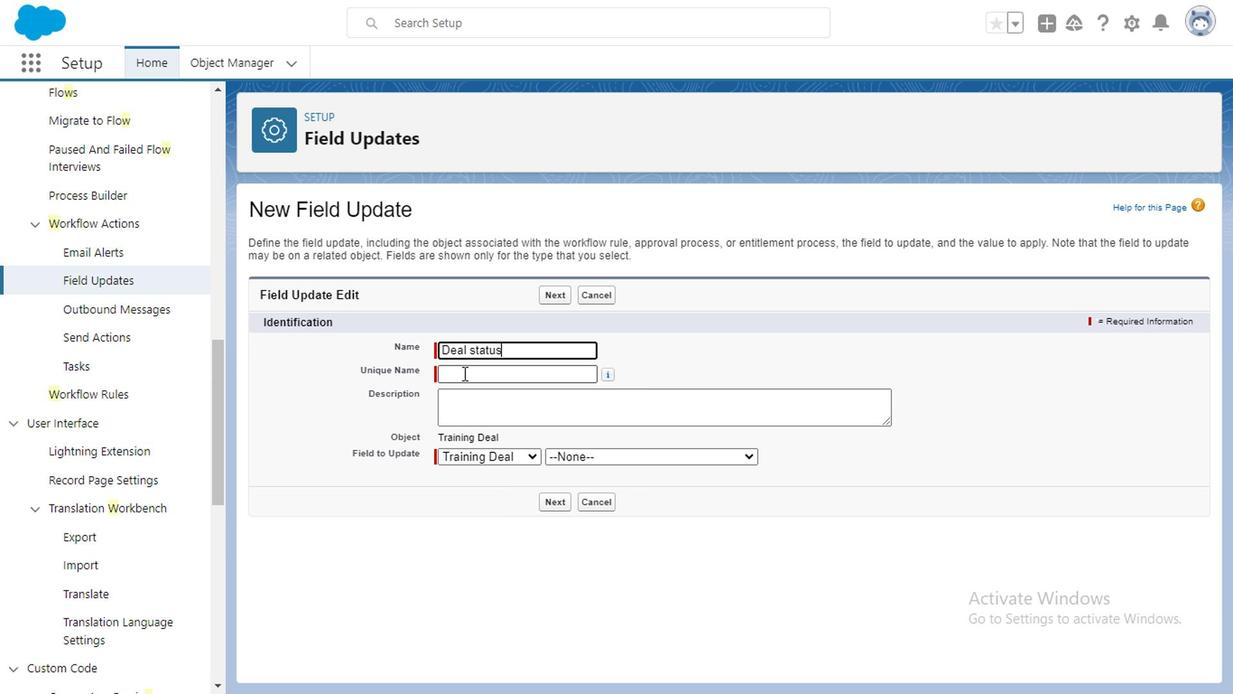 
Action: Mouse pressed left at (460, 377)
Screenshot: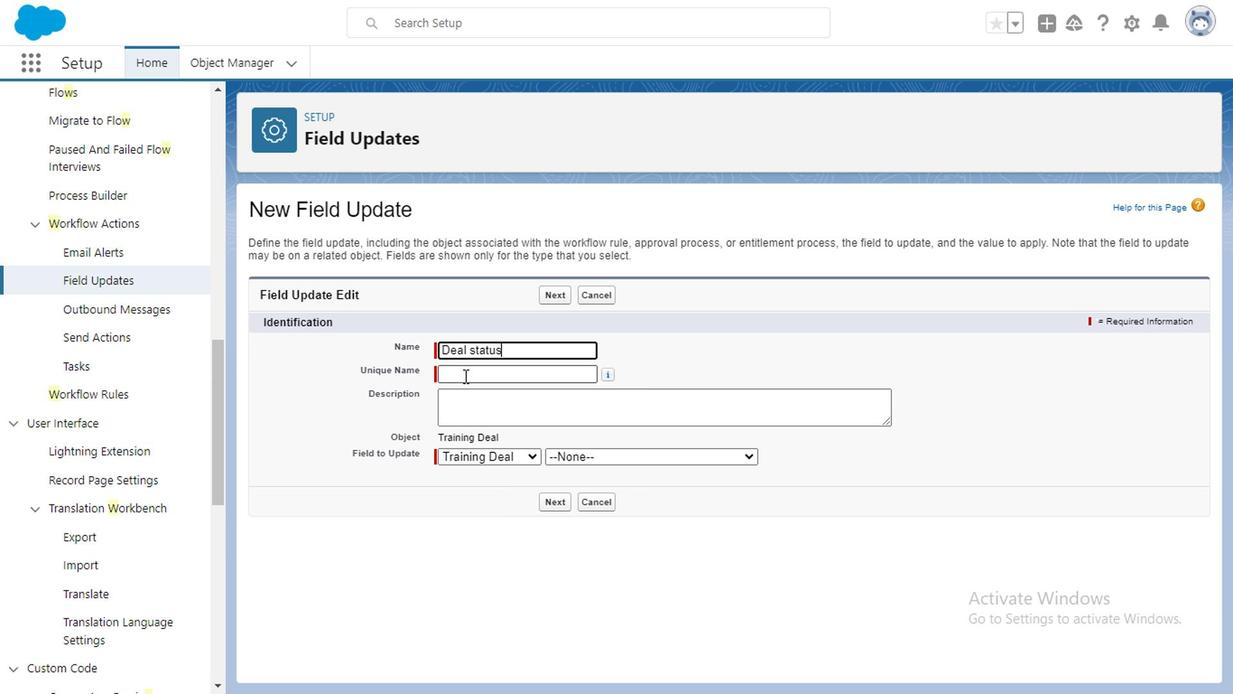 
Action: Mouse moved to (476, 413)
Screenshot: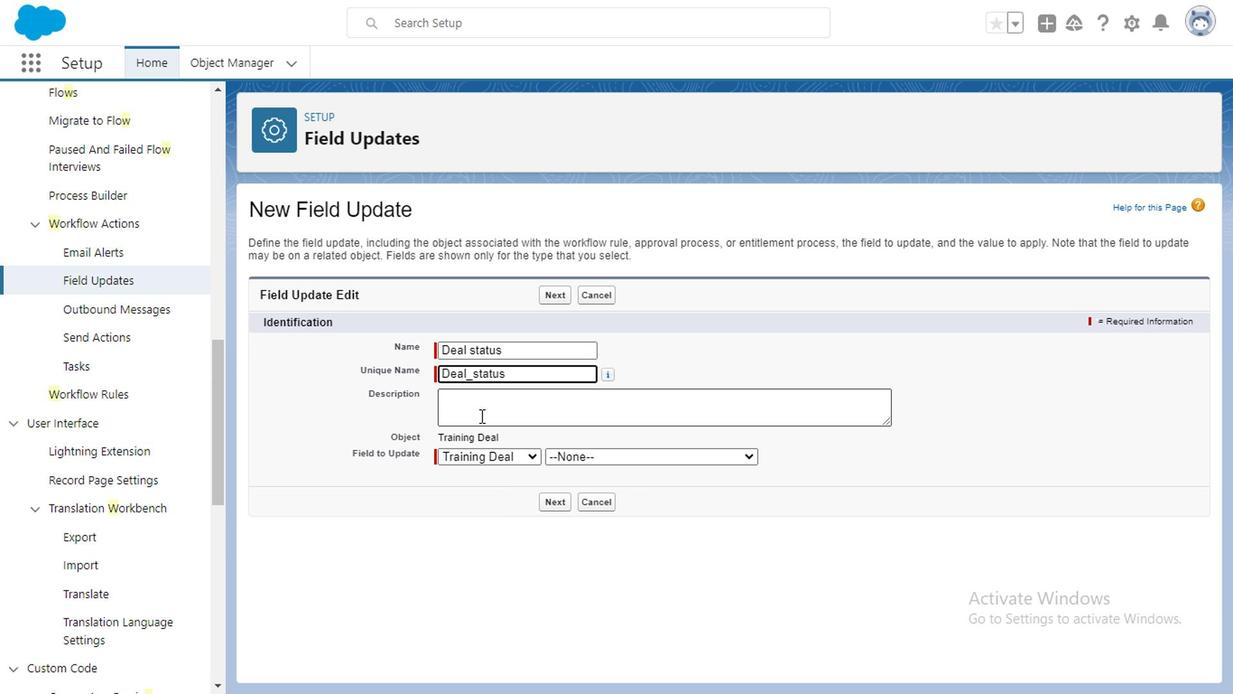 
Action: Mouse pressed left at (476, 413)
Screenshot: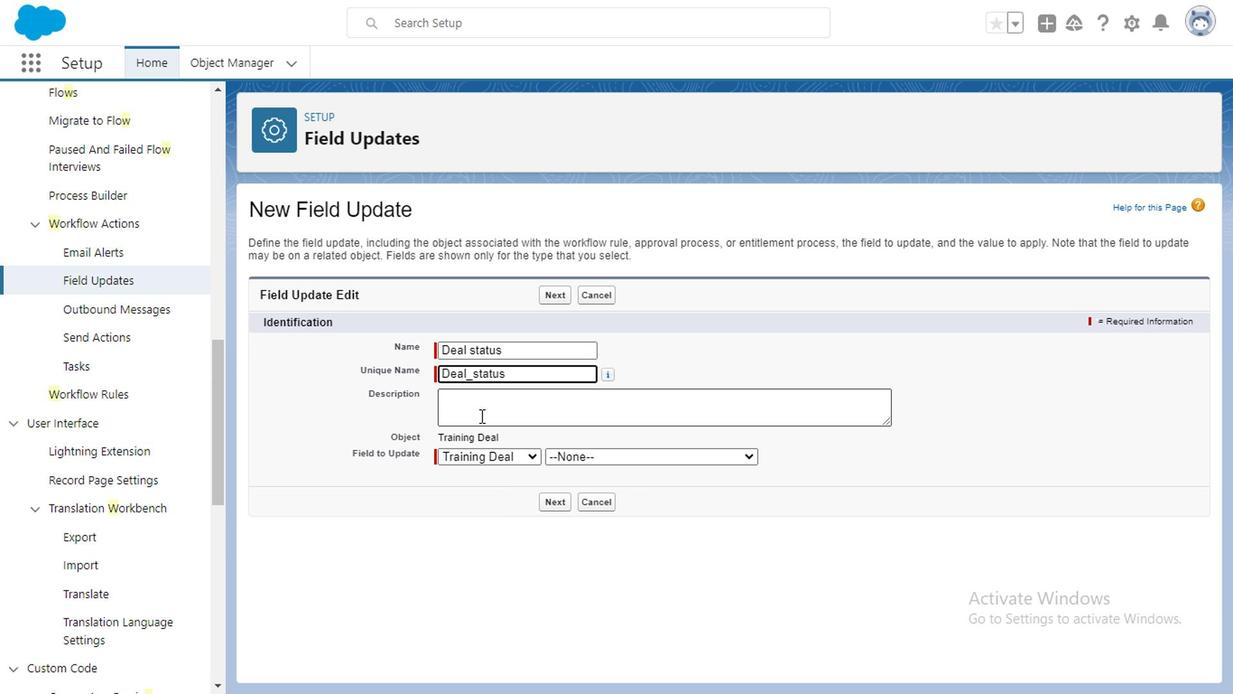 
Action: Mouse moved to (476, 413)
Screenshot: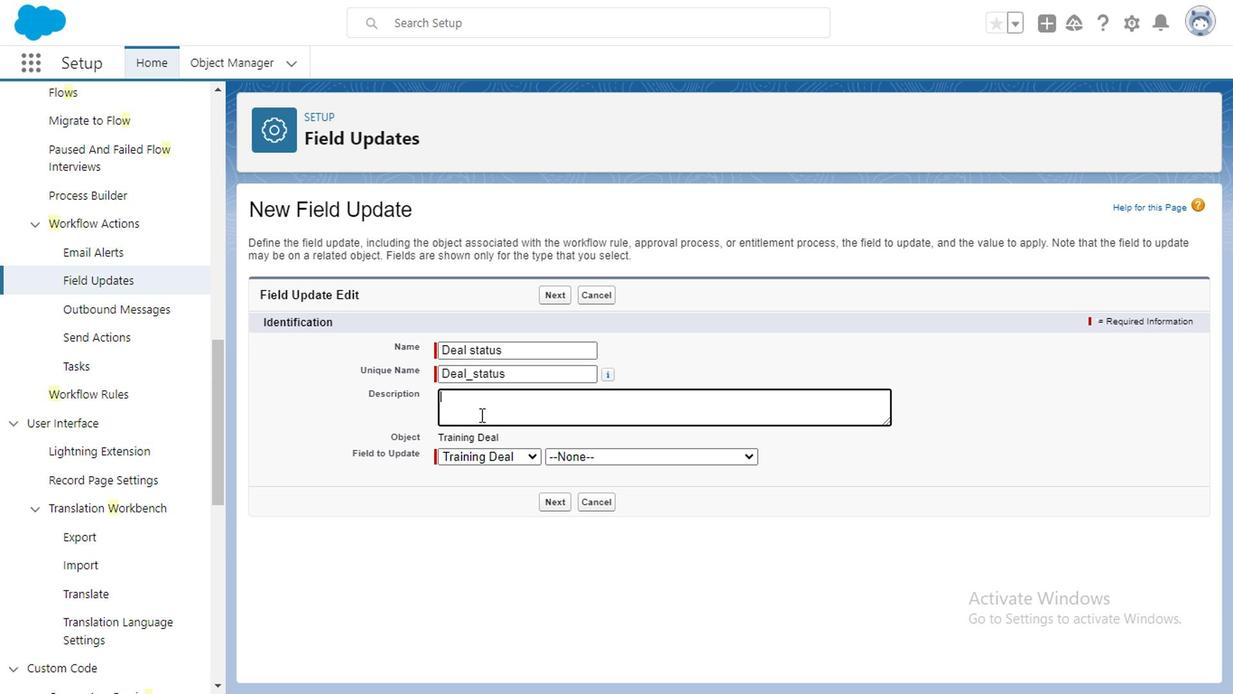 
Action: Key pressed <Key.caps_lock>t<Key.caps_lock>HIS<Key.space>ACTION<Key.space>WILL<Key.space>UPDATE<Key.space>THE<Key.space>FEES<Key.space>AS<Key.space>PER<Key.space>THE<Key.space>
Screenshot: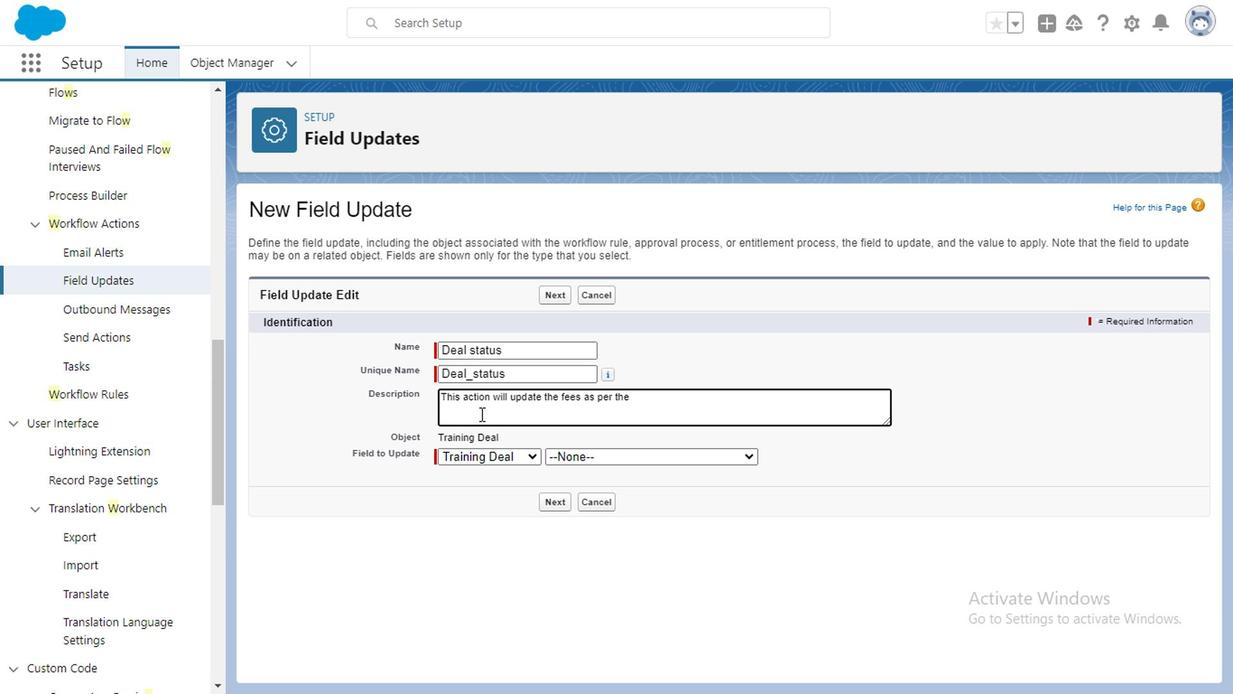 
Action: Mouse moved to (577, 396)
Screenshot: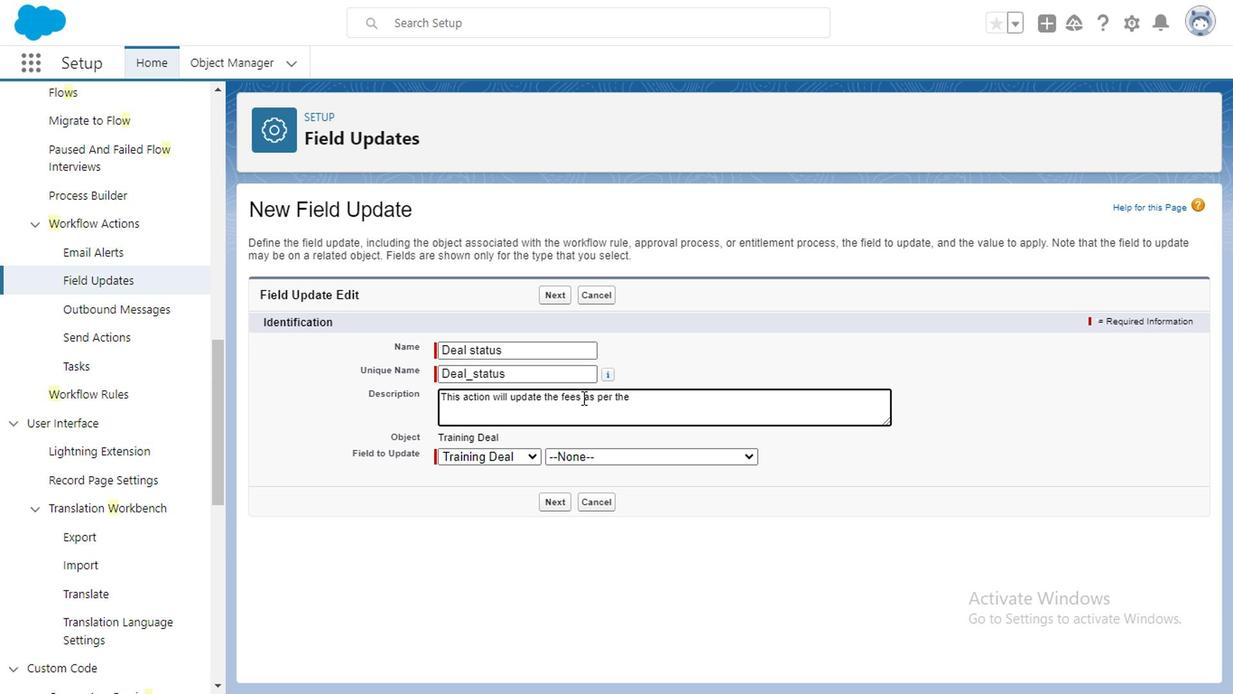 
Action: Mouse pressed left at (577, 396)
Screenshot: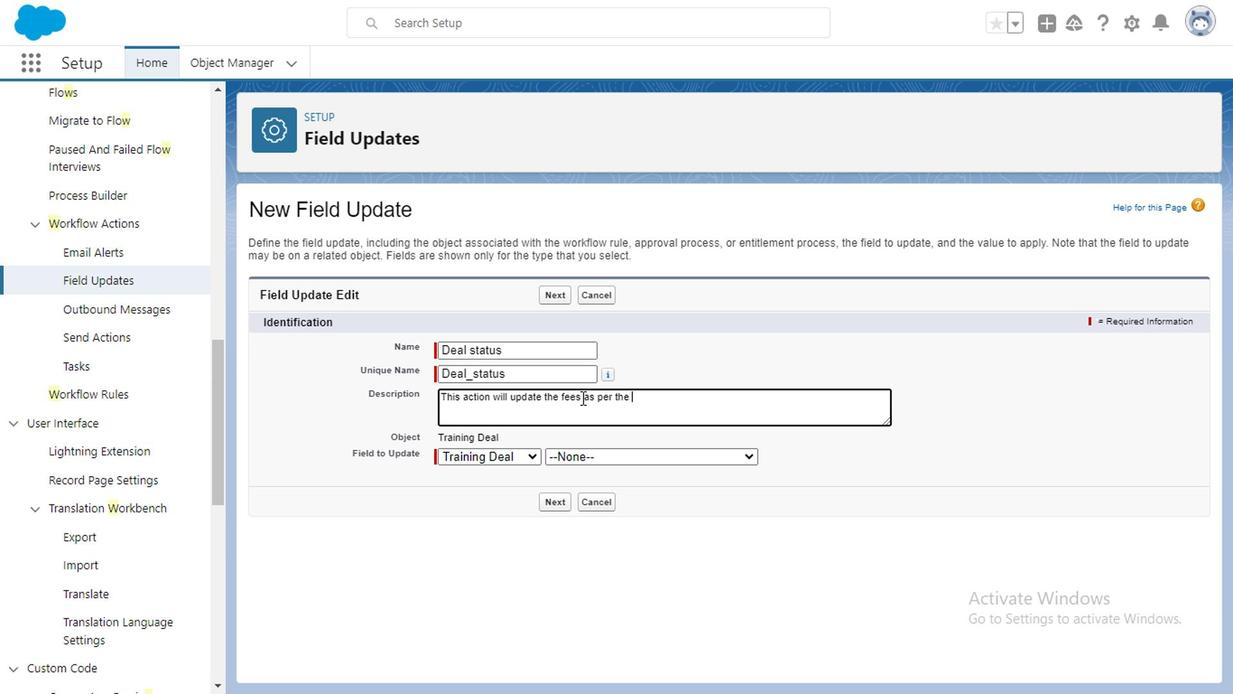 
Action: Key pressed <Key.backspace><Key.backspace><Key.backspace>IELD<Key.space>
Screenshot: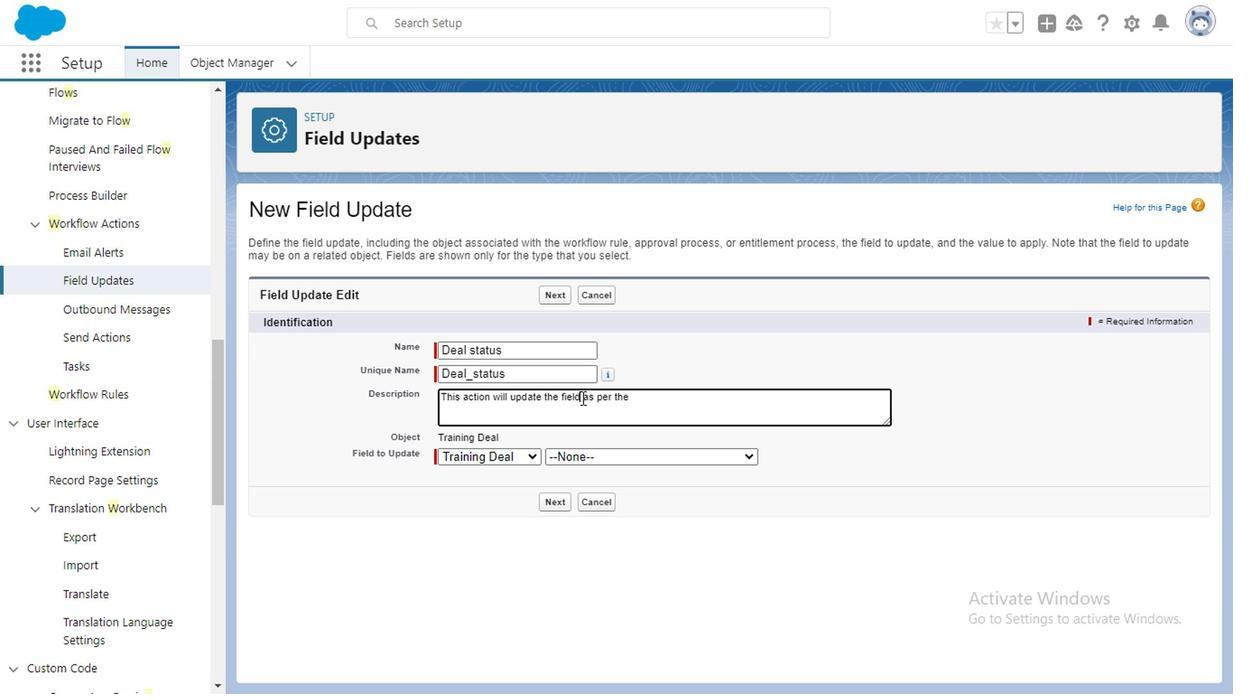 
Action: Mouse moved to (639, 398)
Screenshot: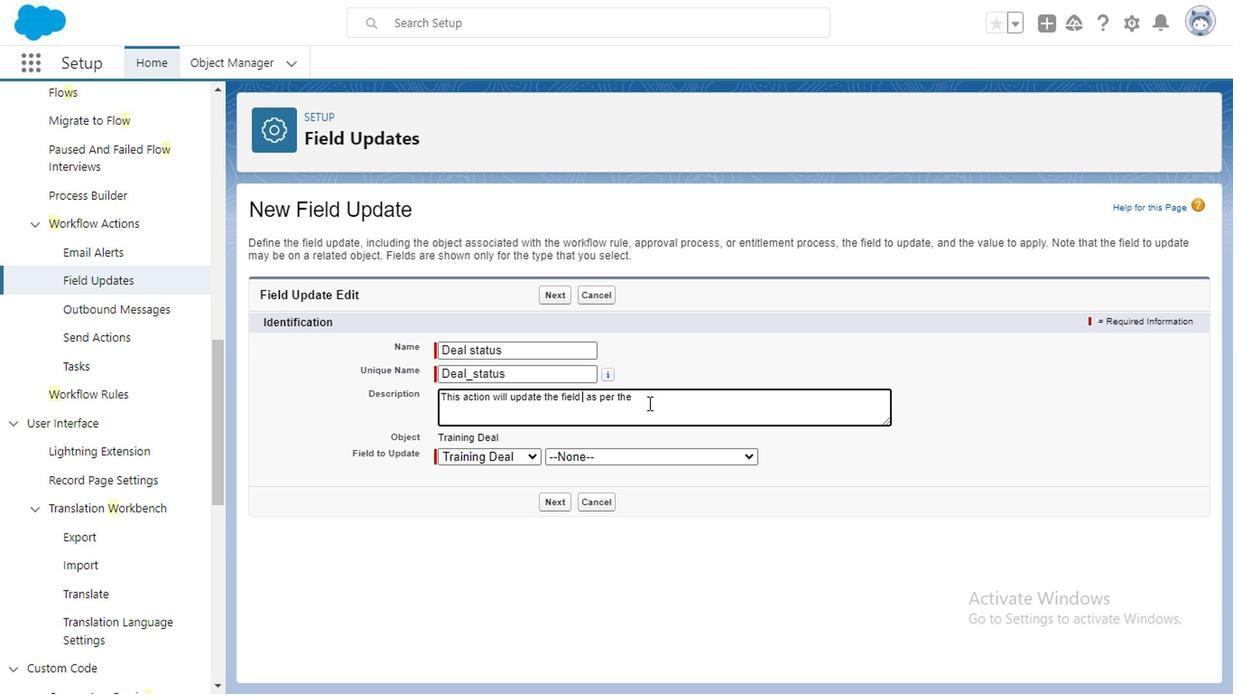 
Action: Mouse pressed left at (639, 398)
Screenshot: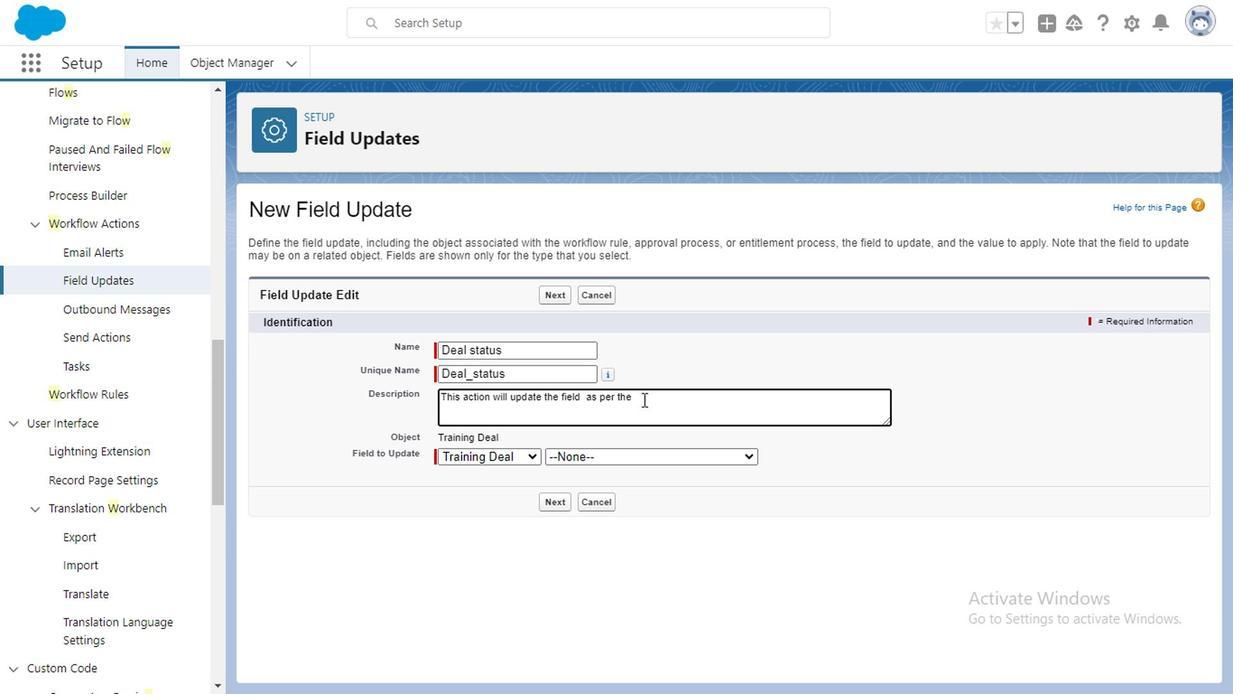 
Action: Key pressed FORMULA<Key.space>DEFINE
Screenshot: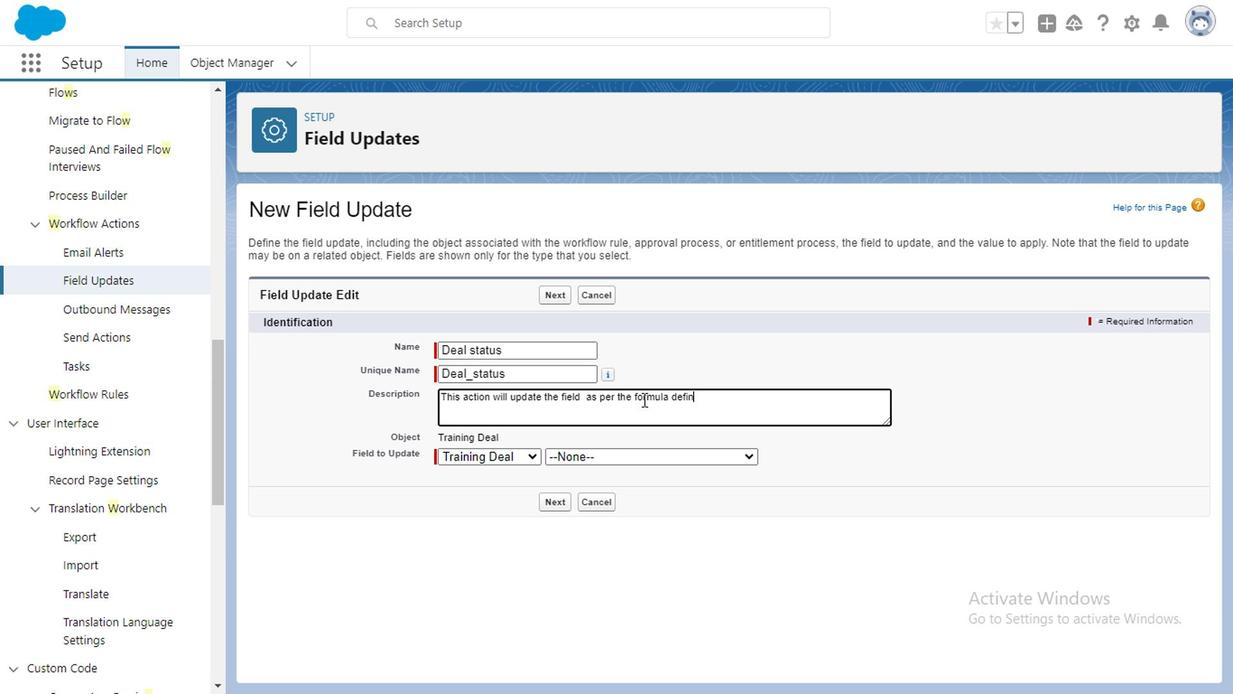 
Action: Mouse moved to (507, 457)
Screenshot: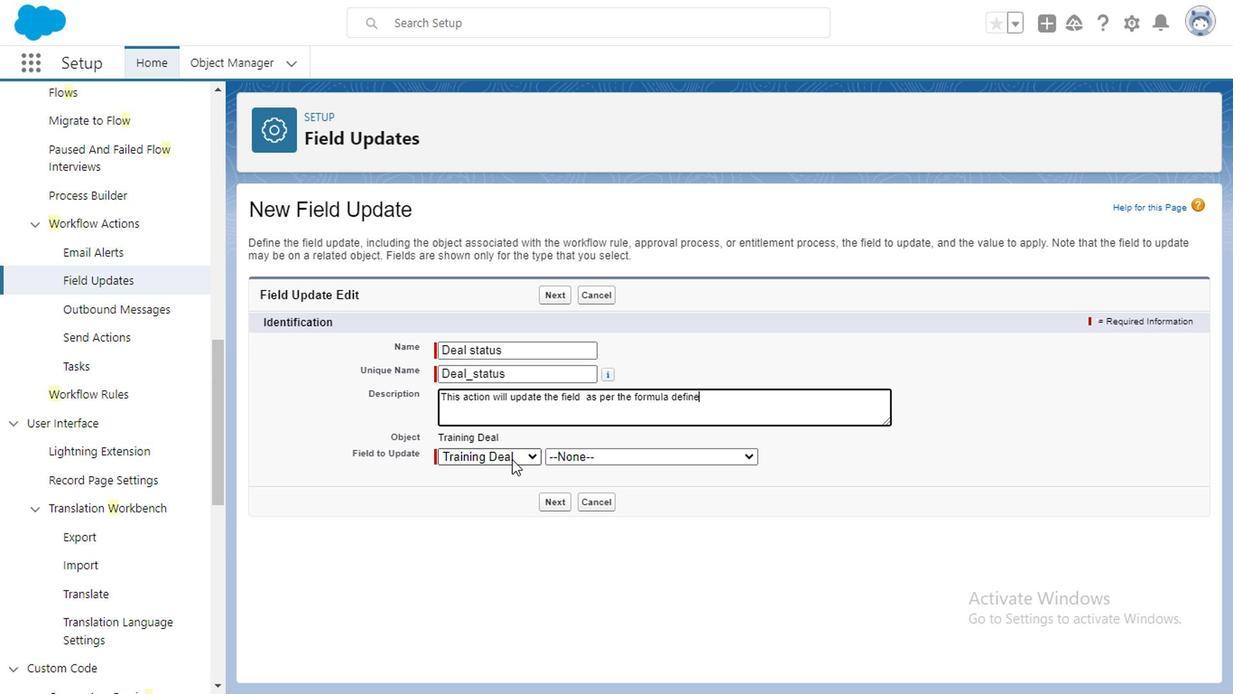 
Action: Mouse pressed left at (507, 457)
Screenshot: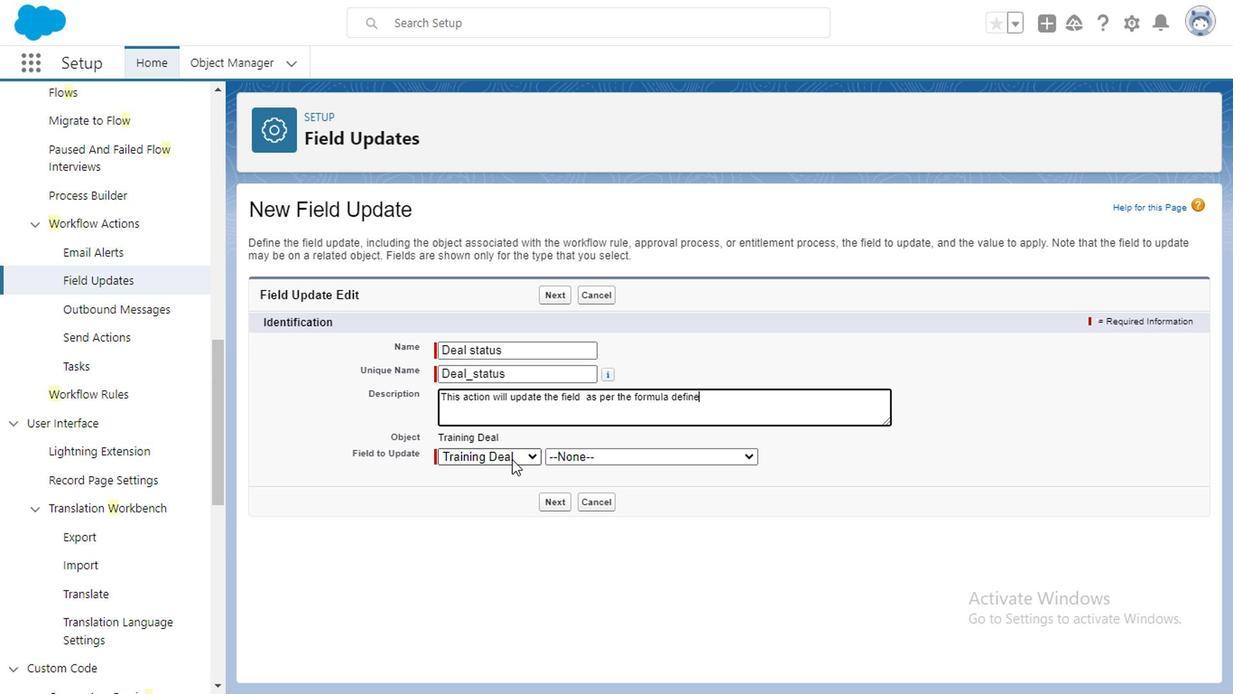 
Action: Mouse moved to (503, 481)
Screenshot: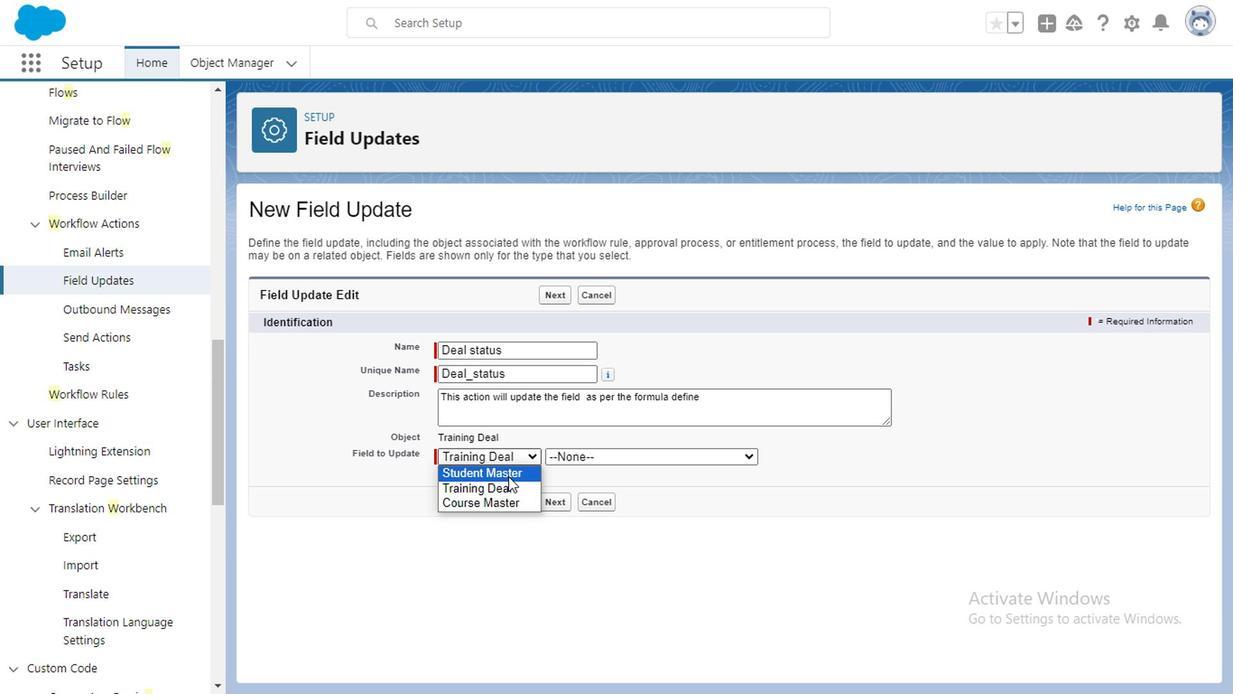 
Action: Mouse pressed left at (503, 481)
Screenshot: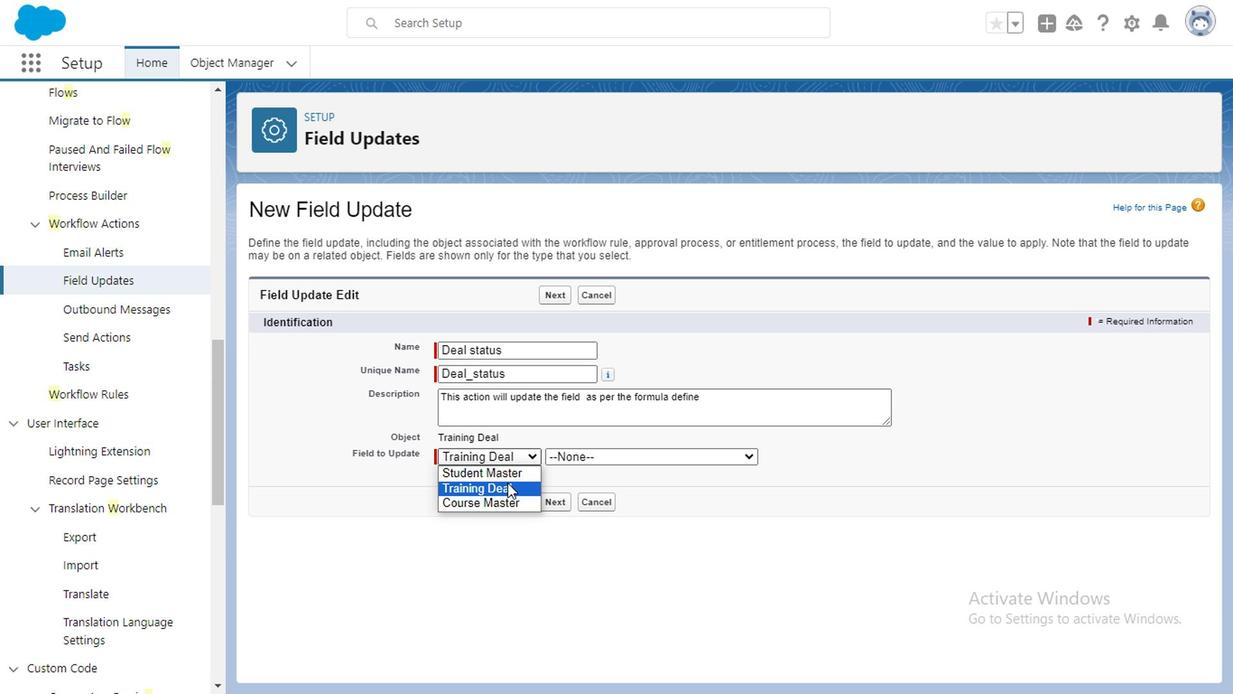 
Action: Mouse moved to (643, 451)
Screenshot: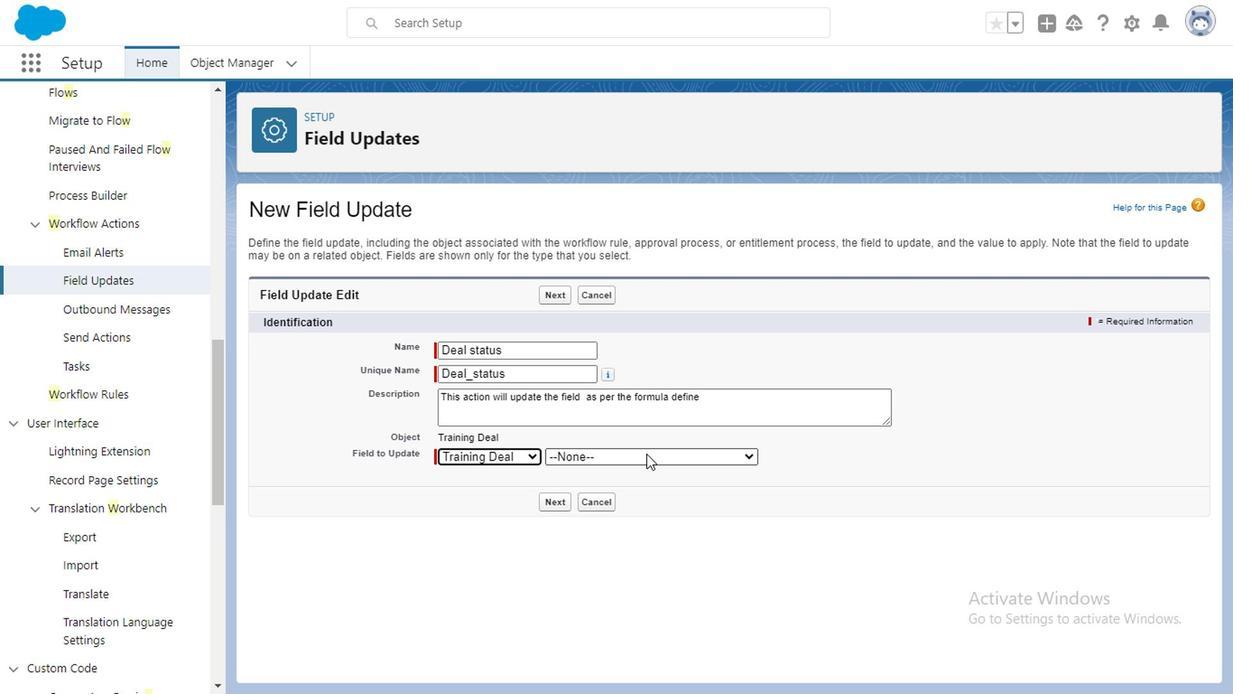 
Action: Mouse pressed left at (643, 451)
Screenshot: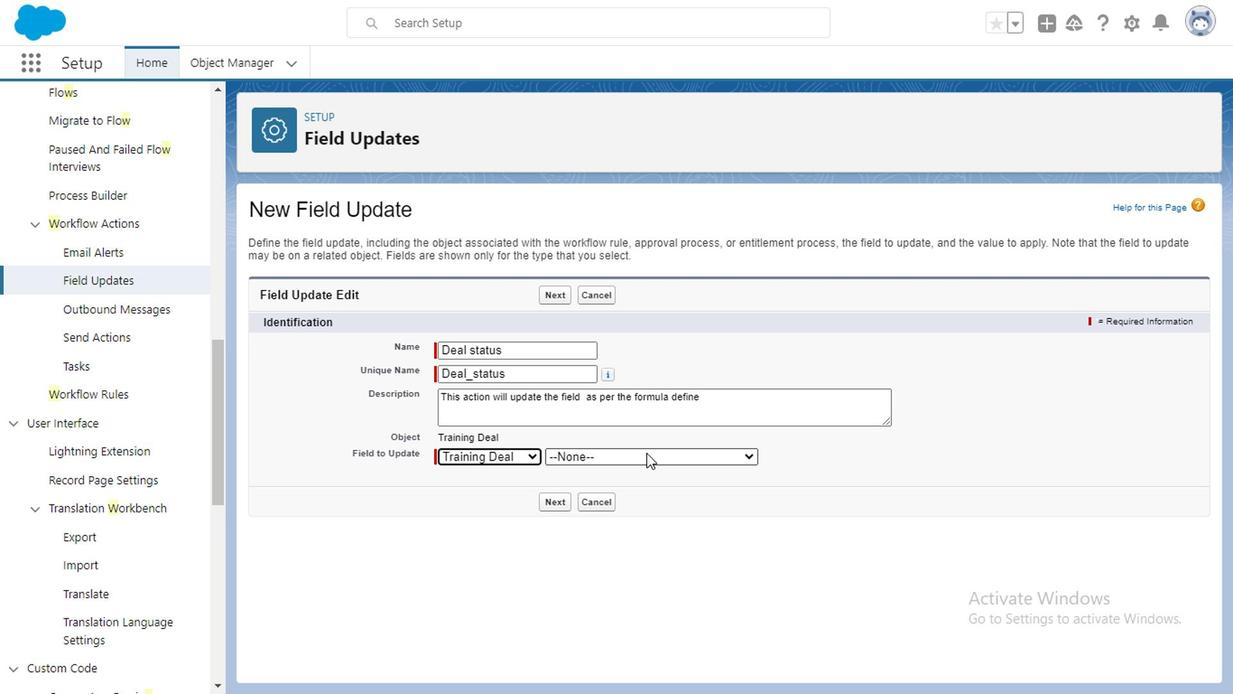 
Action: Mouse moved to (624, 298)
Screenshot: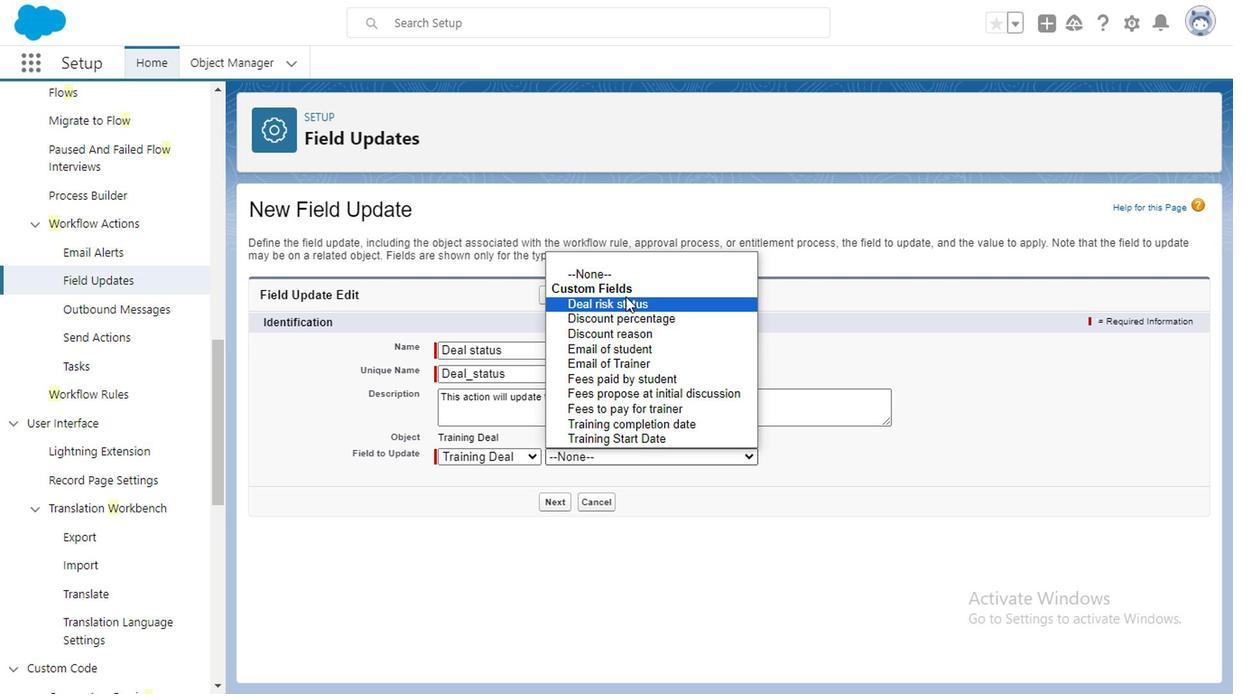 
Action: Mouse pressed left at (624, 298)
Screenshot: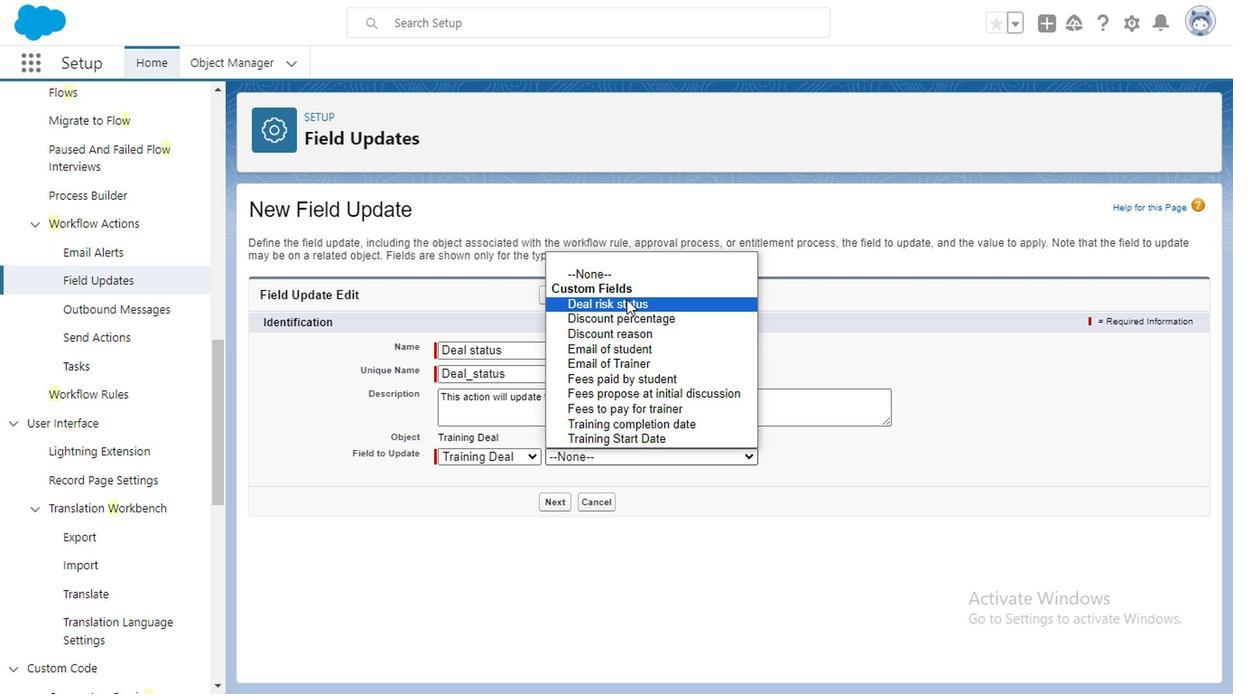 
Action: Mouse moved to (986, 435)
Screenshot: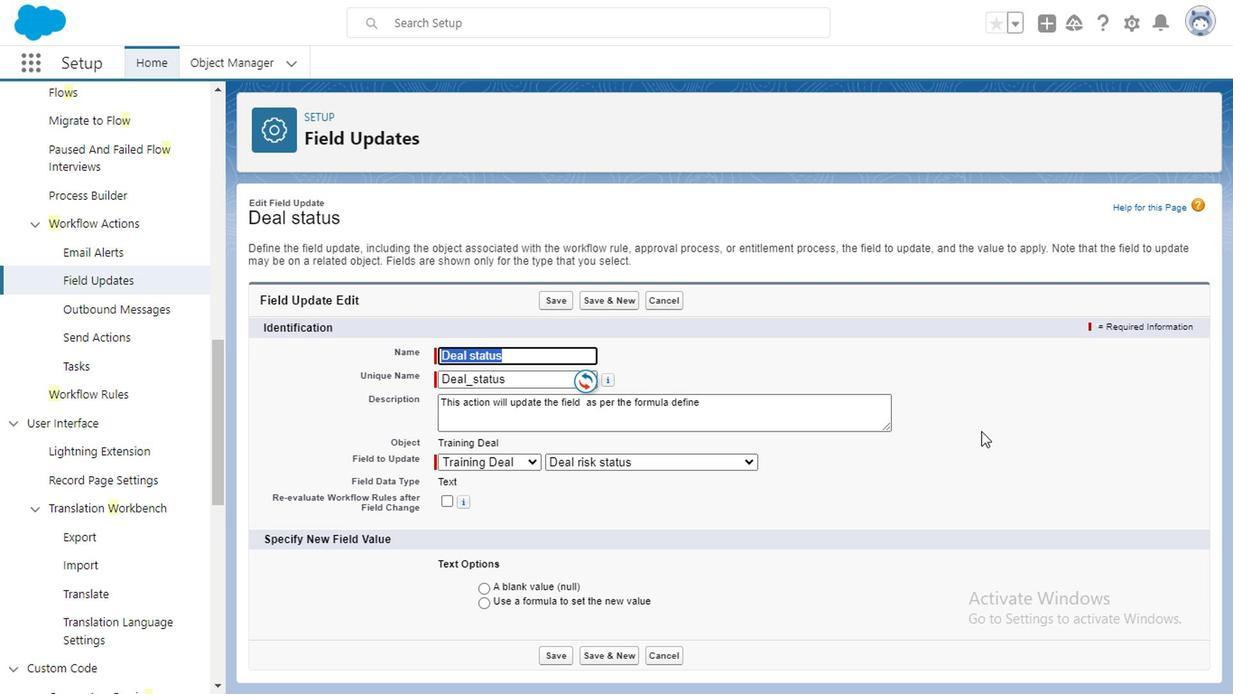 
Action: Mouse scrolled (986, 433) with delta (0, -1)
Screenshot: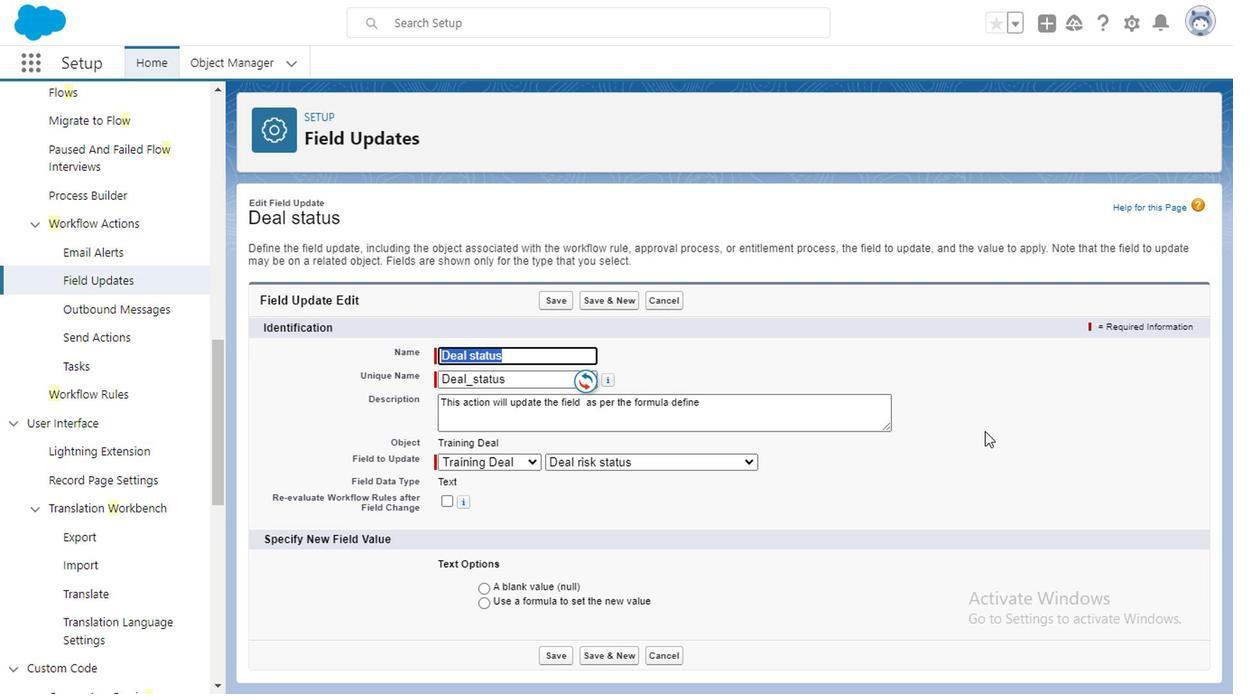 
Action: Mouse moved to (480, 602)
Screenshot: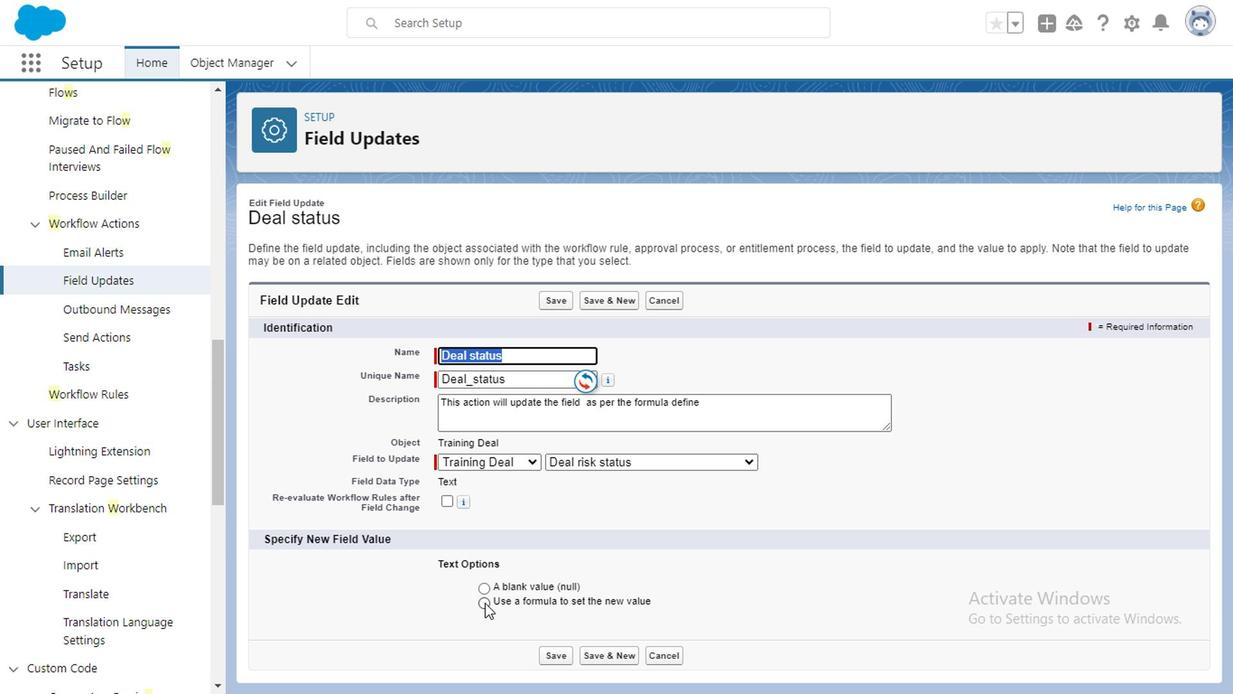 
Action: Mouse pressed left at (480, 602)
Screenshot: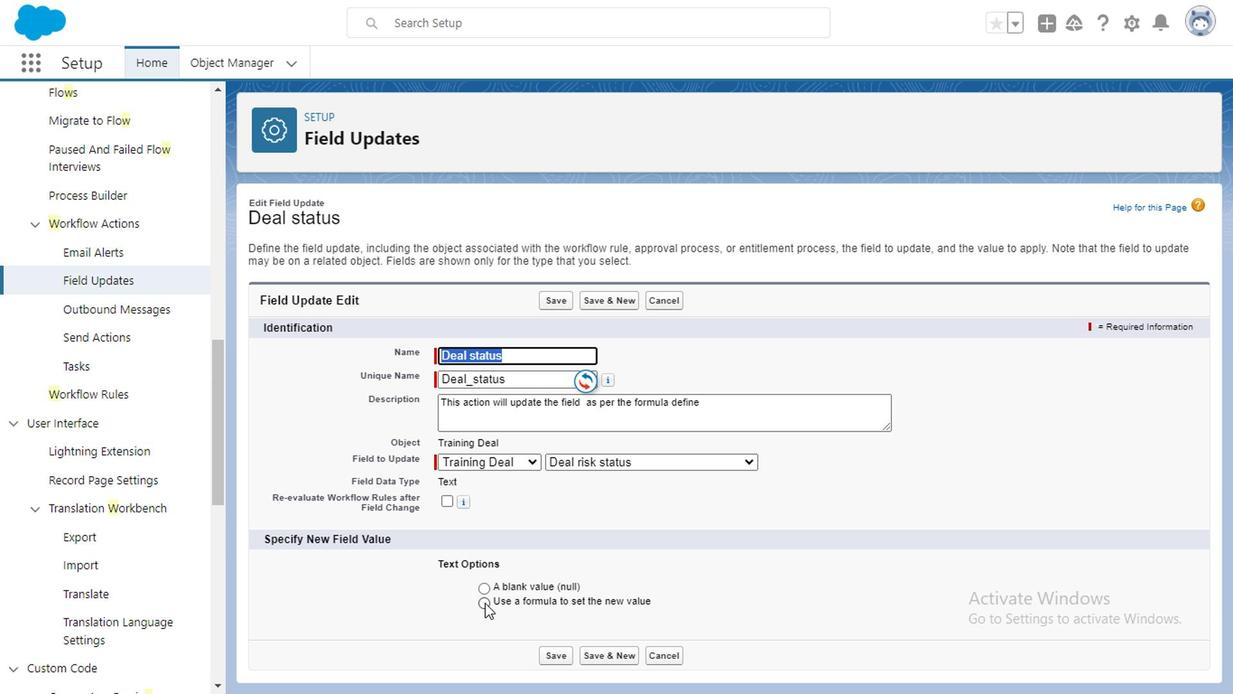 
Action: Mouse moved to (617, 622)
Screenshot: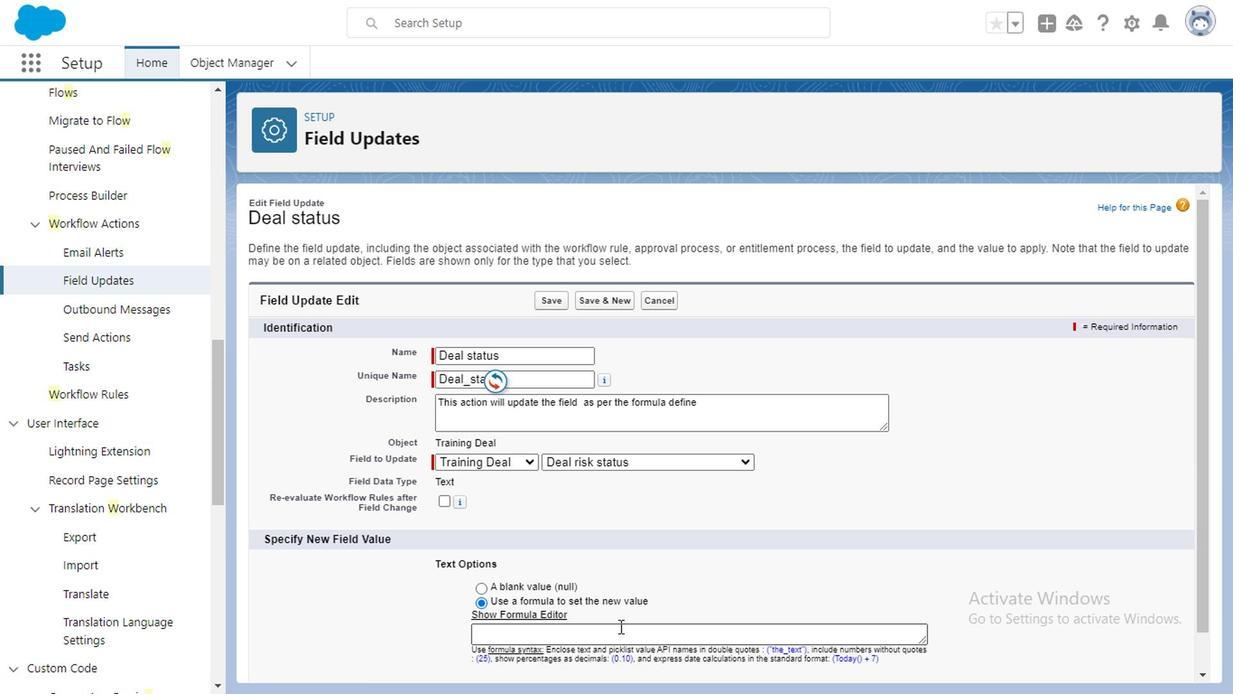 
Action: Mouse scrolled (617, 620) with delta (0, -1)
Screenshot: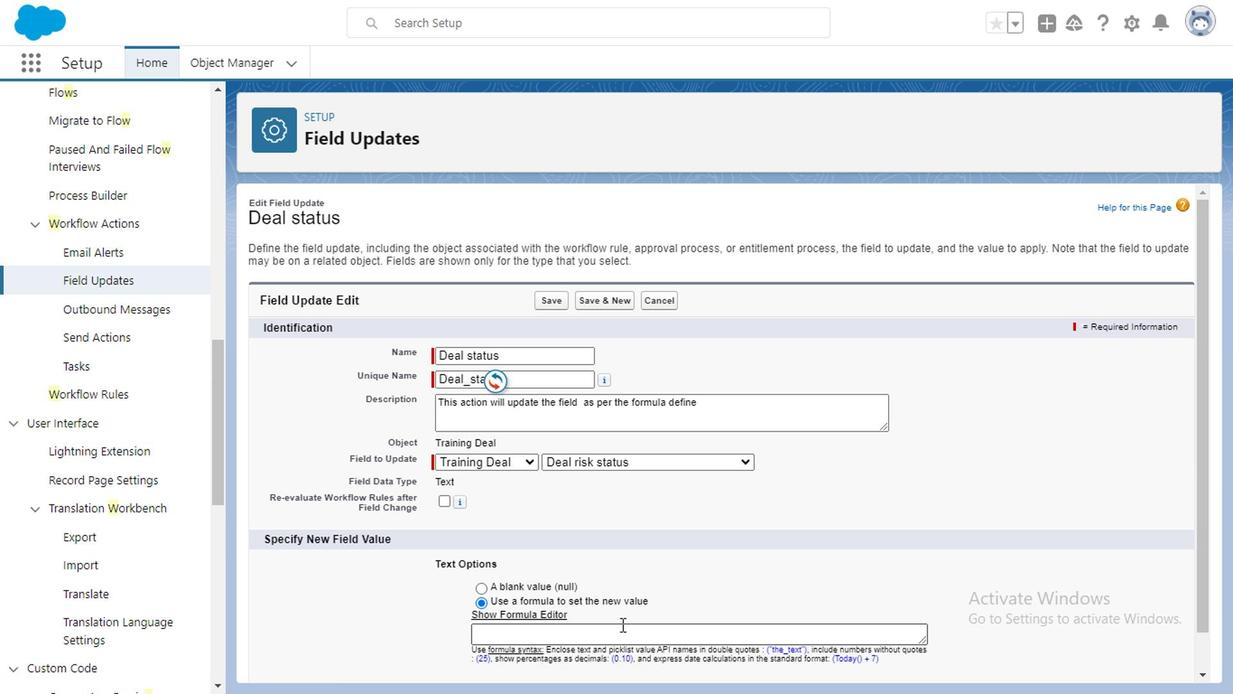 
Action: Mouse moved to (513, 591)
Screenshot: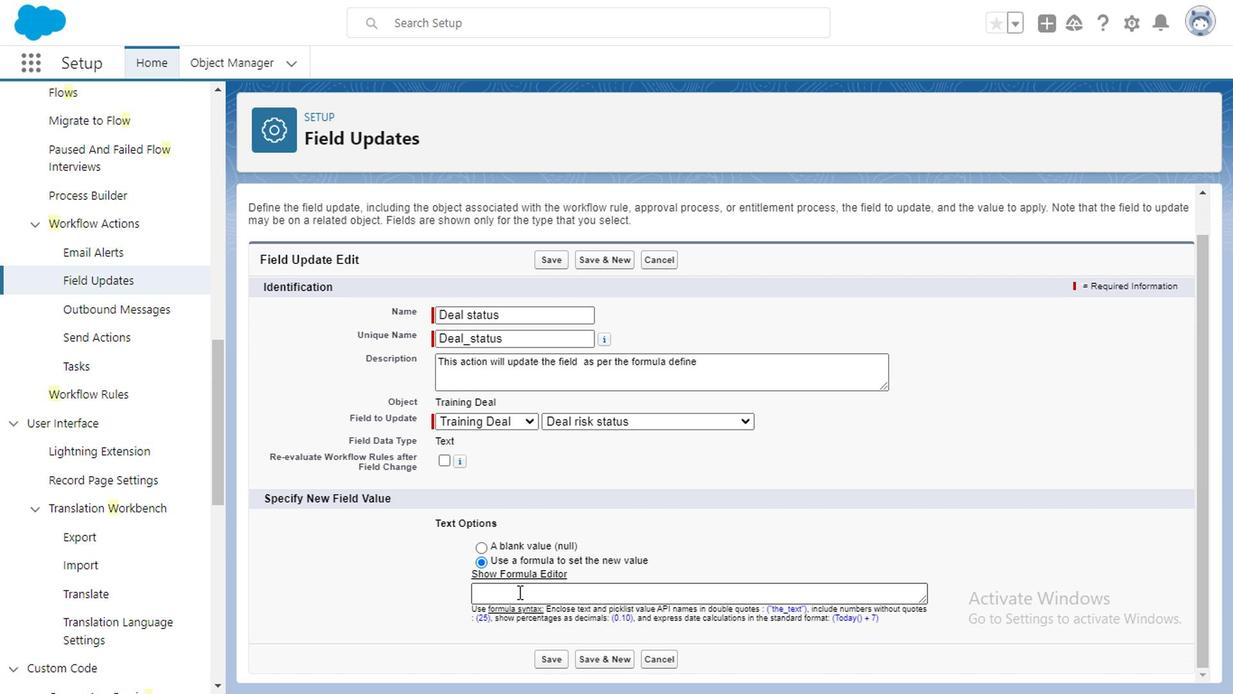 
Action: Mouse pressed left at (513, 591)
Screenshot: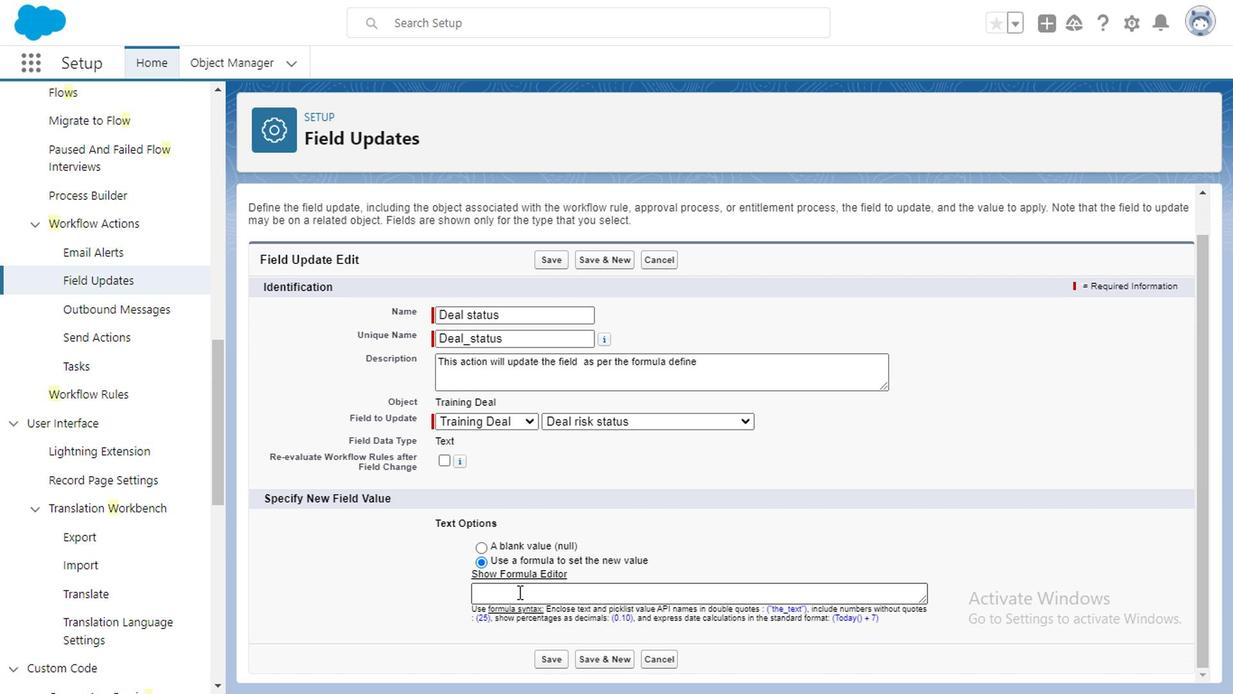 
Action: Mouse moved to (517, 593)
Screenshot: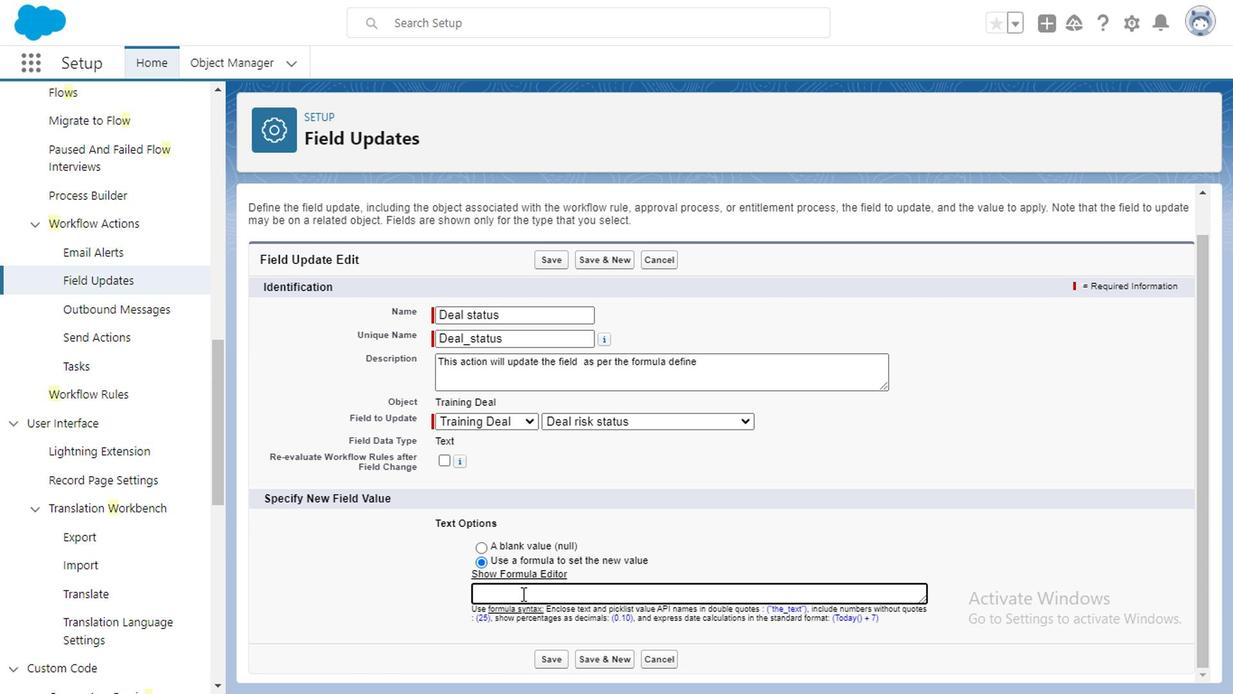 
Action: Key pressed <Key.caps_lock>'high'
Screenshot: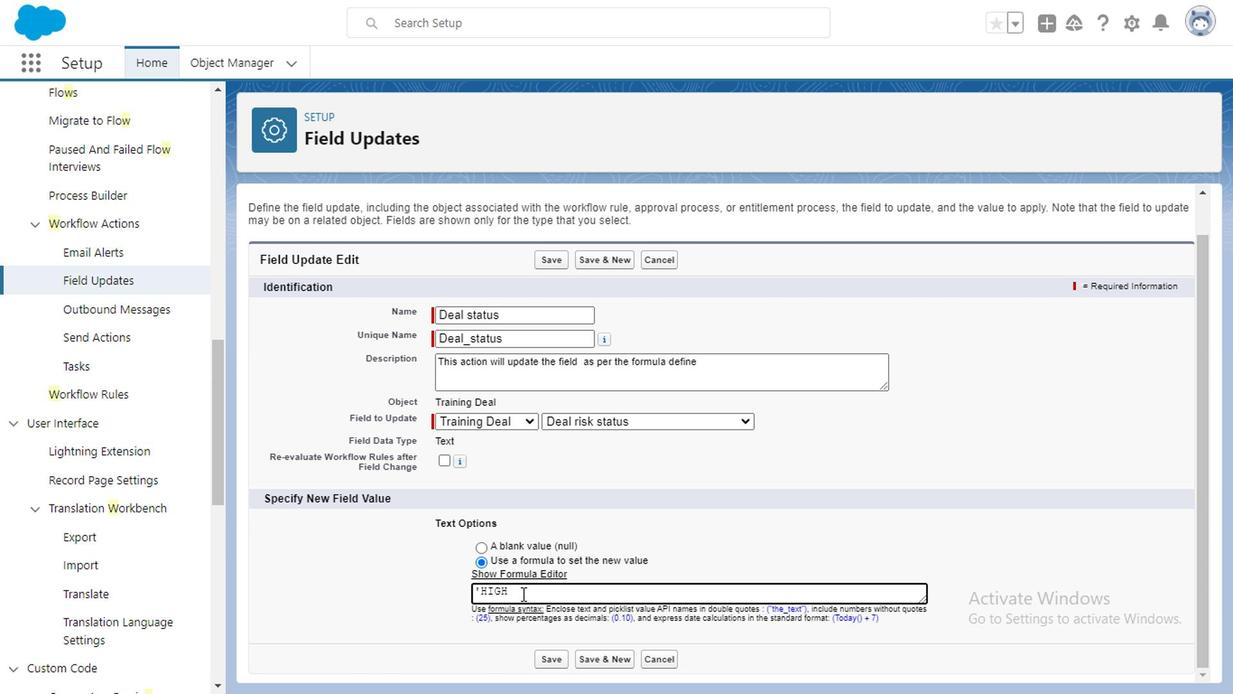 
Action: Mouse moved to (551, 660)
Screenshot: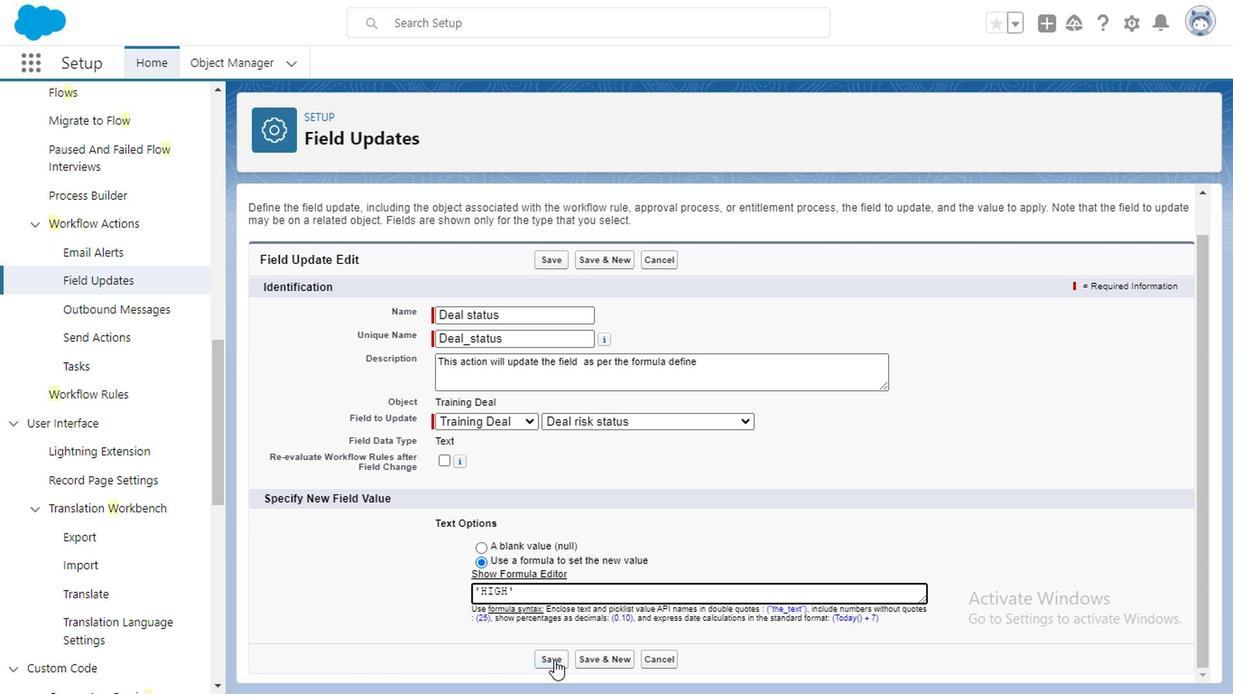 
Action: Mouse pressed left at (551, 660)
Screenshot: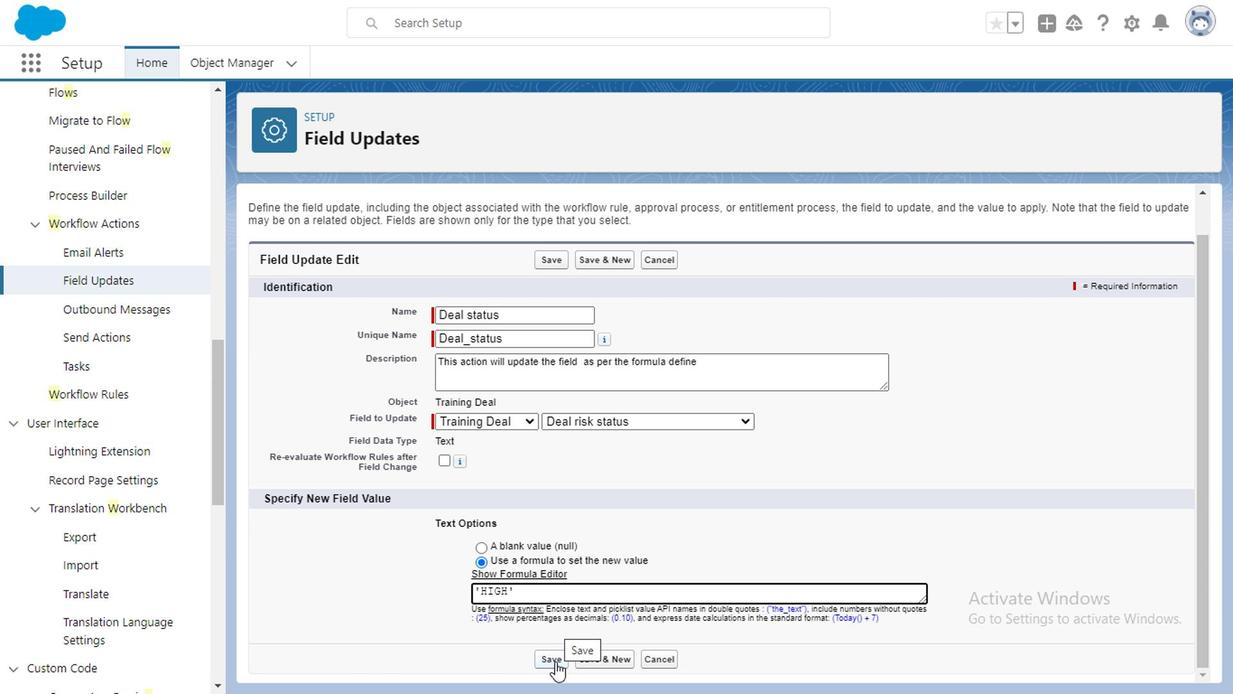 
Action: Mouse moved to (828, 425)
Screenshot: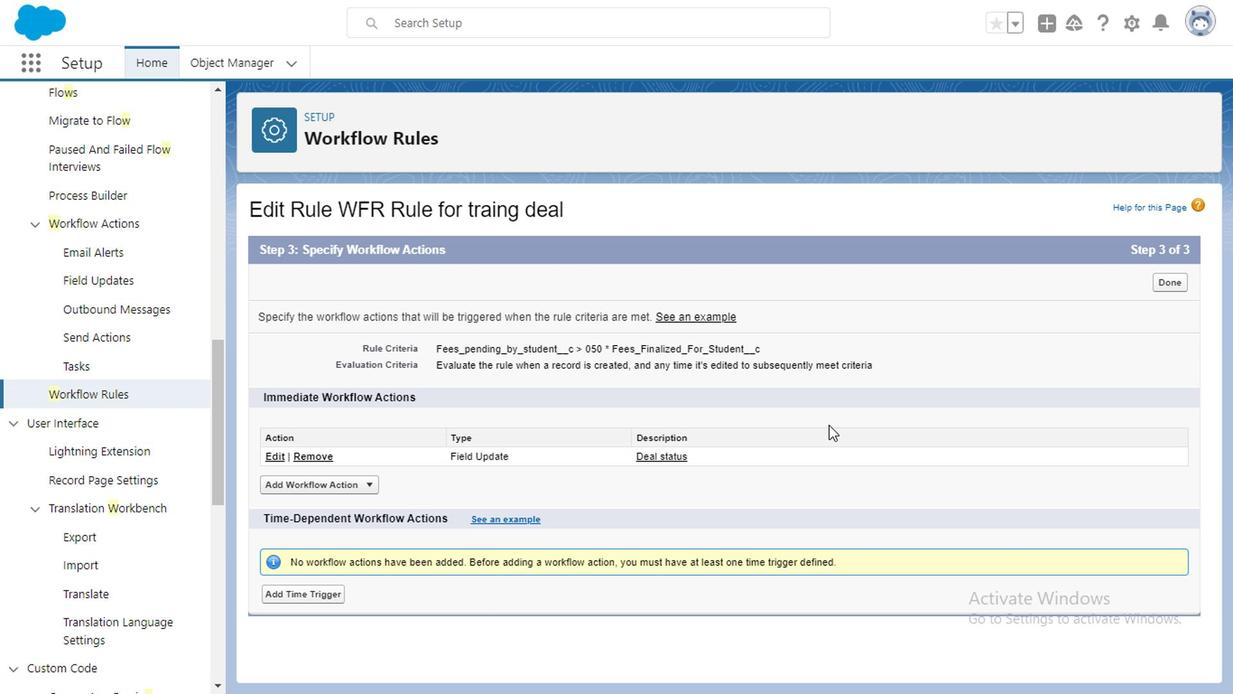 
Action: Mouse scrolled (828, 424) with delta (0, 0)
Screenshot: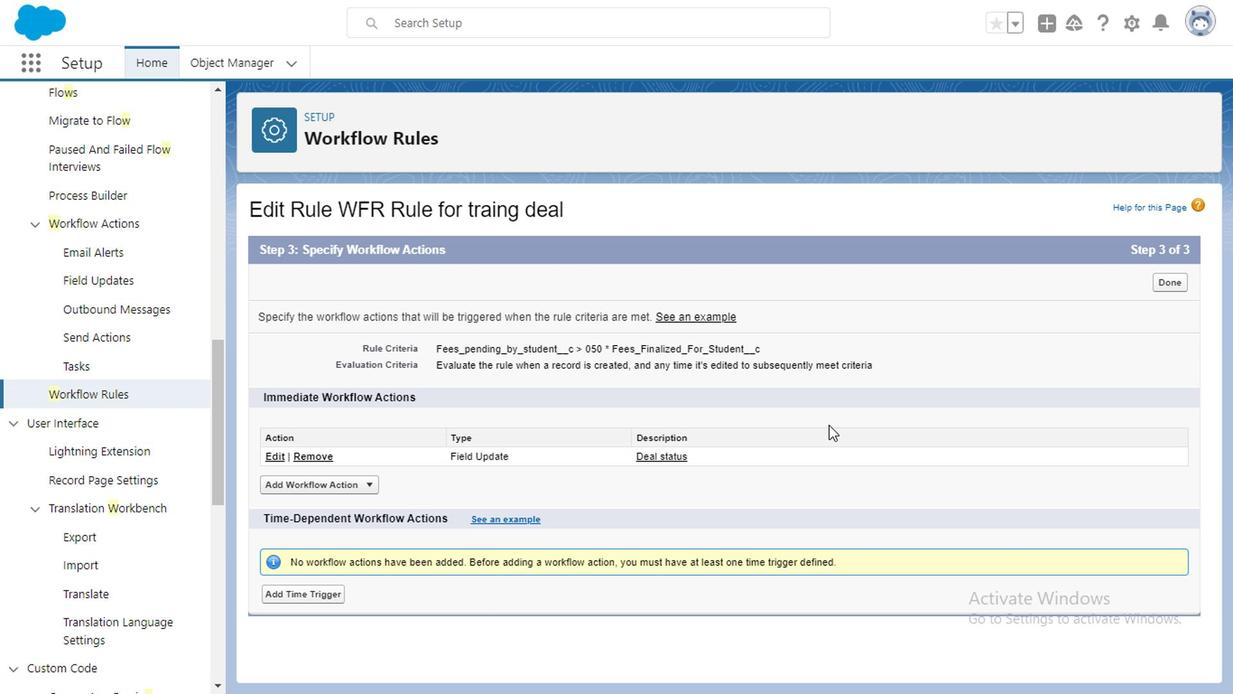 
Action: Mouse moved to (1171, 279)
Screenshot: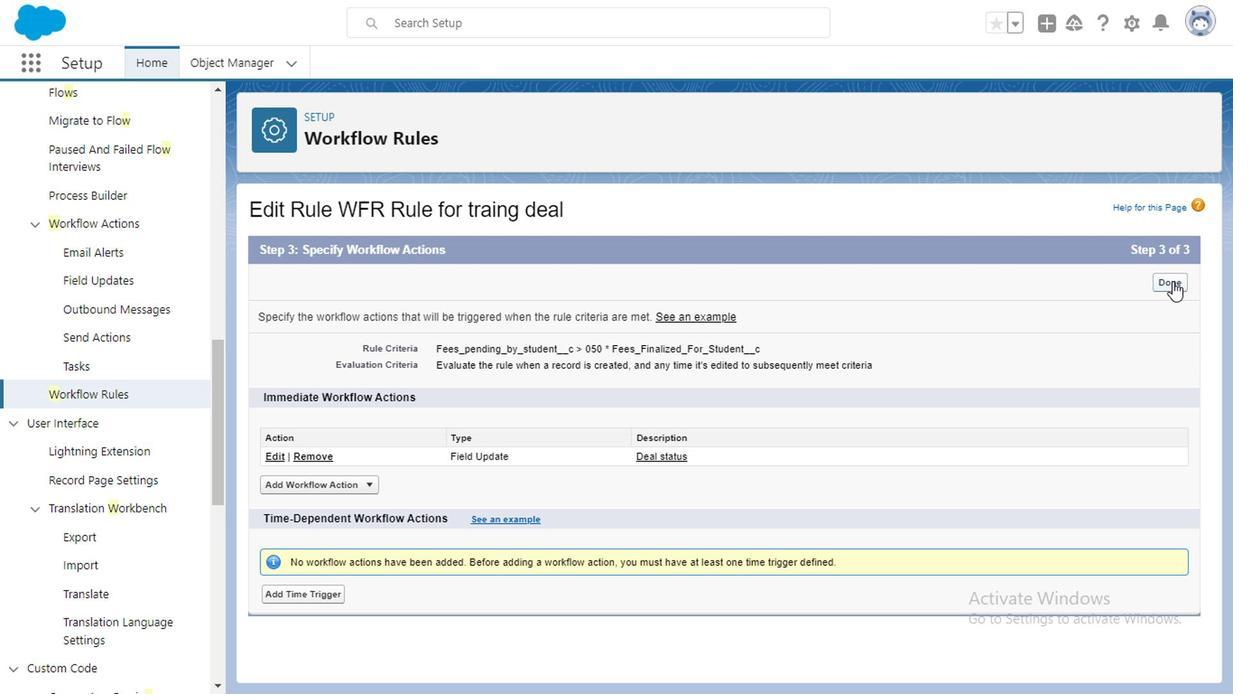 
Action: Mouse pressed left at (1171, 279)
Screenshot: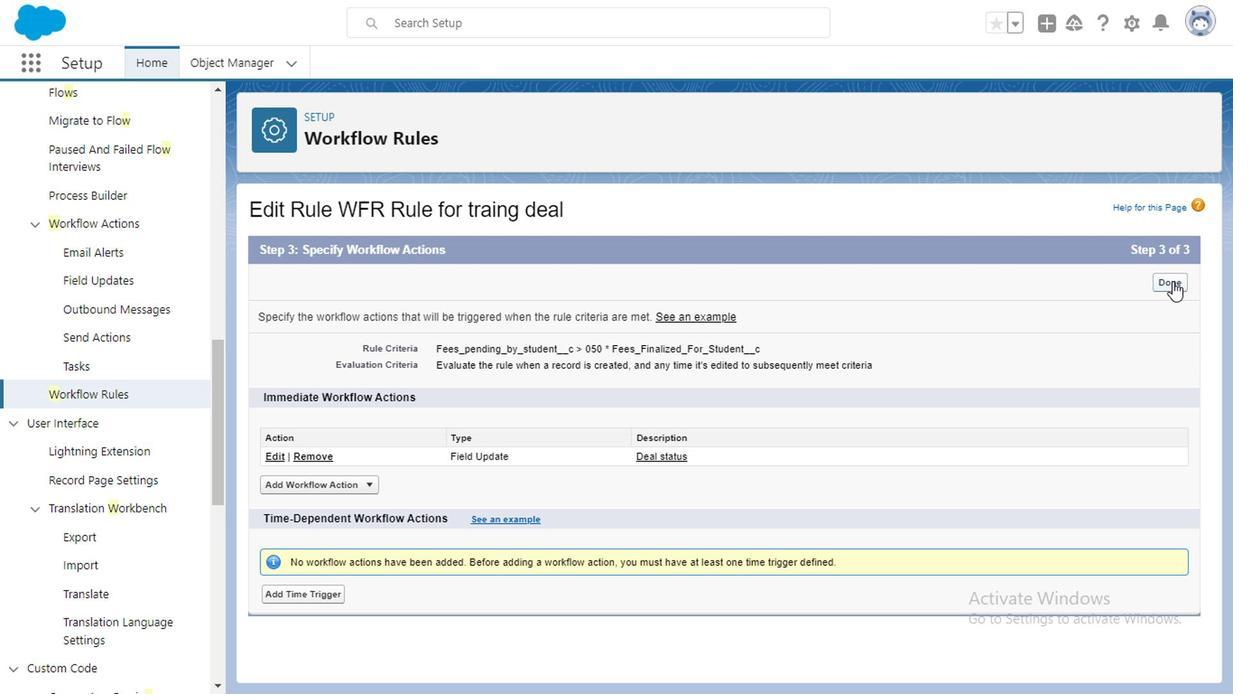 
Action: Mouse moved to (26, 71)
Screenshot: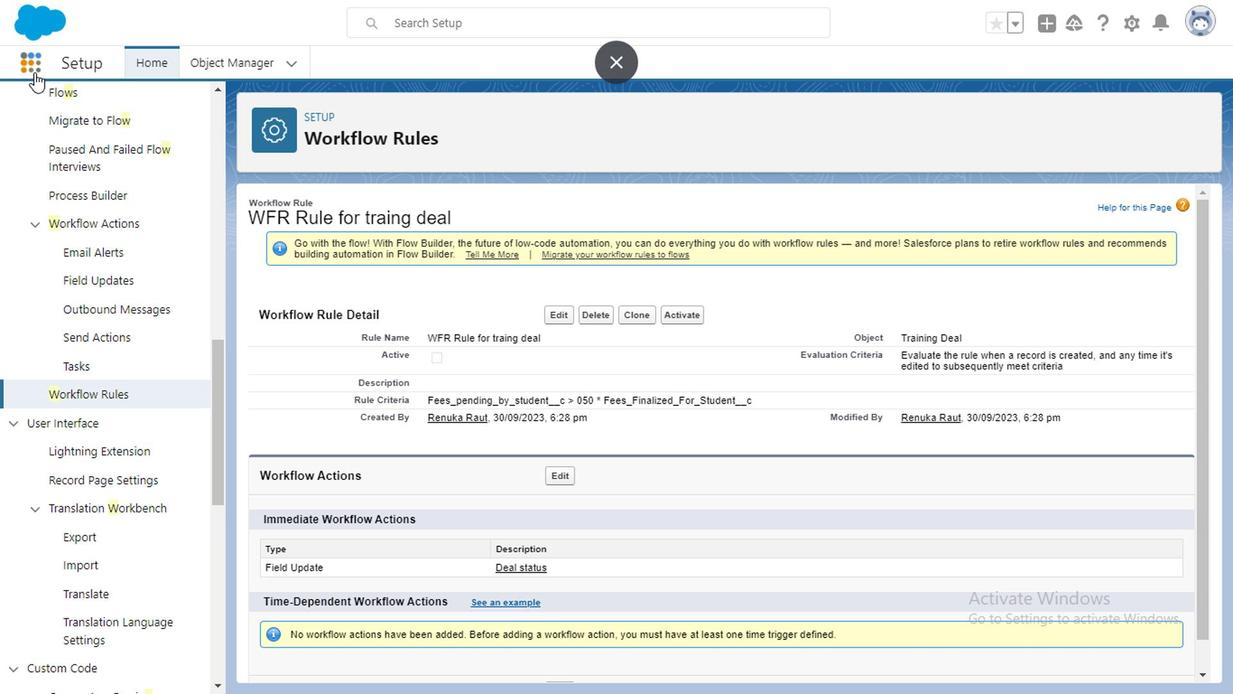 
Action: Mouse pressed left at (26, 71)
Screenshot: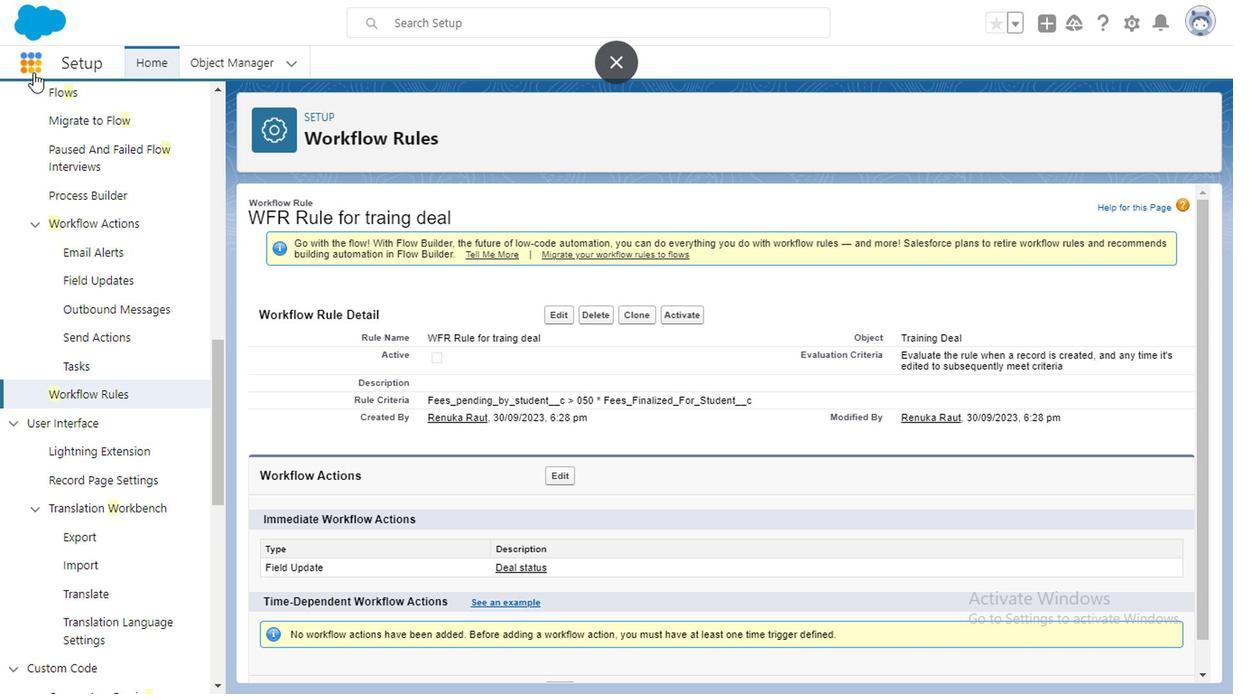 
Action: Mouse moved to (220, 115)
Screenshot: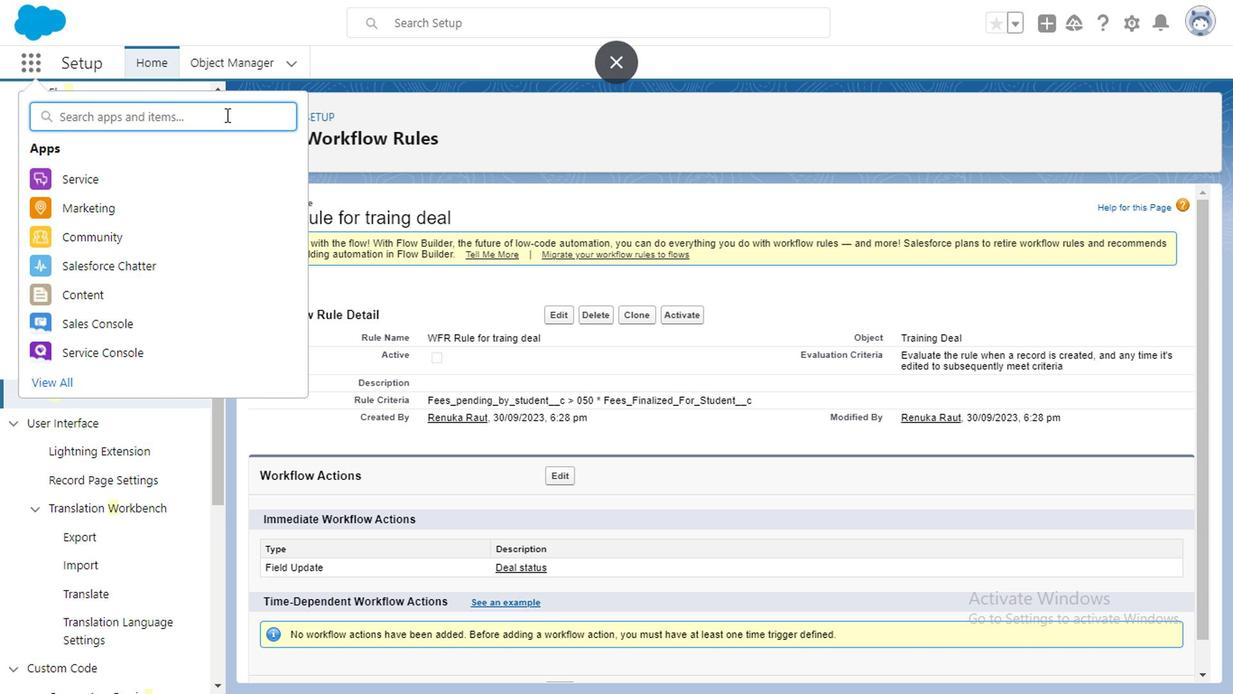 
Action: Key pressed o<Key.caps_lock>PTY
Screenshot: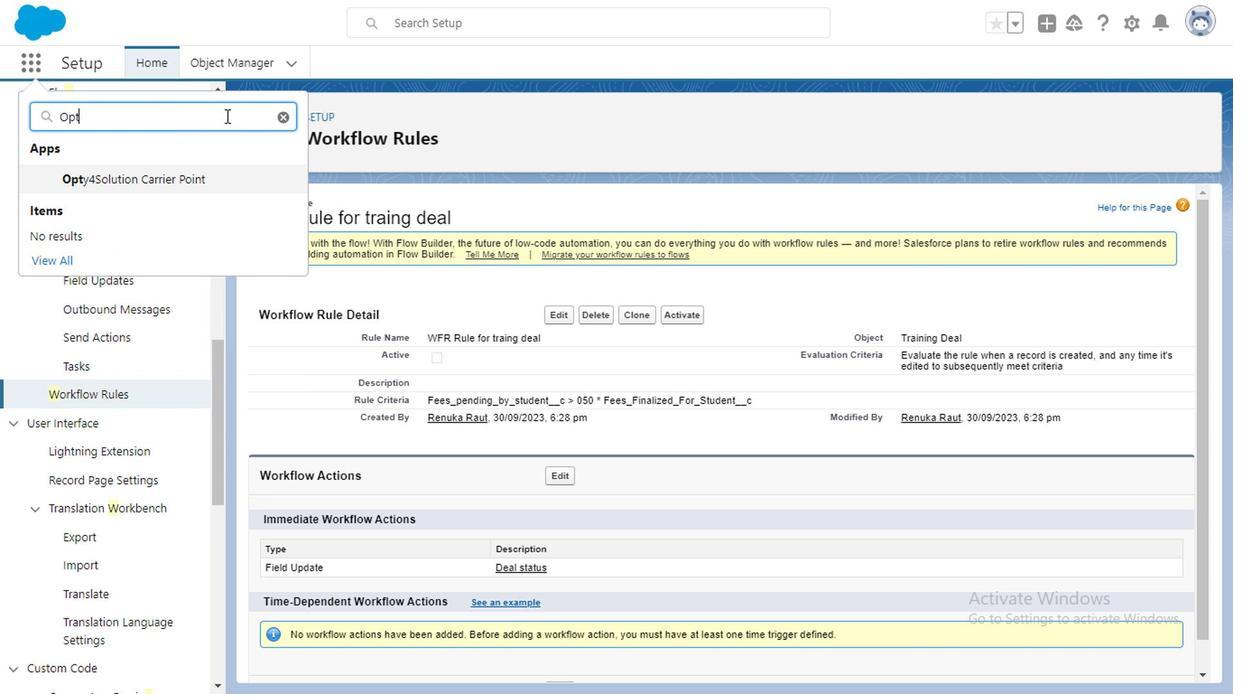 
Action: Mouse moved to (156, 174)
Screenshot: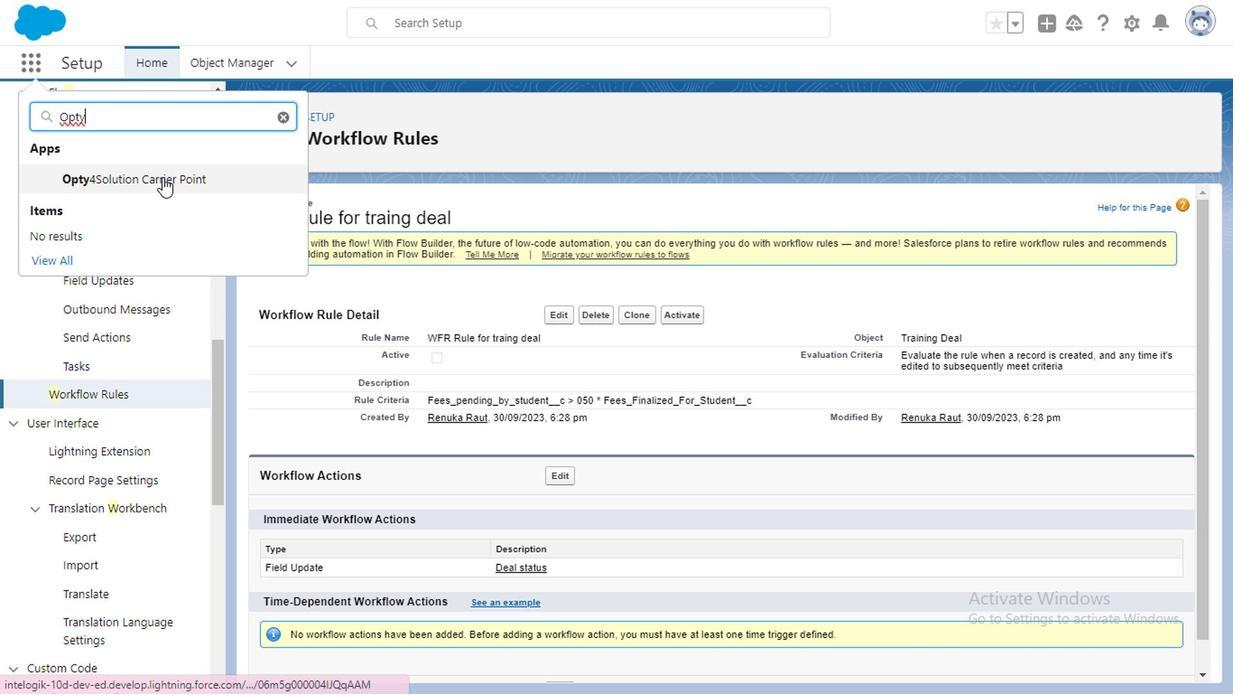
Action: Mouse pressed left at (156, 174)
Screenshot: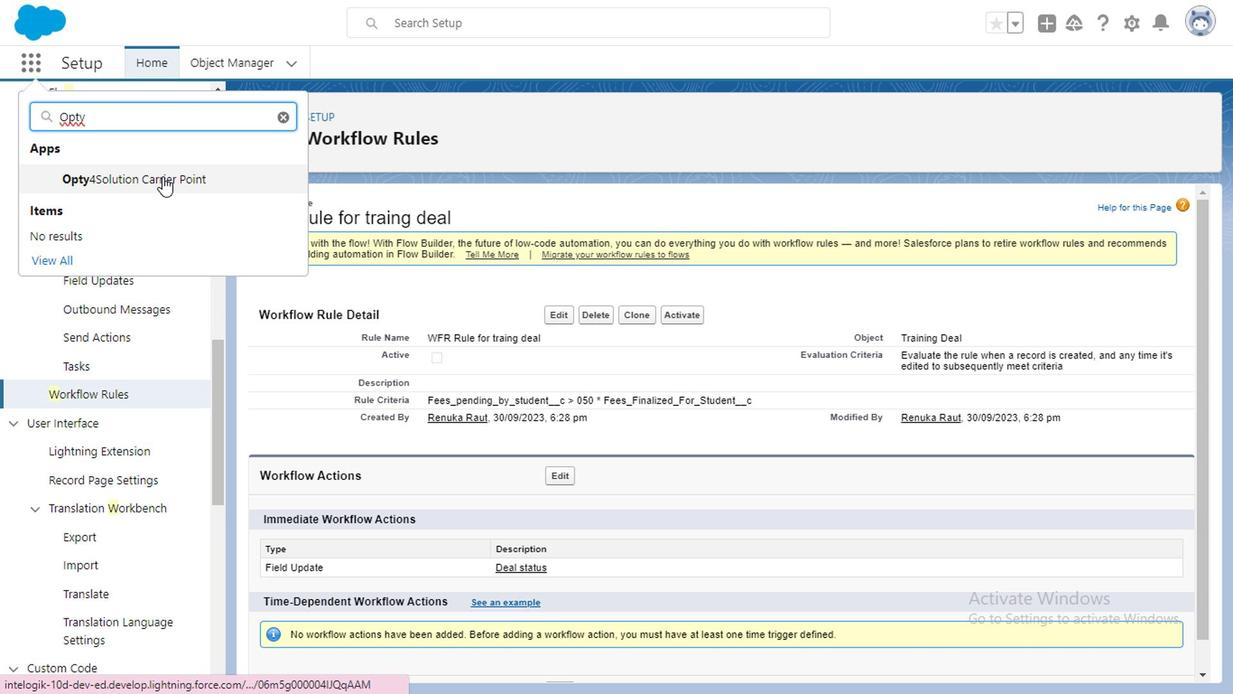 
Action: Mouse moved to (593, 64)
Screenshot: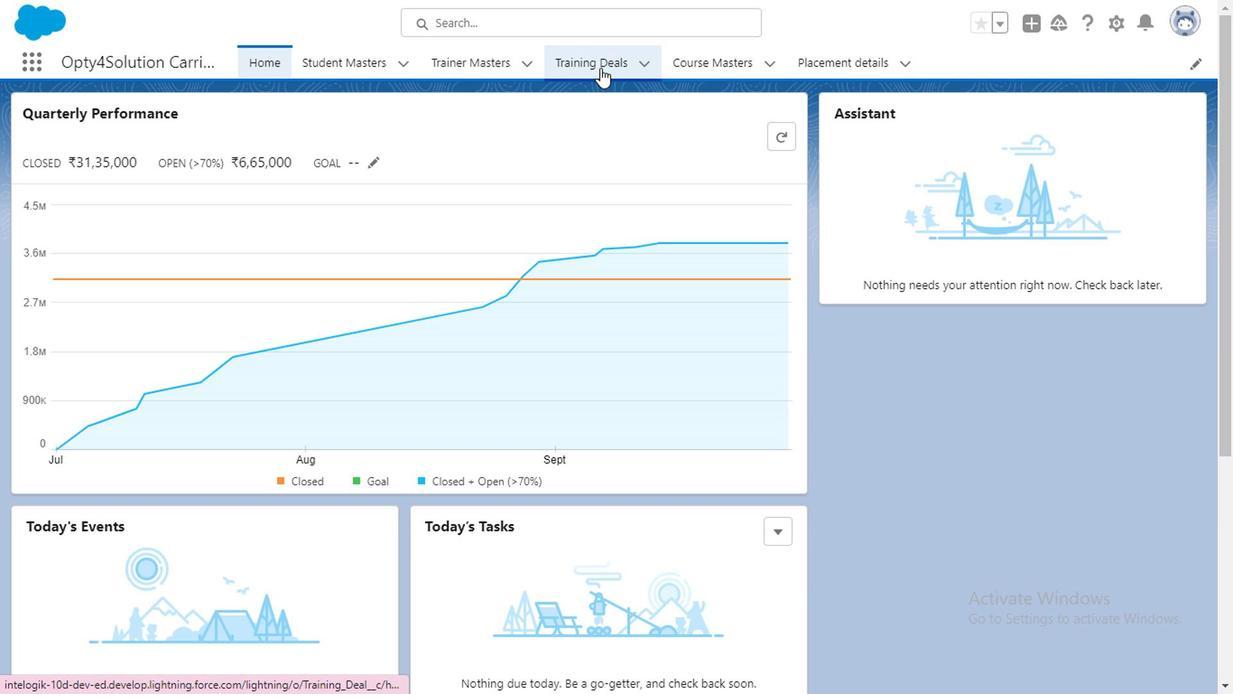 
Action: Mouse pressed left at (593, 64)
Screenshot: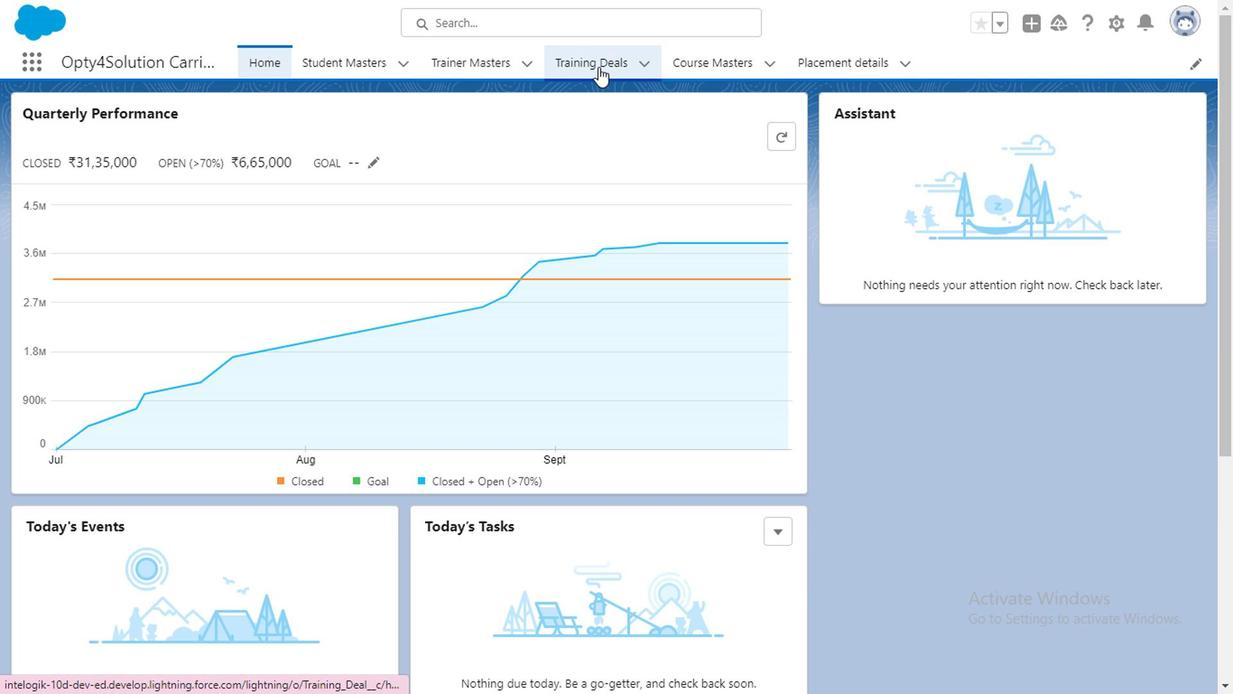 
Action: Mouse moved to (1100, 120)
Screenshot: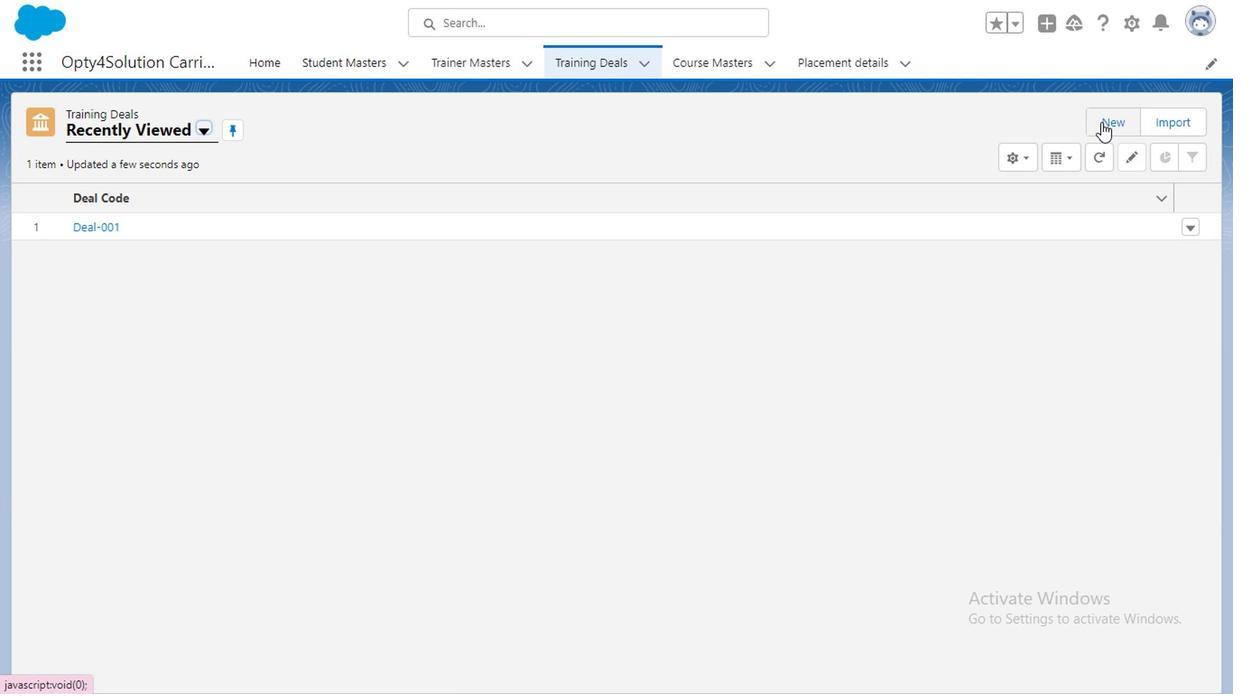 
Action: Mouse pressed left at (1100, 120)
Screenshot: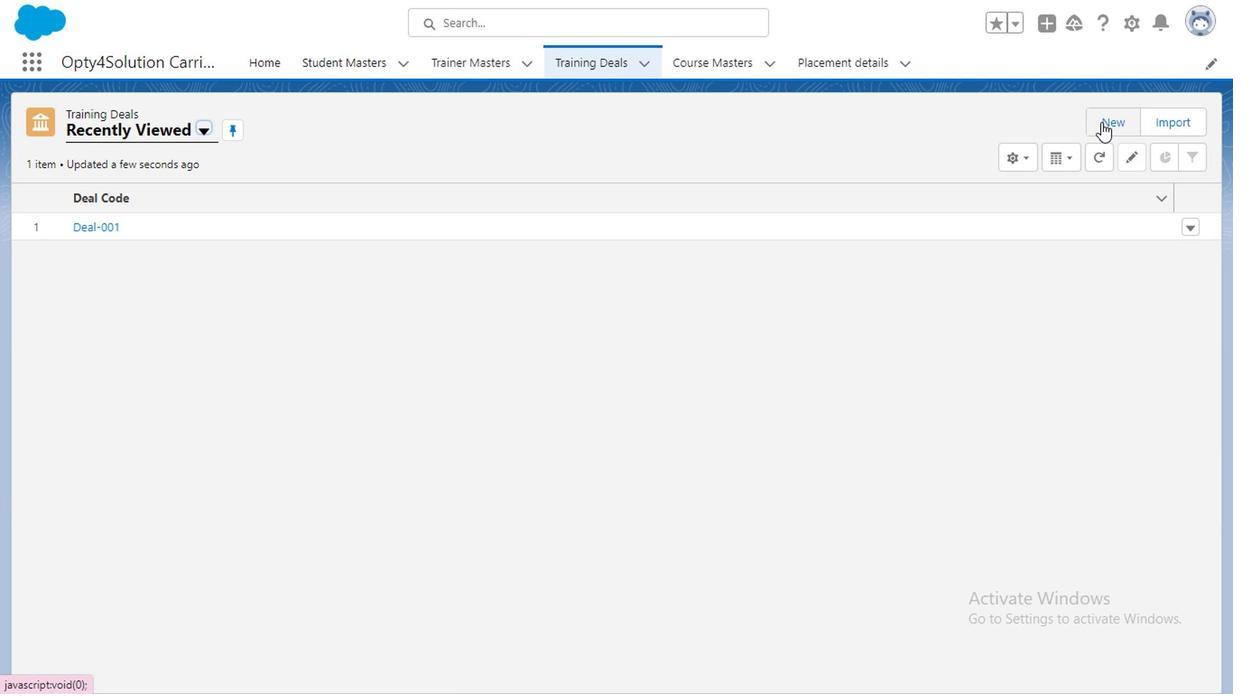 
Action: Mouse moved to (361, 248)
Screenshot: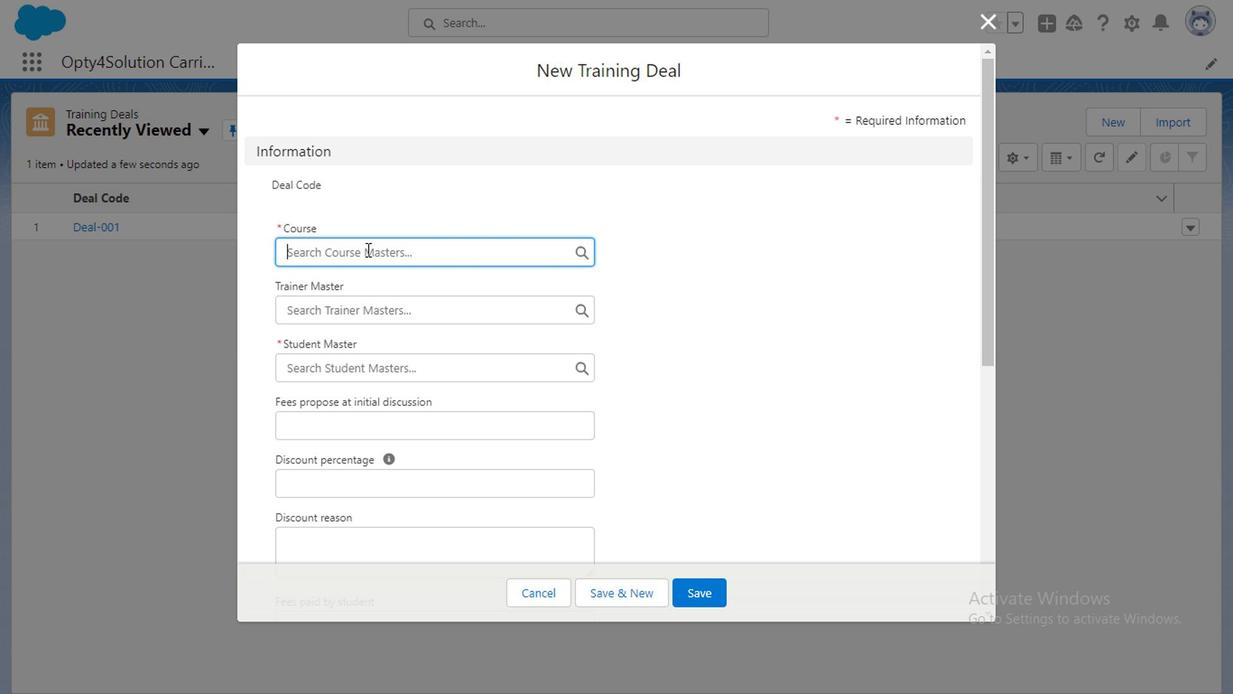 
Action: Mouse pressed left at (361, 248)
Screenshot: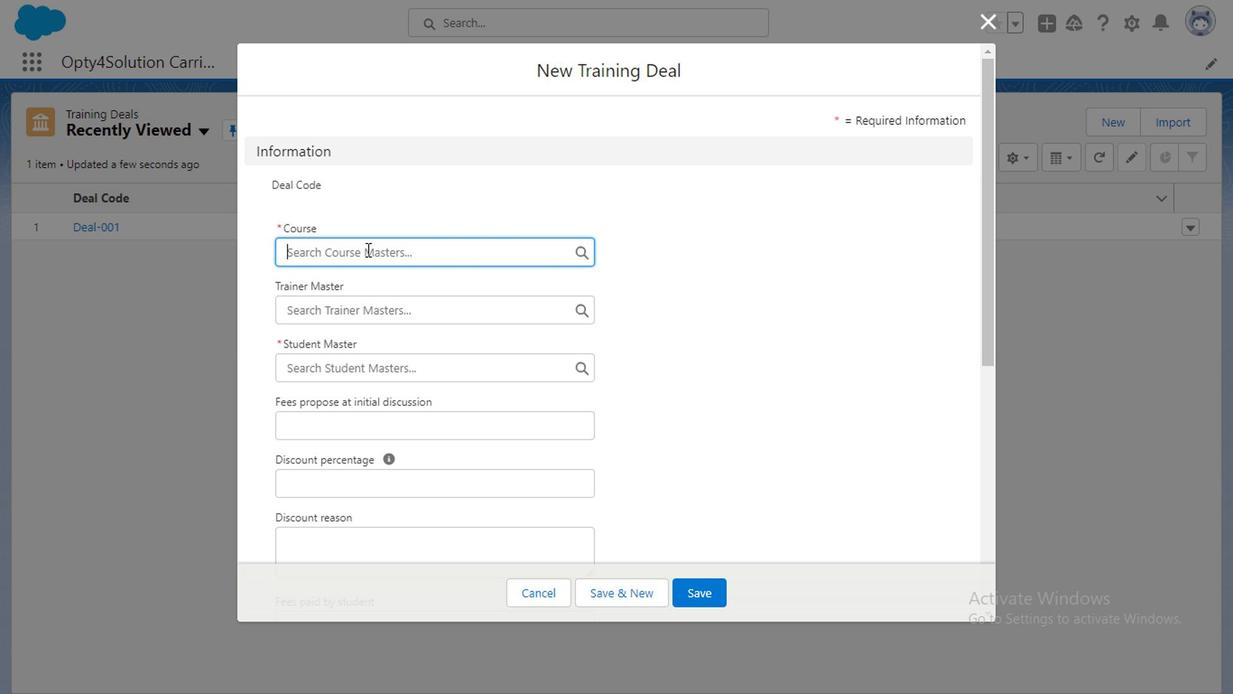 
Action: Mouse moved to (350, 324)
Screenshot: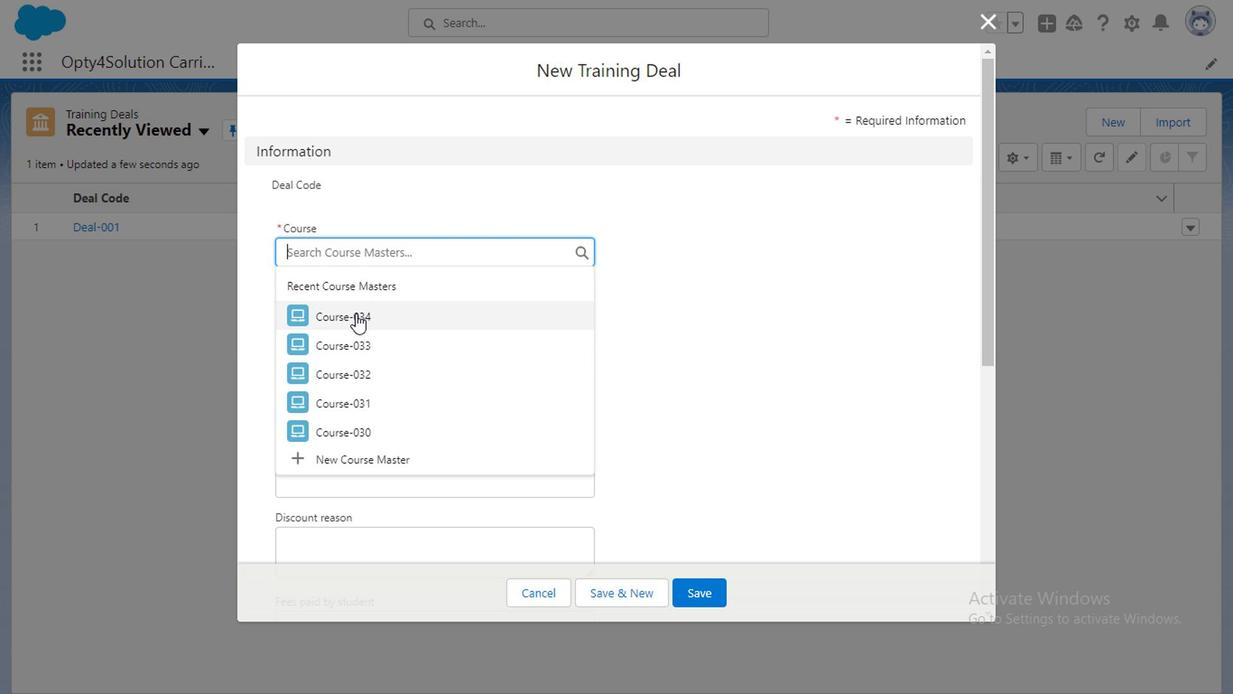 
Action: Mouse pressed left at (350, 324)
Screenshot: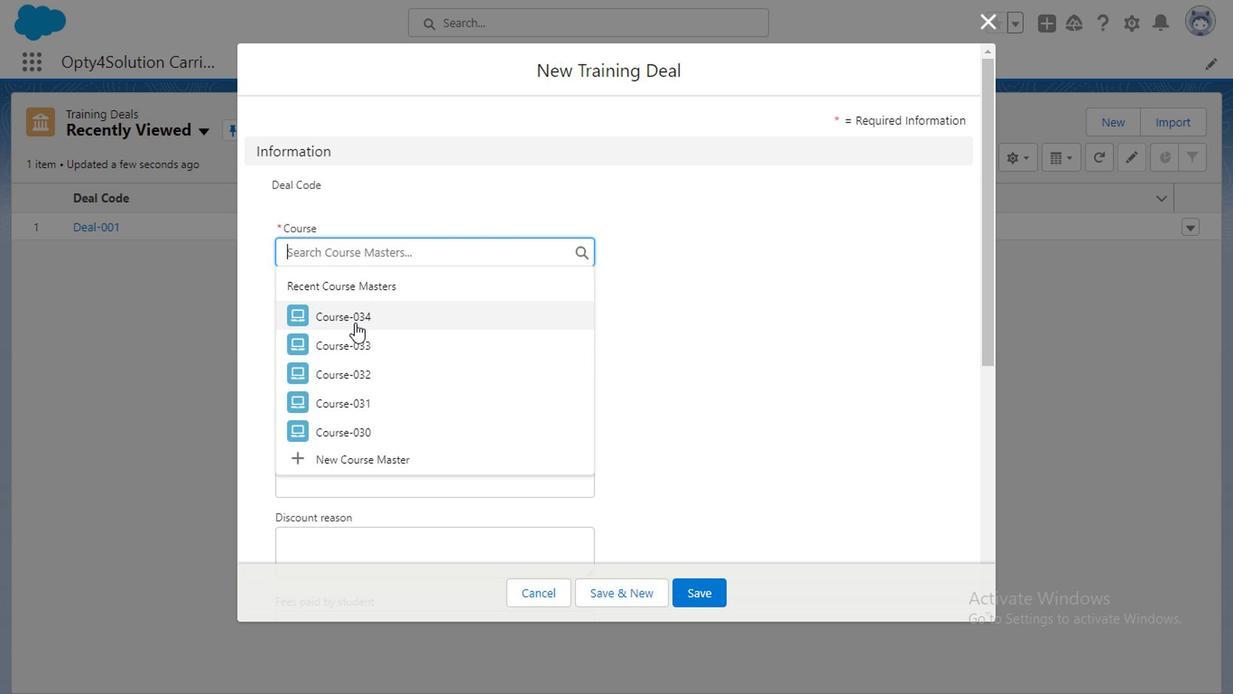 
Action: Mouse moved to (352, 306)
Screenshot: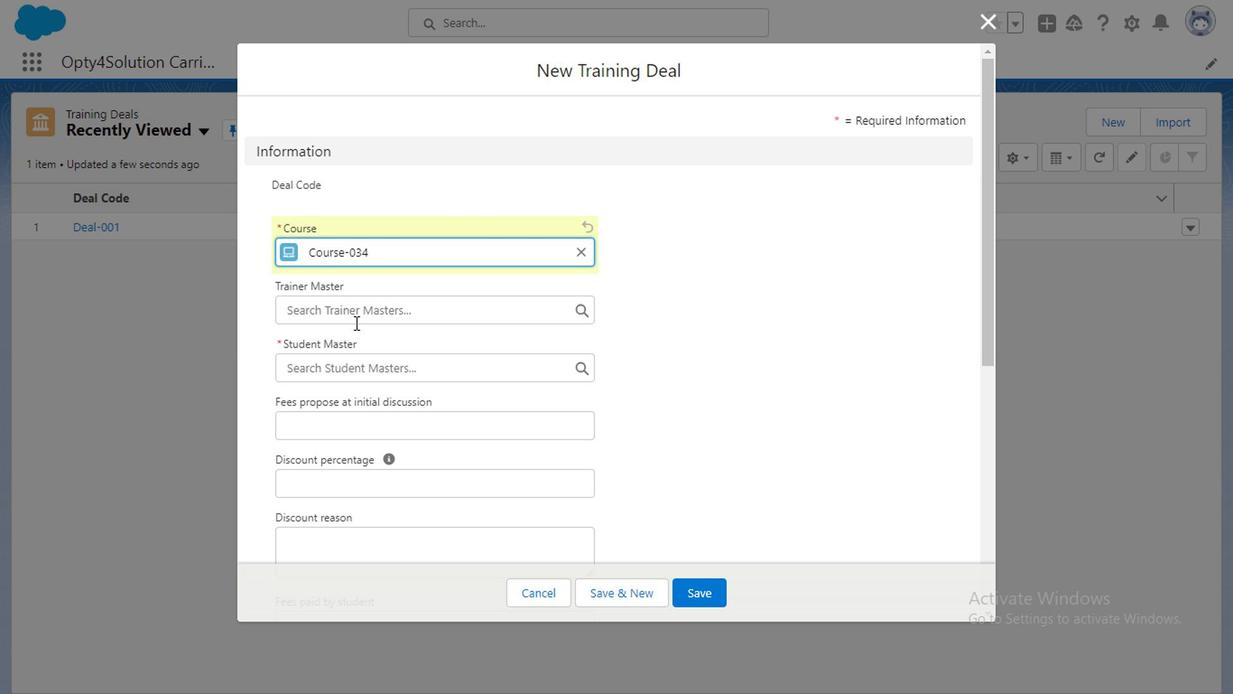
Action: Mouse pressed left at (352, 306)
Screenshot: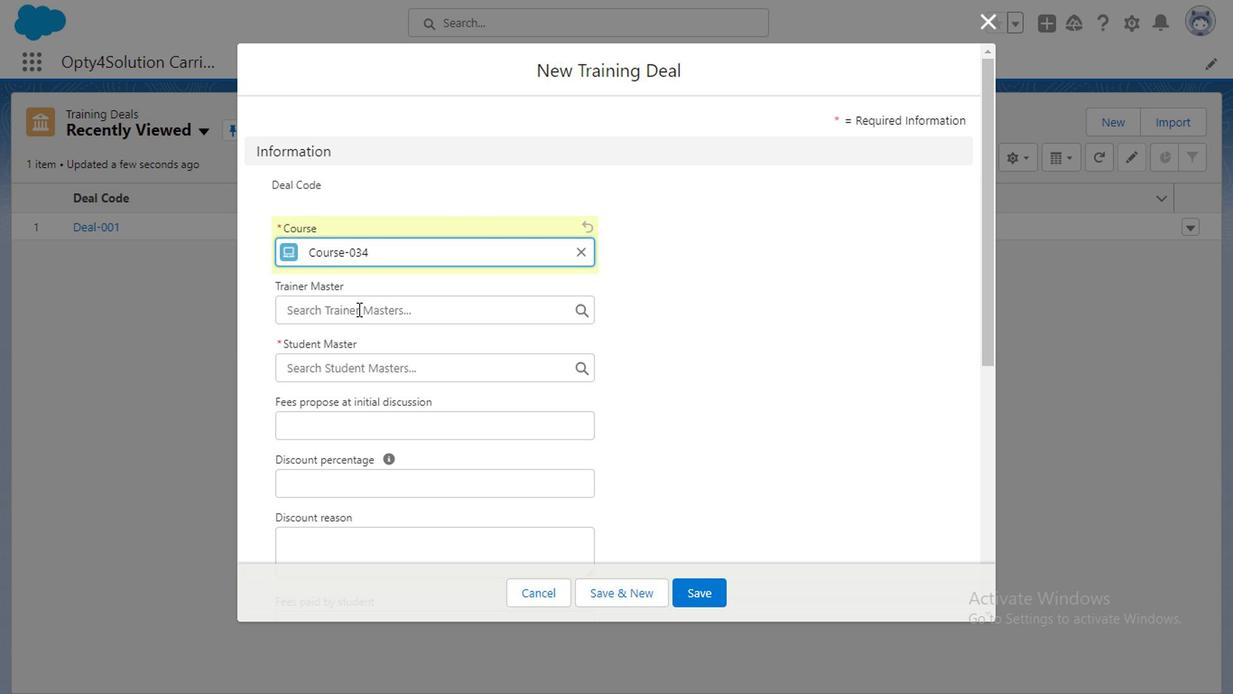 
Action: Mouse moved to (348, 370)
Screenshot: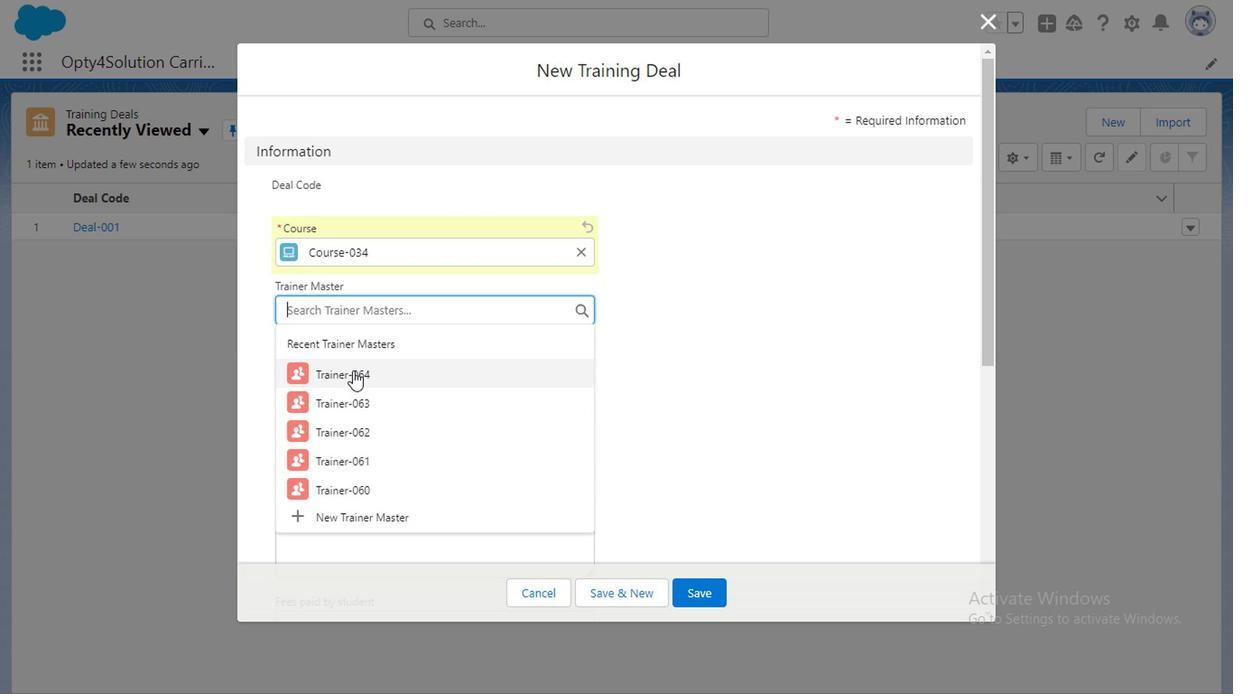 
Action: Mouse pressed left at (348, 370)
Screenshot: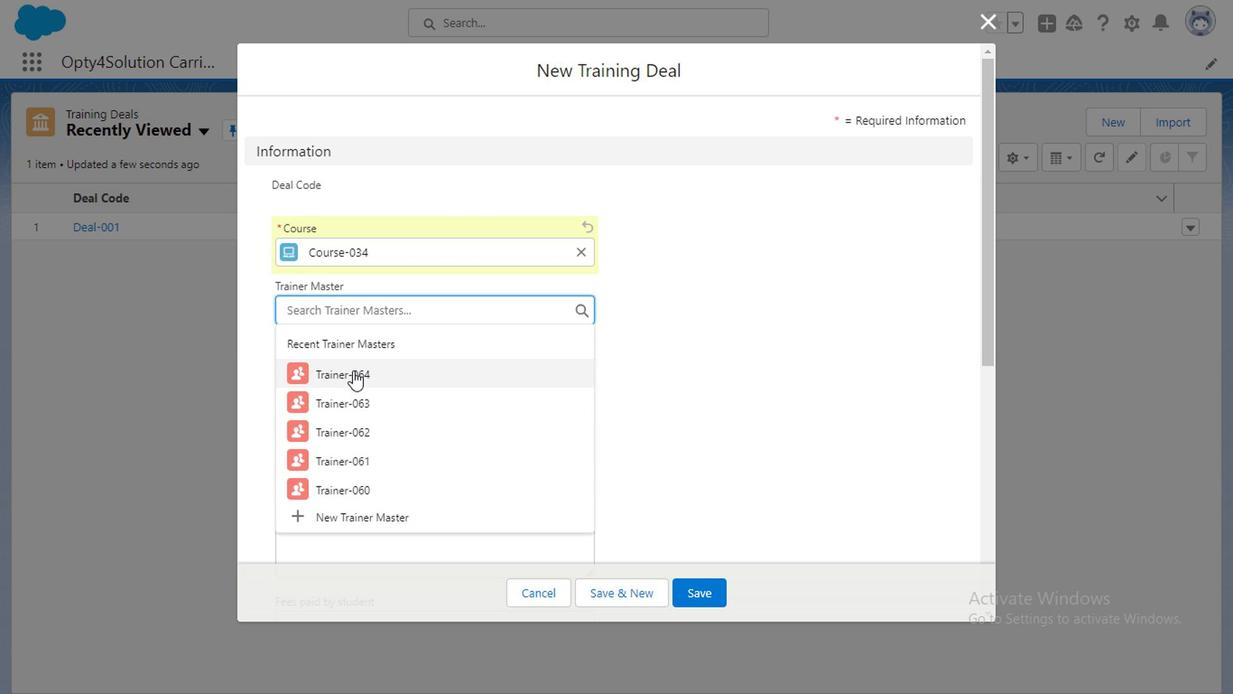 
Action: Mouse moved to (348, 358)
Screenshot: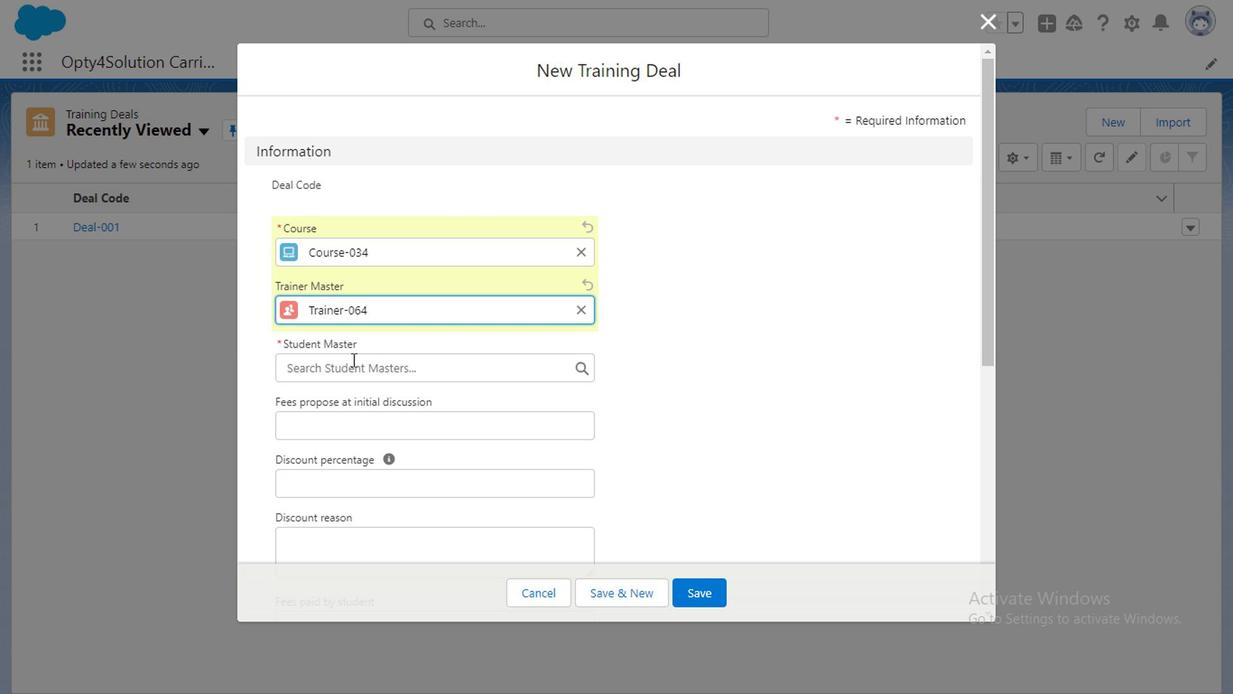 
Action: Mouse pressed left at (348, 358)
Screenshot: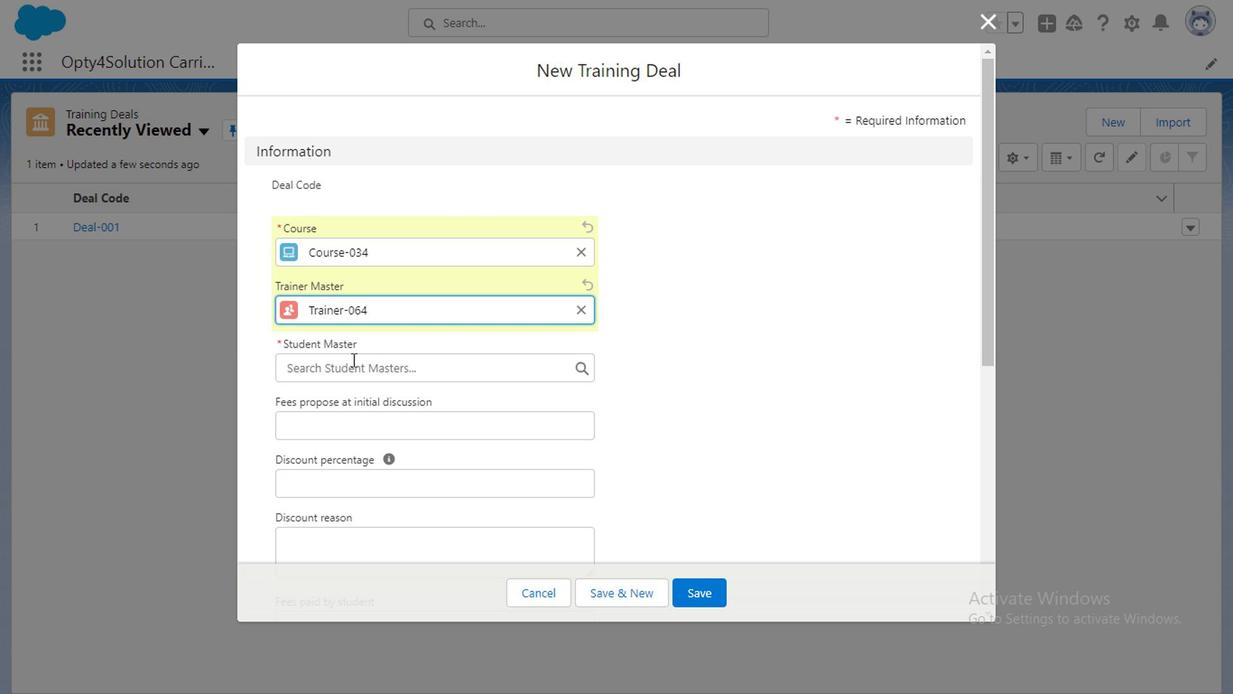 
Action: Mouse moved to (344, 429)
Screenshot: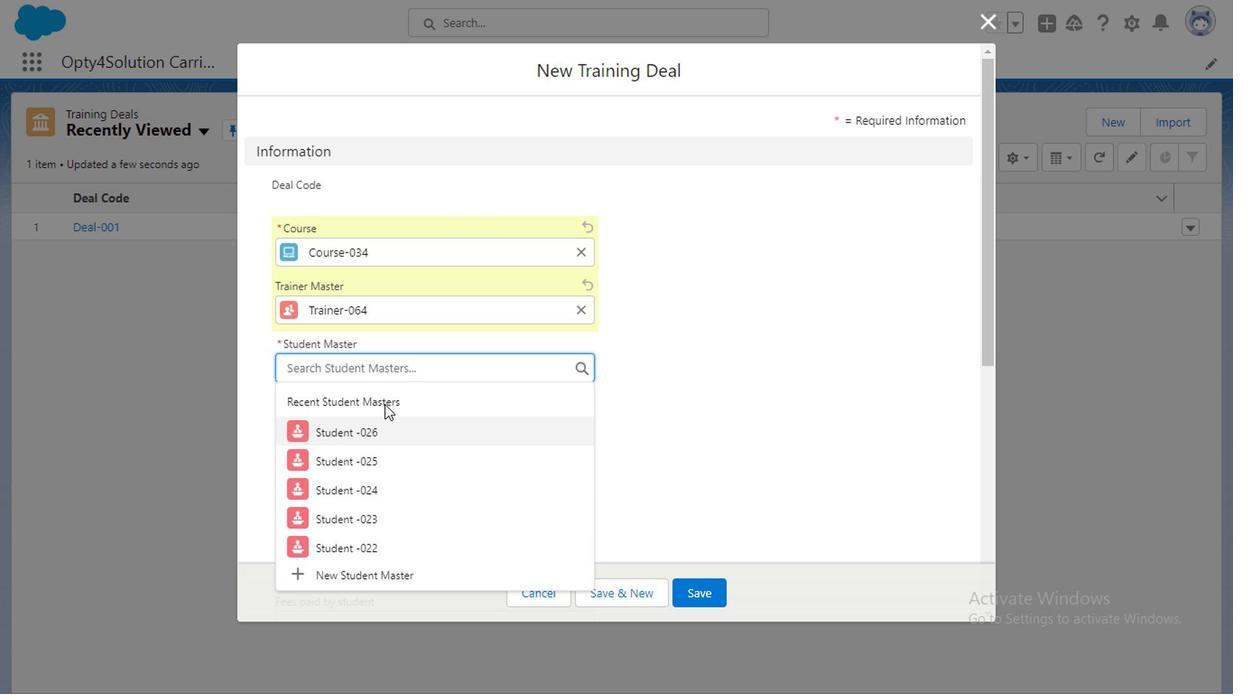 
Action: Mouse pressed left at (344, 429)
Screenshot: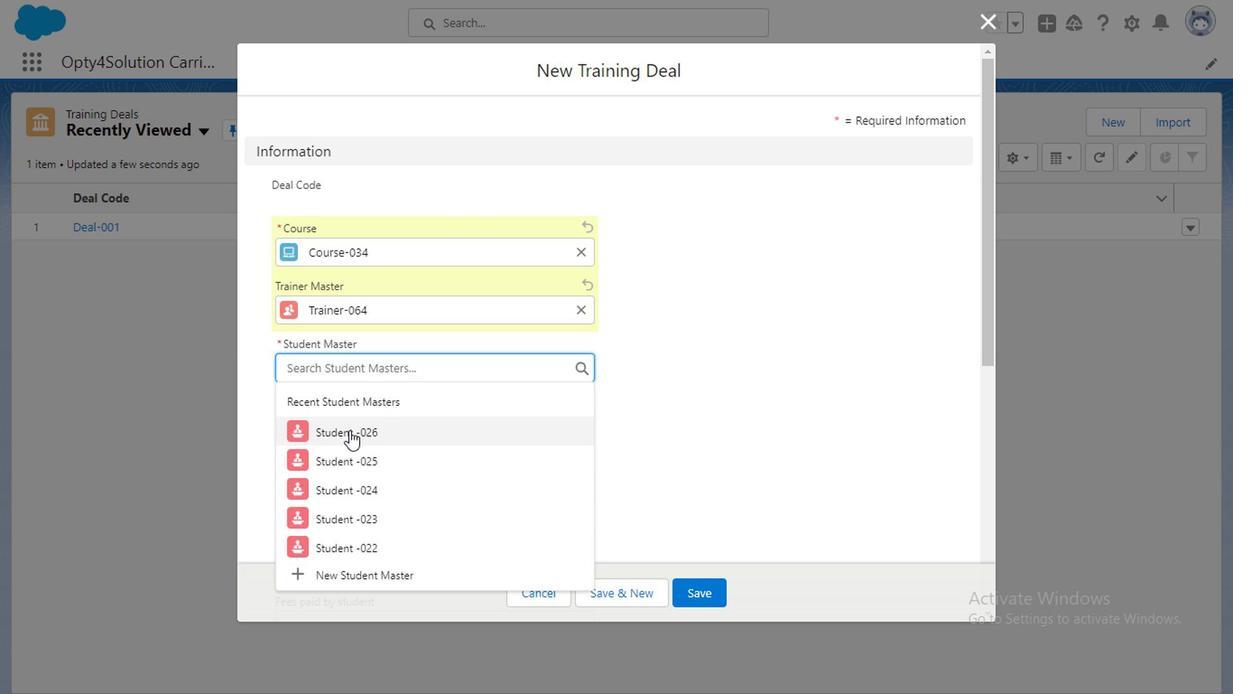 
Action: Mouse moved to (375, 417)
Screenshot: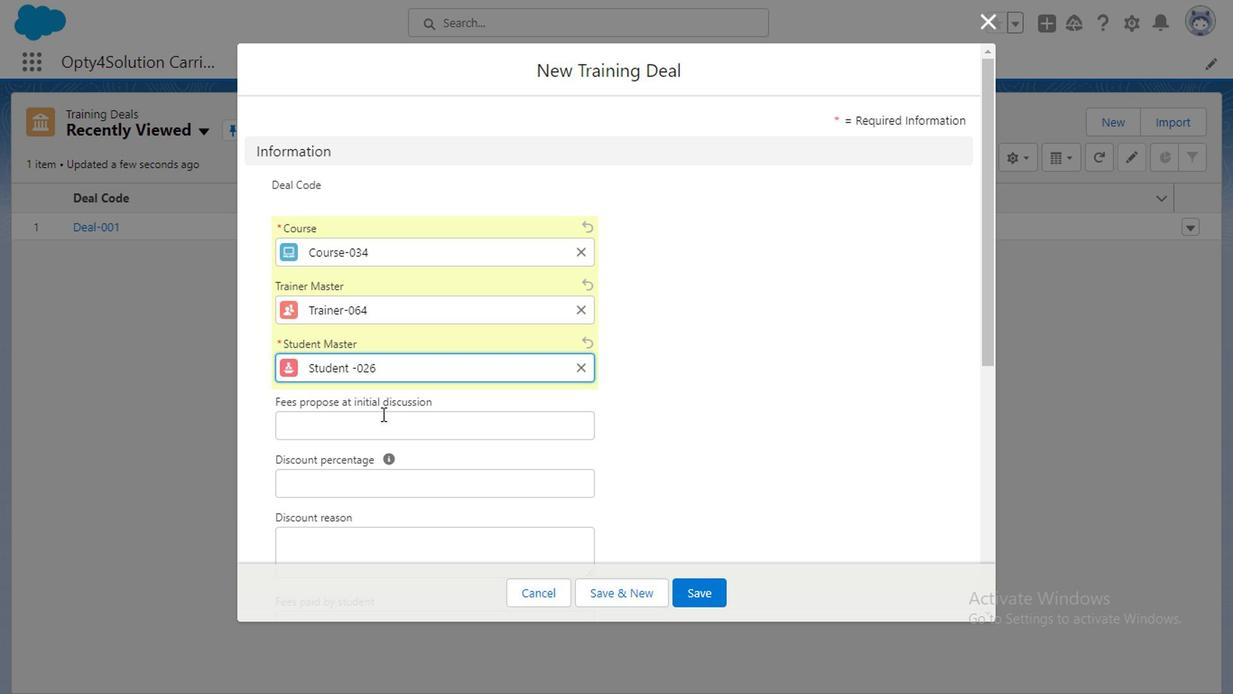 
Action: Mouse pressed left at (375, 417)
Screenshot: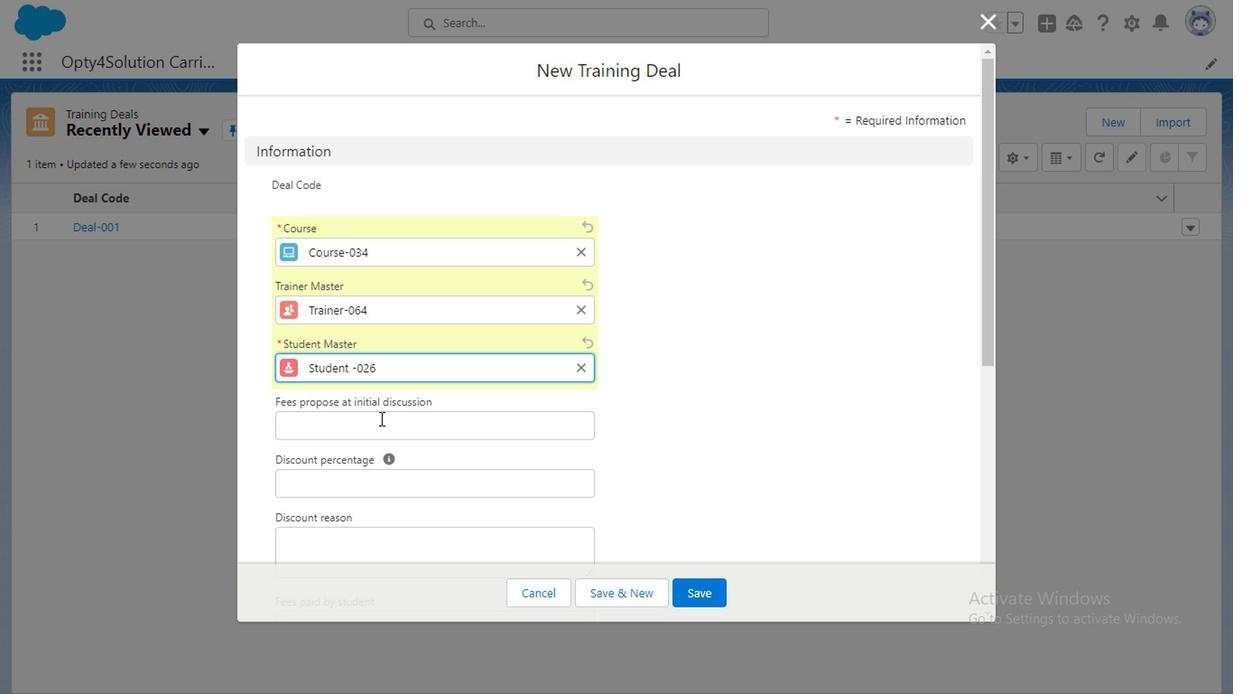 
Action: Mouse moved to (375, 416)
Screenshot: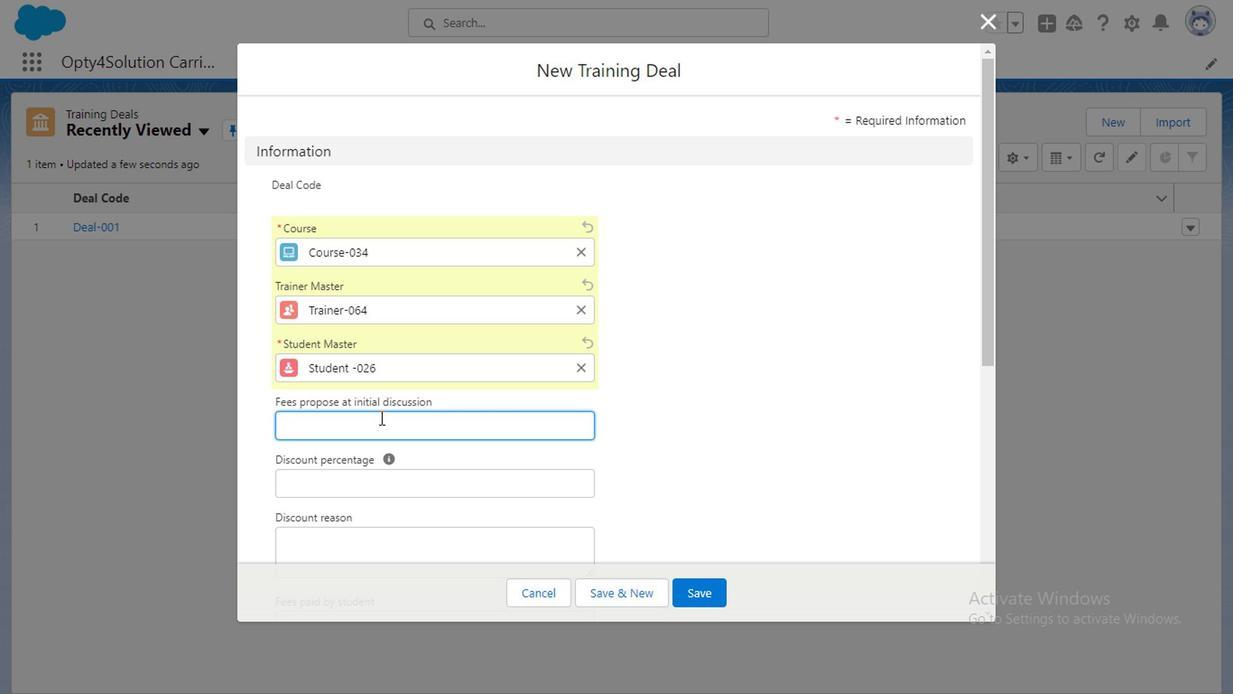 
Action: Key pressed 25000
Screenshot: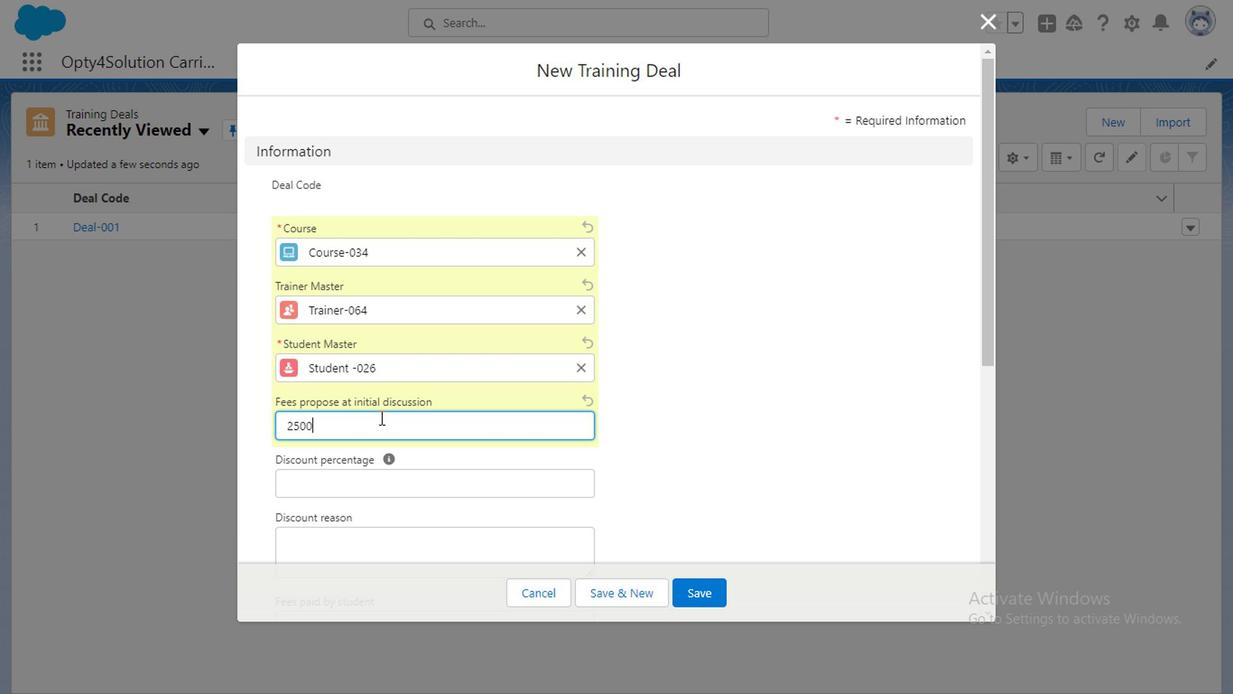 
Action: Mouse moved to (361, 480)
Screenshot: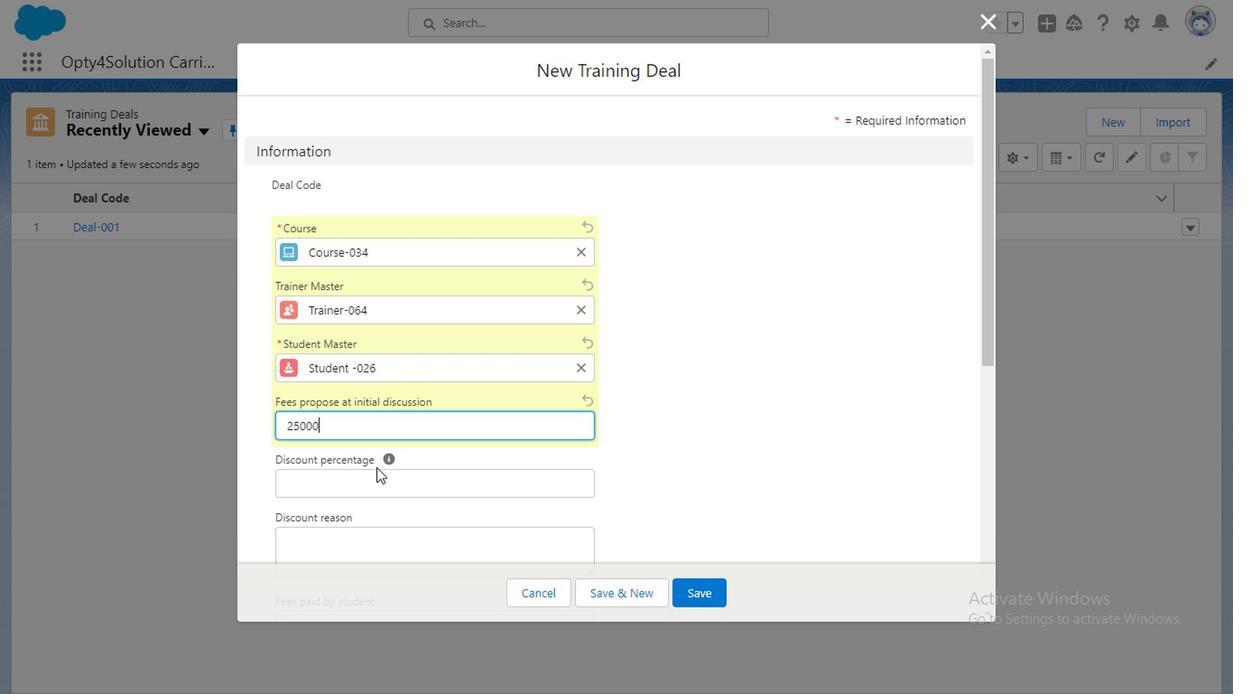 
Action: Mouse pressed left at (361, 480)
Screenshot: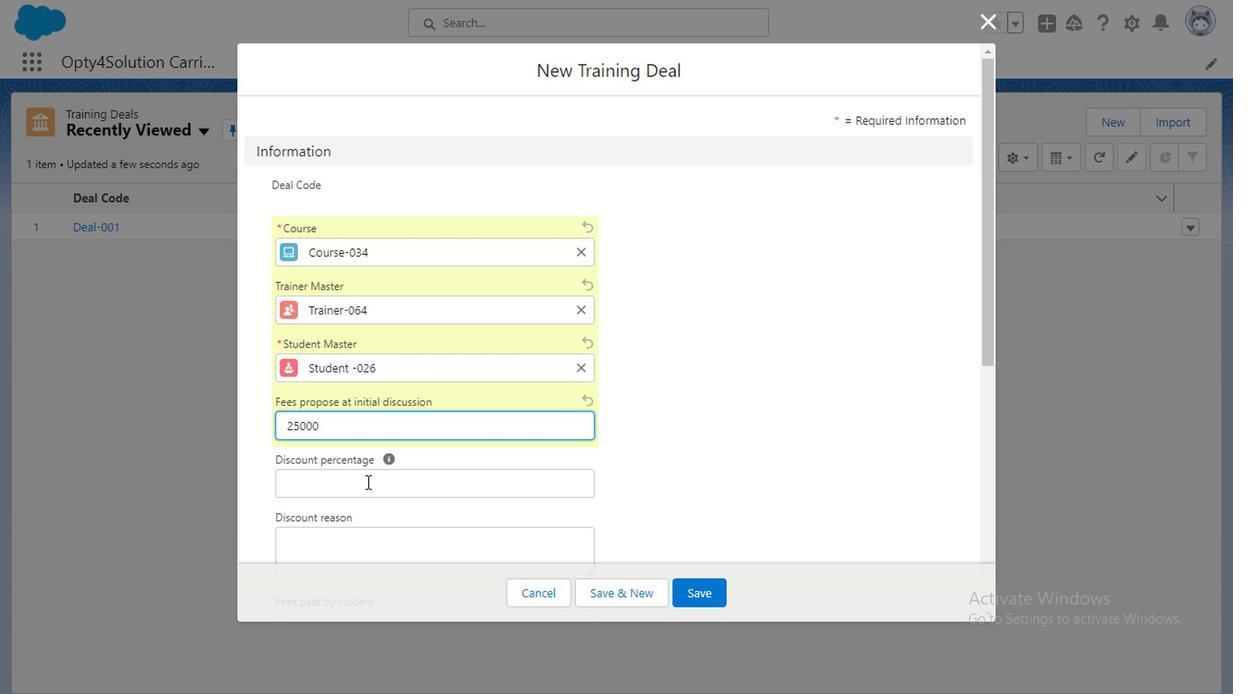 
Action: Mouse moved to (361, 480)
Screenshot: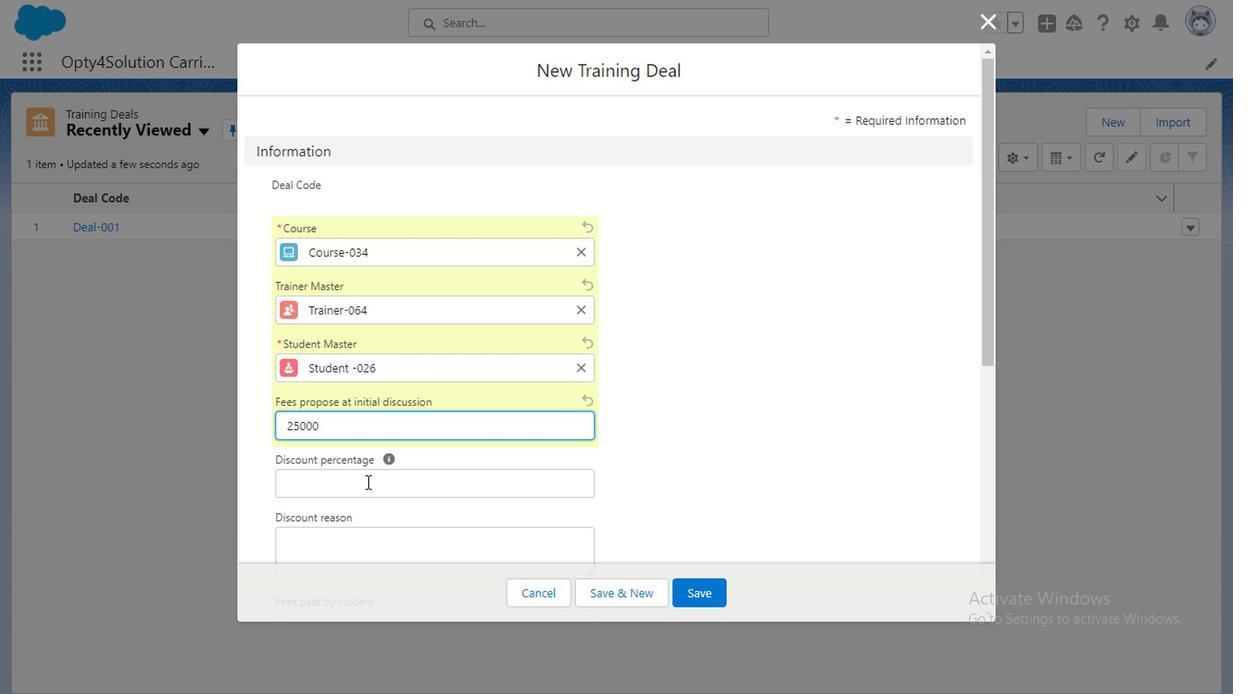 
Action: Key pressed 5
Screenshot: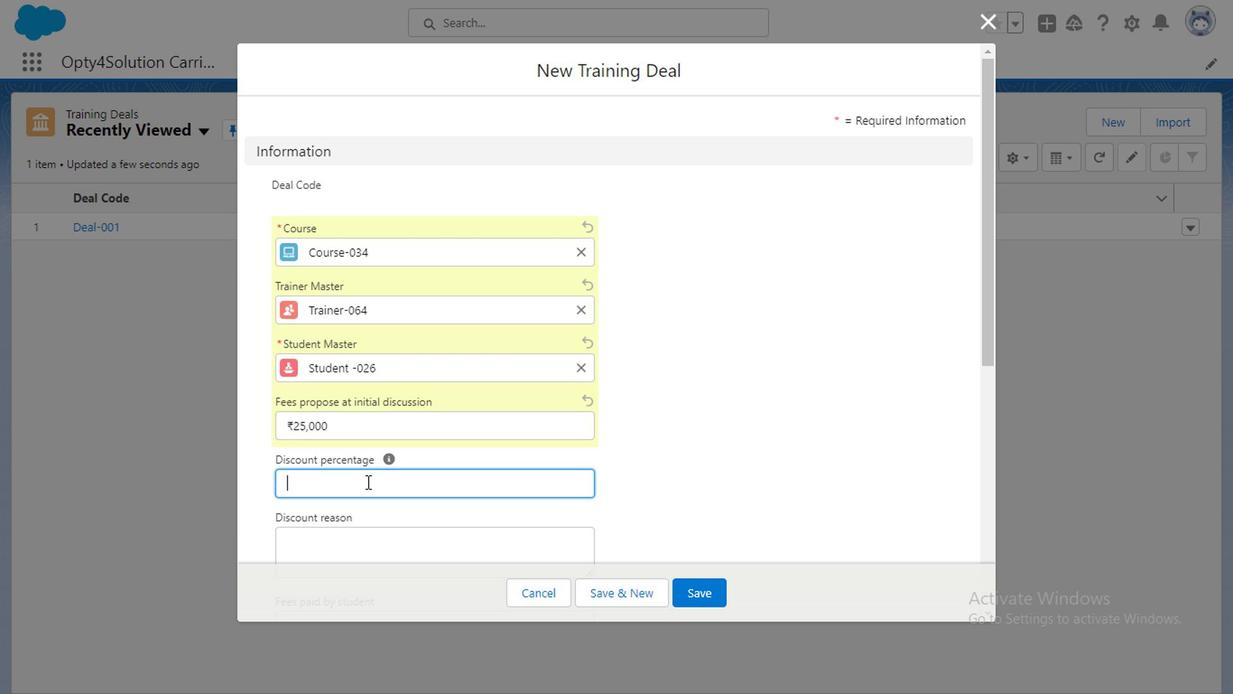 
Action: Mouse moved to (386, 466)
Screenshot: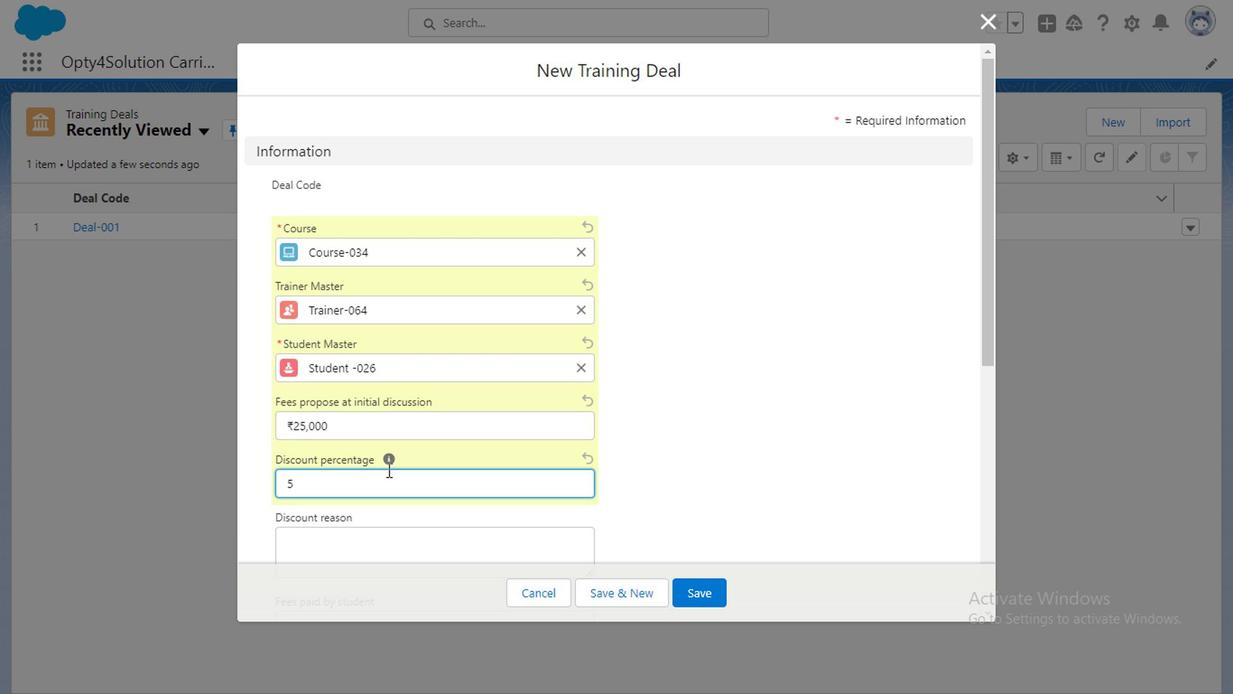 
Action: Mouse scrolled (386, 465) with delta (0, -1)
Screenshot: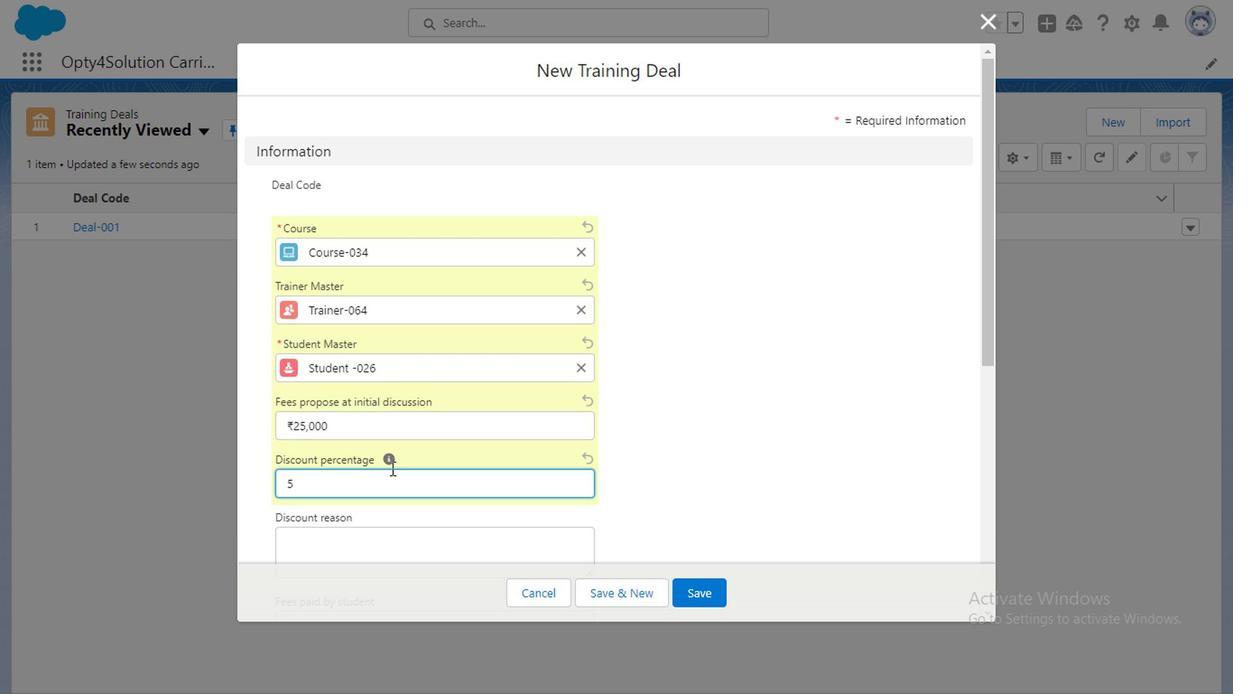 
Action: Mouse moved to (989, 435)
Screenshot: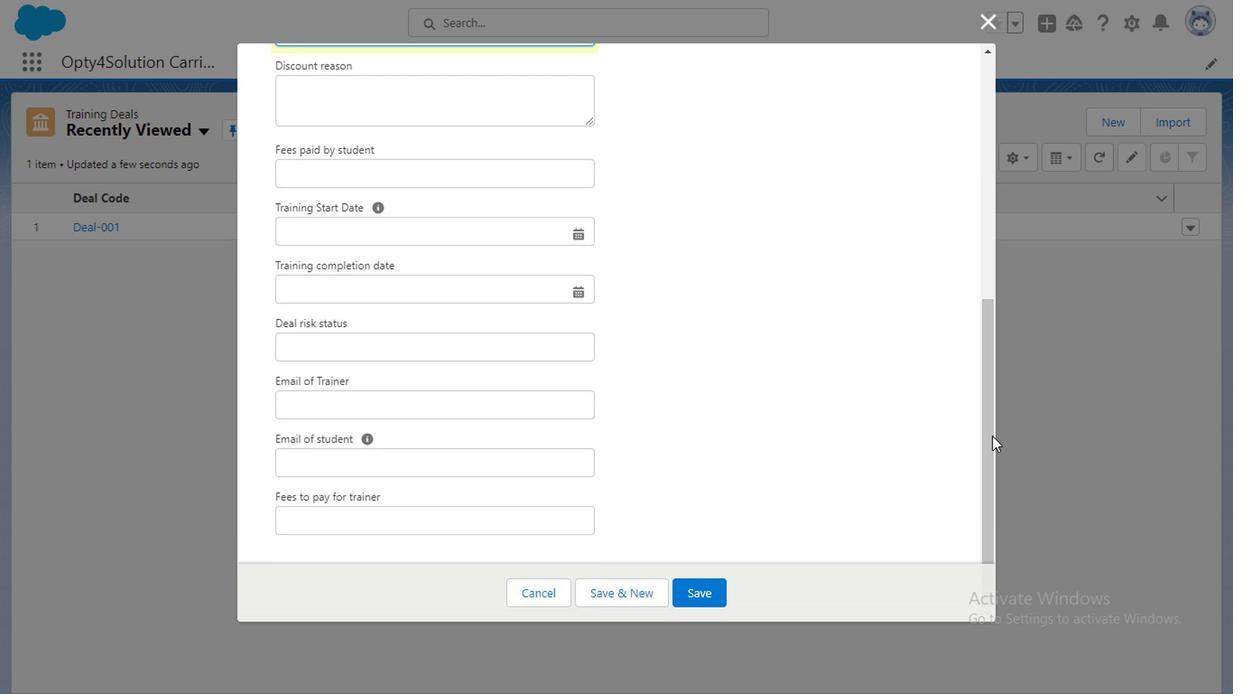 
Action: Mouse pressed left at (989, 435)
Screenshot: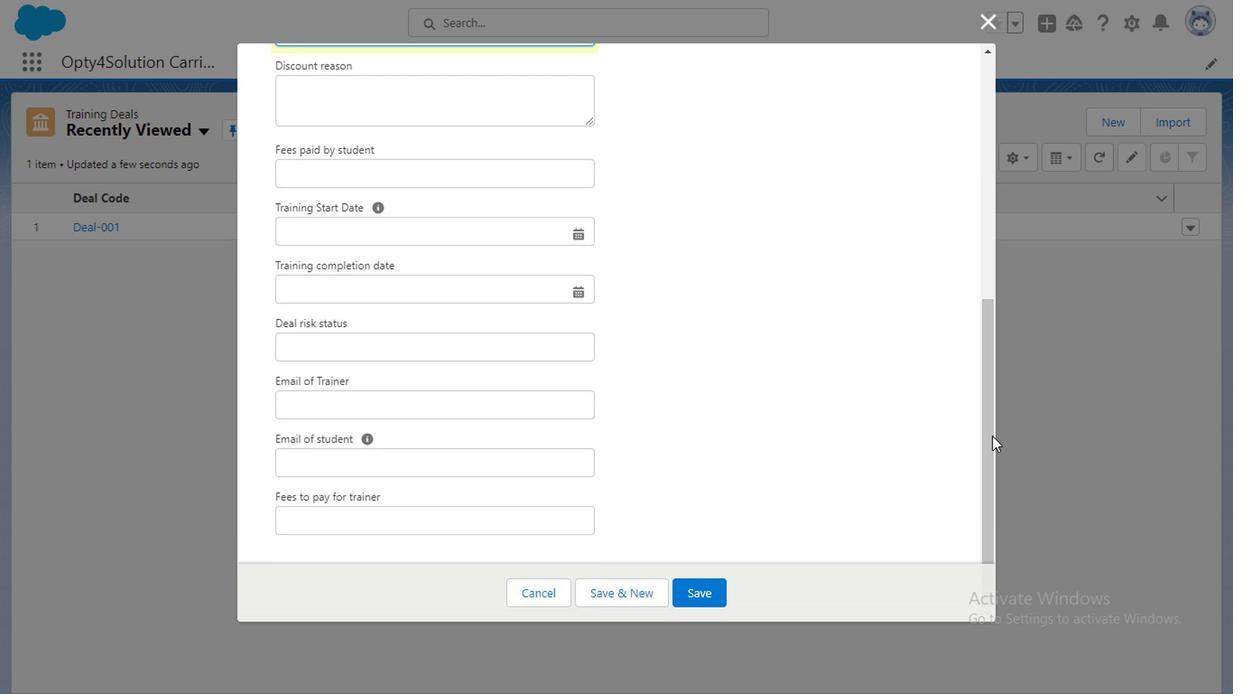 
Action: Mouse moved to (364, 296)
Screenshot: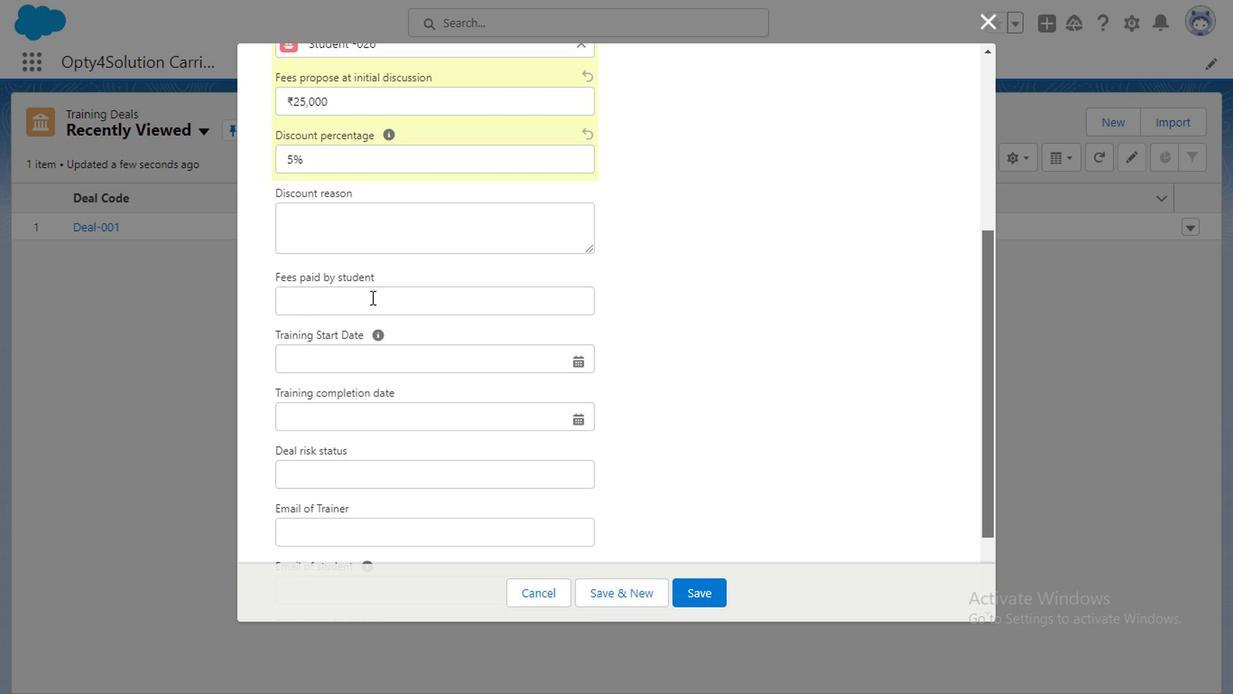 
Action: Mouse pressed left at (364, 296)
Screenshot: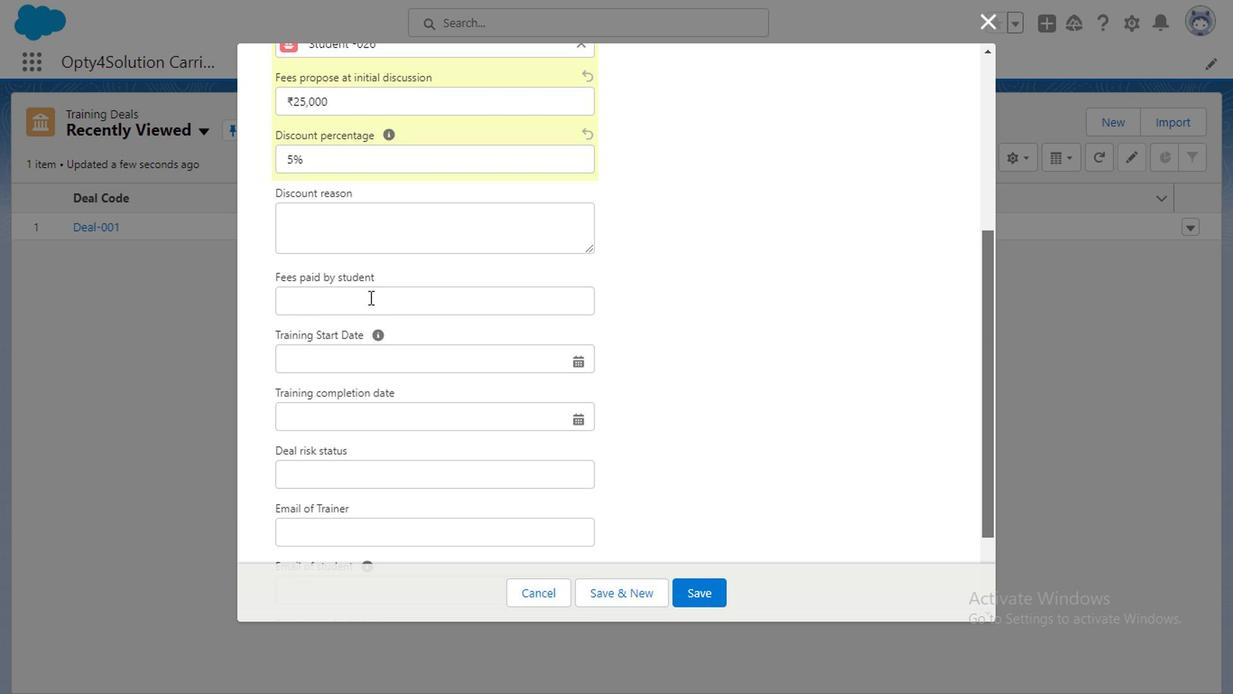 
Action: Mouse moved to (473, 402)
Screenshot: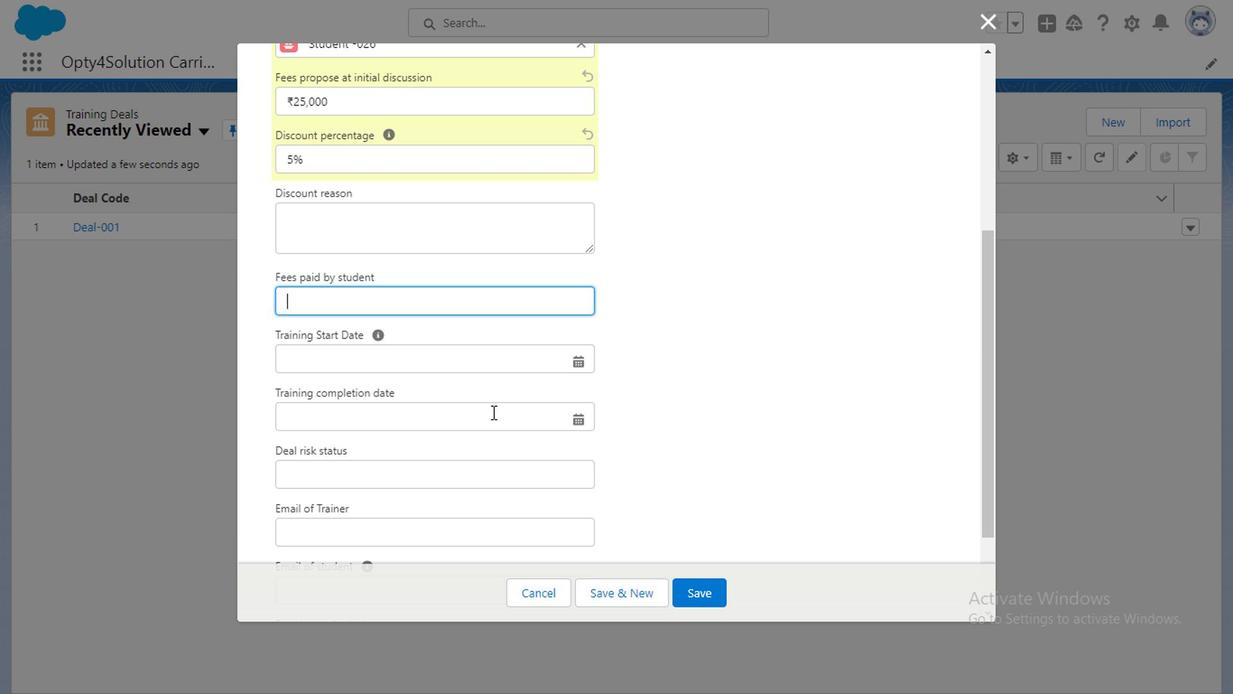 
Action: Mouse scrolled (473, 402) with delta (0, 0)
Screenshot: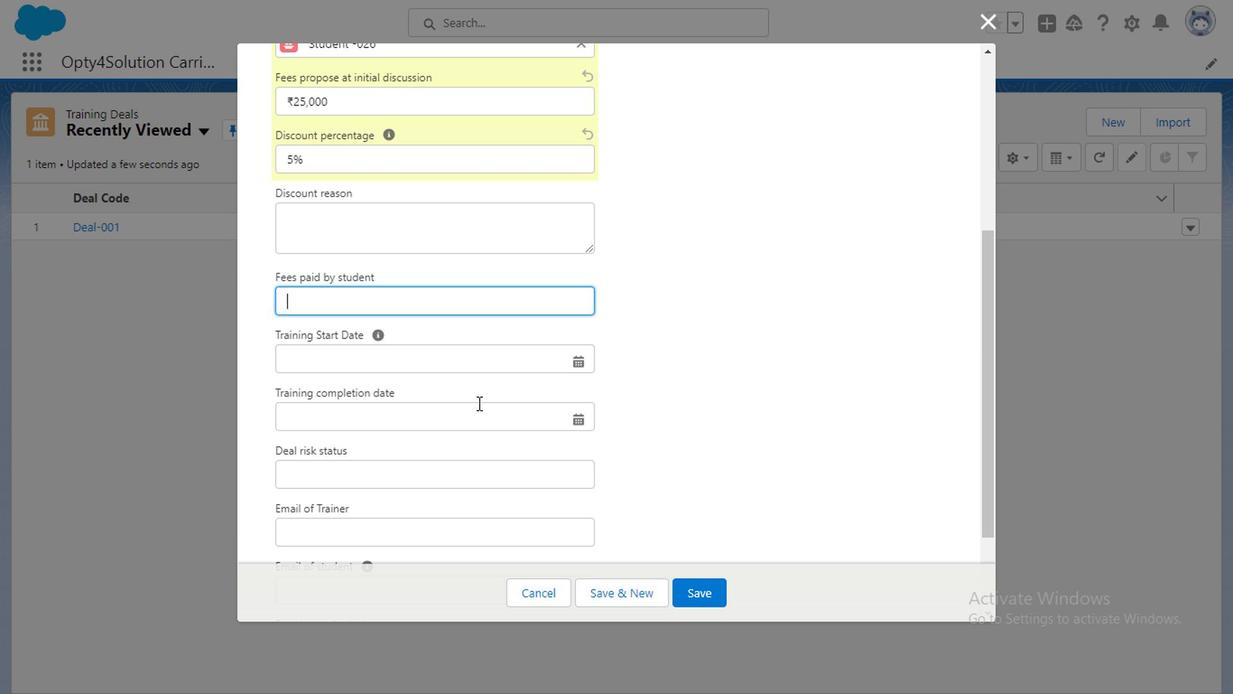 
Action: Mouse scrolled (473, 401) with delta (0, -1)
Screenshot: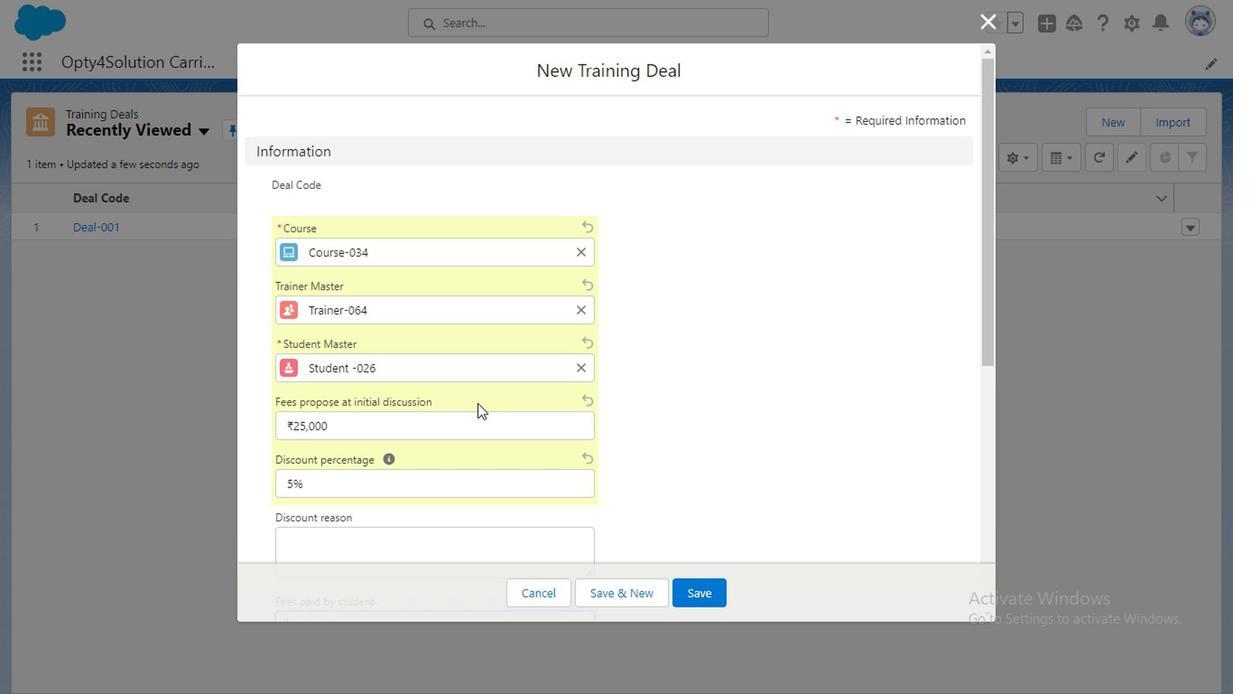 
Action: Mouse moved to (991, 526)
Screenshot: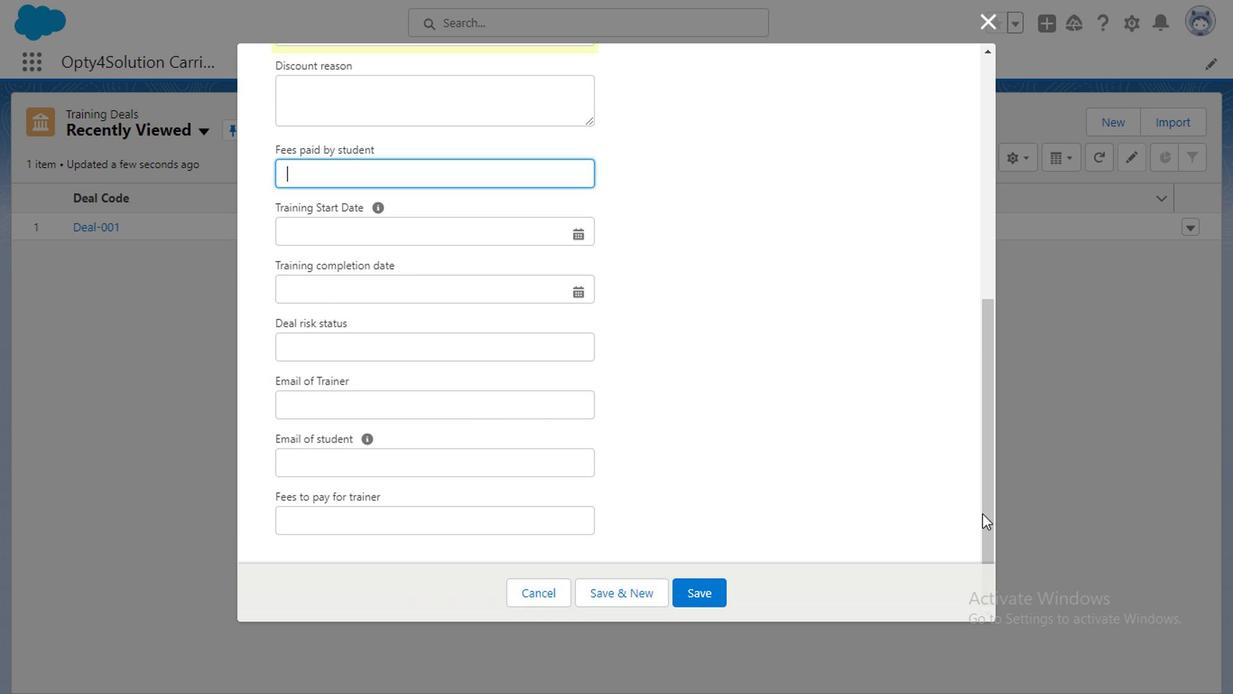 
Action: Mouse pressed left at (991, 526)
Screenshot: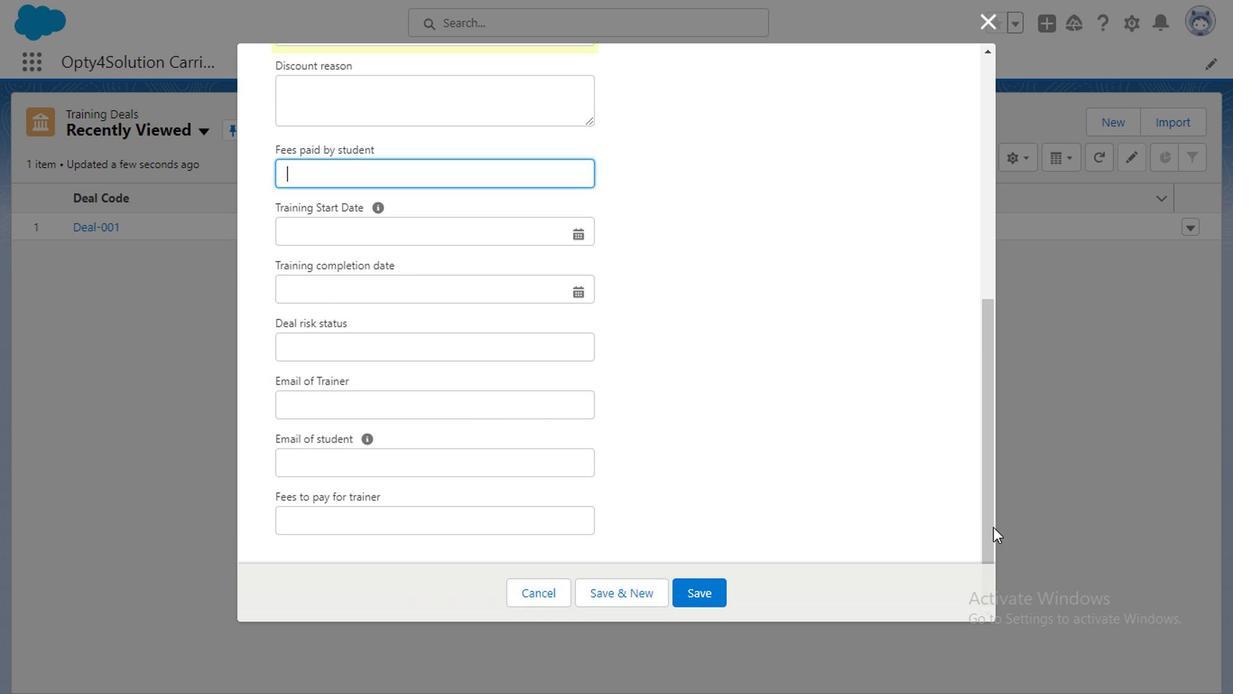 
Action: Mouse moved to (352, 326)
Screenshot: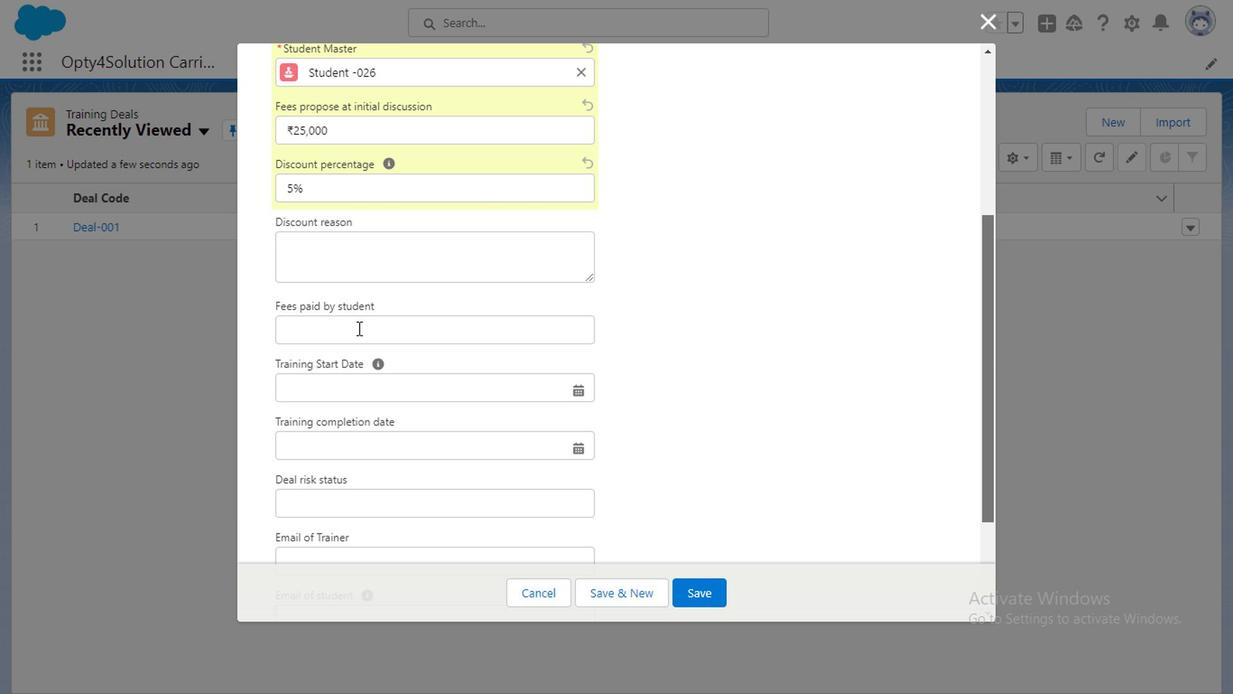 
Action: Mouse pressed left at (352, 326)
Screenshot: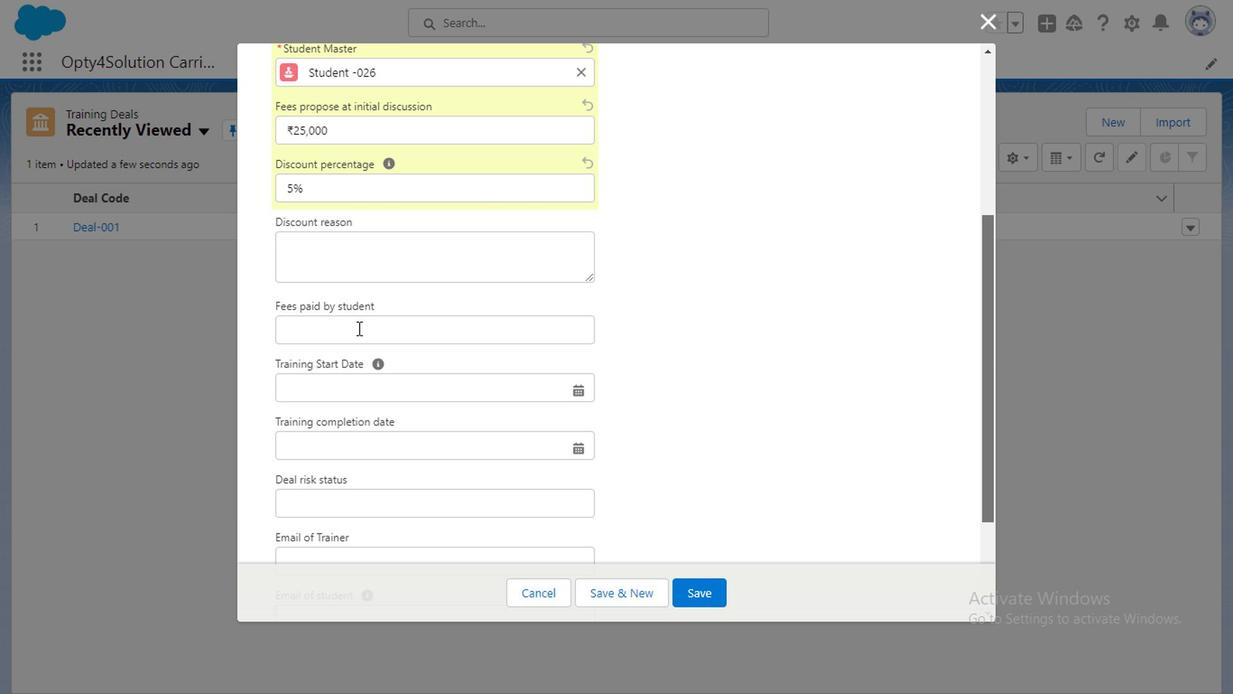 
Action: Mouse moved to (440, 505)
Screenshot: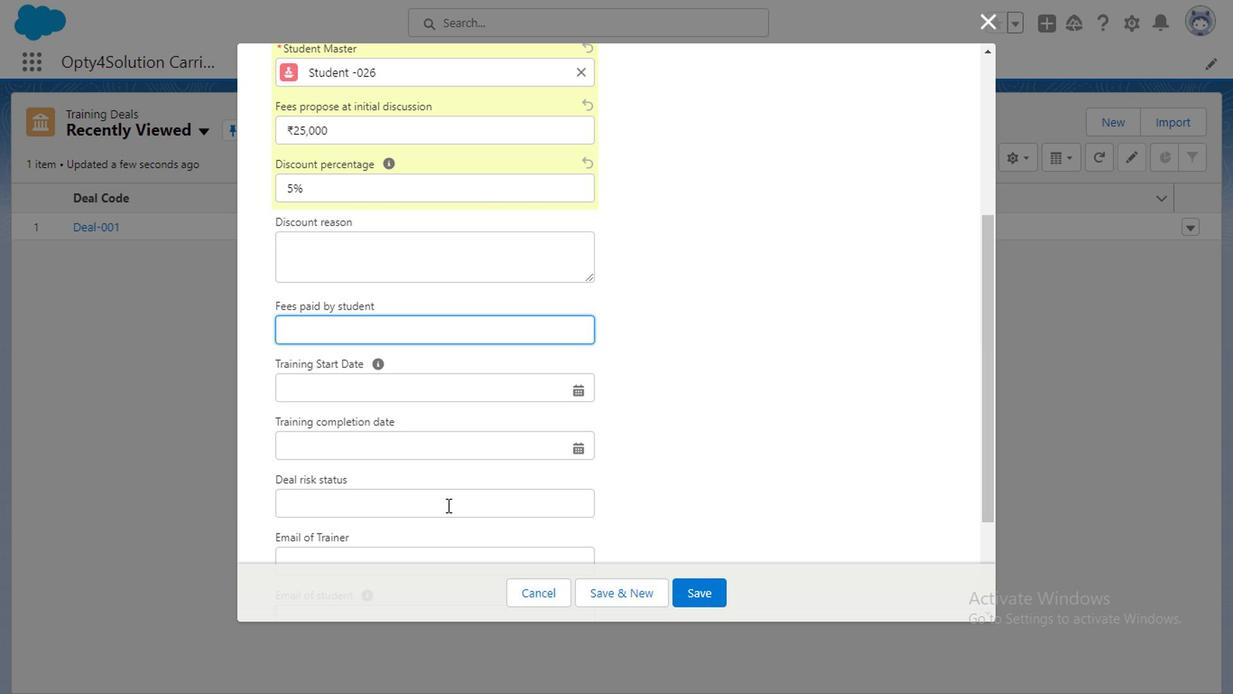 
Action: Mouse pressed left at (440, 505)
Screenshot: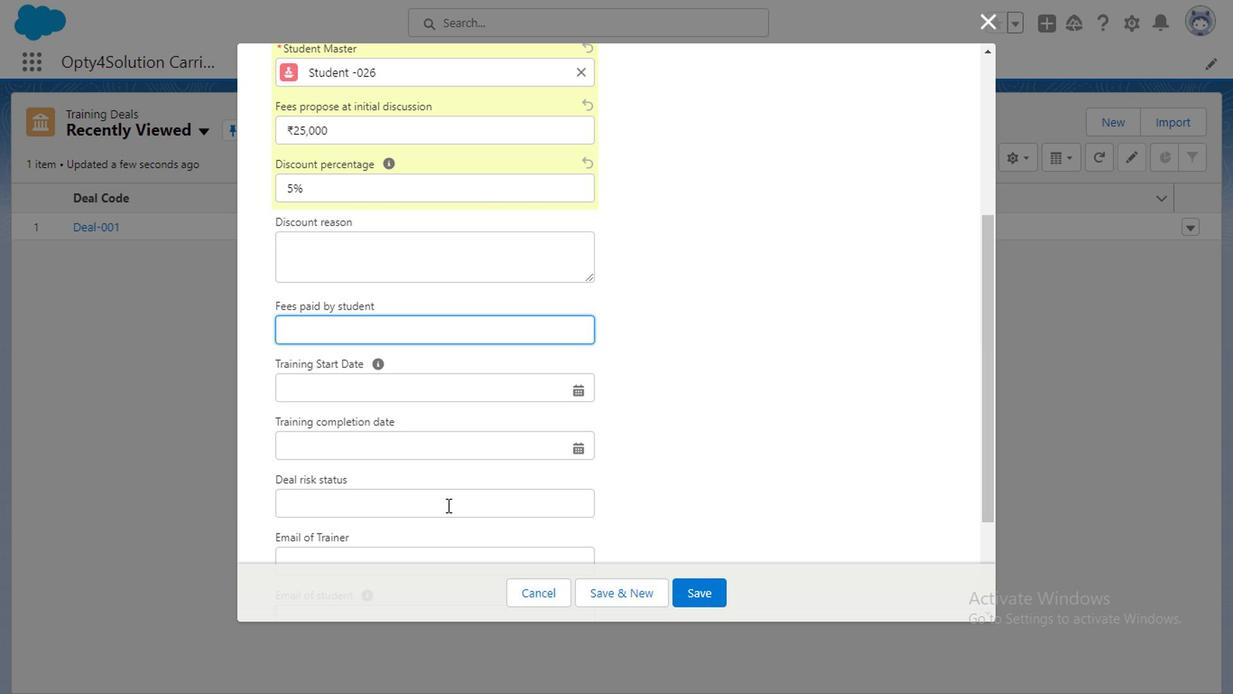 
Action: Mouse moved to (392, 445)
Screenshot: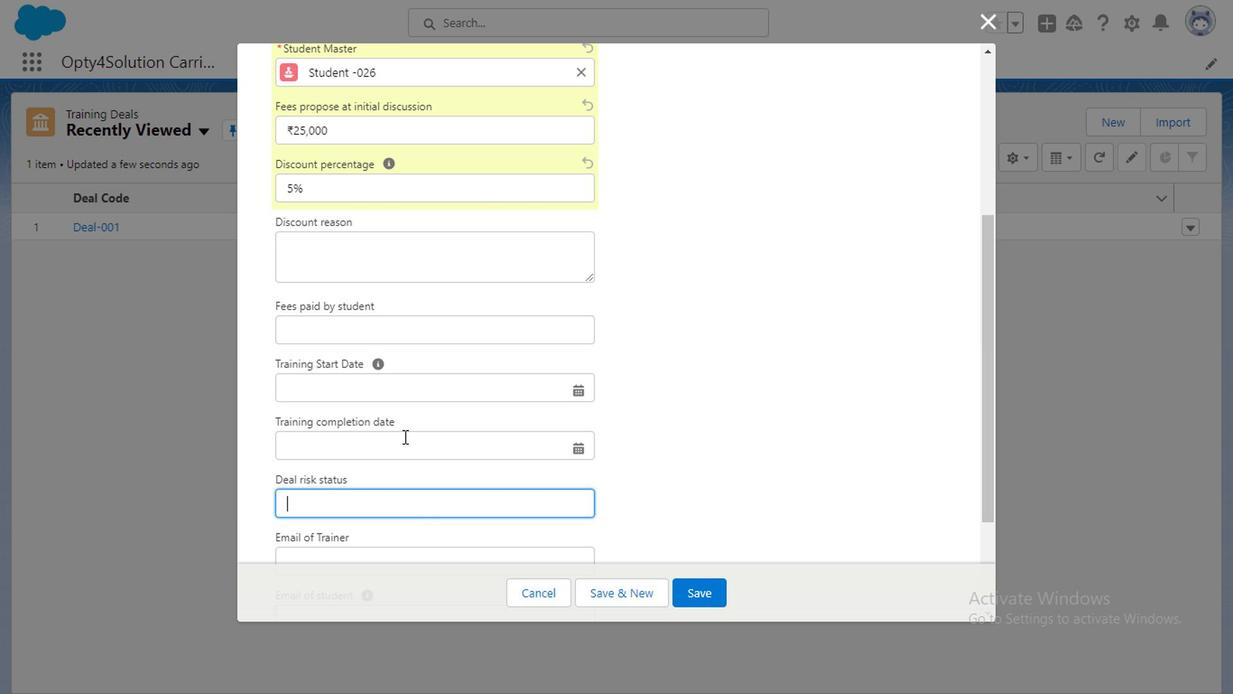 
Action: Mouse pressed left at (392, 445)
Screenshot: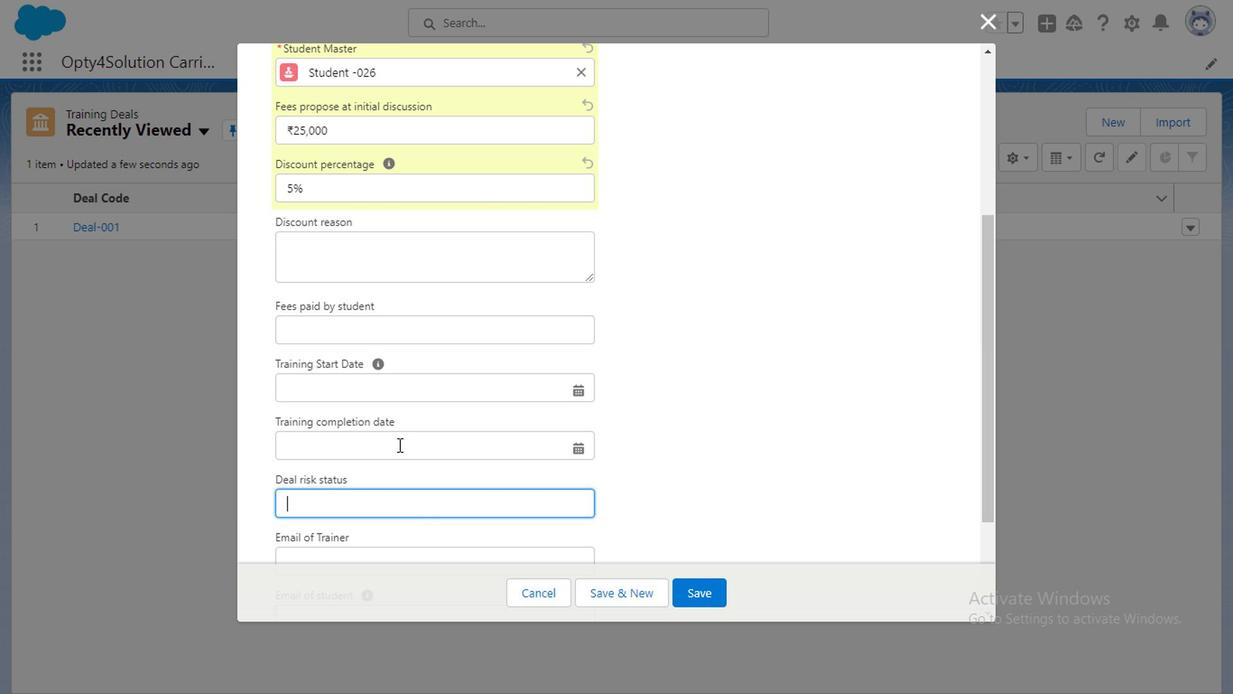
Action: Mouse moved to (302, 387)
Screenshot: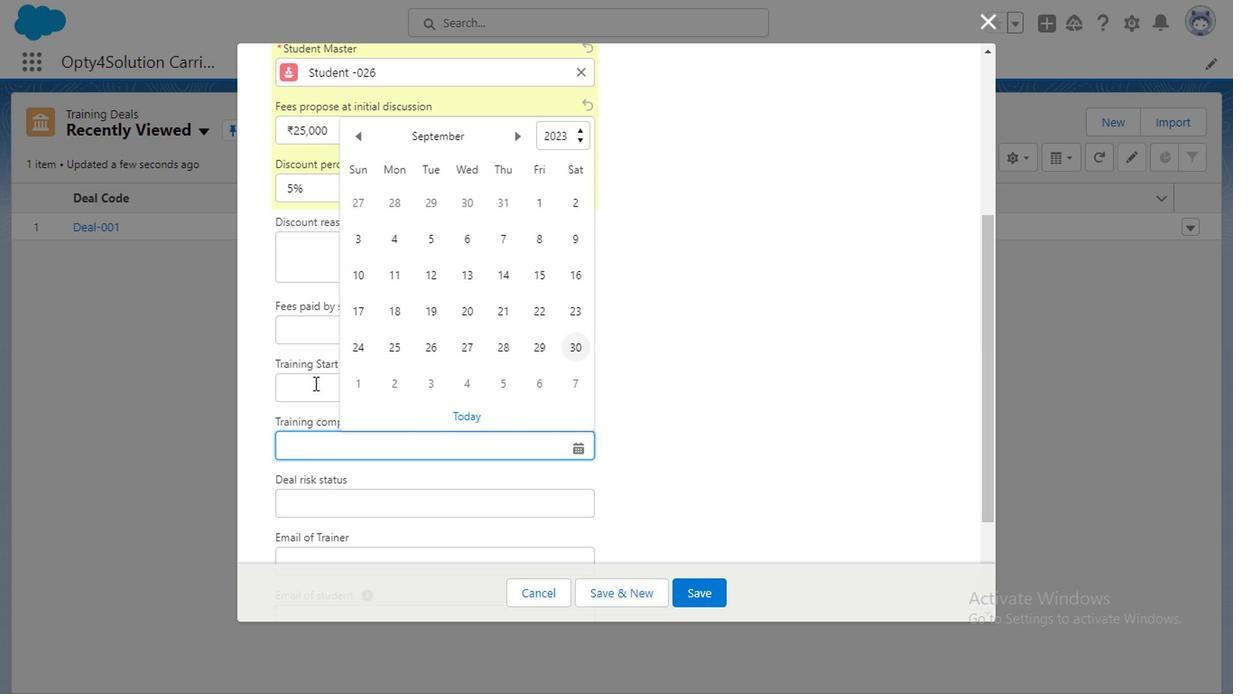 
Action: Mouse pressed left at (302, 387)
Screenshot: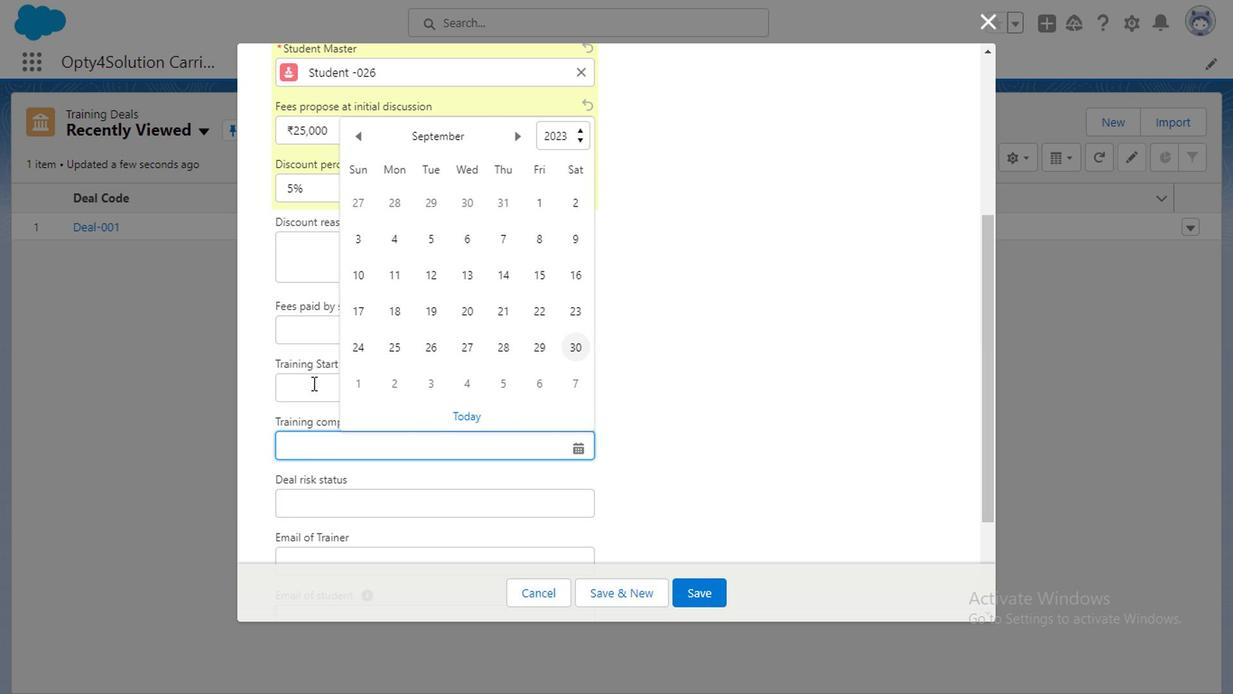 
Action: Mouse moved to (287, 321)
Screenshot: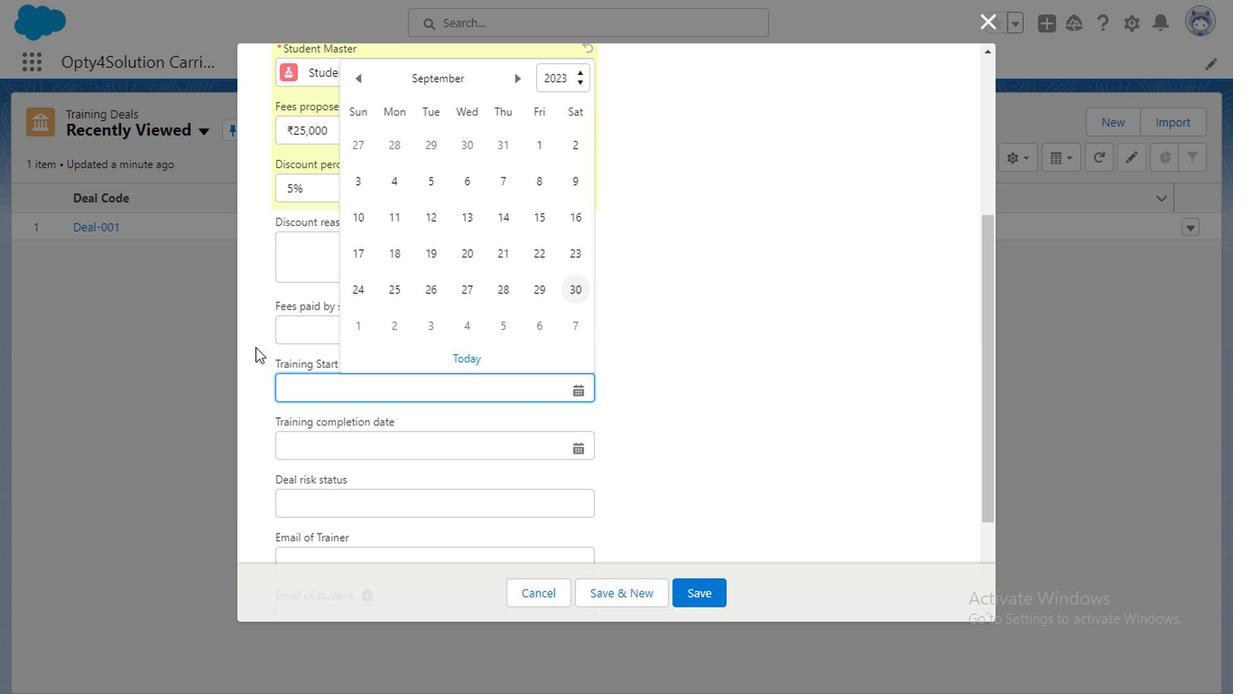 
Action: Mouse pressed left at (287, 321)
Screenshot: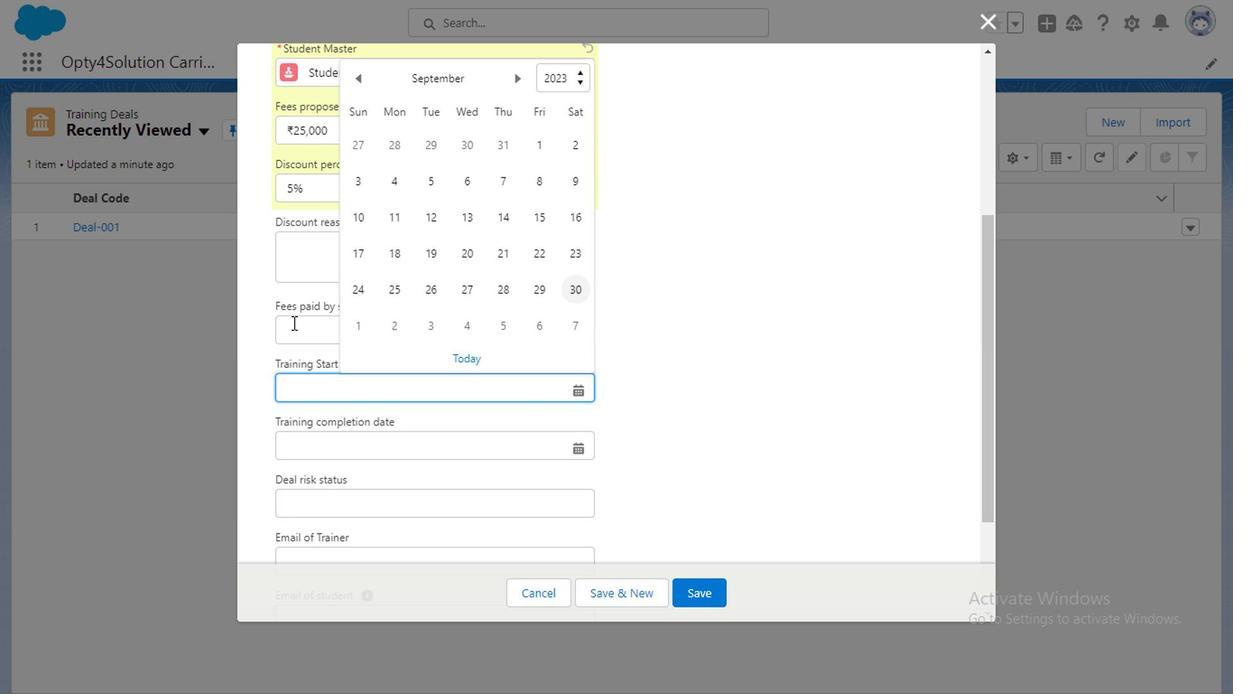 
Action: Mouse moved to (694, 578)
Screenshot: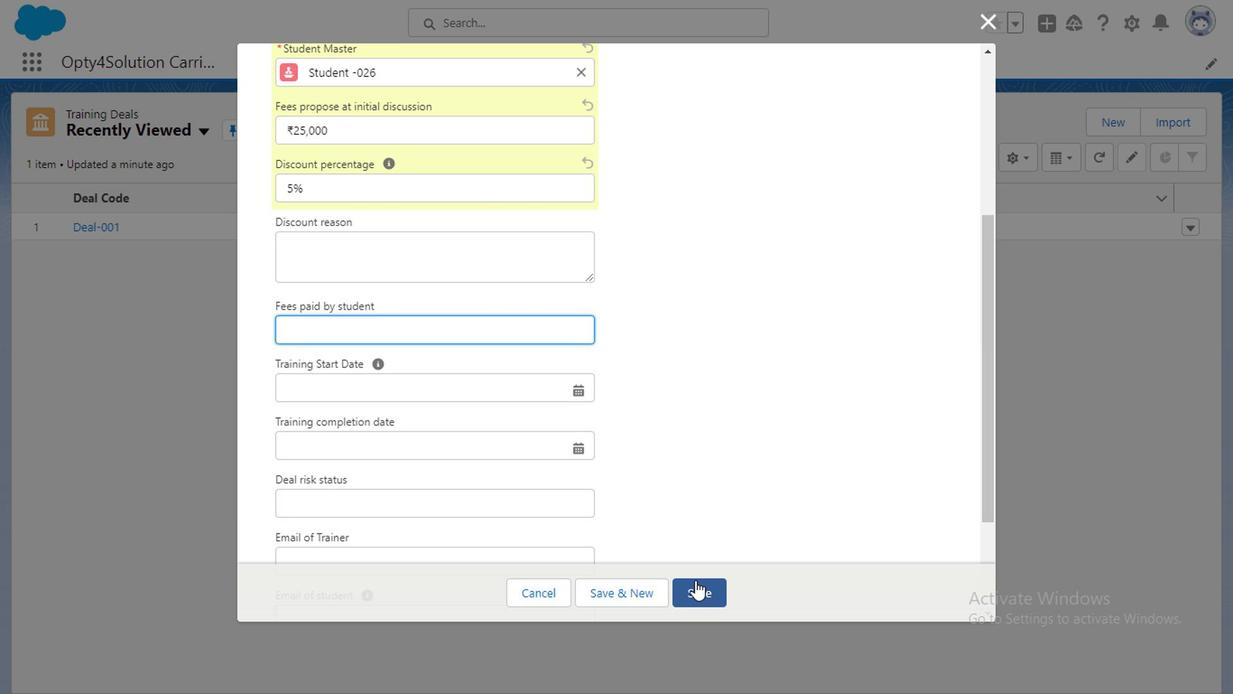 
Action: Mouse pressed left at (694, 578)
Screenshot: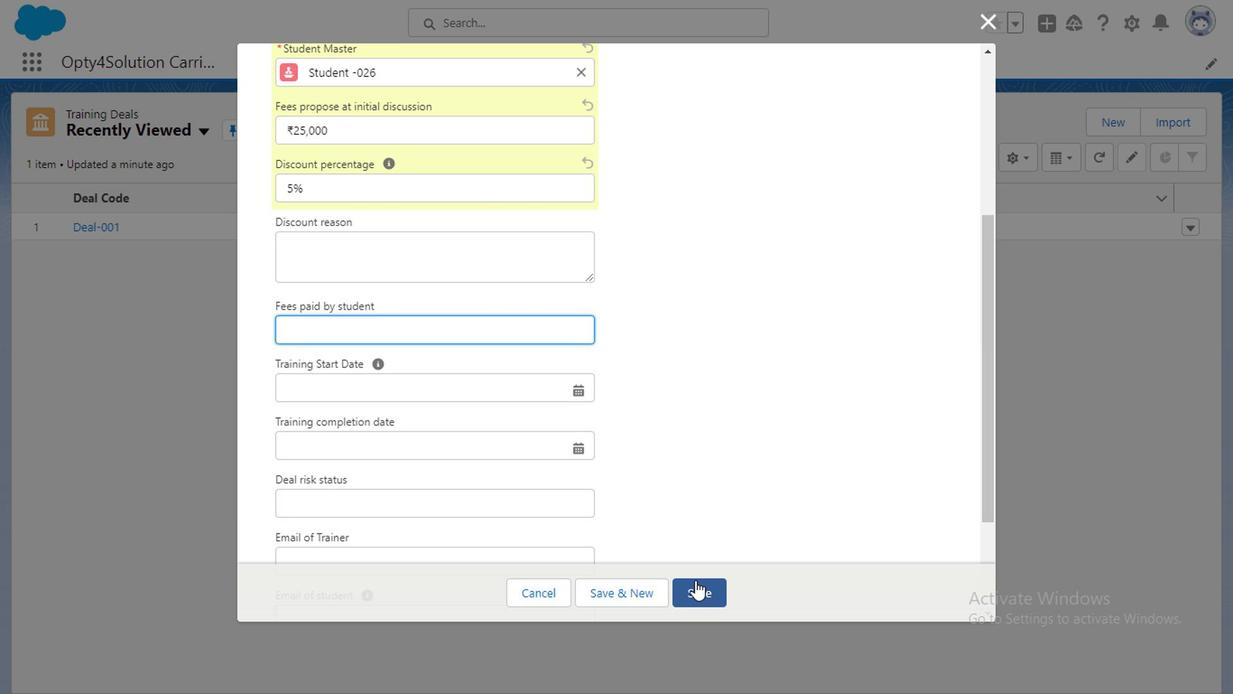 
Action: Mouse moved to (326, 493)
Screenshot: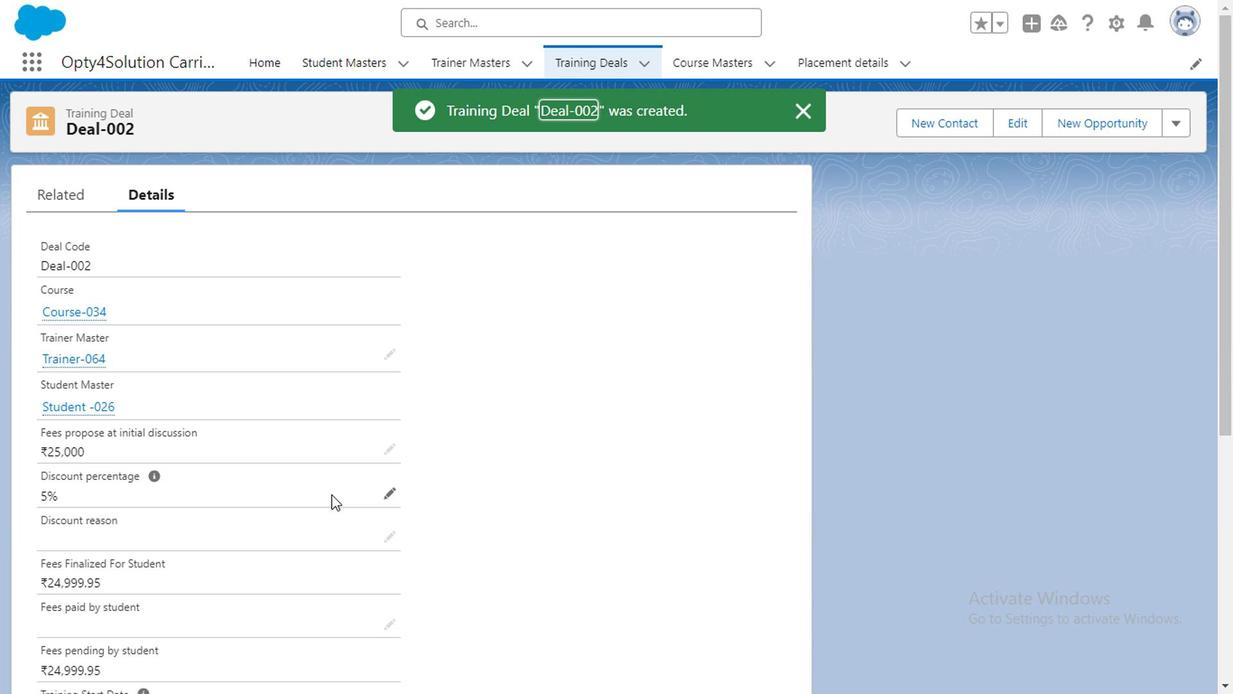 
Action: Mouse scrolled (326, 492) with delta (0, 0)
Screenshot: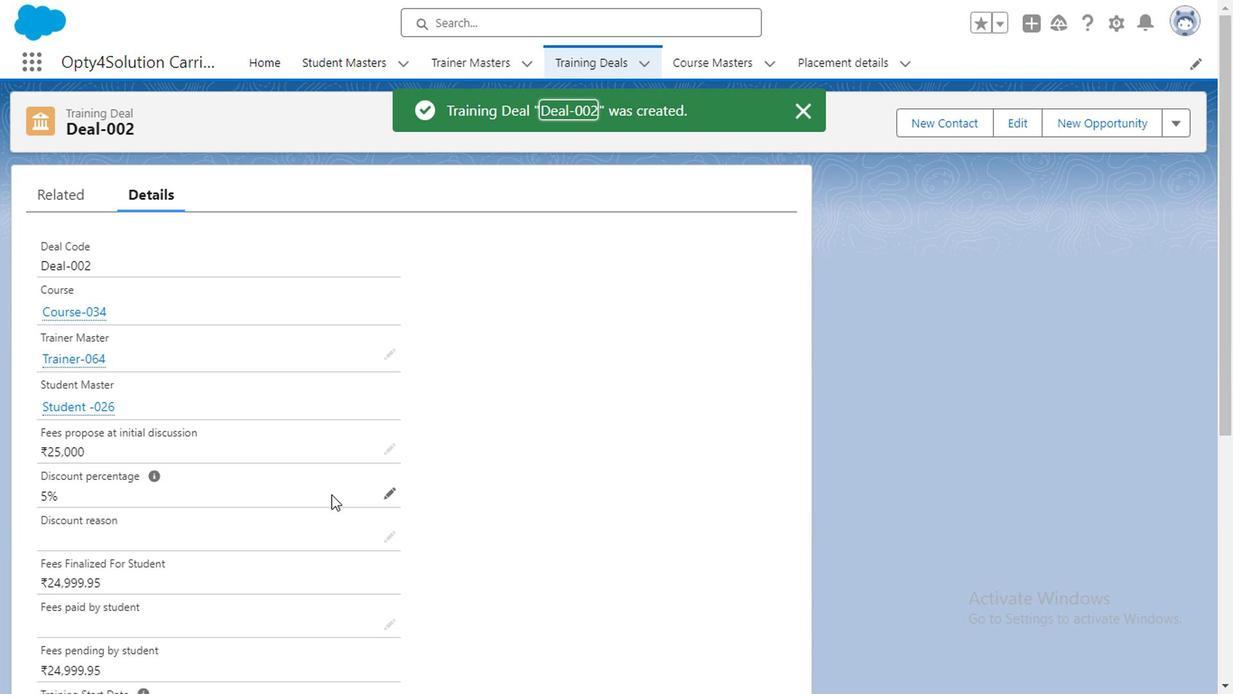 
Action: Mouse moved to (248, 458)
Screenshot: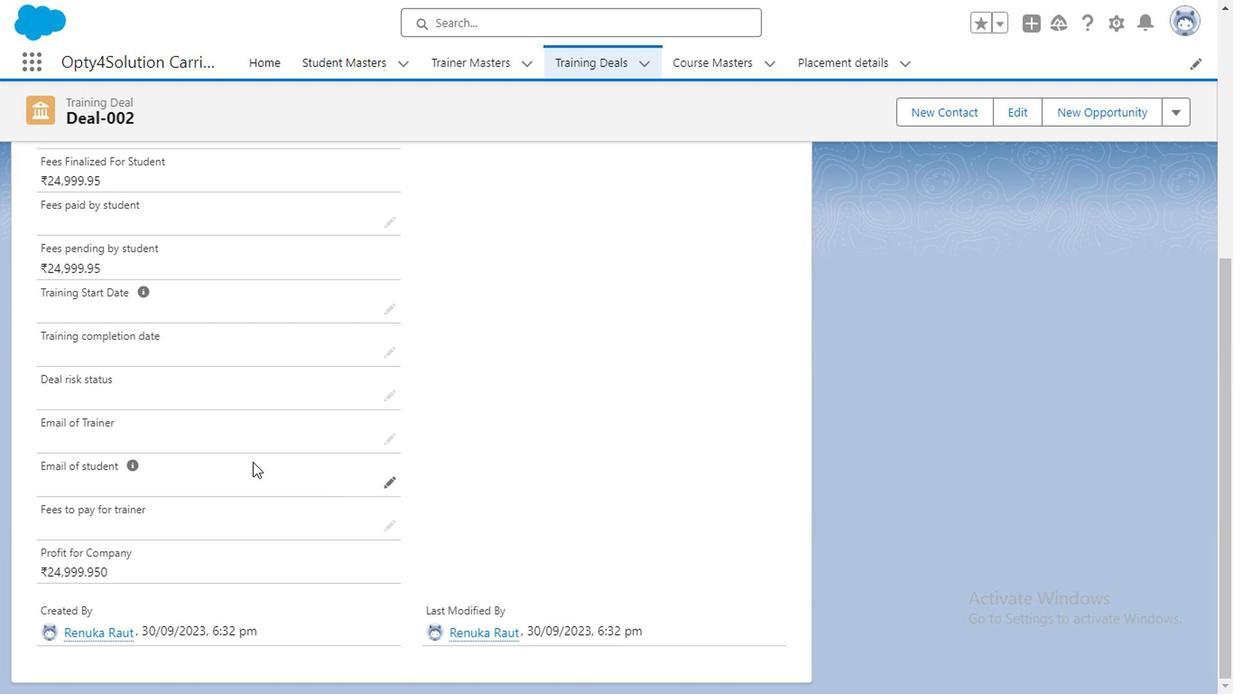 
Action: Mouse scrolled (248, 459) with delta (0, 1)
Screenshot: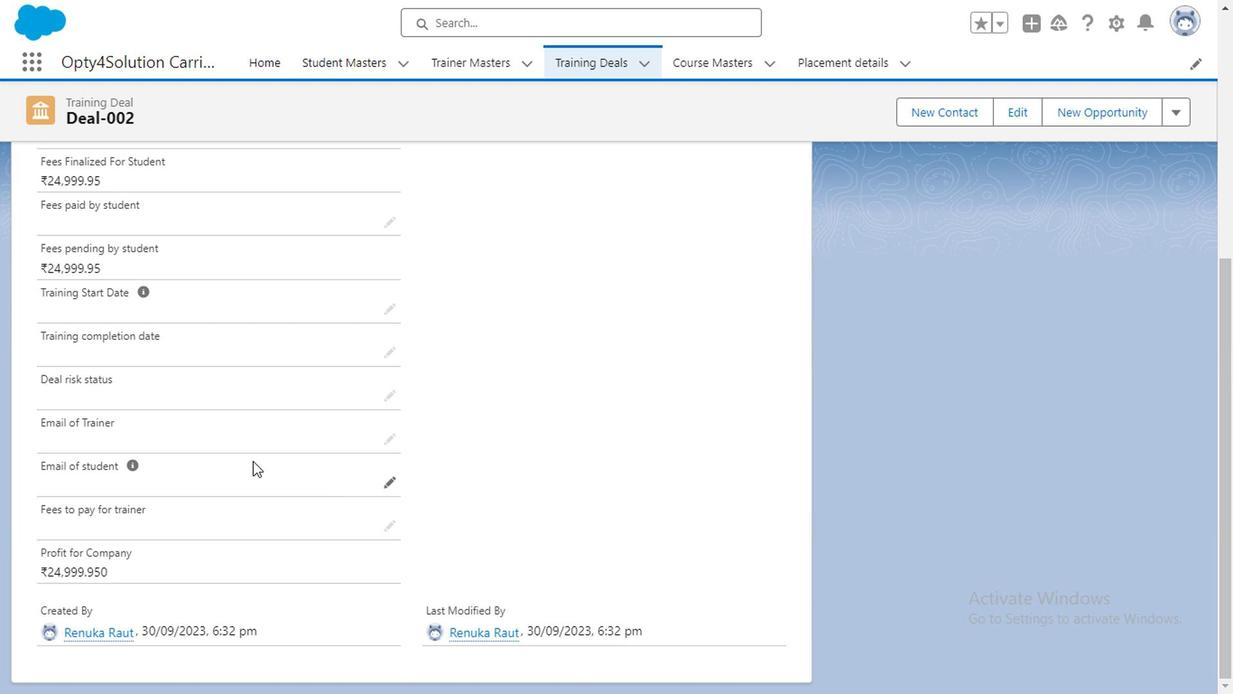 
Action: Mouse moved to (248, 457)
Screenshot: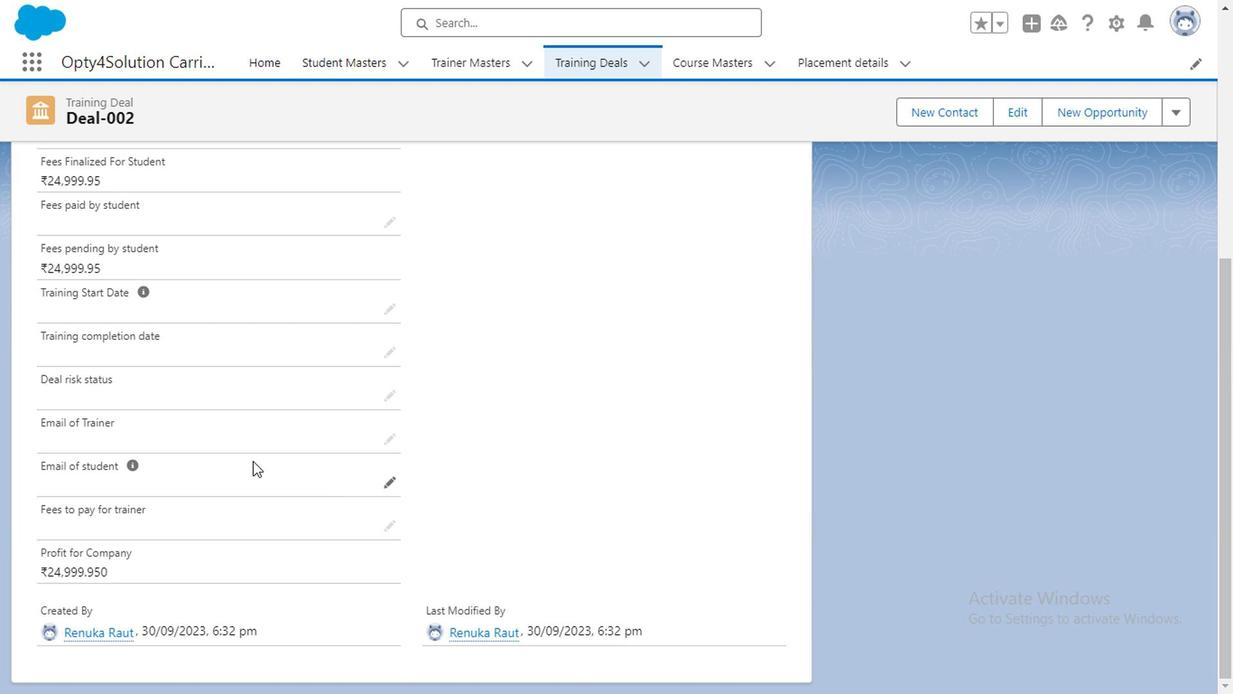 
Action: Mouse scrolled (248, 458) with delta (0, 0)
Screenshot: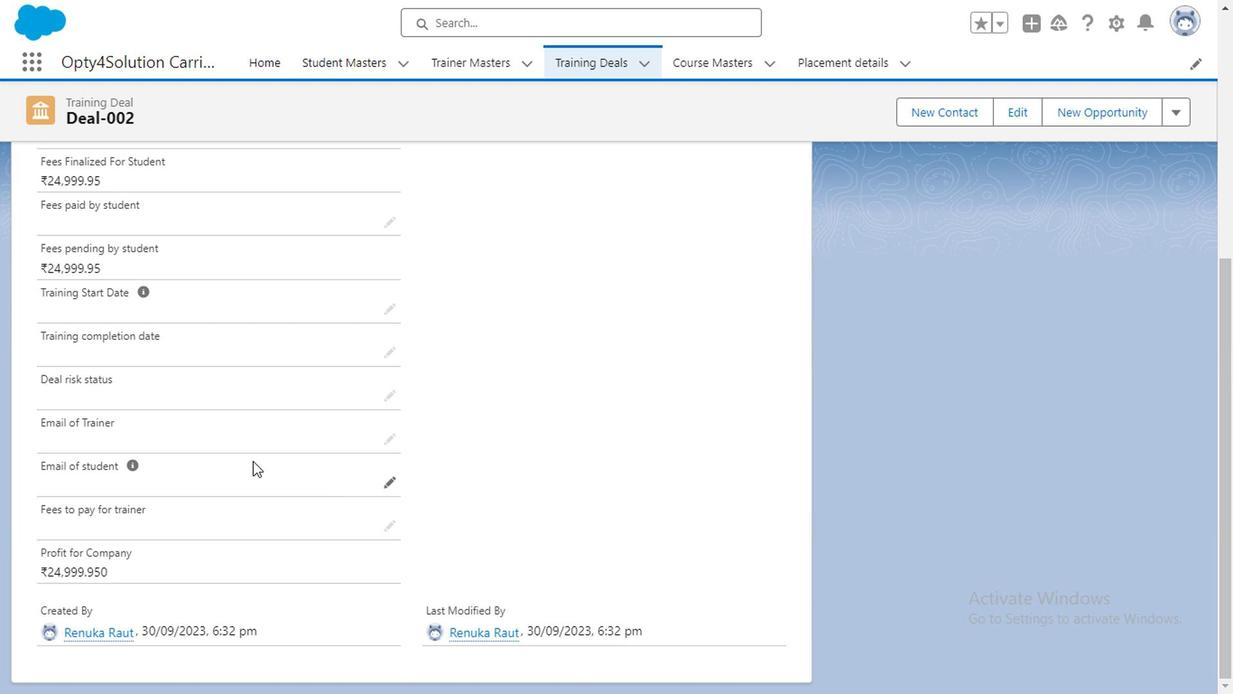 
Action: Mouse moved to (248, 456)
Screenshot: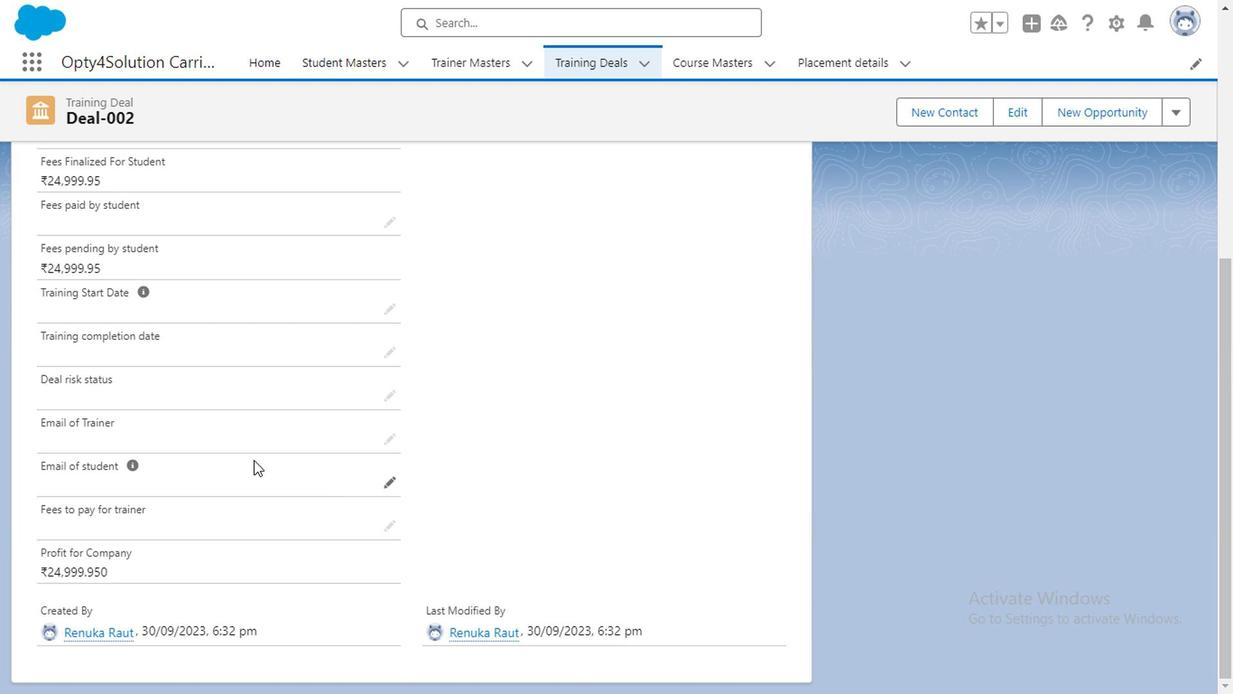 
Action: Mouse scrolled (248, 457) with delta (0, 1)
